 Task: Buy 3 Corers & Pitters from Fruit & Vegetable Tools section under best seller category for shipping address: Jorge Perez, 2760 Fieldcrest Road, New York, New York 10005, Cell Number 6318992398. Pay from credit card ending with 9757, CVV 798
Action: Mouse moved to (22, 108)
Screenshot: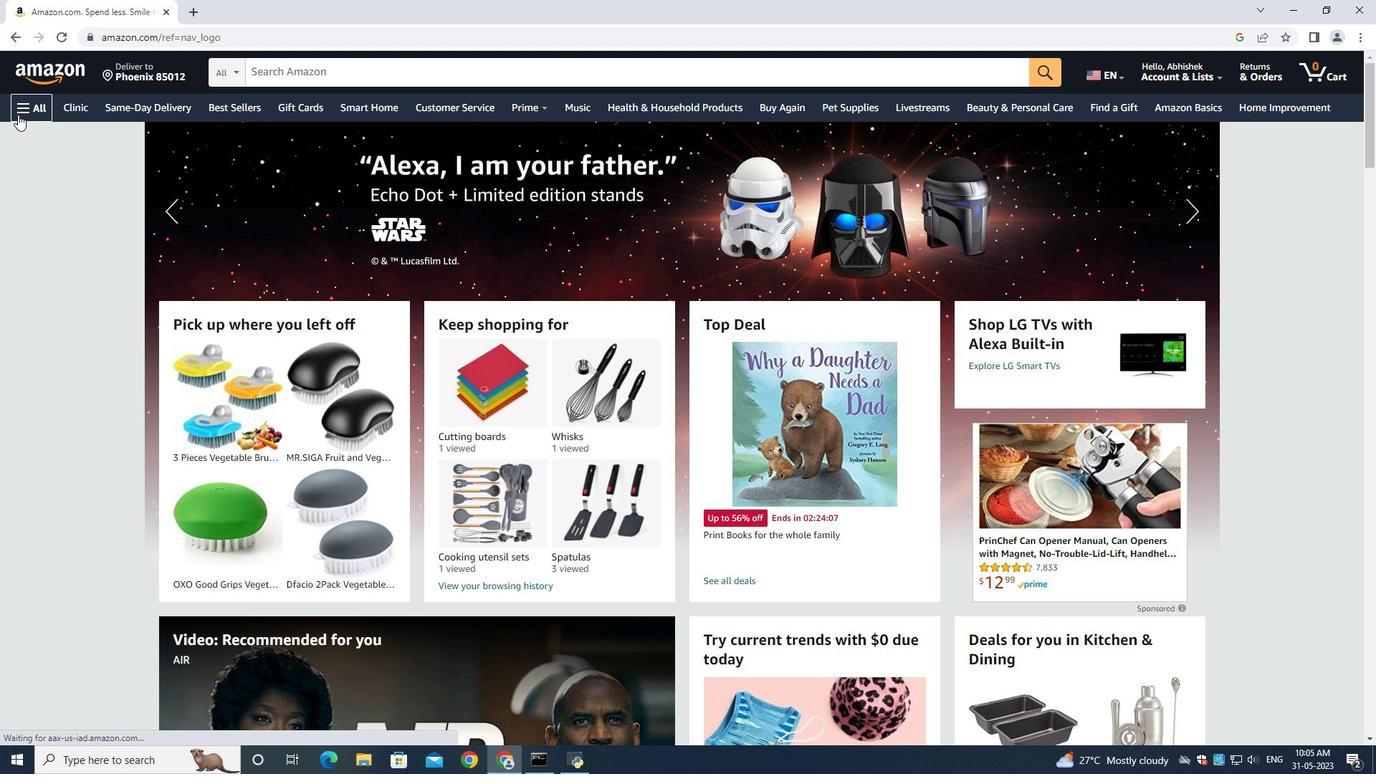 
Action: Mouse pressed left at (22, 108)
Screenshot: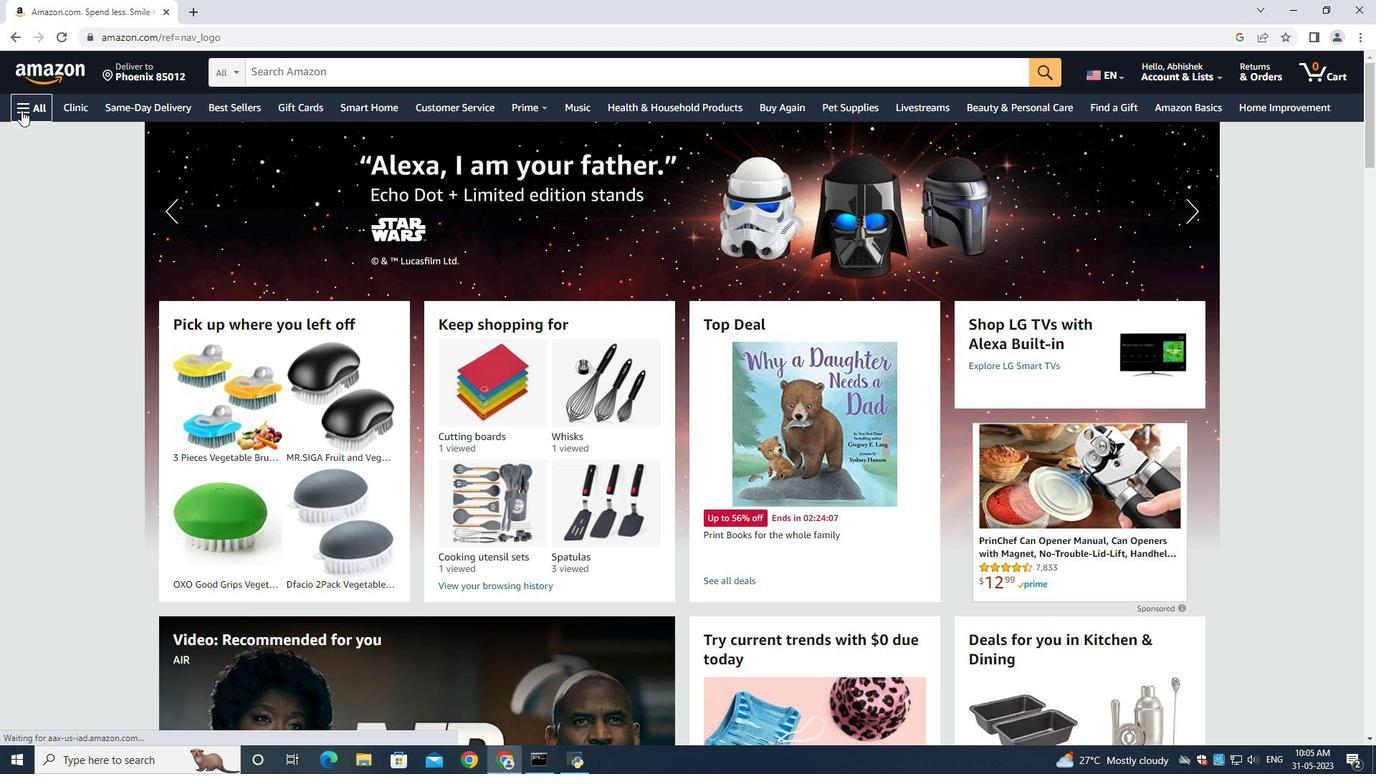 
Action: Mouse moved to (53, 139)
Screenshot: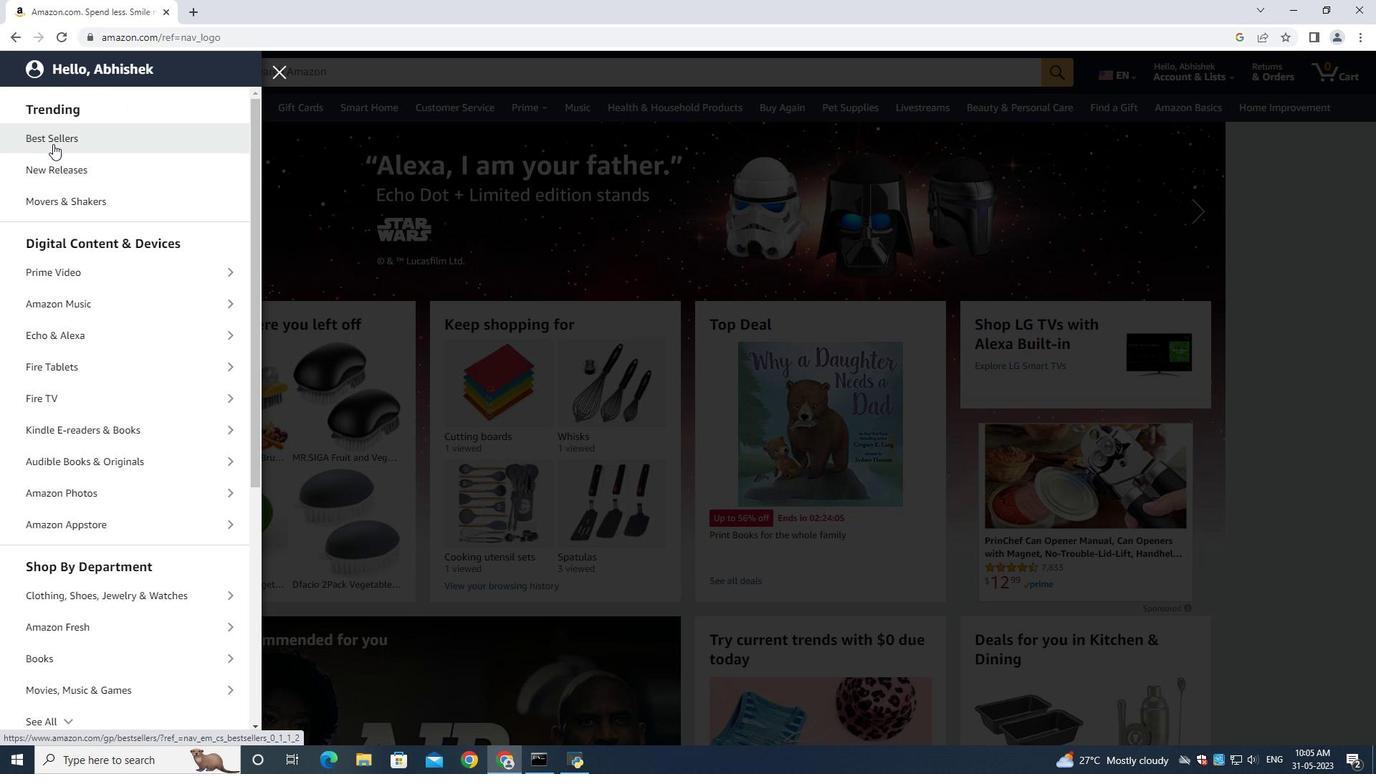 
Action: Mouse pressed left at (53, 139)
Screenshot: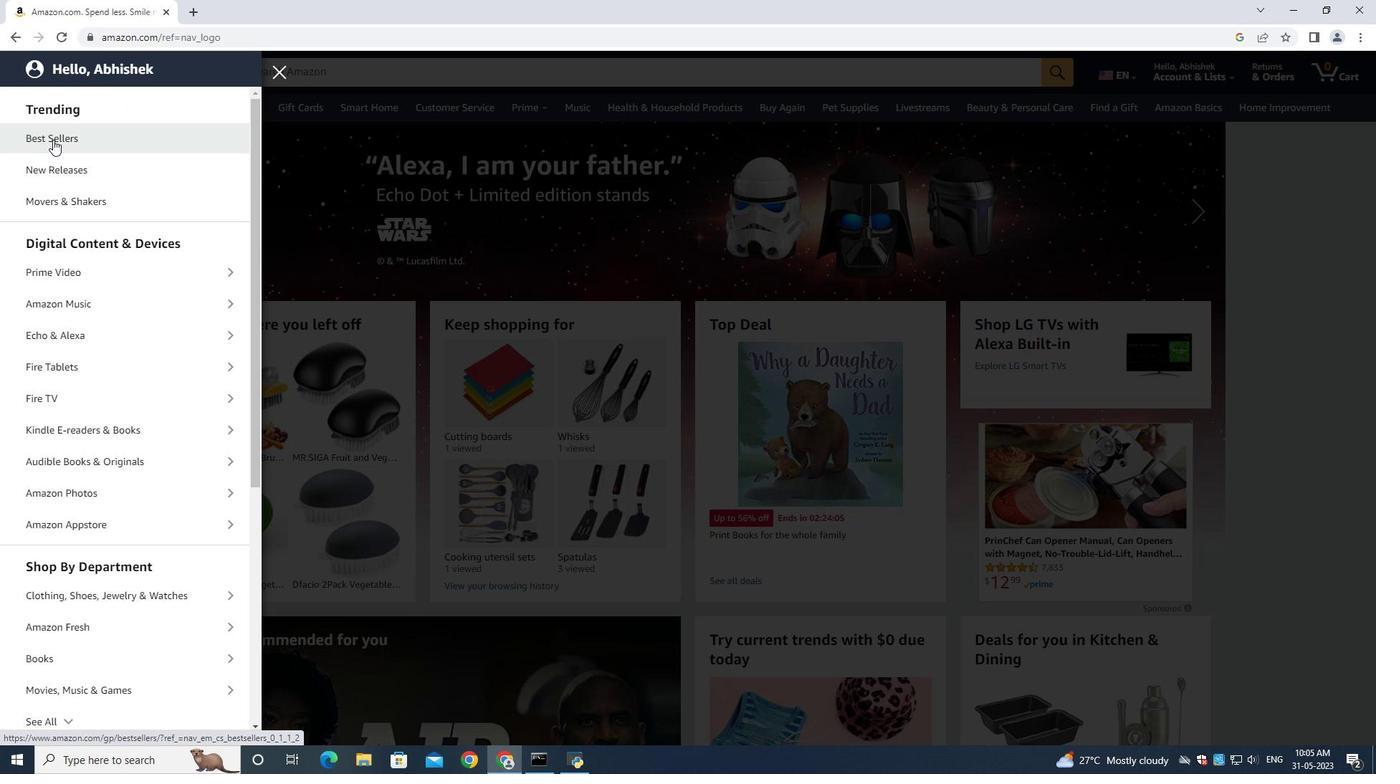
Action: Mouse moved to (311, 68)
Screenshot: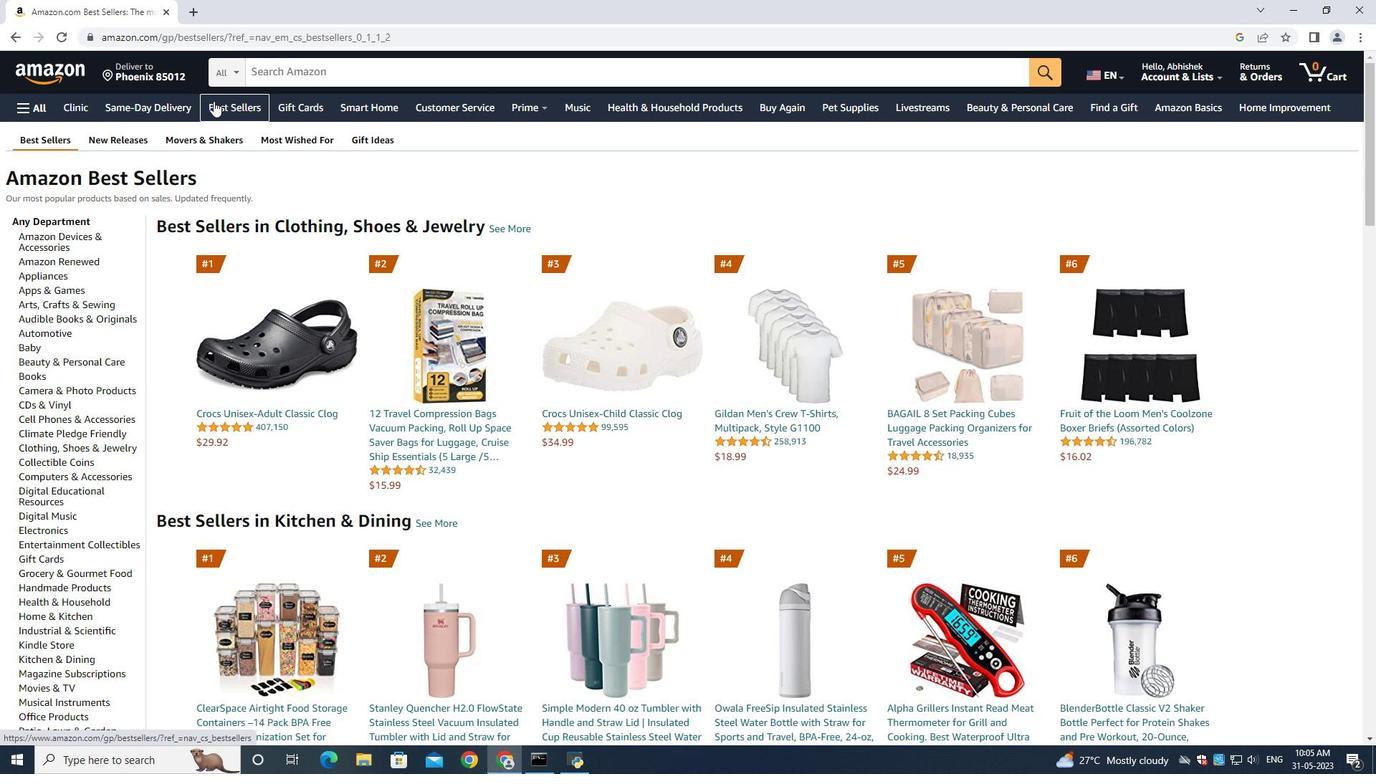 
Action: Mouse pressed left at (311, 68)
Screenshot: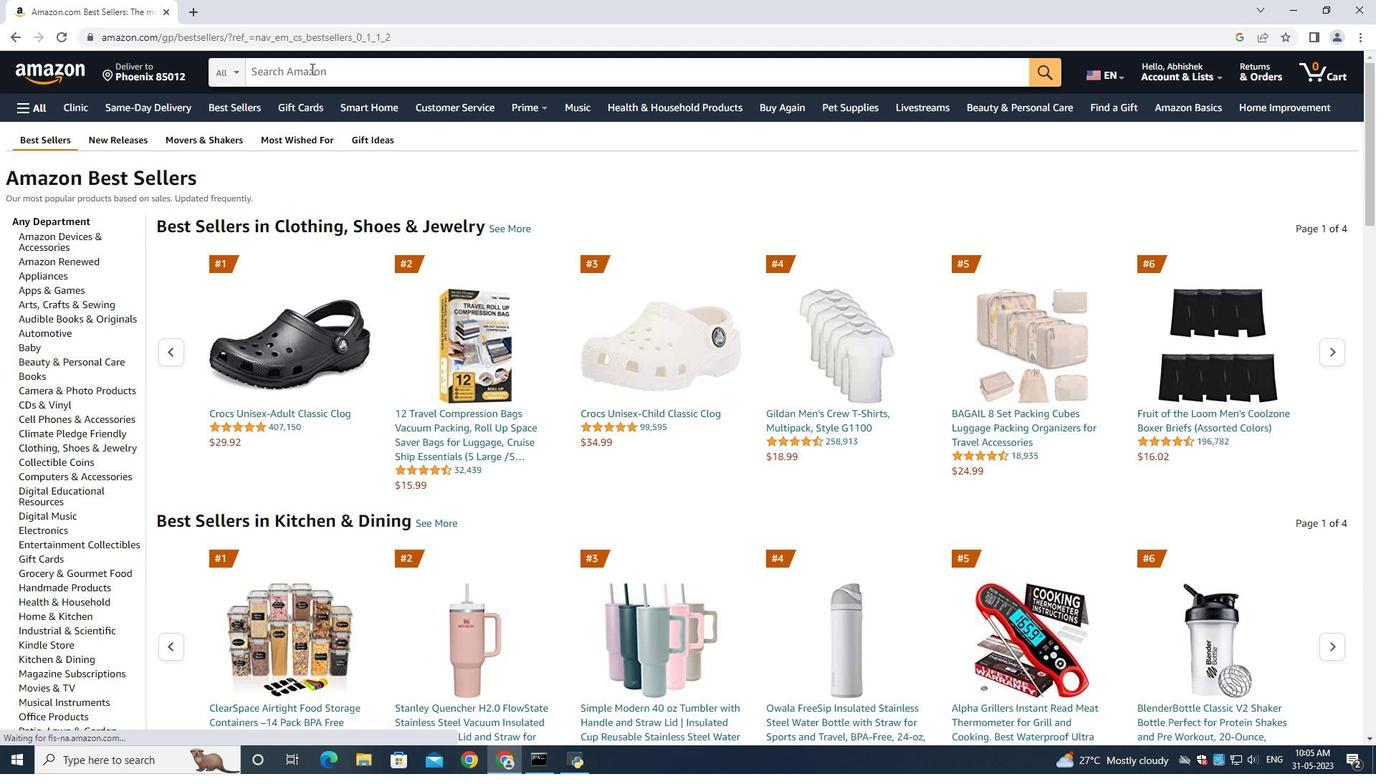 
Action: Key pressed 3<Key.space><Key.shift>Corers<Key.space><Key.shift><Key.shift><Key.shift><Key.shift><Key.shift><Key.shift><Key.shift><Key.shift><Key.shift><Key.shift><Key.shift><Key.shift><Key.shift><Key.shift><Key.shift><Key.shift><Key.shift>&<Key.space><Key.shift>Pitters<Key.enter>
Screenshot: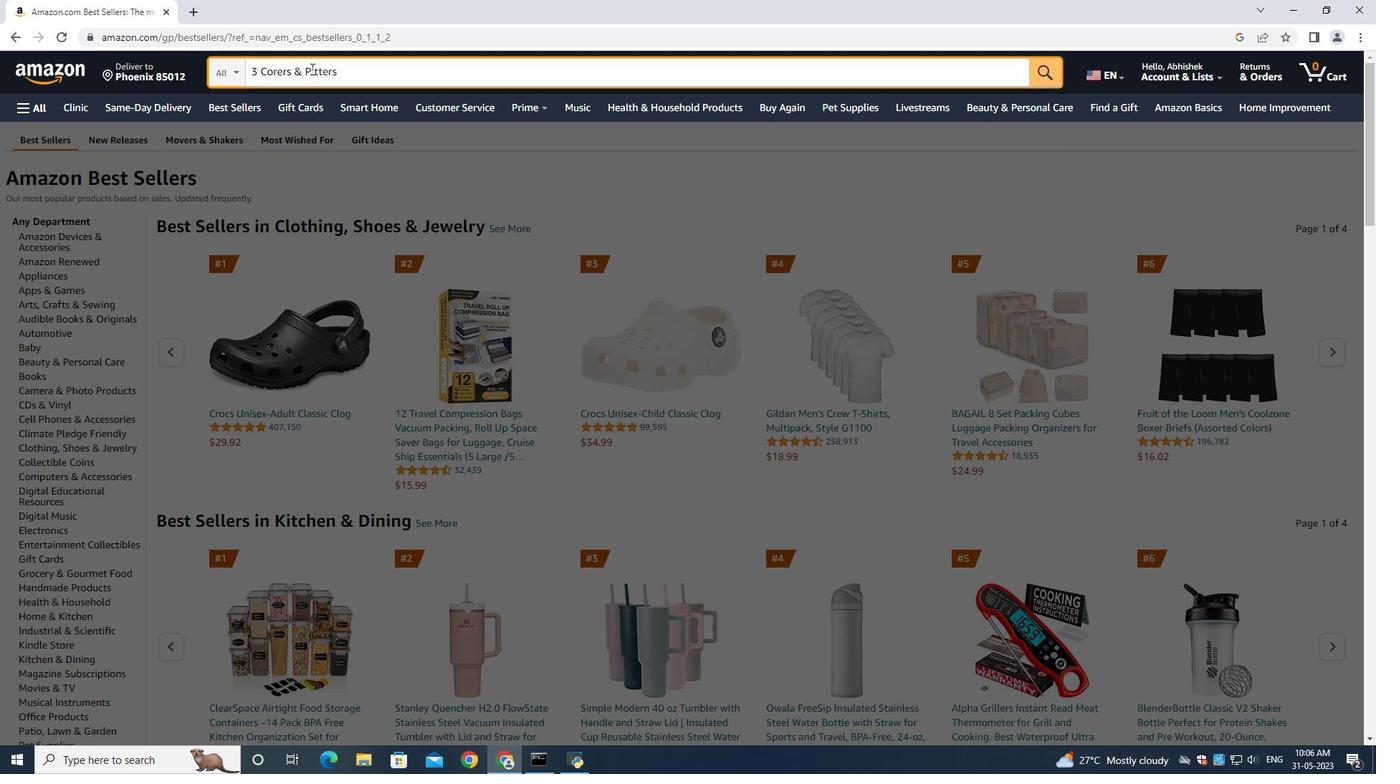 
Action: Mouse moved to (88, 231)
Screenshot: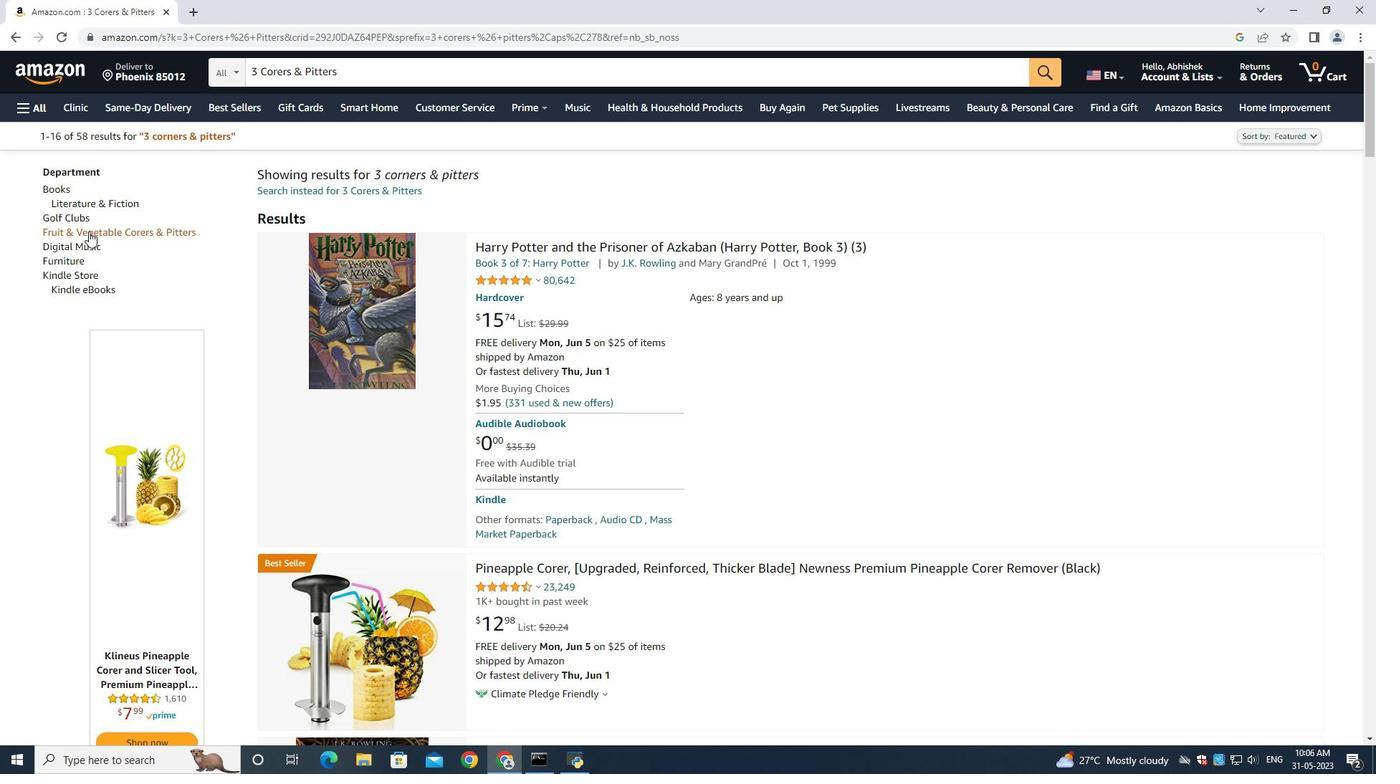 
Action: Mouse pressed left at (88, 231)
Screenshot: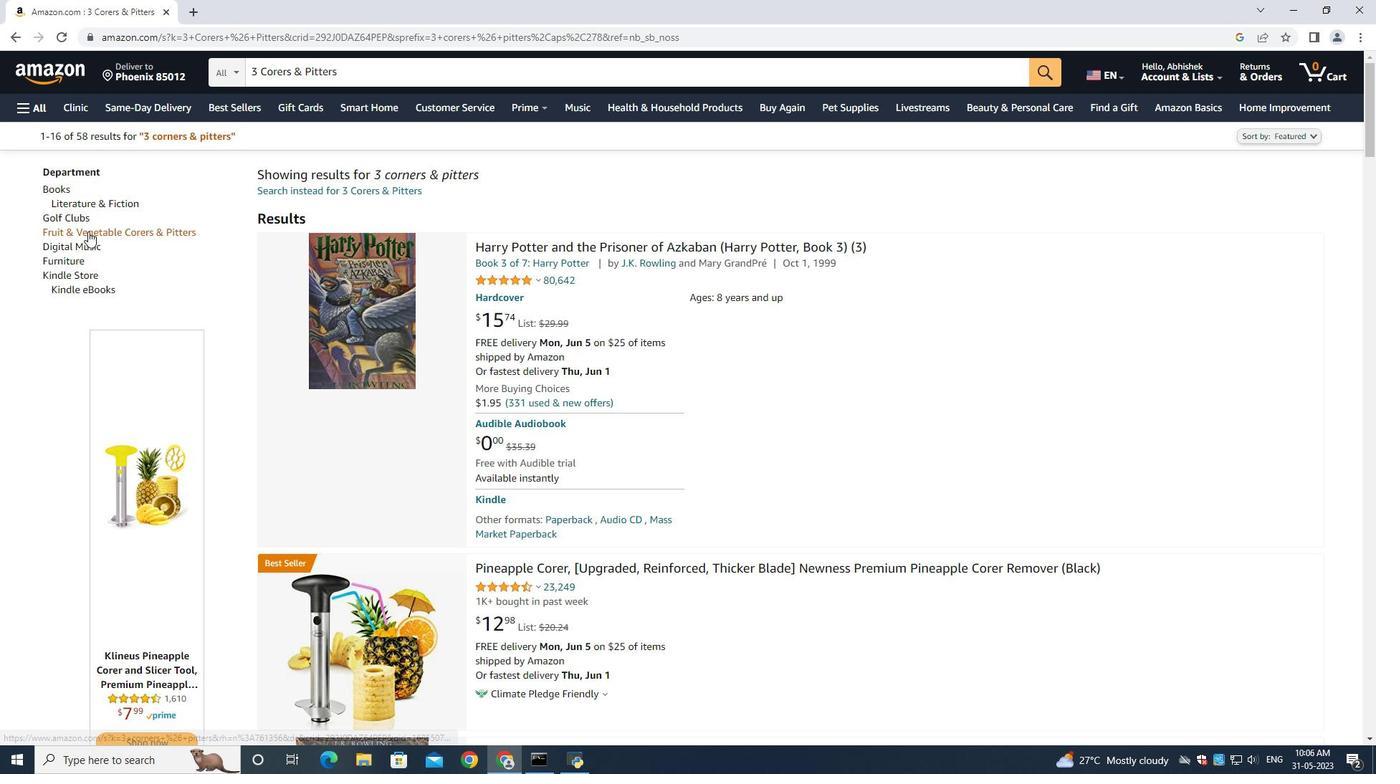 
Action: Mouse moved to (1230, 486)
Screenshot: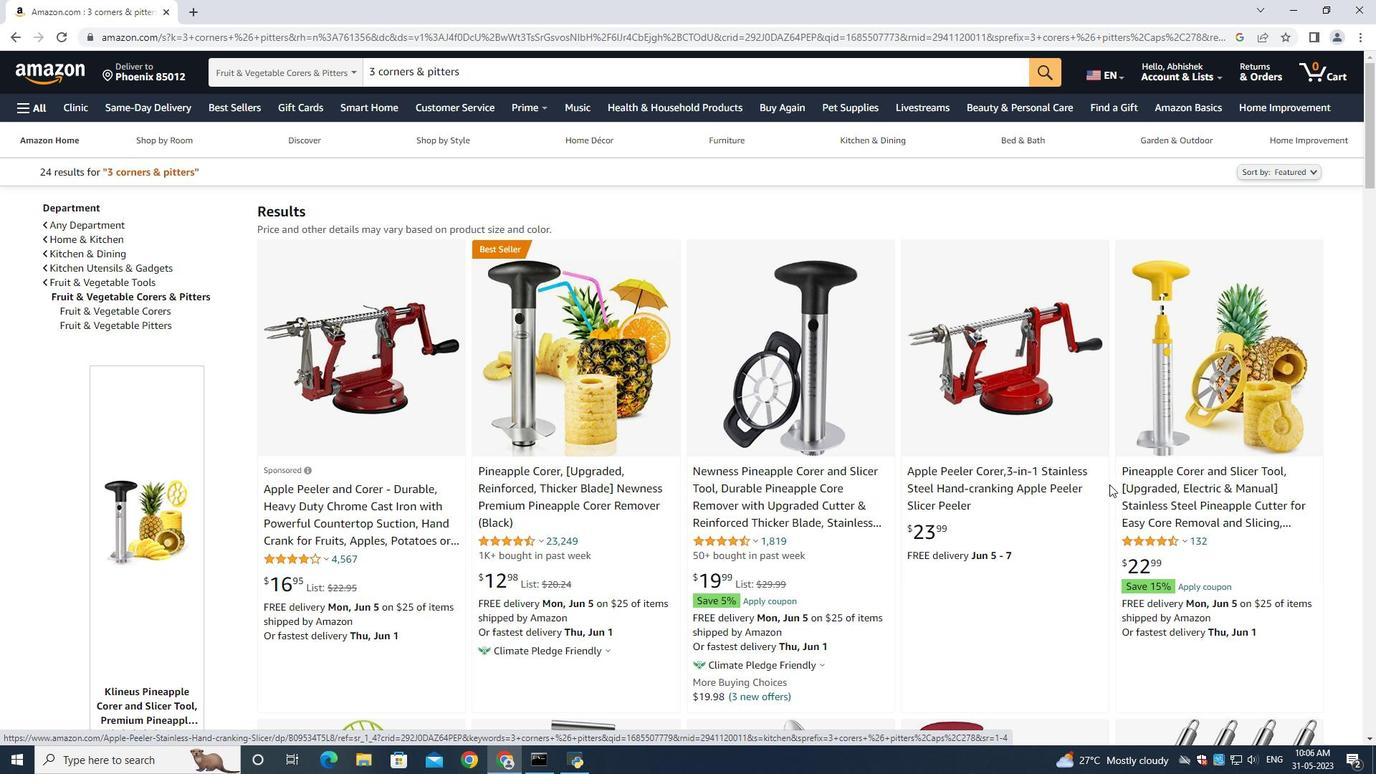 
Action: Mouse scrolled (1230, 485) with delta (0, 0)
Screenshot: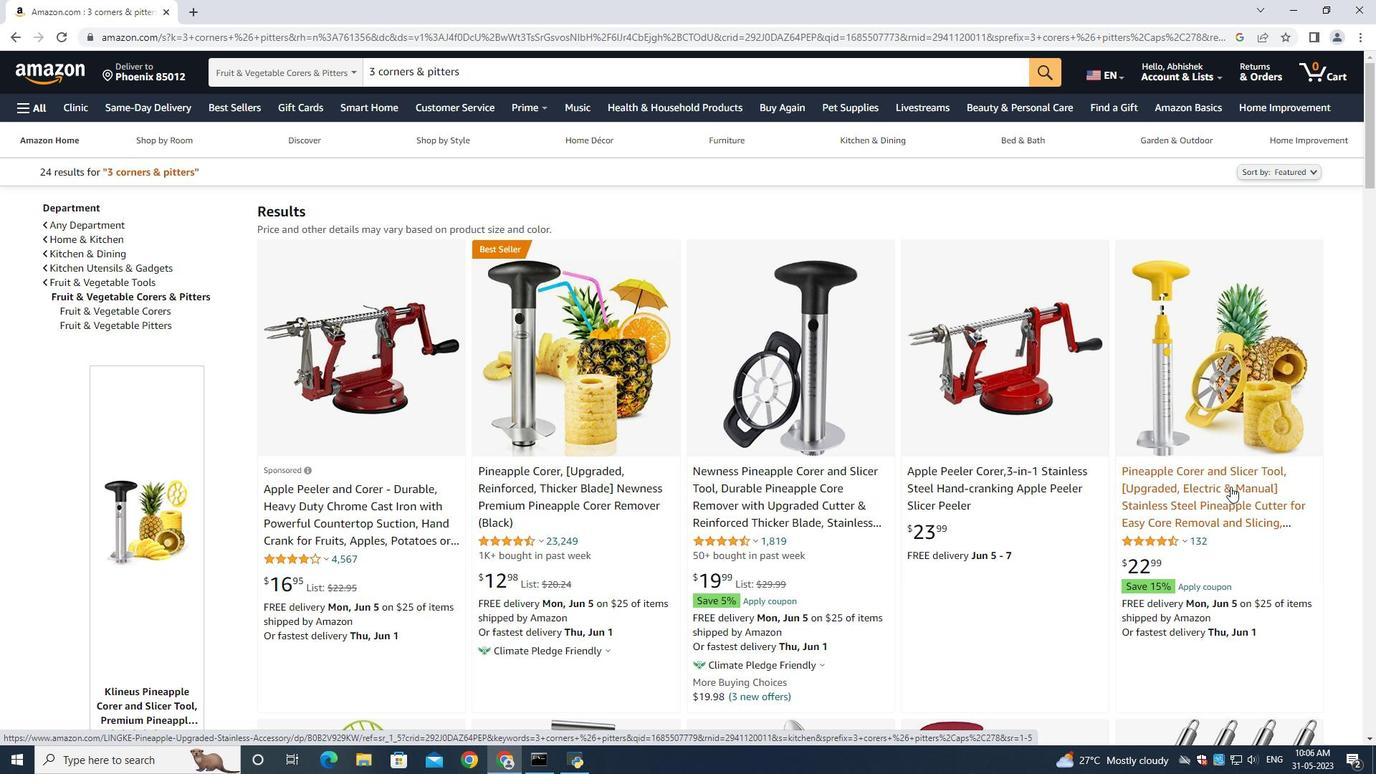 
Action: Mouse scrolled (1230, 485) with delta (0, 0)
Screenshot: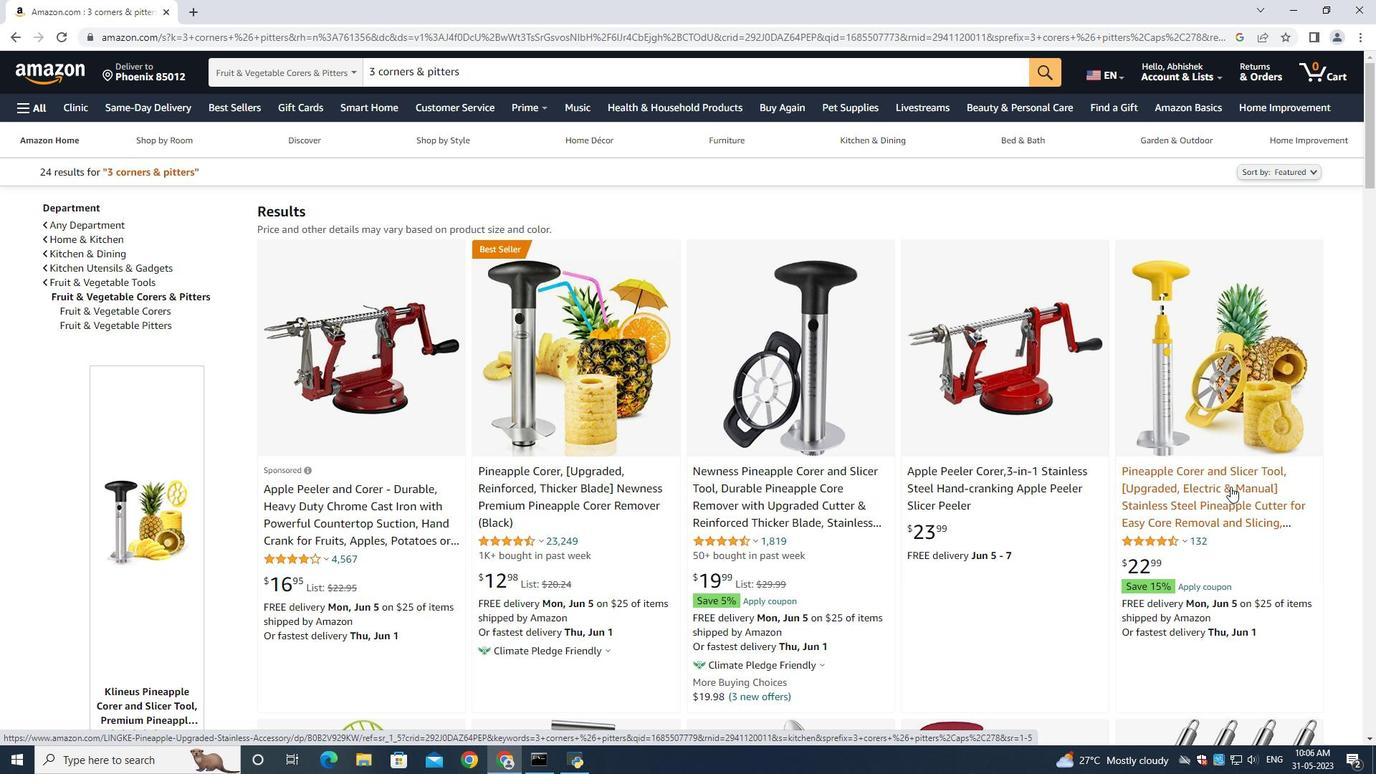 
Action: Mouse scrolled (1230, 485) with delta (0, 0)
Screenshot: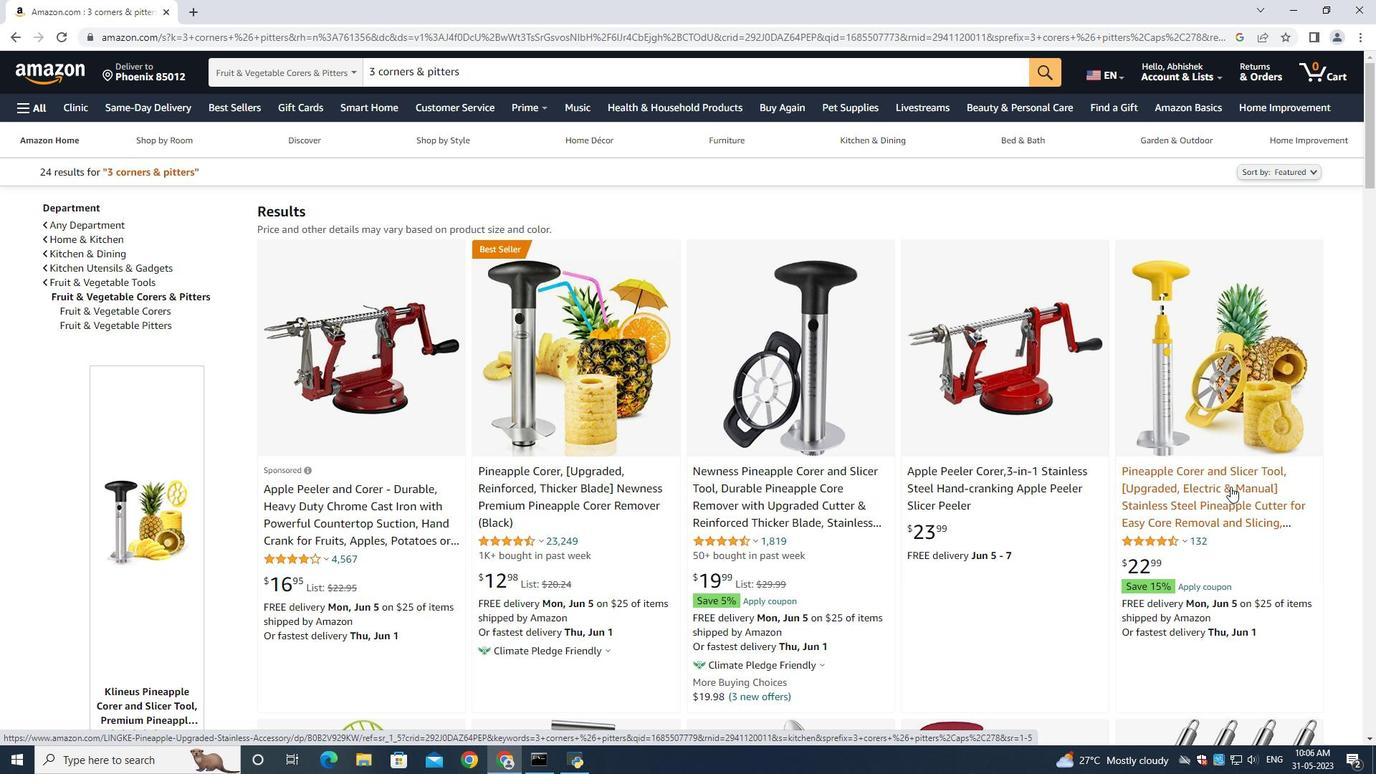 
Action: Mouse moved to (1027, 450)
Screenshot: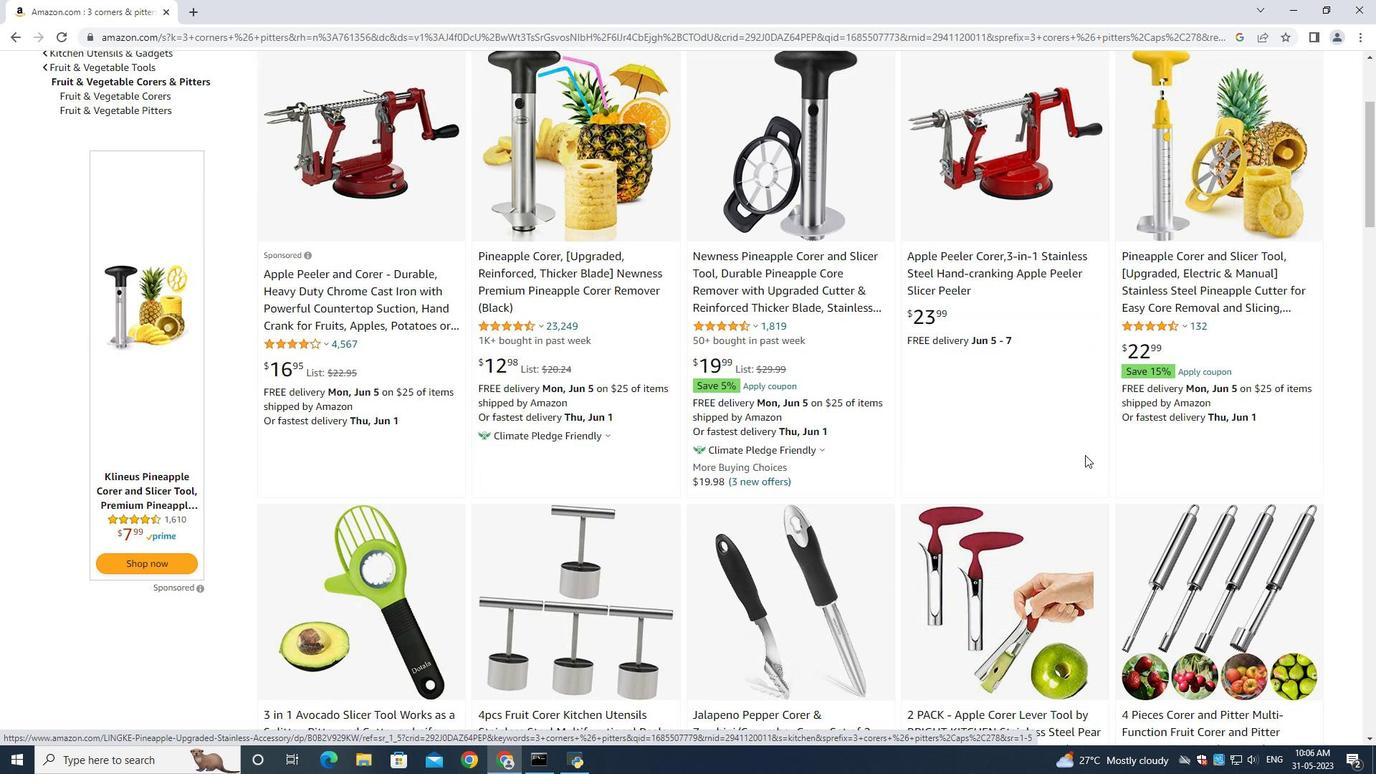 
Action: Mouse scrolled (1027, 449) with delta (0, 0)
Screenshot: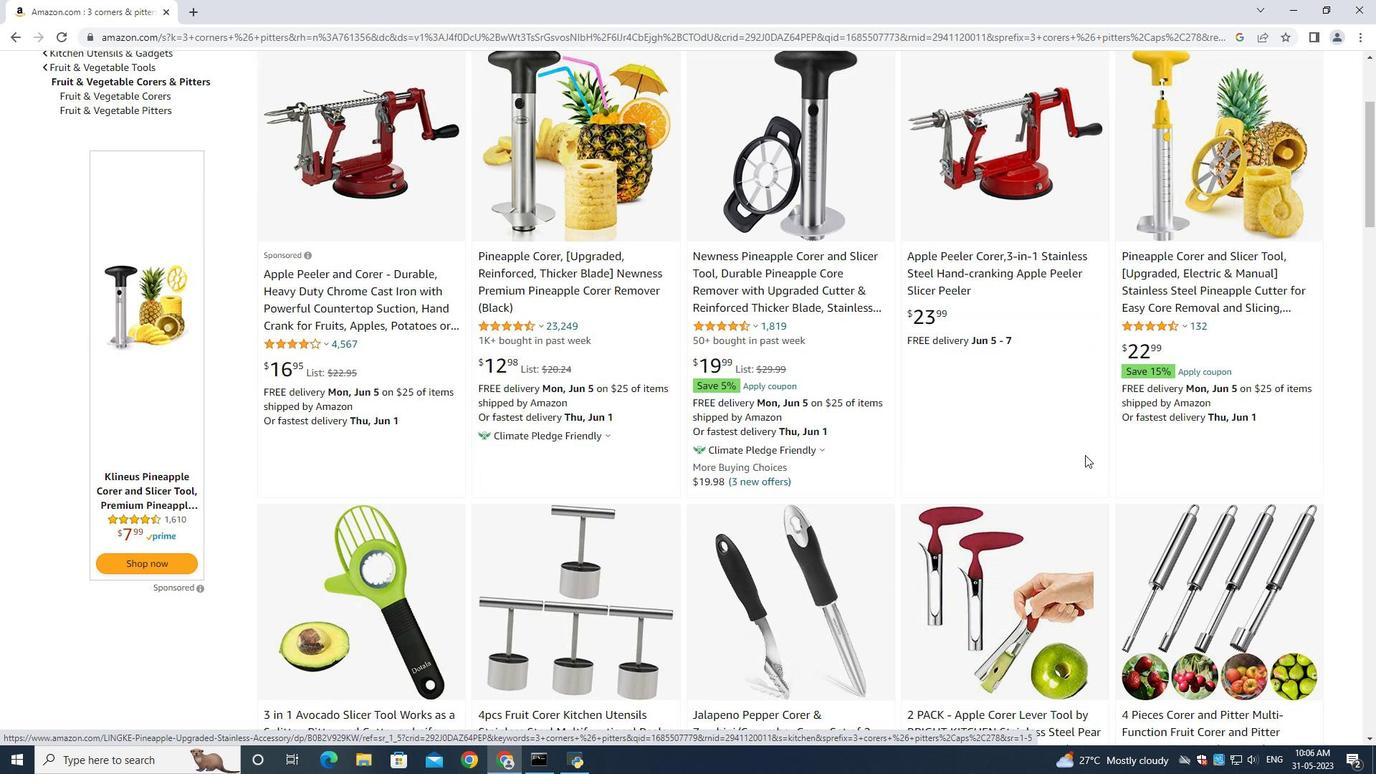 
Action: Mouse moved to (1024, 452)
Screenshot: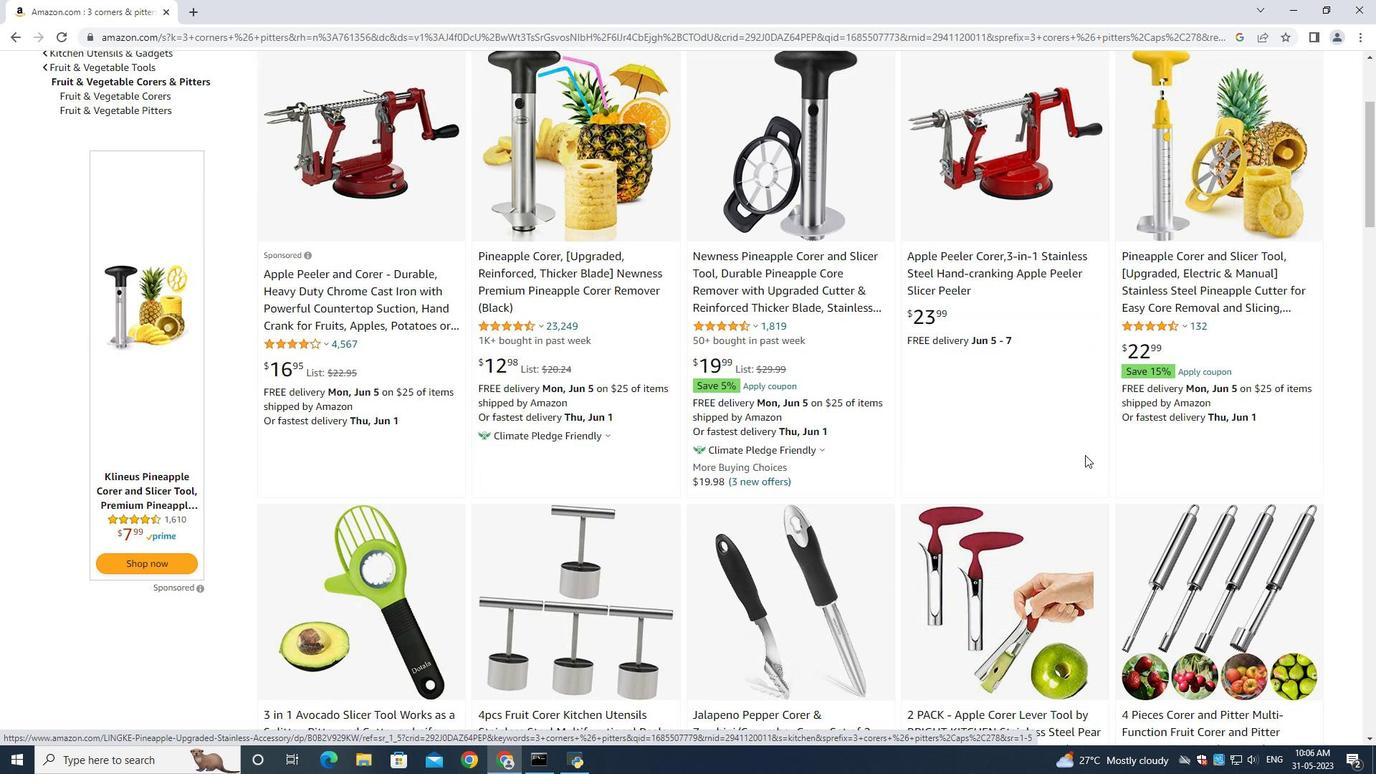 
Action: Mouse scrolled (1024, 451) with delta (0, 0)
Screenshot: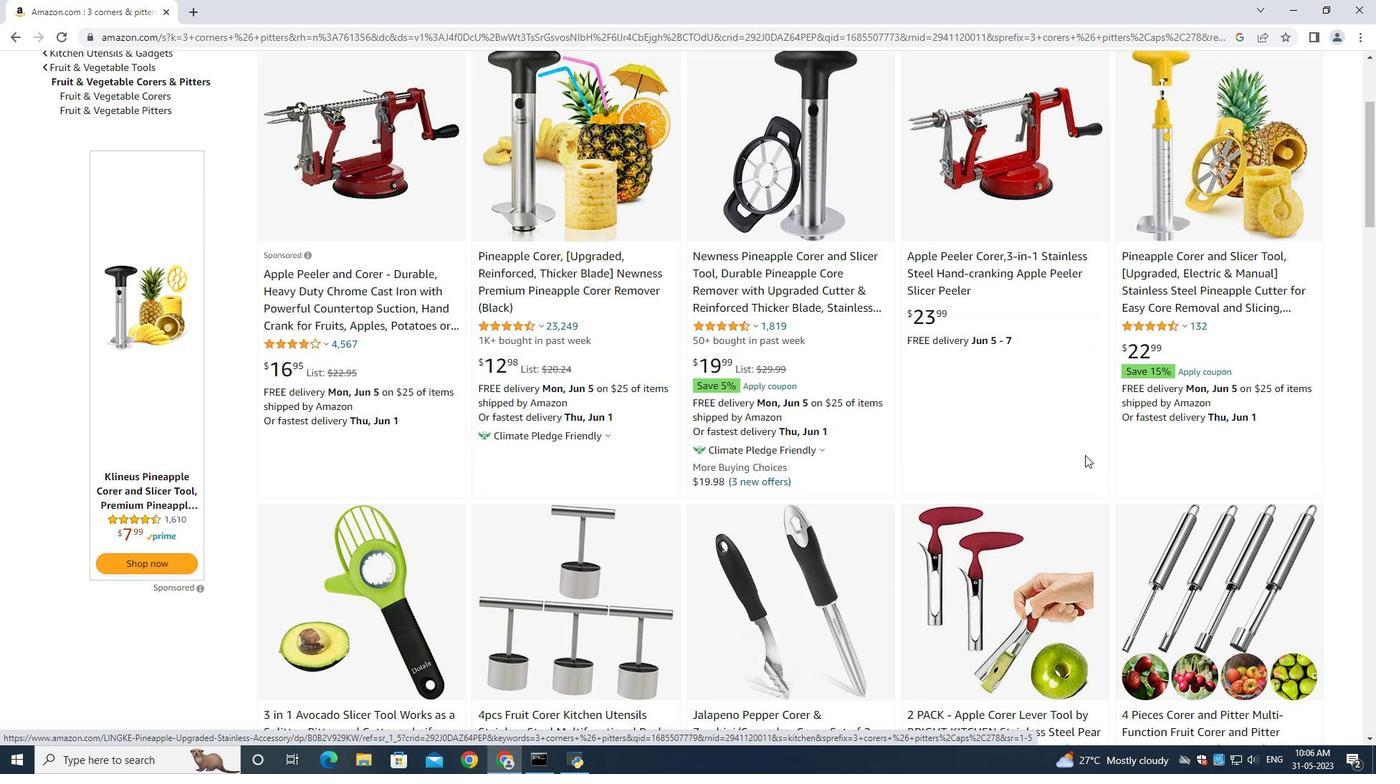 
Action: Mouse moved to (1019, 454)
Screenshot: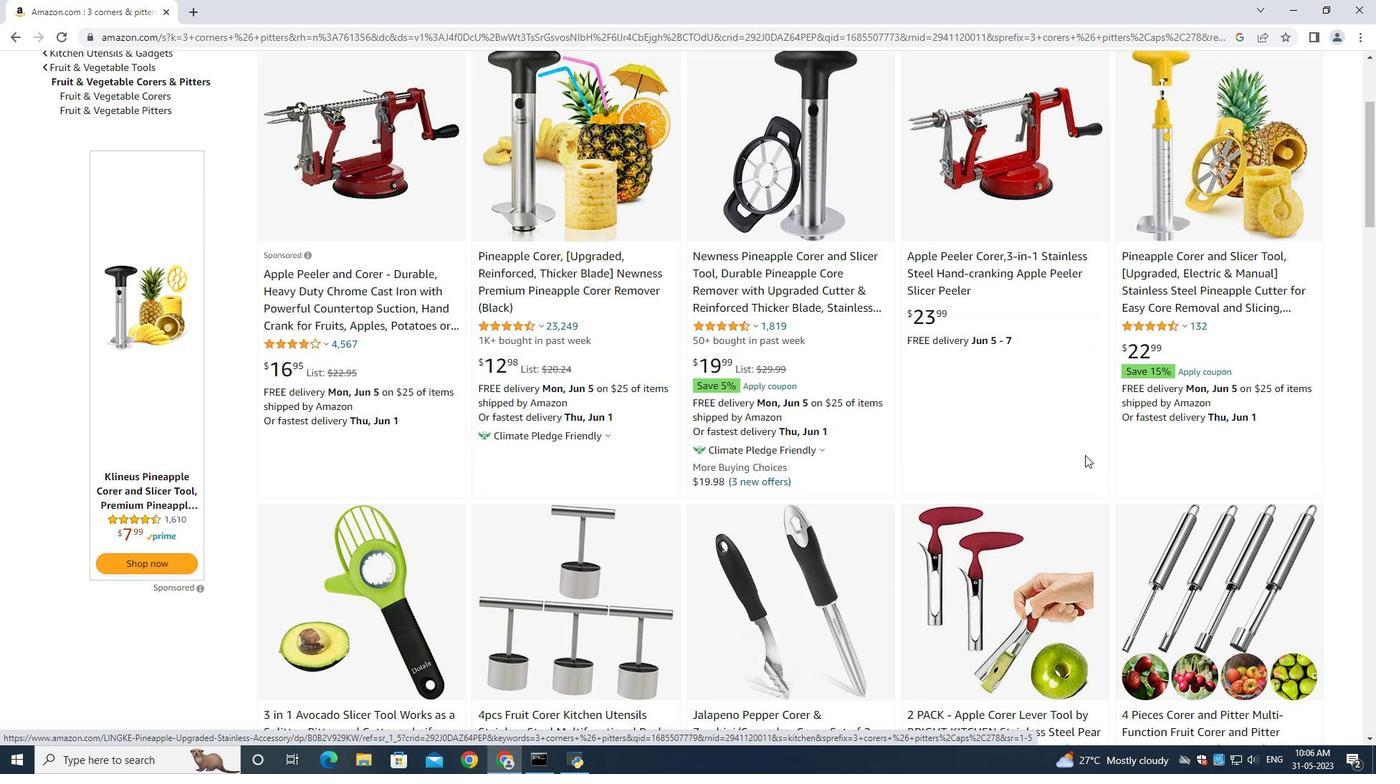 
Action: Mouse scrolled (1019, 453) with delta (0, 0)
Screenshot: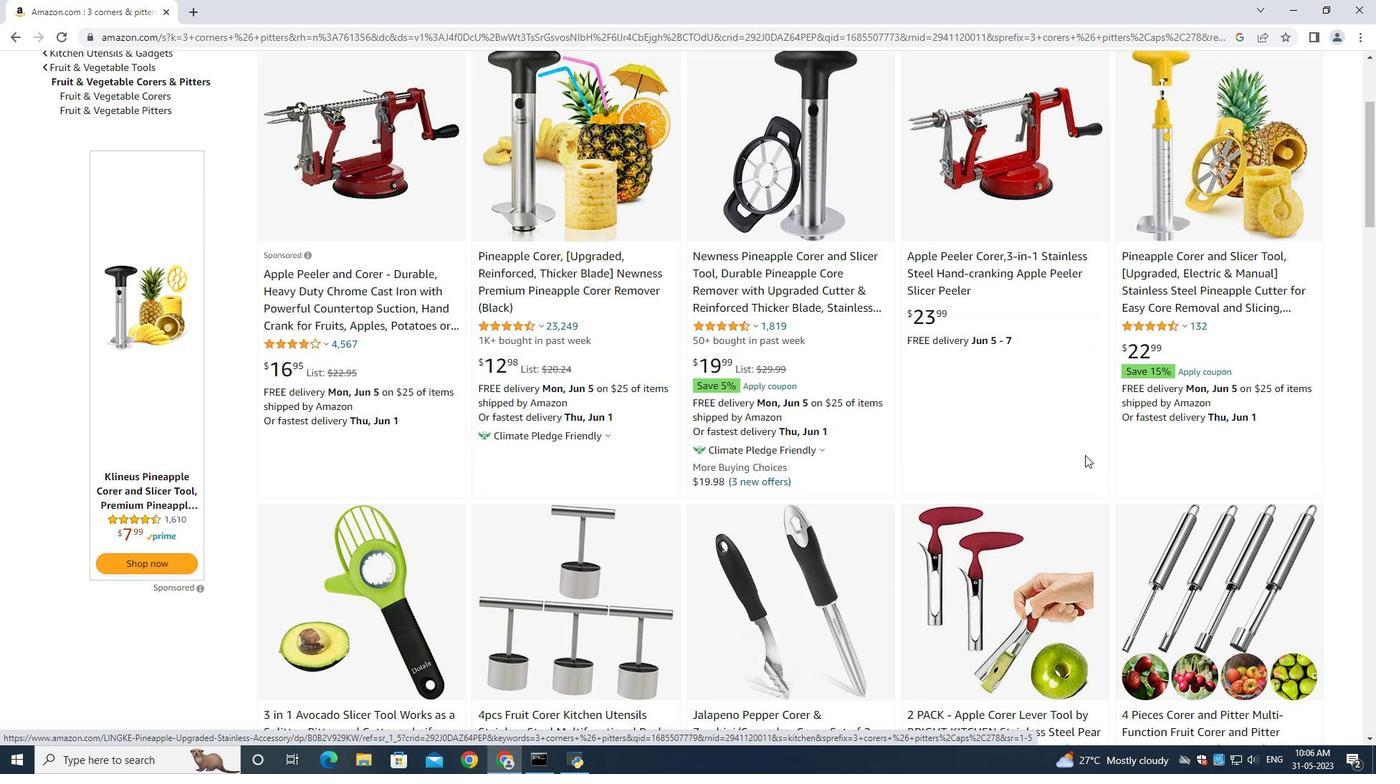 
Action: Mouse moved to (1032, 500)
Screenshot: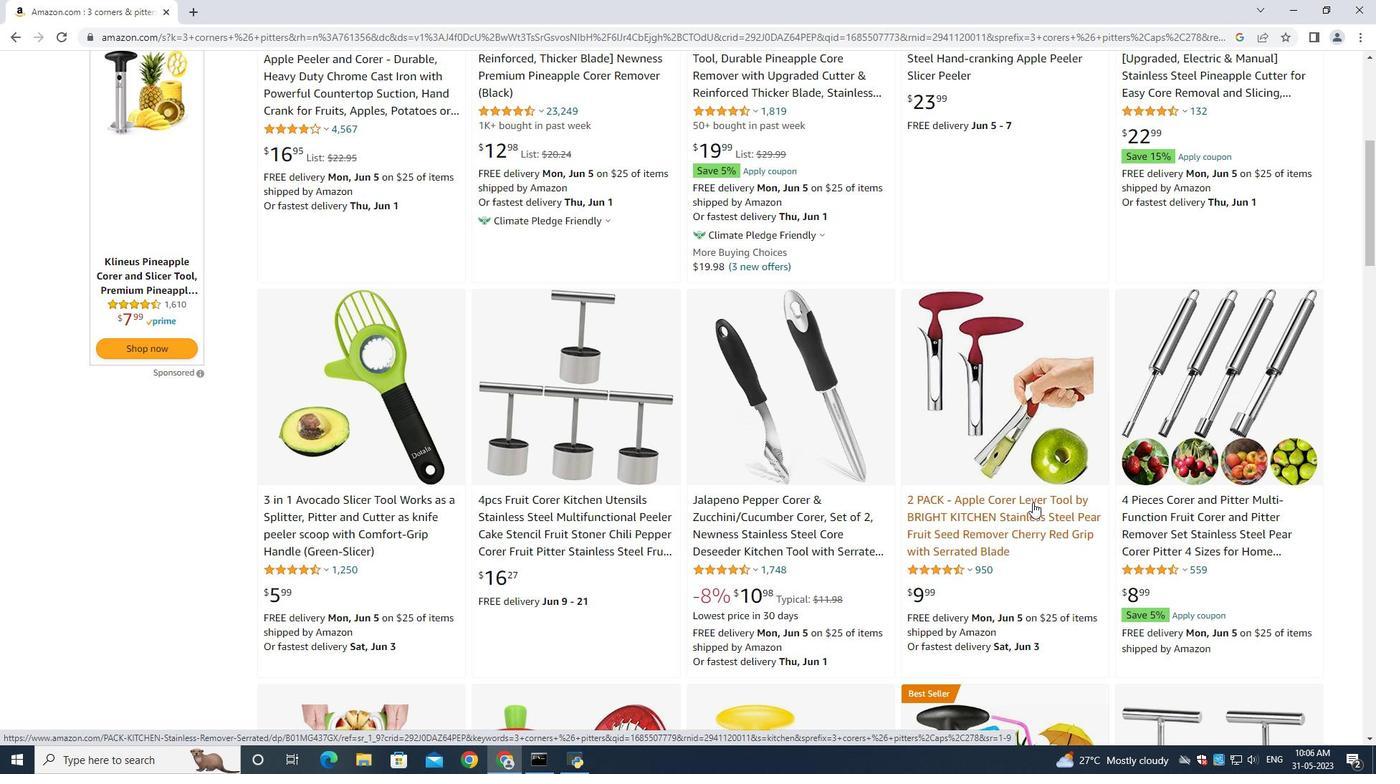 
Action: Mouse scrolled (1032, 500) with delta (0, 0)
Screenshot: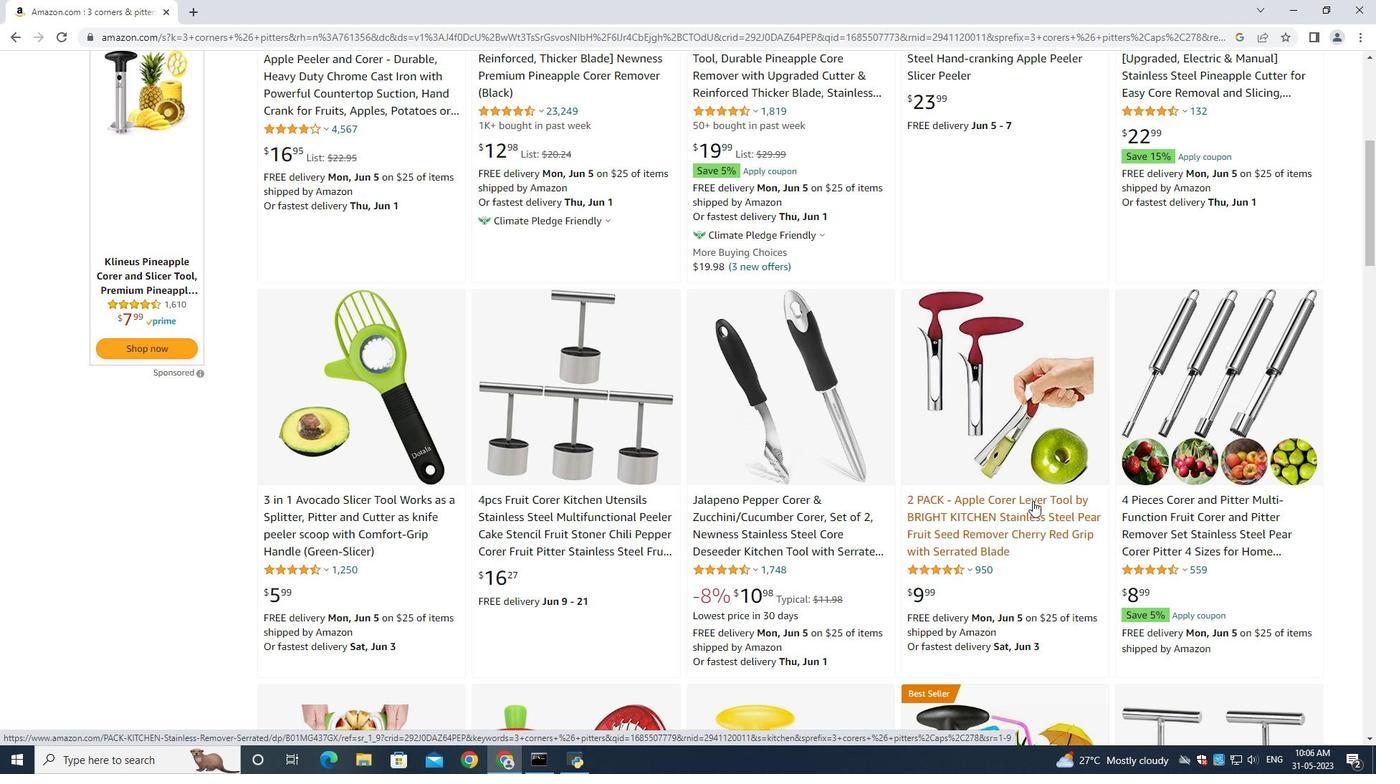 
Action: Mouse scrolled (1032, 500) with delta (0, 0)
Screenshot: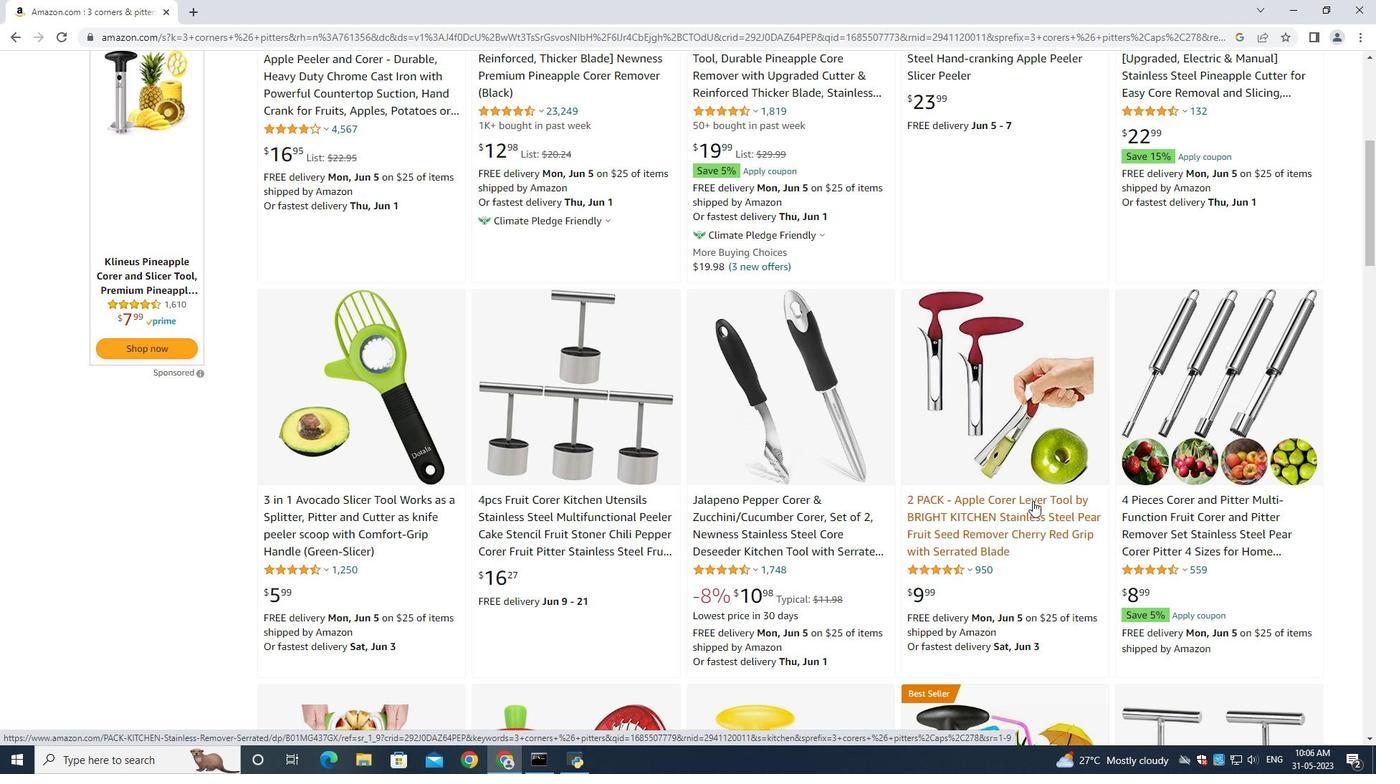 
Action: Mouse scrolled (1032, 500) with delta (0, 0)
Screenshot: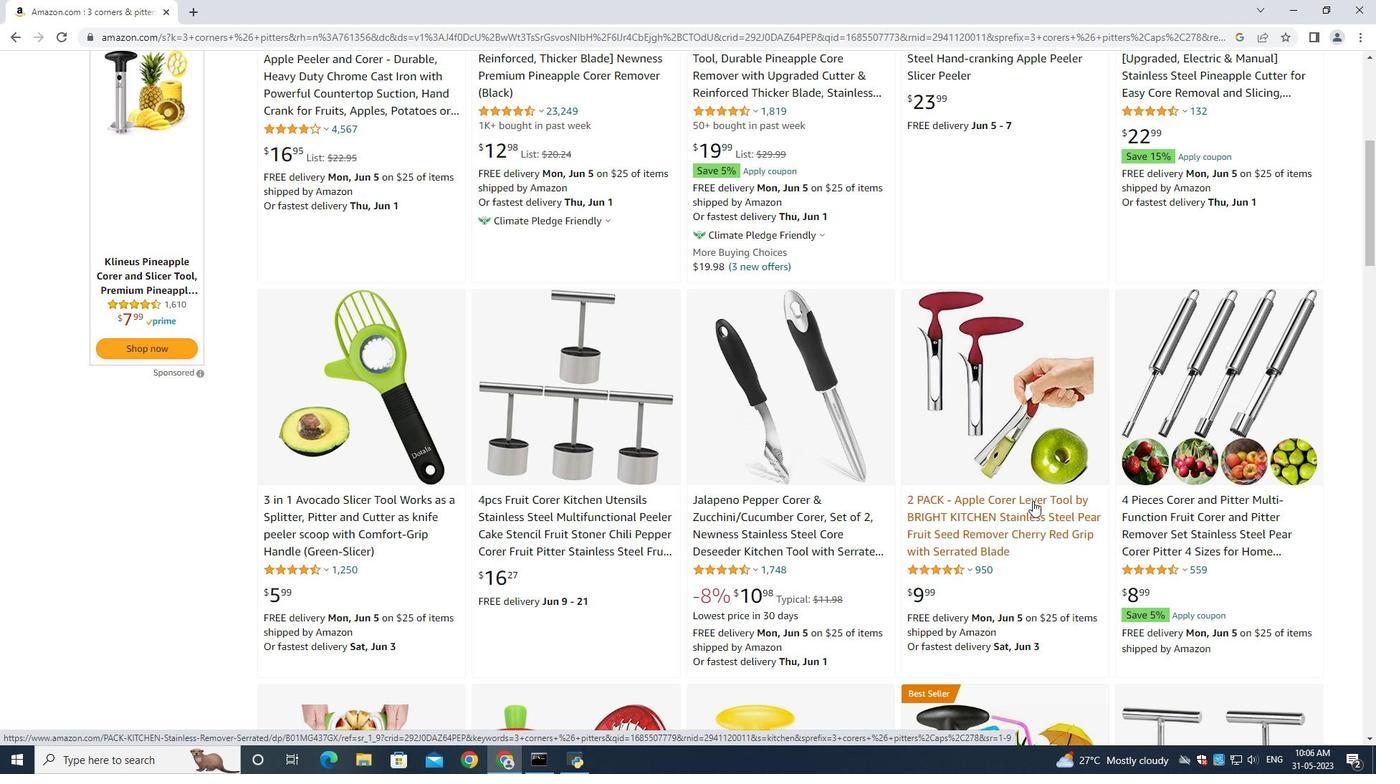 
Action: Mouse scrolled (1032, 500) with delta (0, 0)
Screenshot: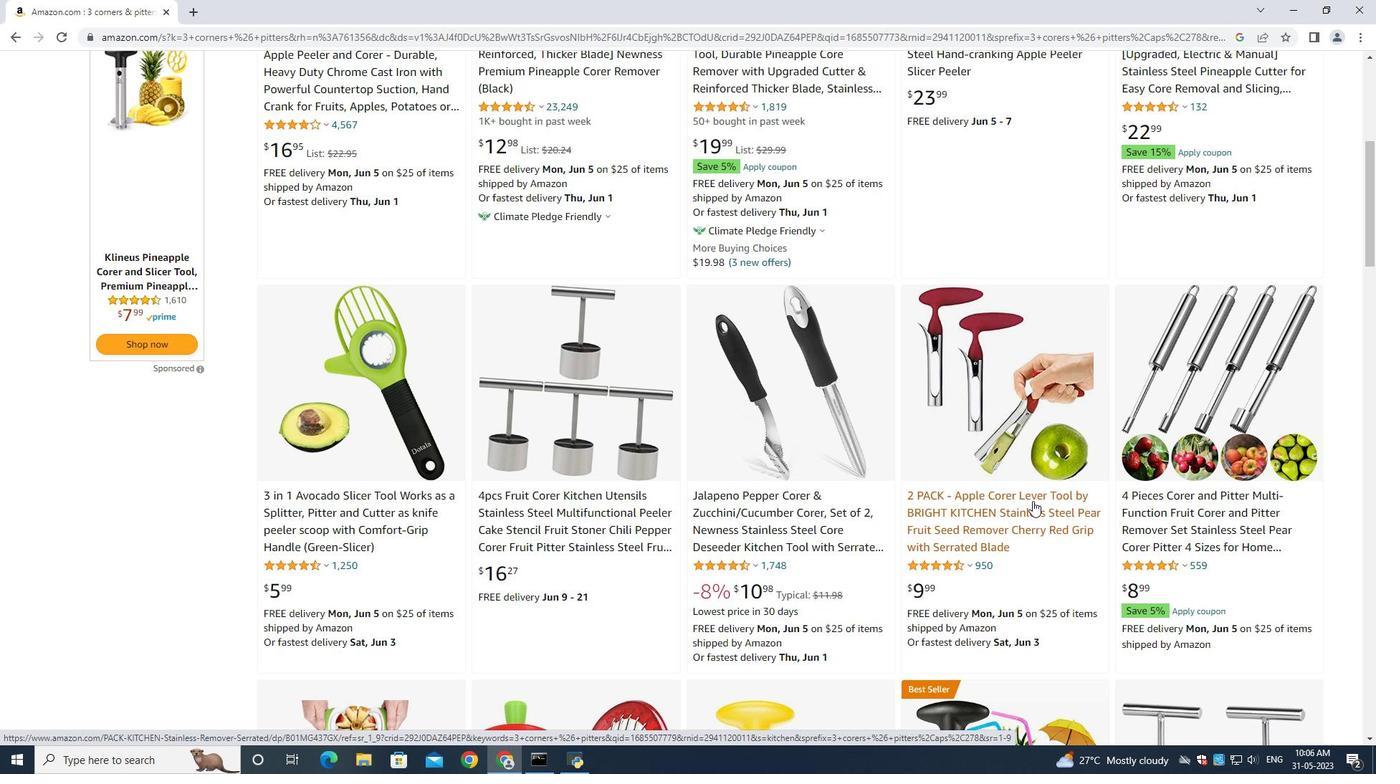 
Action: Mouse scrolled (1032, 501) with delta (0, 0)
Screenshot: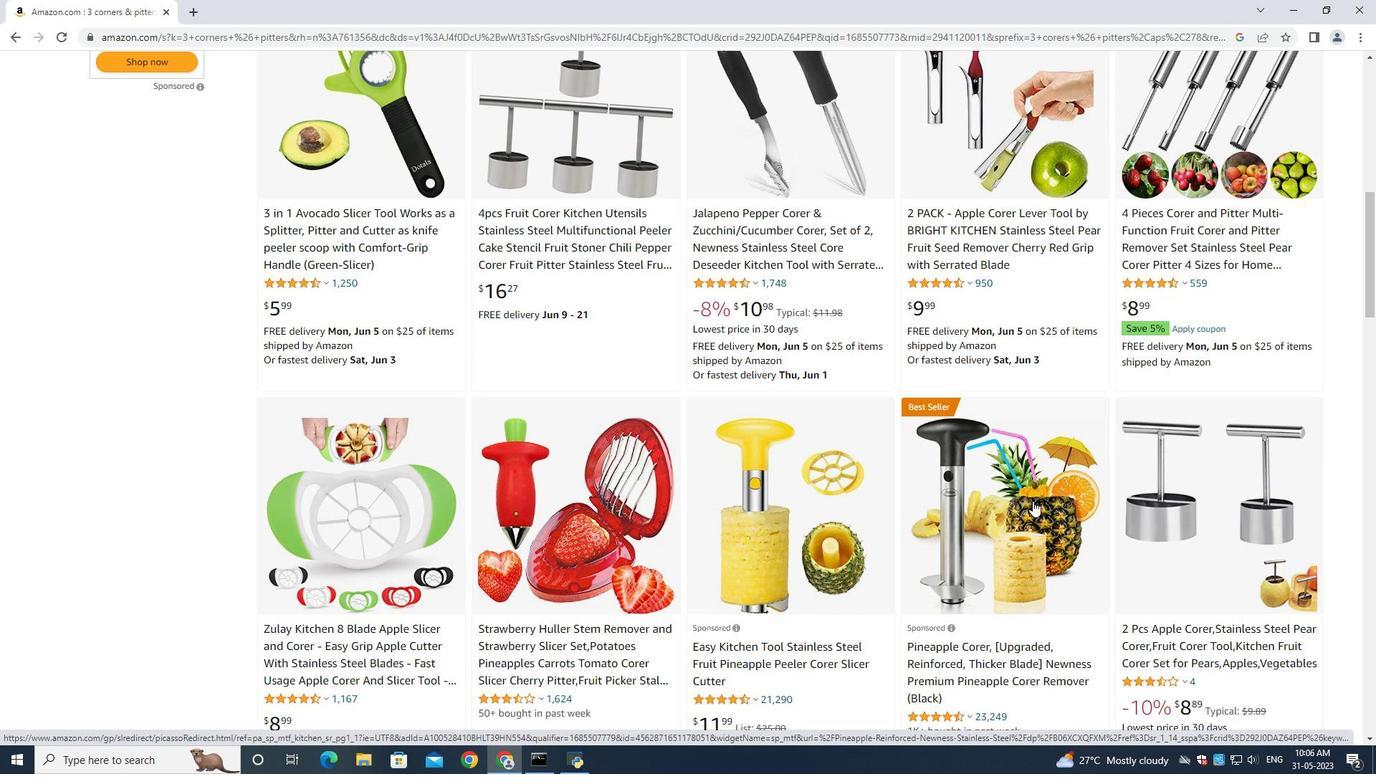 
Action: Mouse scrolled (1032, 501) with delta (0, 0)
Screenshot: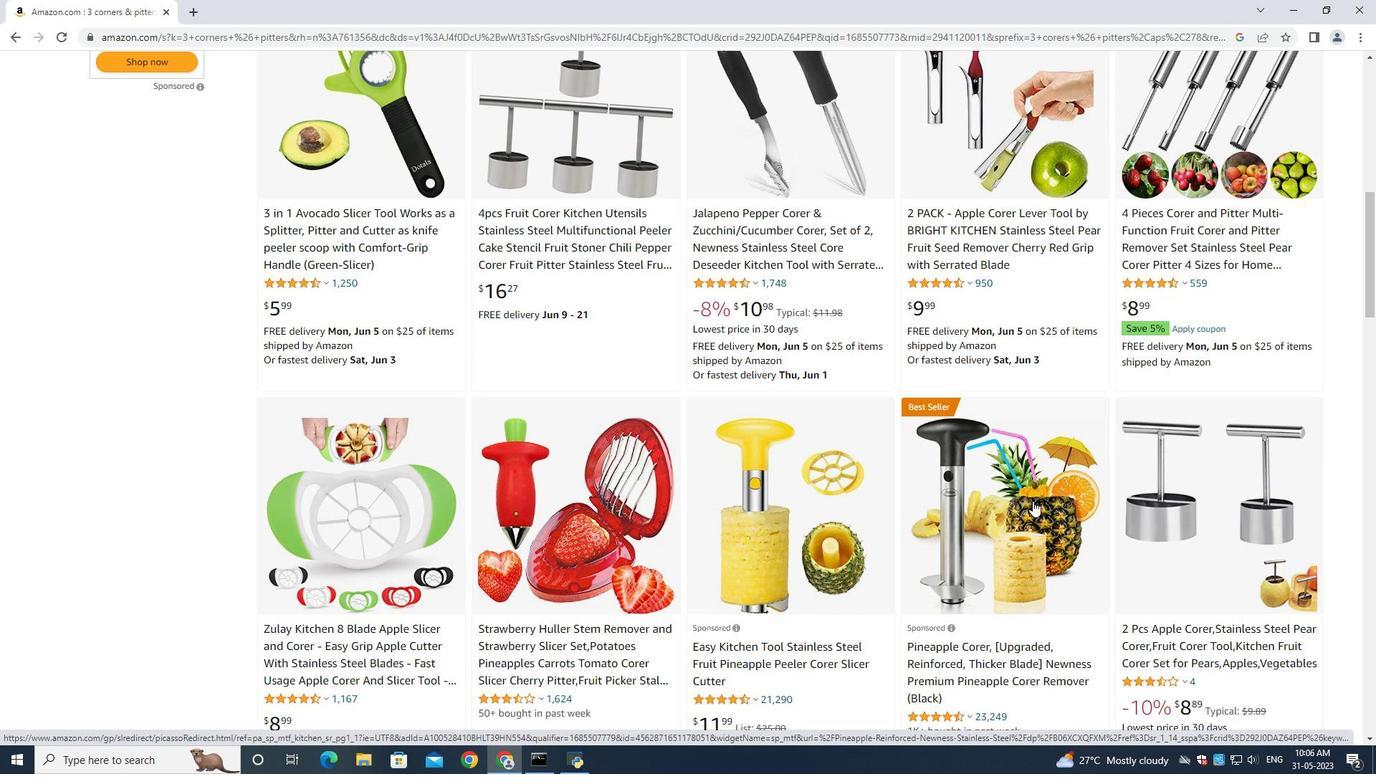
Action: Mouse scrolled (1032, 501) with delta (0, 0)
Screenshot: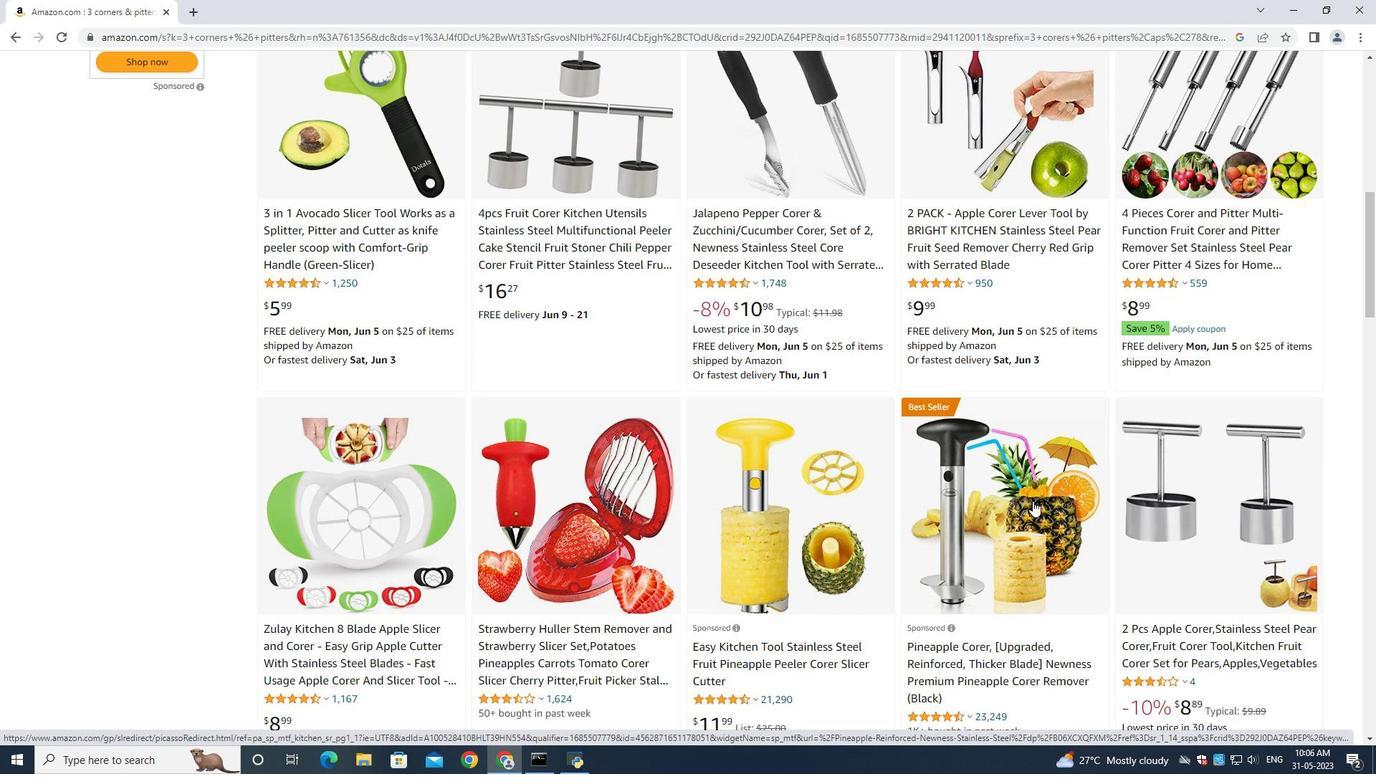 
Action: Mouse scrolled (1032, 501) with delta (0, 0)
Screenshot: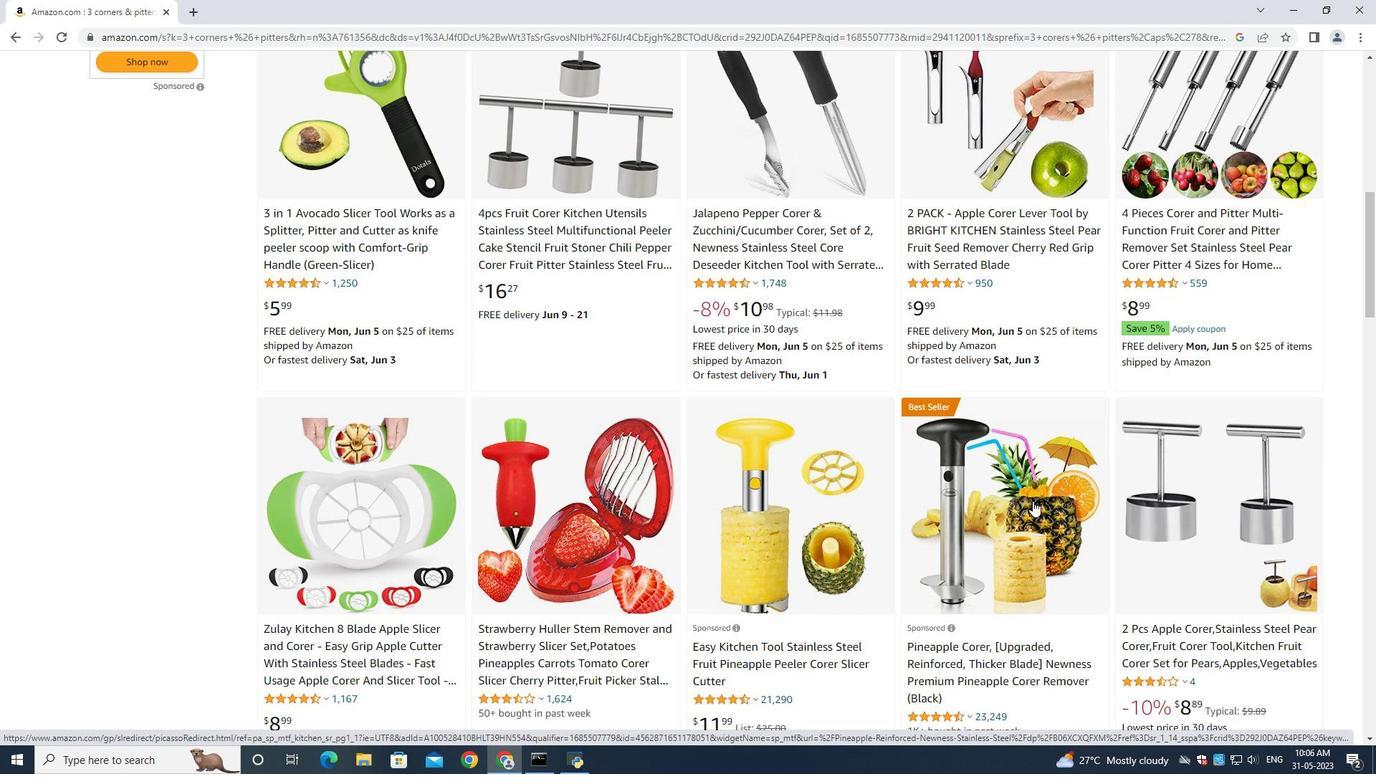 
Action: Mouse scrolled (1032, 501) with delta (0, 0)
Screenshot: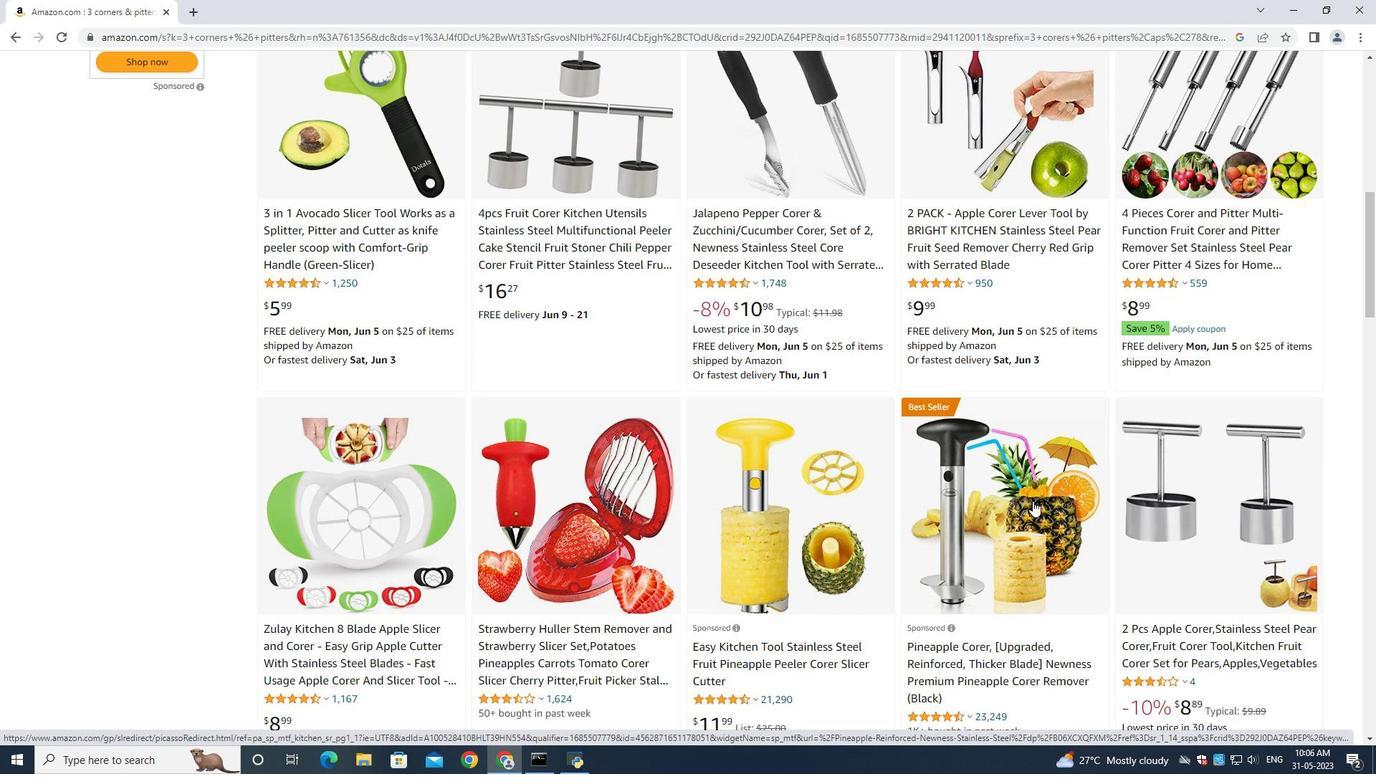 
Action: Mouse scrolled (1032, 501) with delta (0, 0)
Screenshot: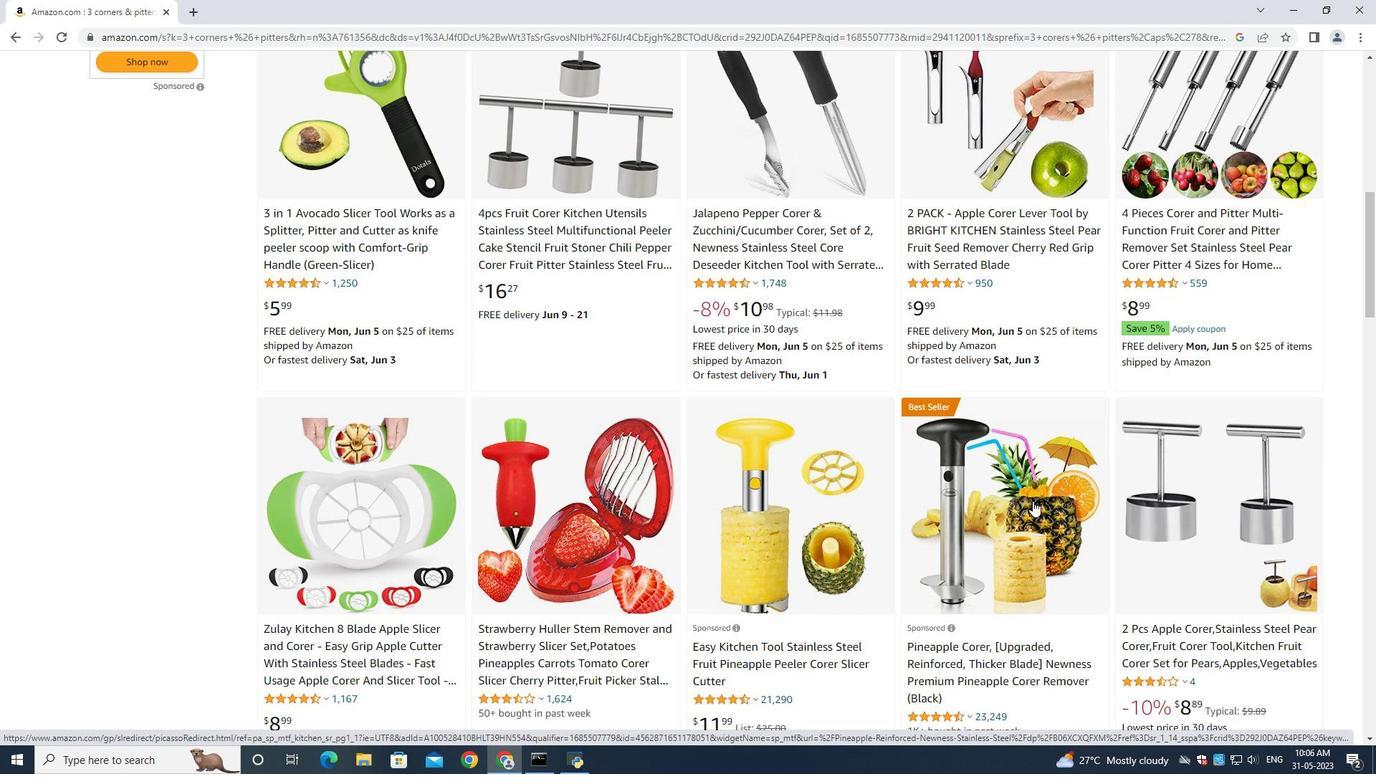 
Action: Mouse scrolled (1032, 501) with delta (0, 0)
Screenshot: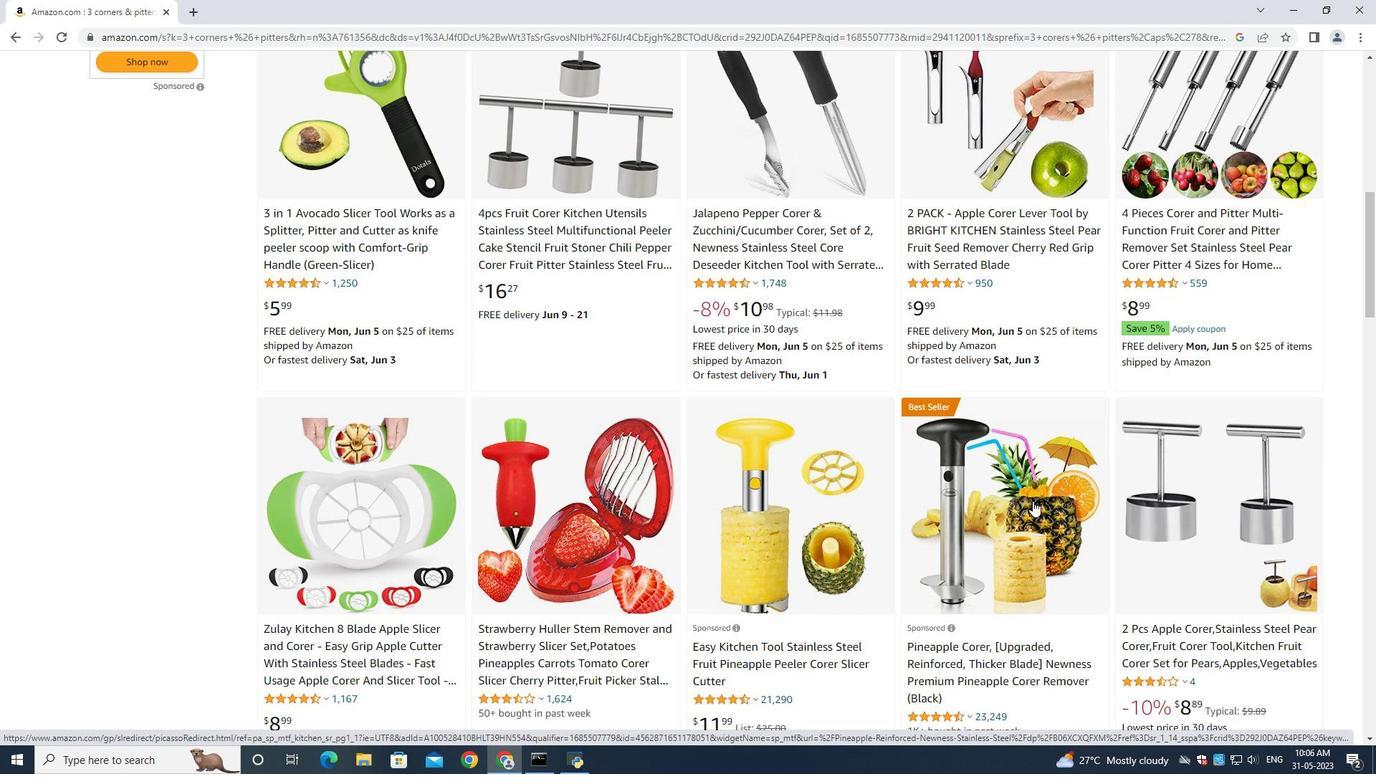 
Action: Mouse scrolled (1032, 501) with delta (0, 0)
Screenshot: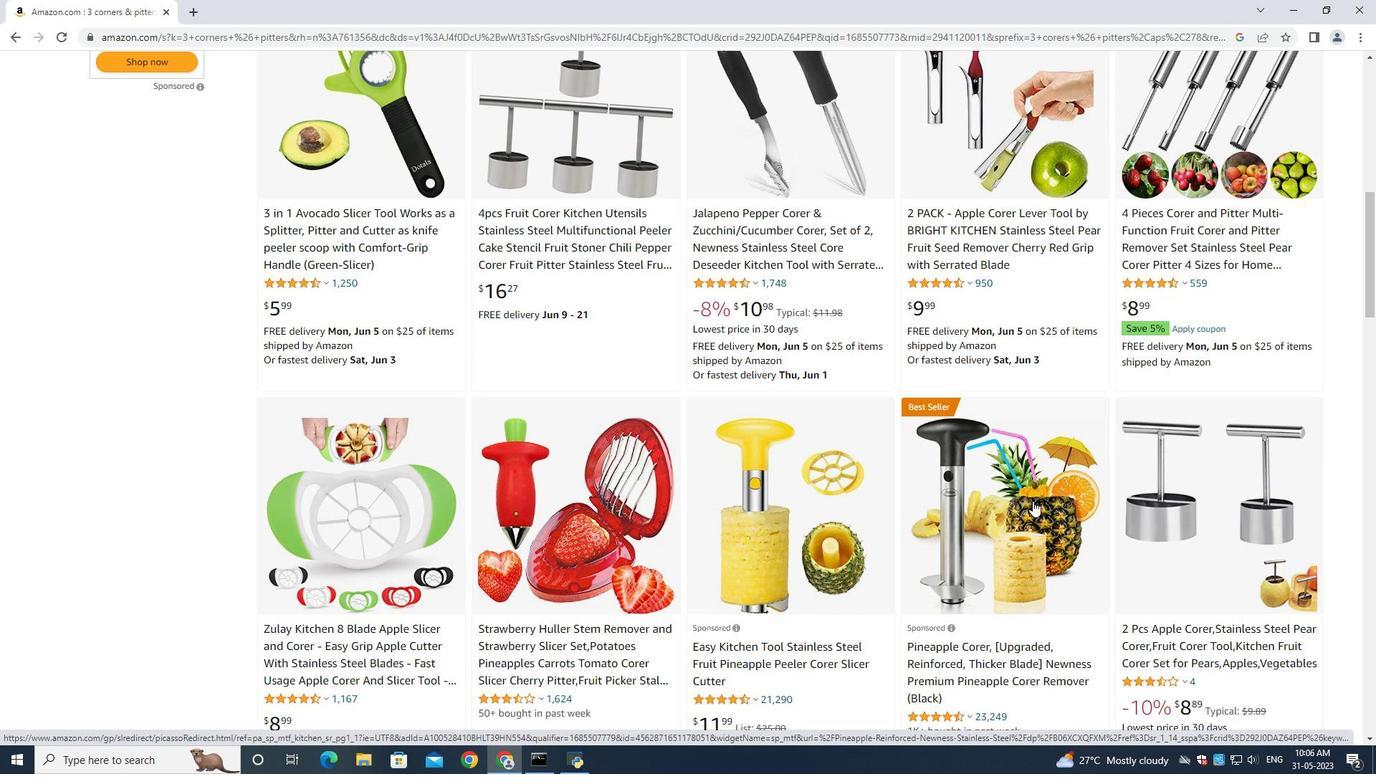 
Action: Mouse moved to (740, 349)
Screenshot: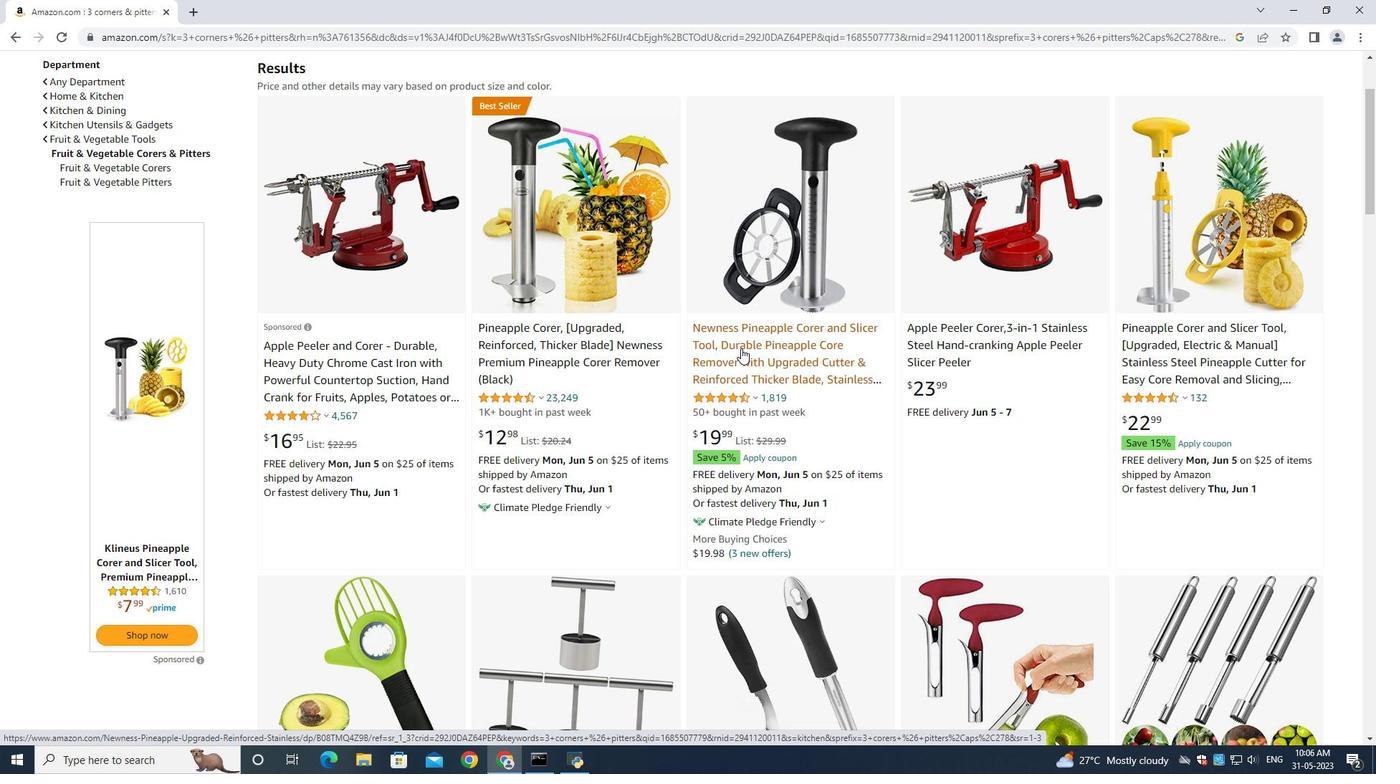 
Action: Mouse scrolled (740, 348) with delta (0, 0)
Screenshot: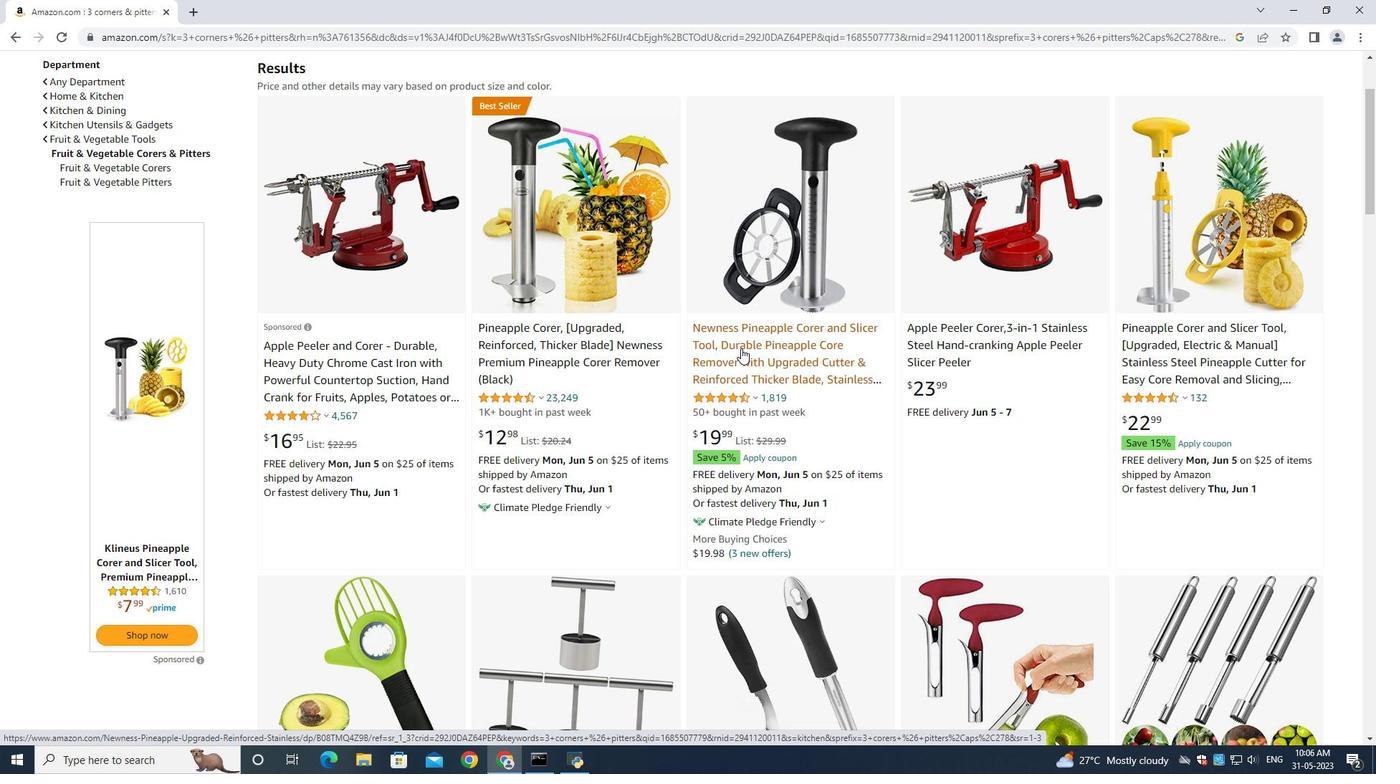 
Action: Mouse moved to (740, 350)
Screenshot: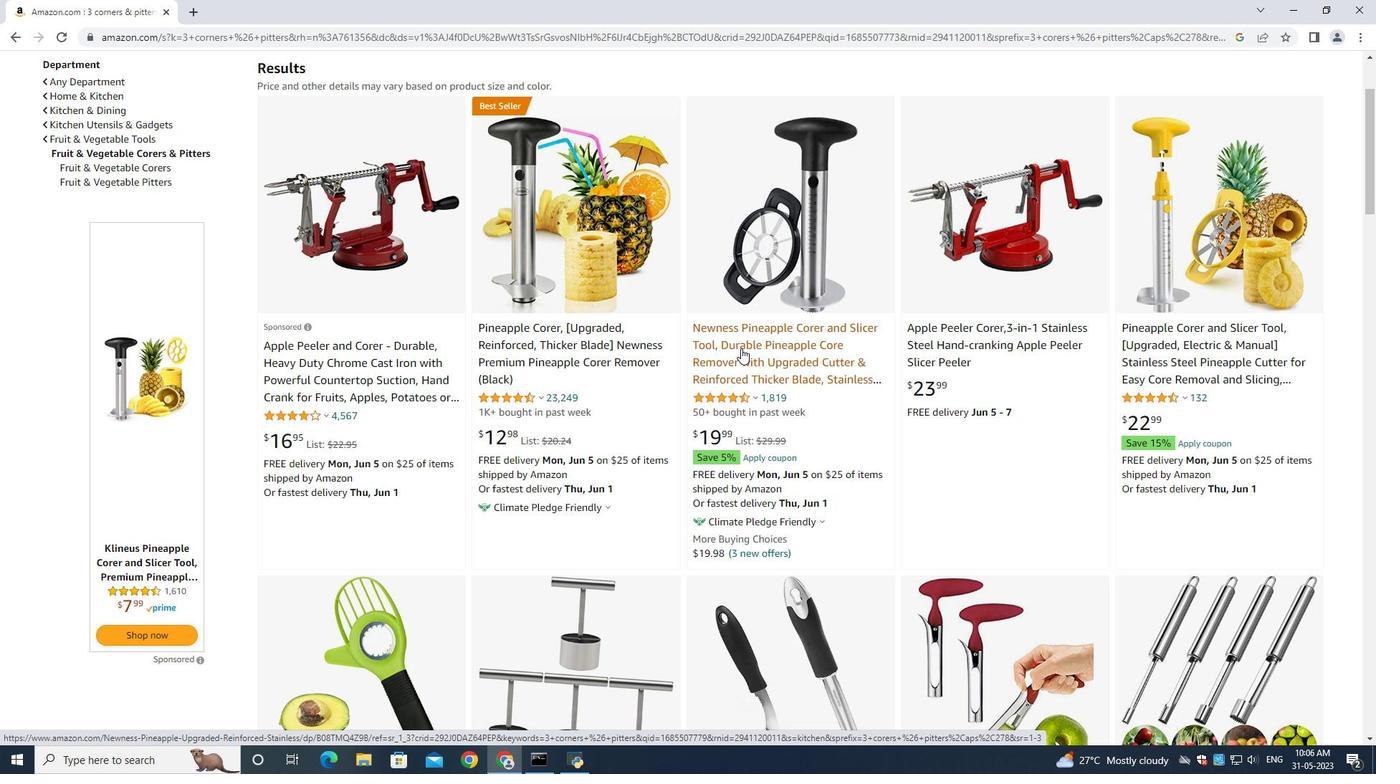 
Action: Mouse scrolled (740, 349) with delta (0, 0)
Screenshot: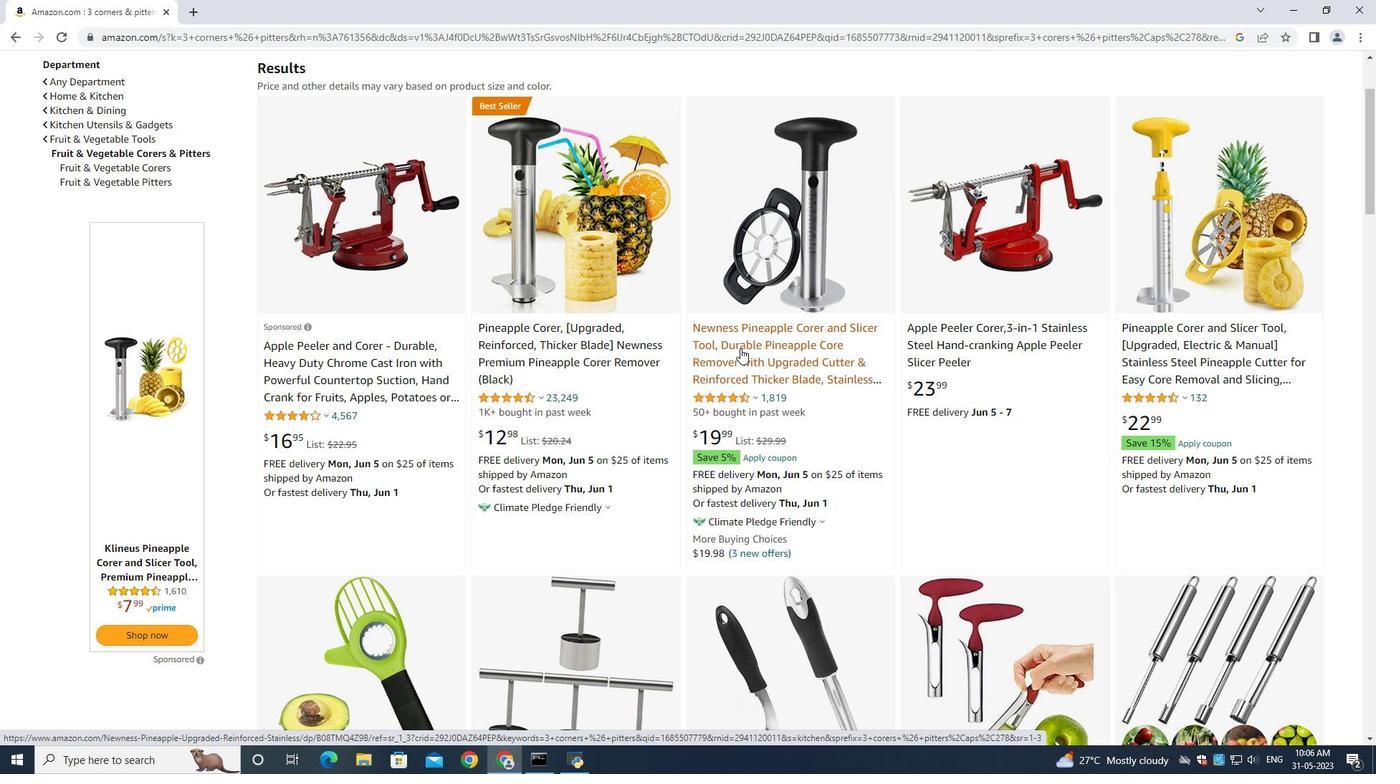 
Action: Mouse moved to (740, 351)
Screenshot: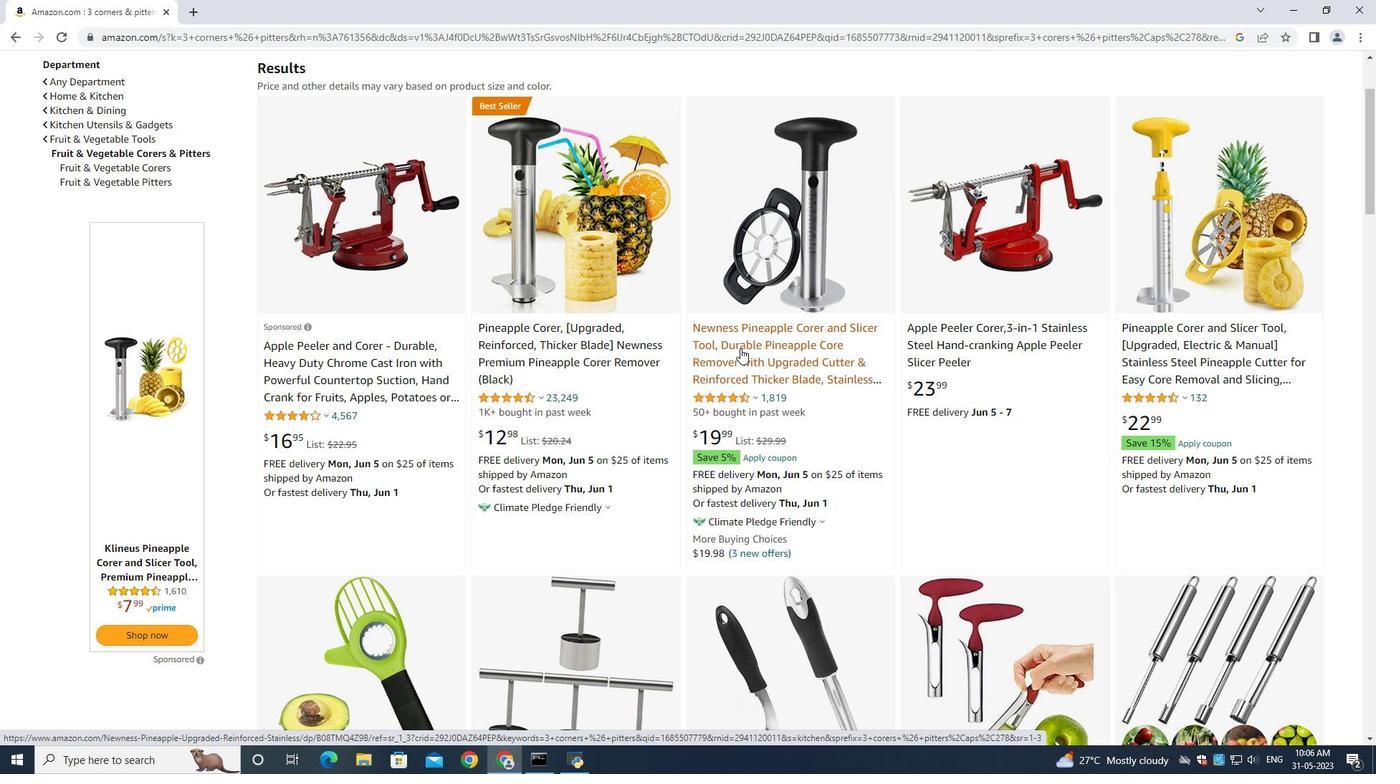 
Action: Mouse scrolled (740, 351) with delta (0, 0)
Screenshot: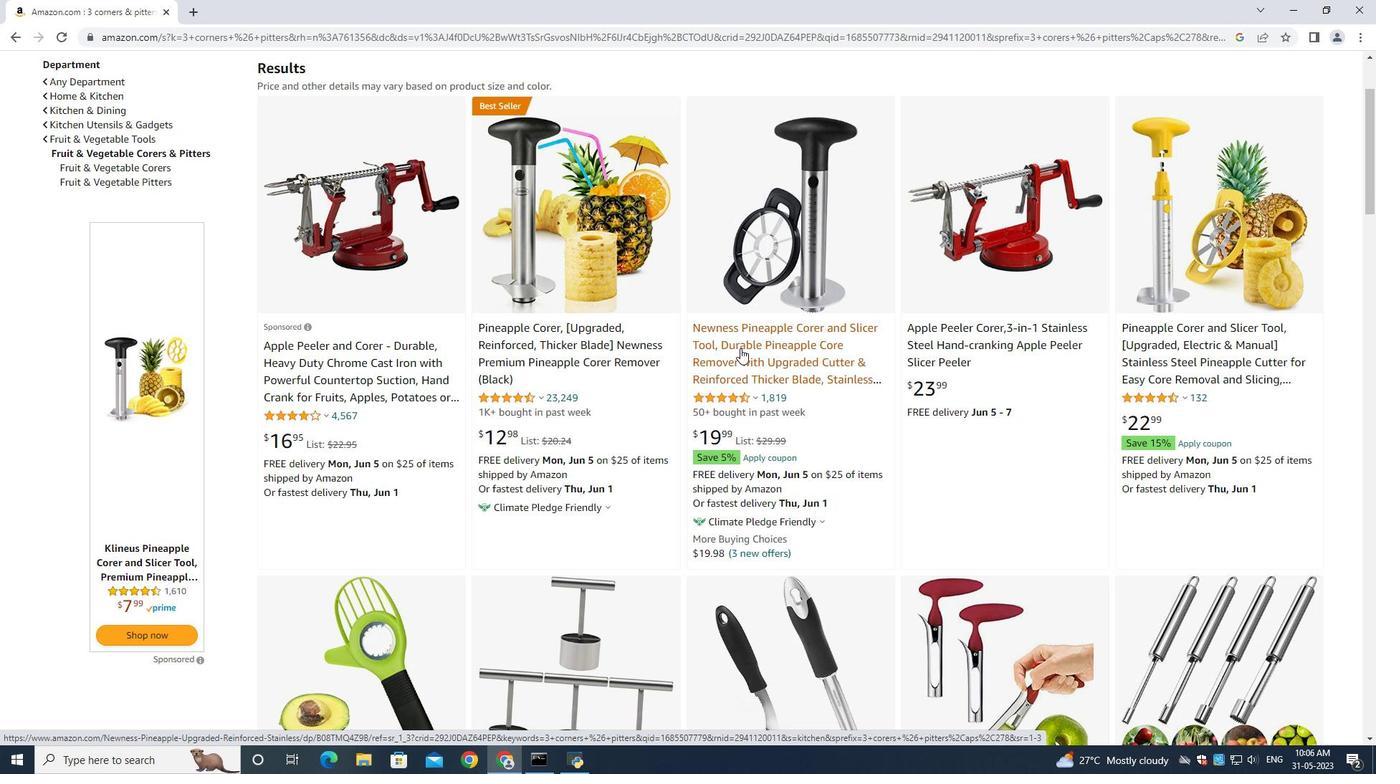 
Action: Mouse moved to (740, 351)
Screenshot: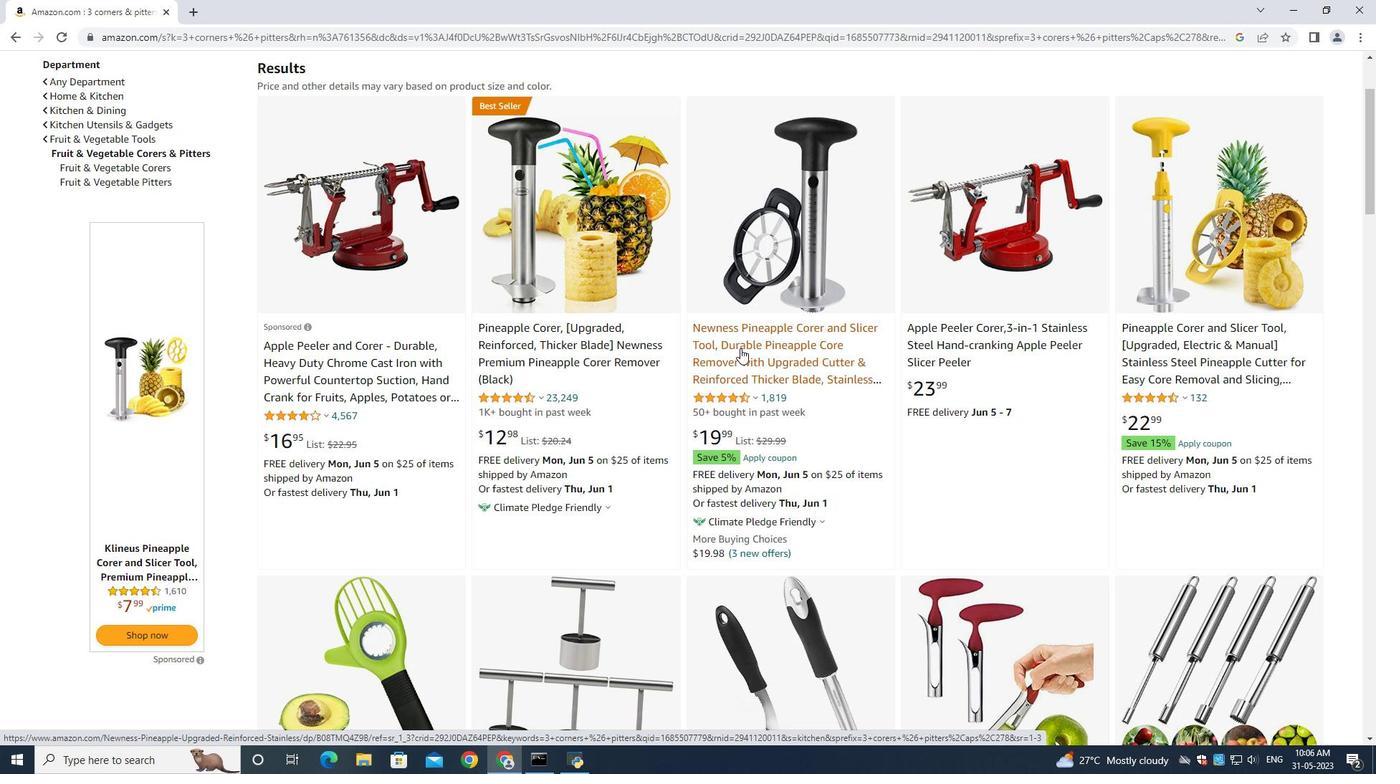 
Action: Mouse scrolled (740, 352) with delta (0, 0)
Screenshot: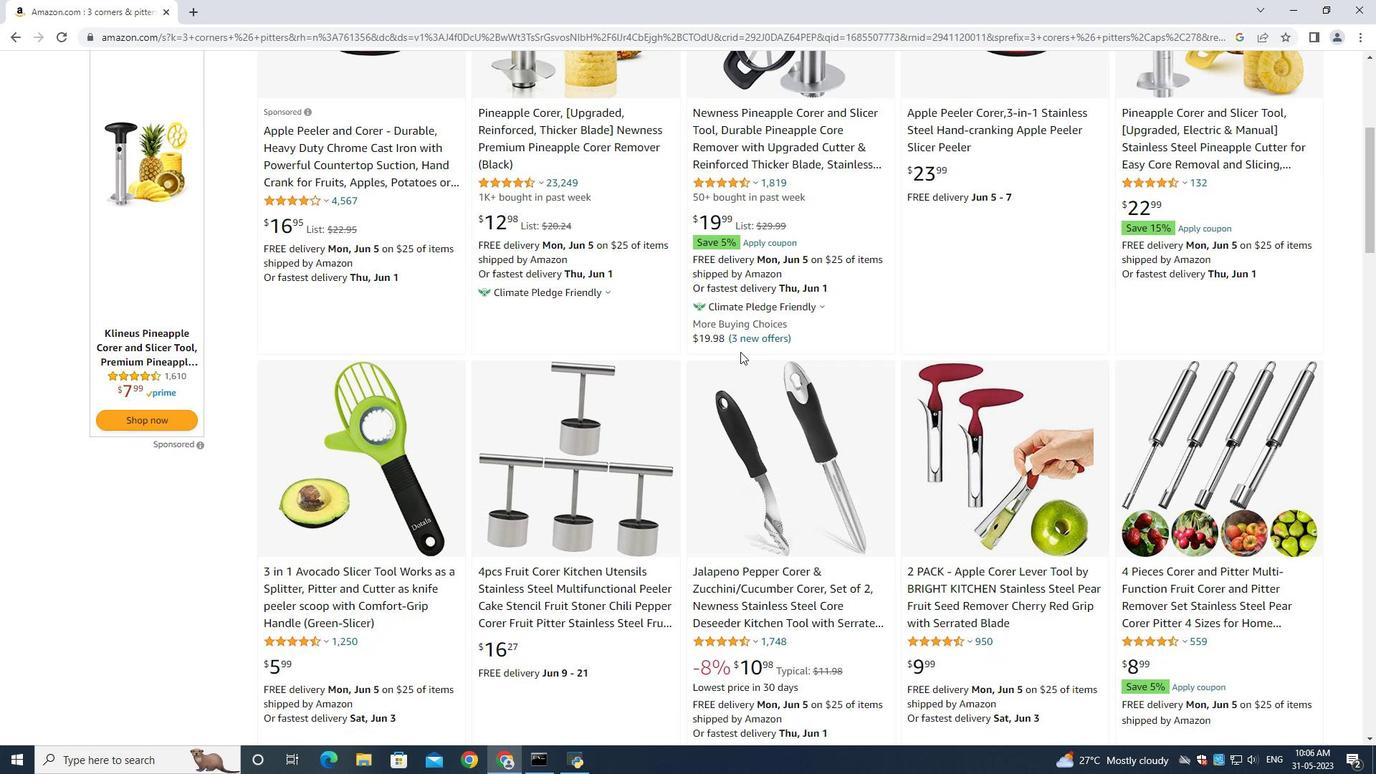 
Action: Mouse scrolled (740, 352) with delta (0, 0)
Screenshot: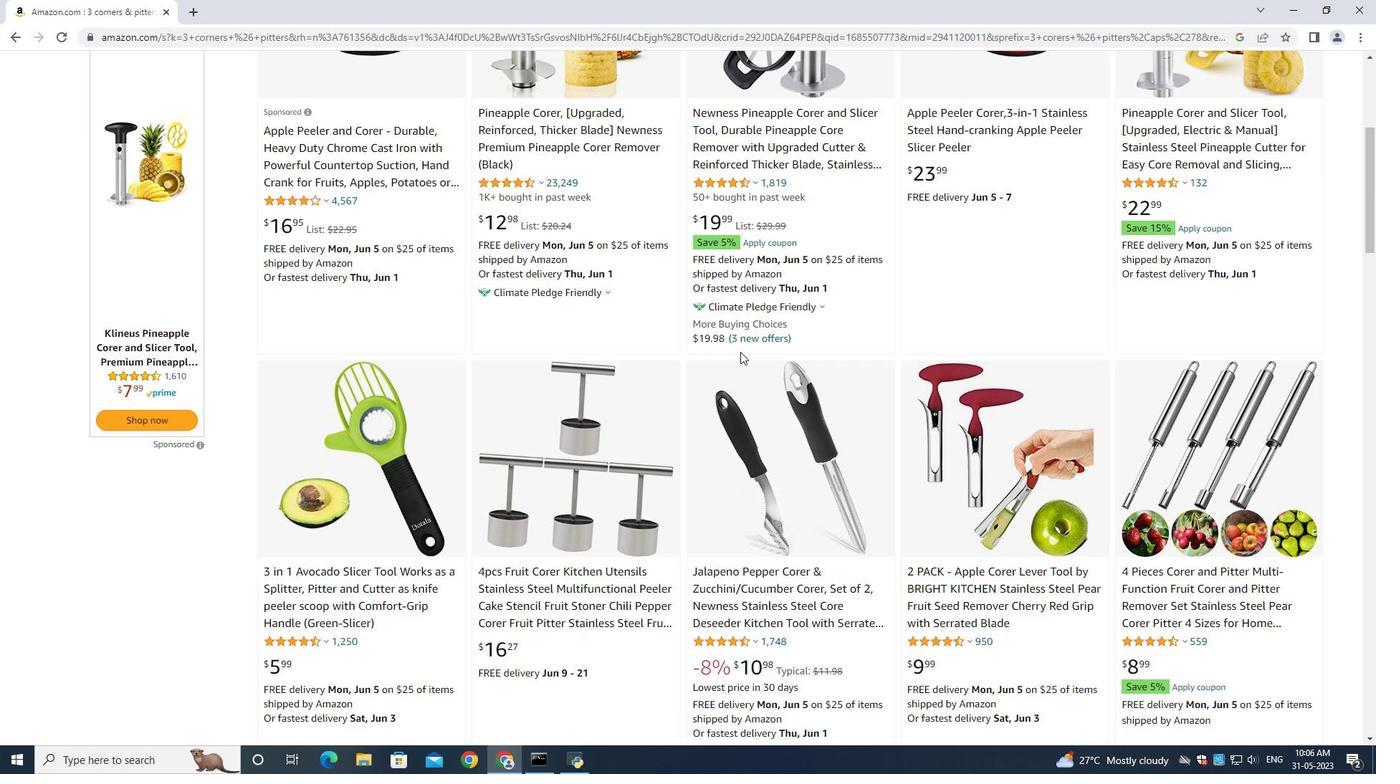 
Action: Mouse scrolled (740, 351) with delta (0, 0)
Screenshot: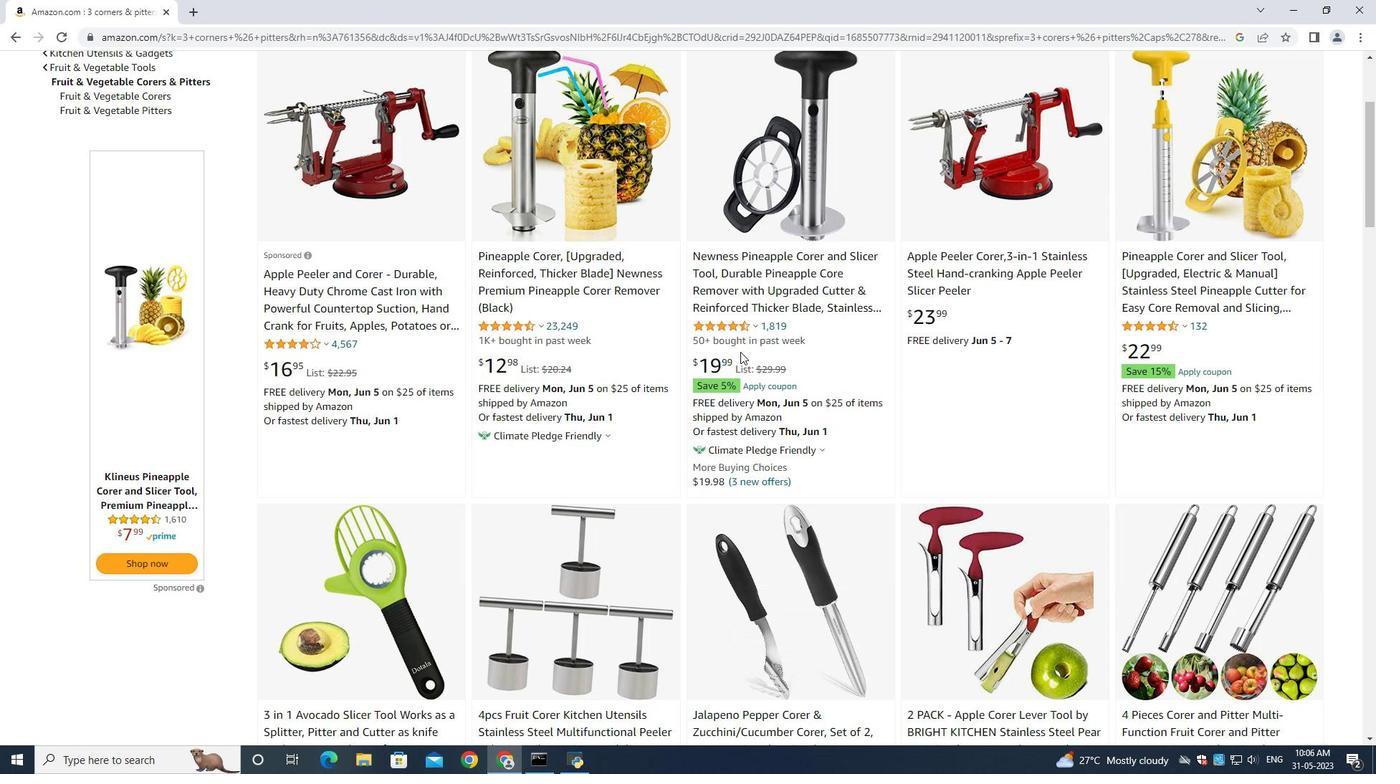 
Action: Mouse scrolled (740, 351) with delta (0, 0)
Screenshot: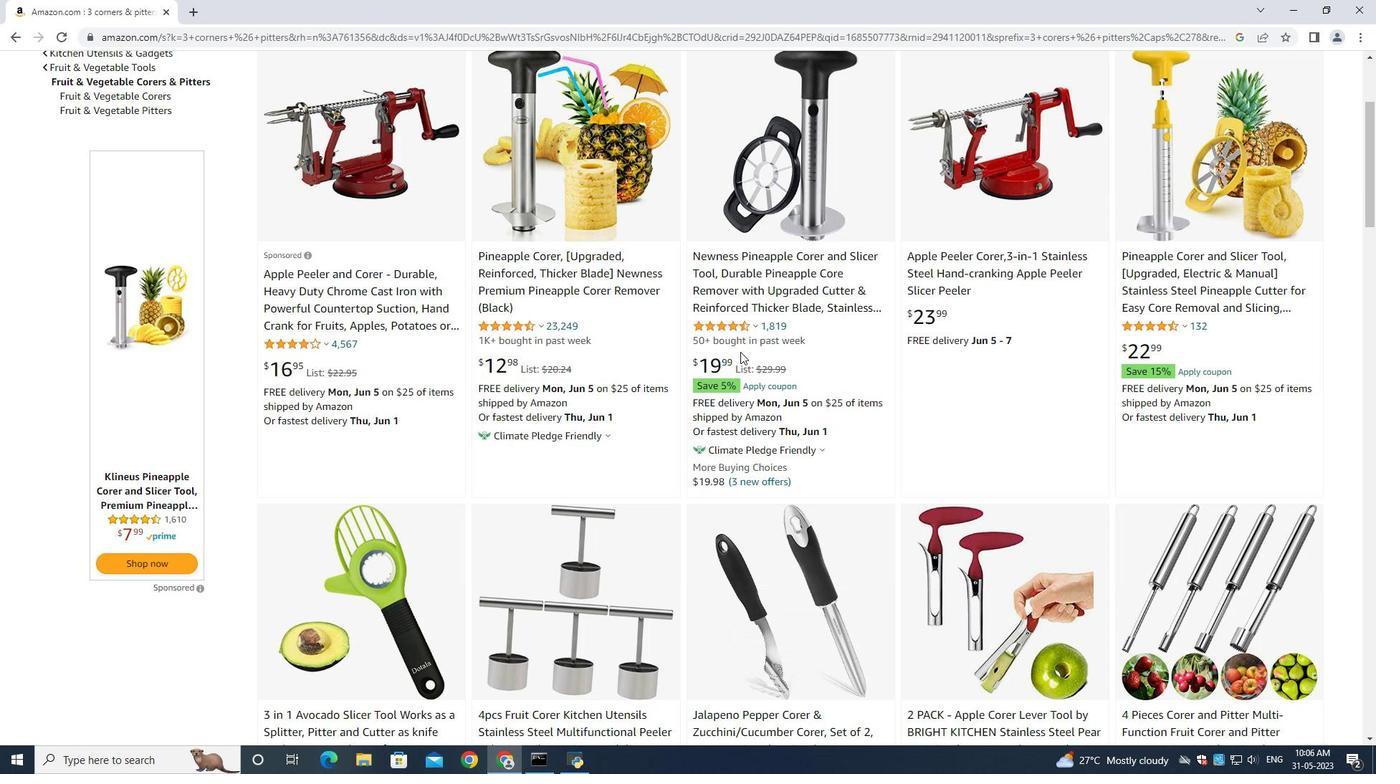 
Action: Mouse scrolled (740, 351) with delta (0, 0)
Screenshot: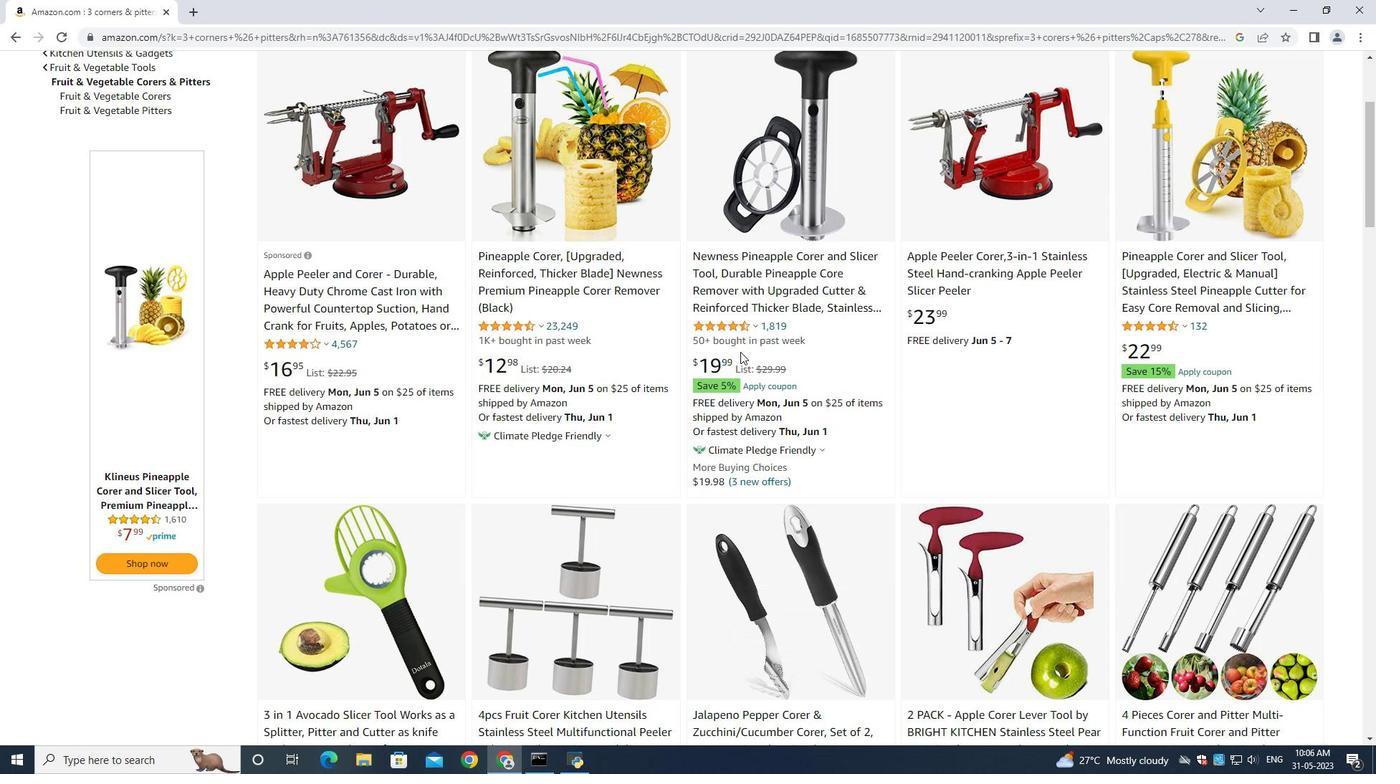 
Action: Mouse scrolled (740, 351) with delta (0, 0)
Screenshot: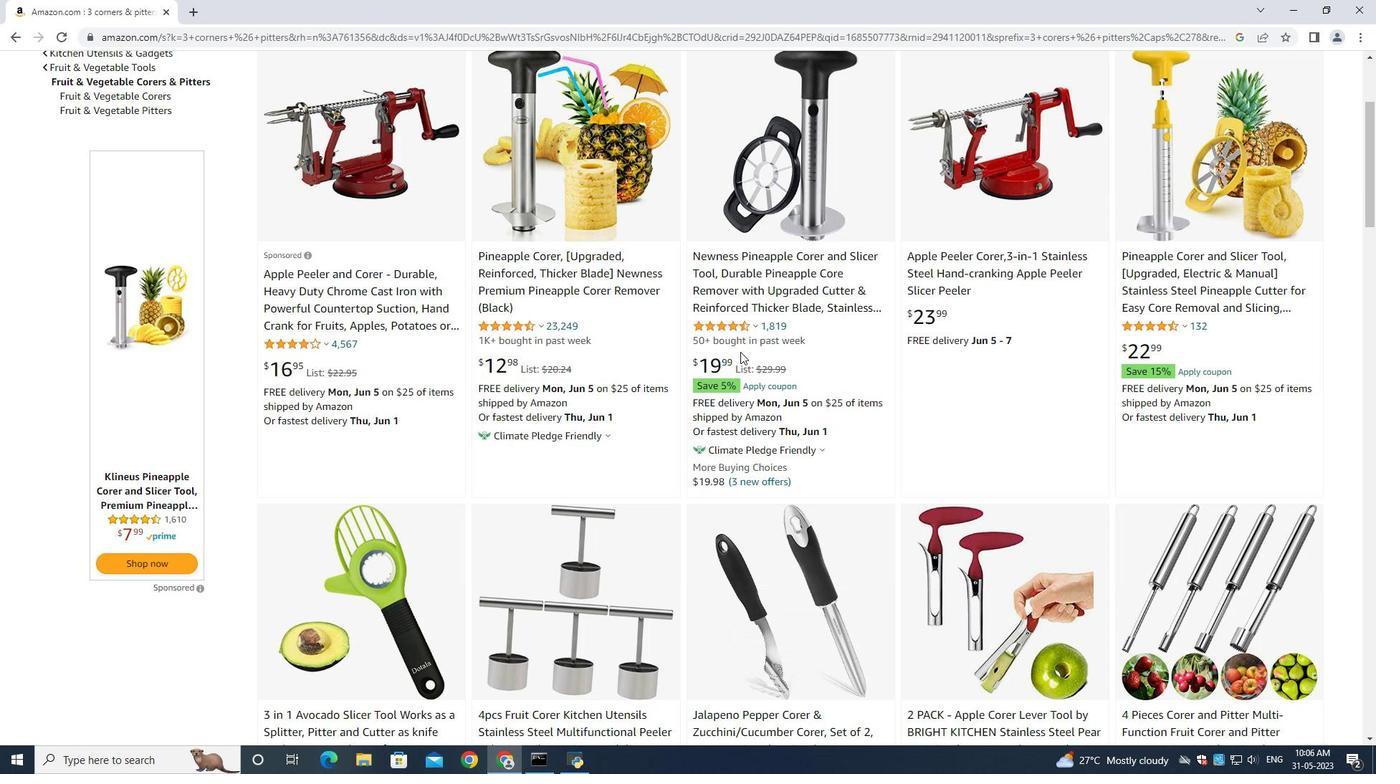 
Action: Mouse scrolled (740, 351) with delta (0, 0)
Screenshot: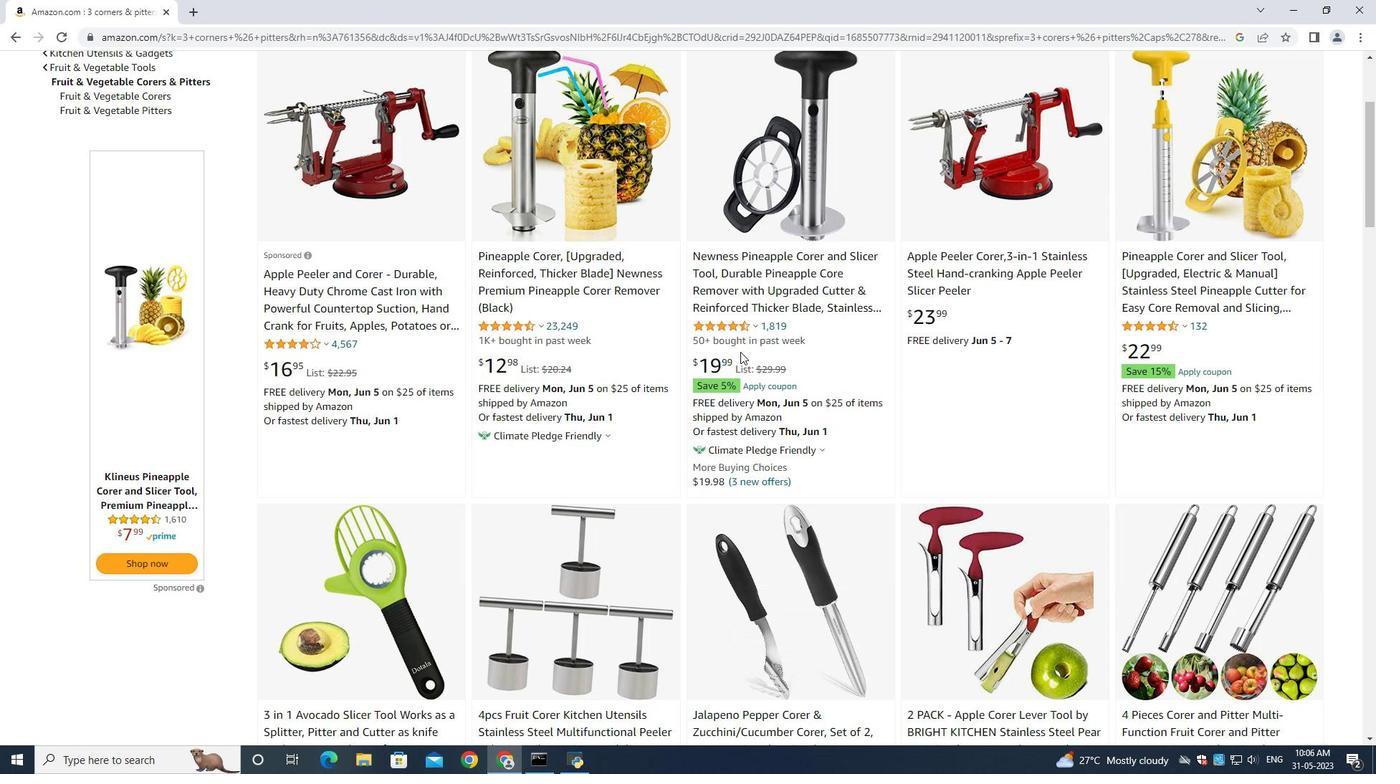 
Action: Mouse moved to (743, 356)
Screenshot: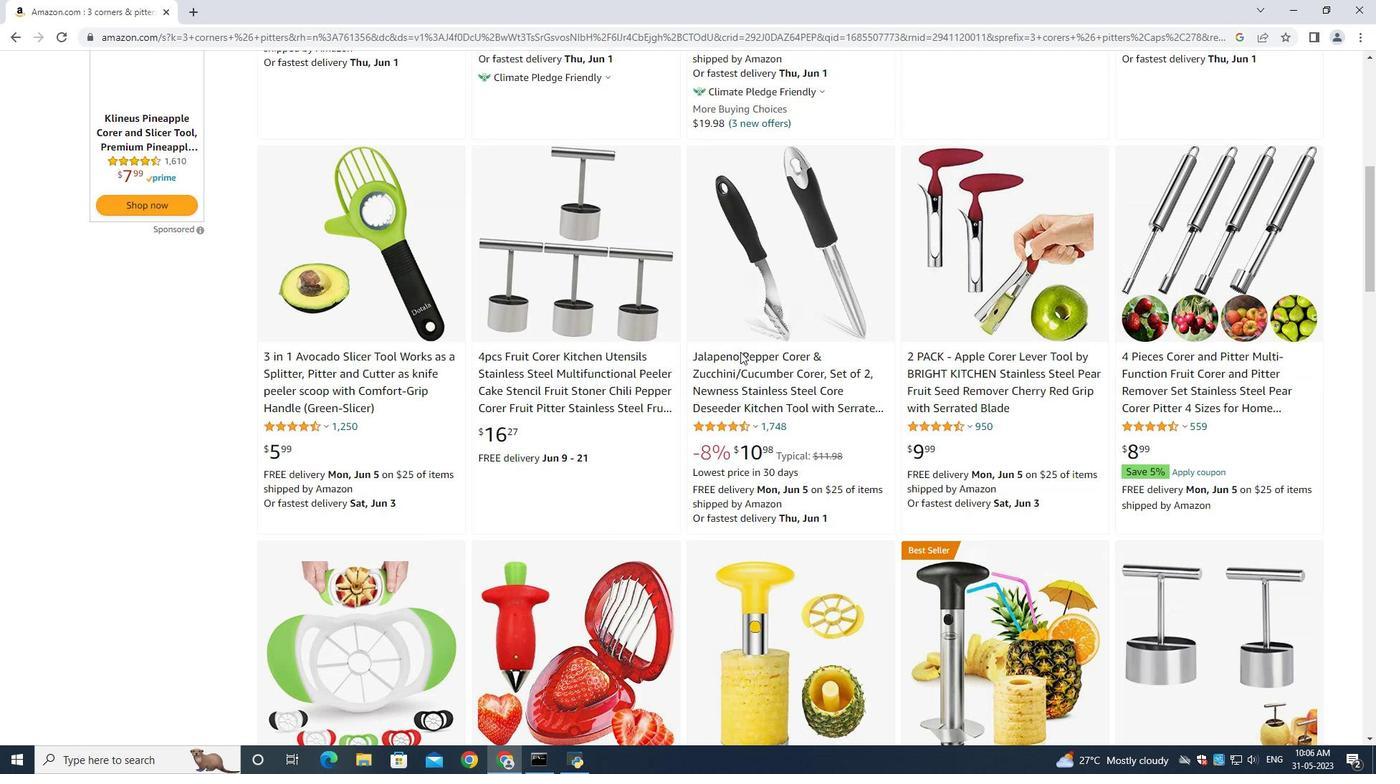
Action: Mouse scrolled (743, 355) with delta (0, 0)
Screenshot: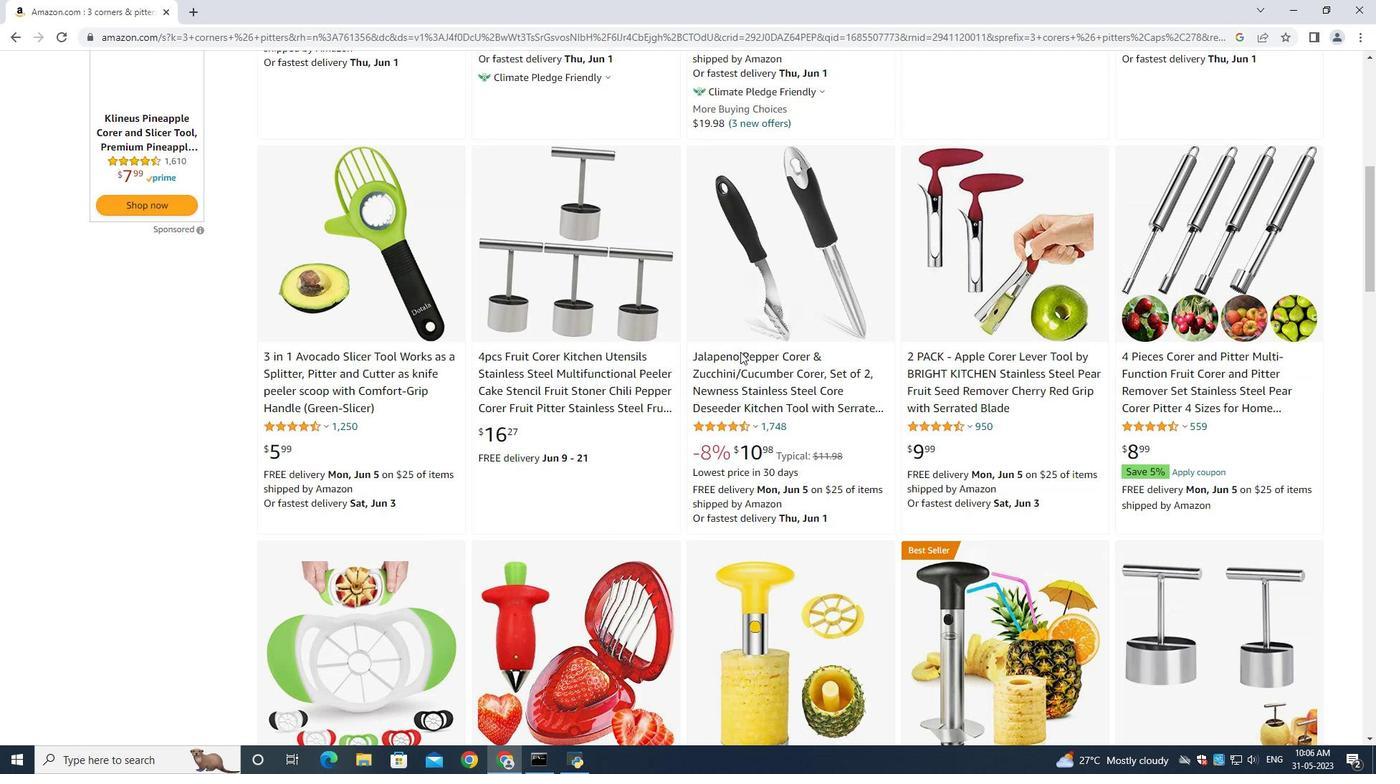 
Action: Mouse moved to (748, 361)
Screenshot: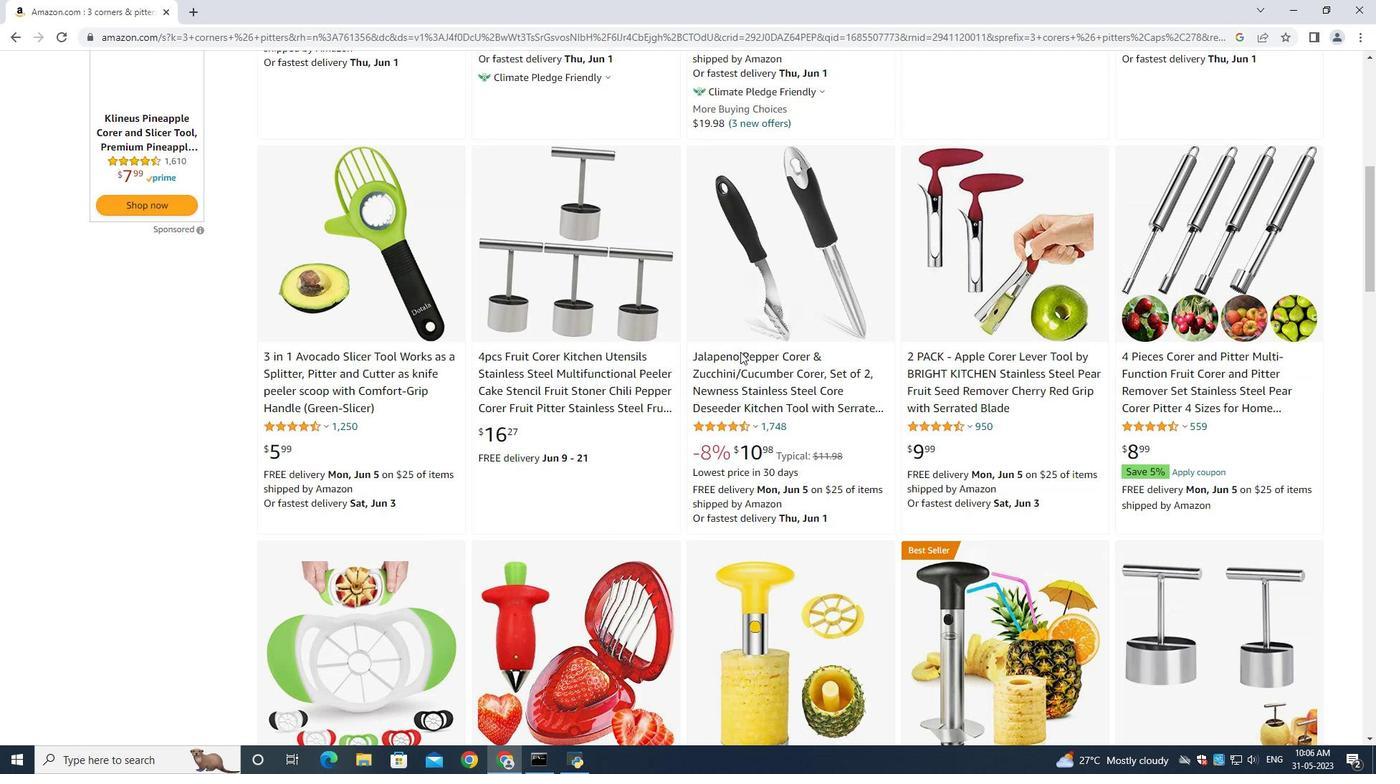 
Action: Mouse scrolled (748, 360) with delta (0, 0)
Screenshot: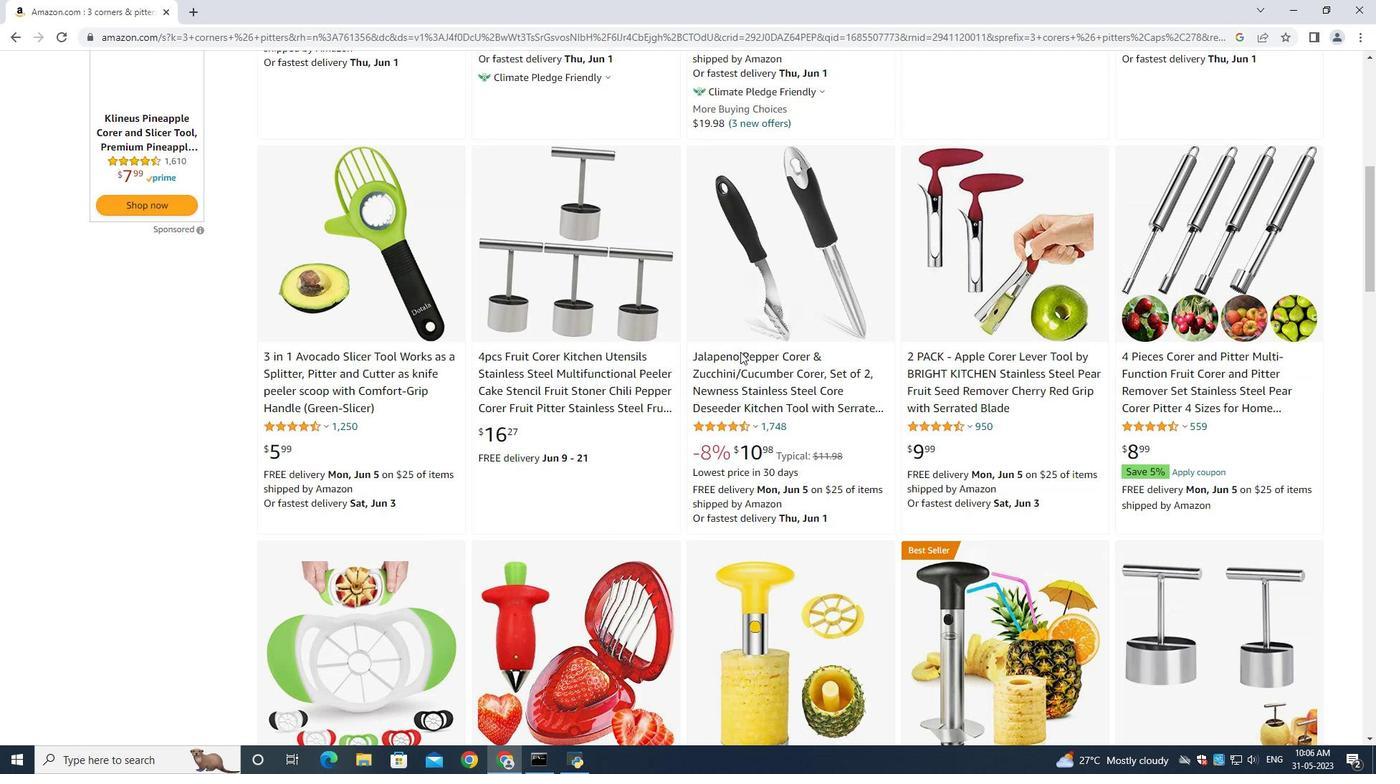 
Action: Mouse moved to (750, 363)
Screenshot: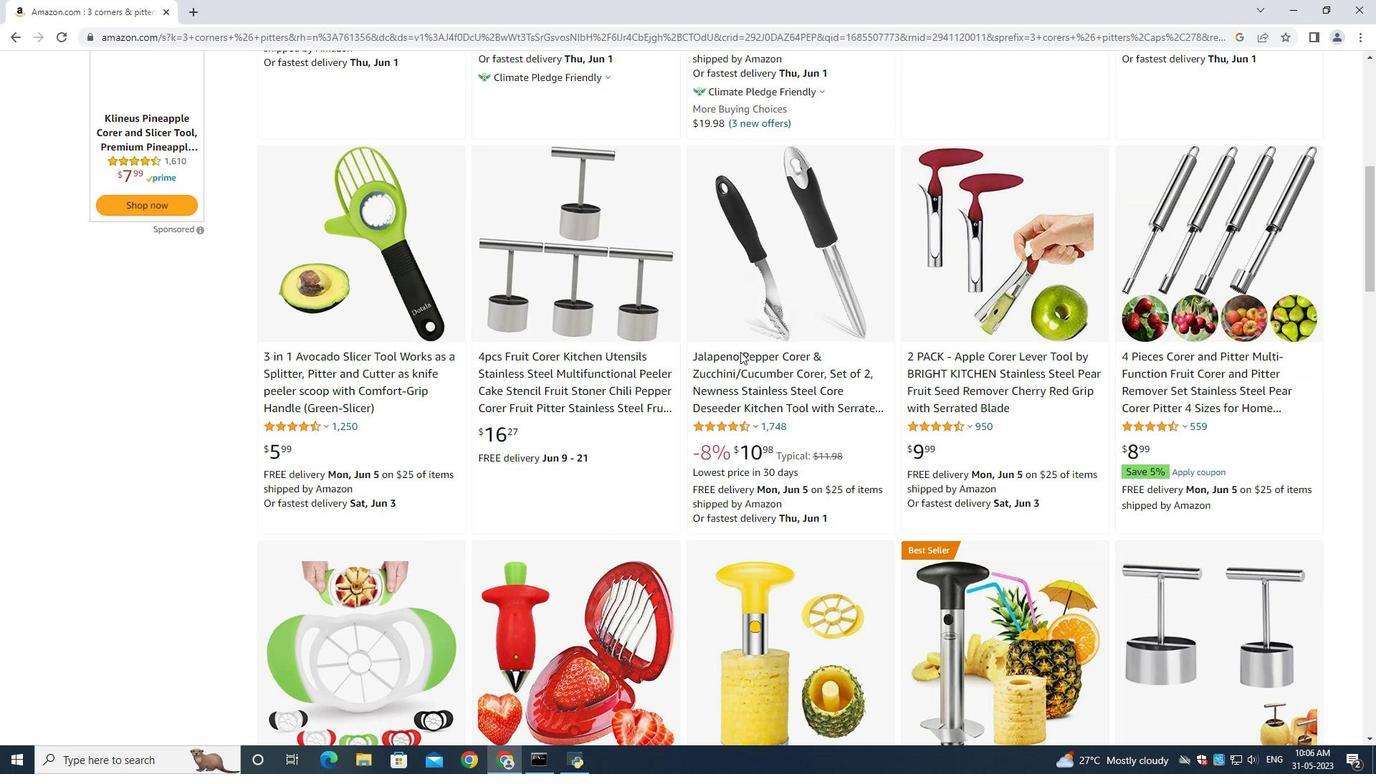 
Action: Mouse scrolled (749, 361) with delta (0, 0)
Screenshot: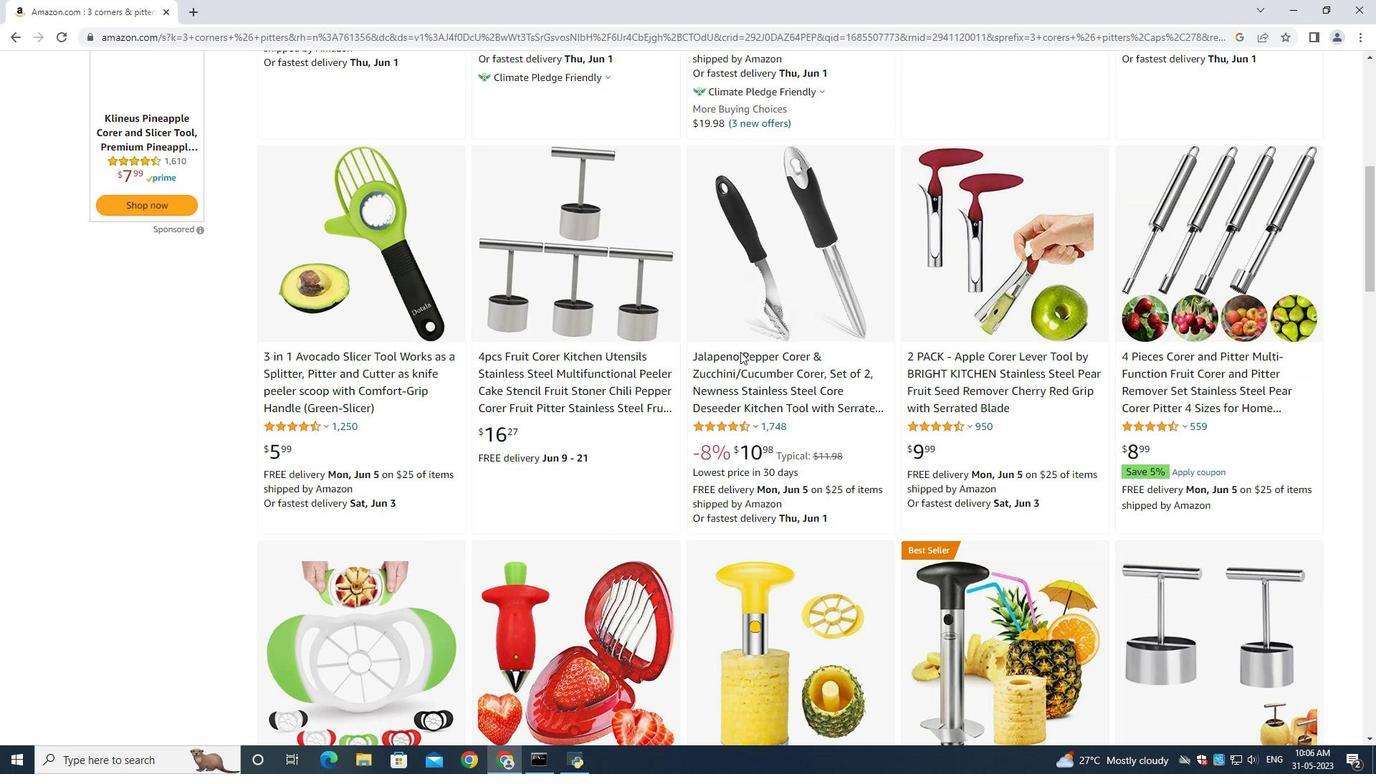 
Action: Mouse scrolled (750, 362) with delta (0, 0)
Screenshot: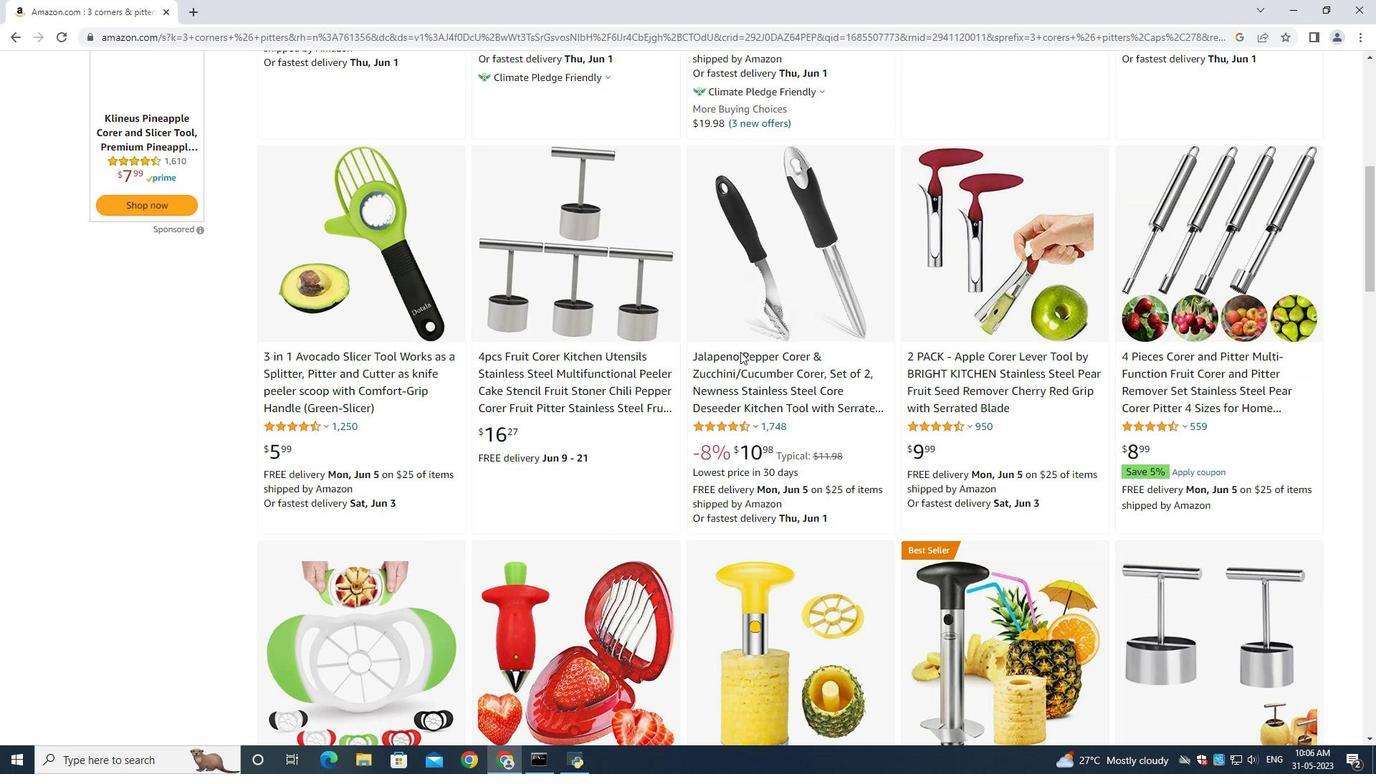 
Action: Mouse scrolled (750, 362) with delta (0, 0)
Screenshot: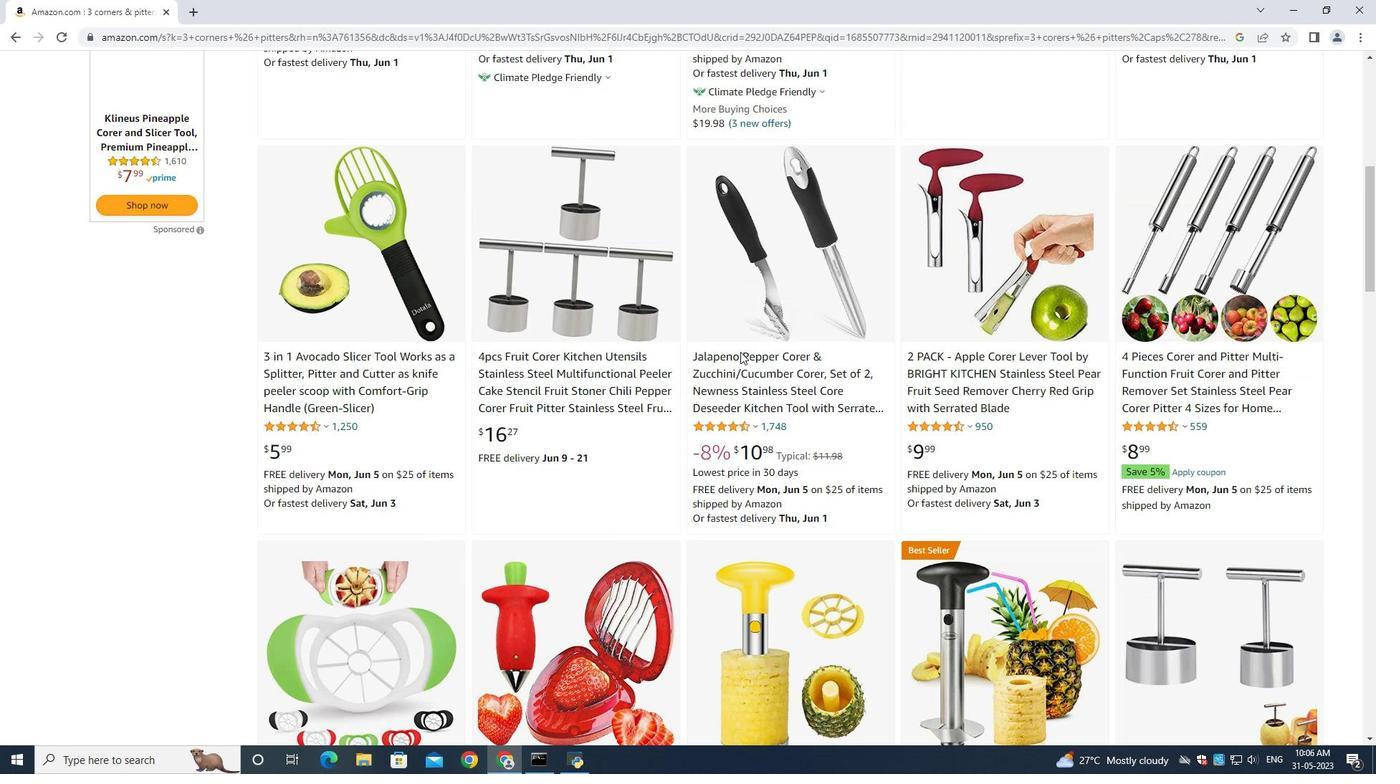 
Action: Mouse scrolled (750, 362) with delta (0, 0)
Screenshot: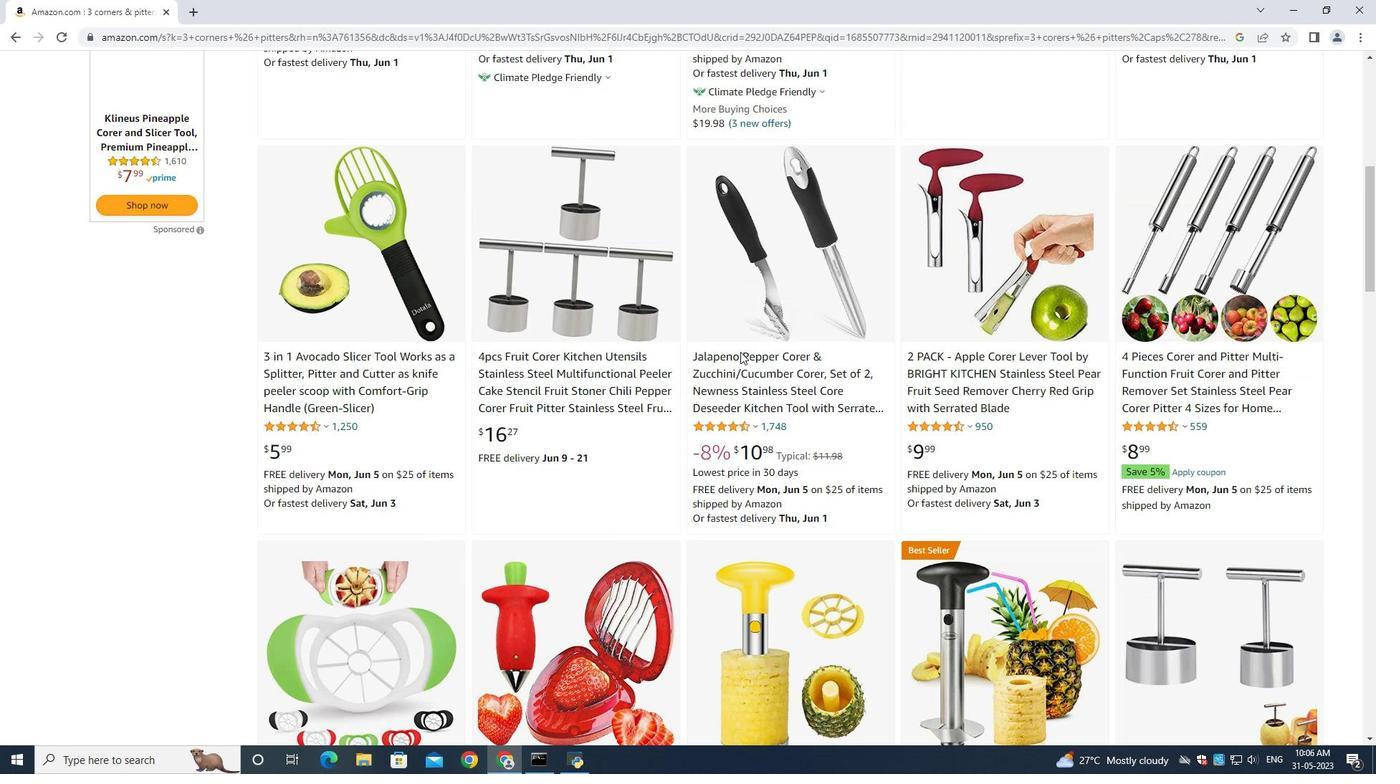 
Action: Mouse scrolled (750, 362) with delta (0, 0)
Screenshot: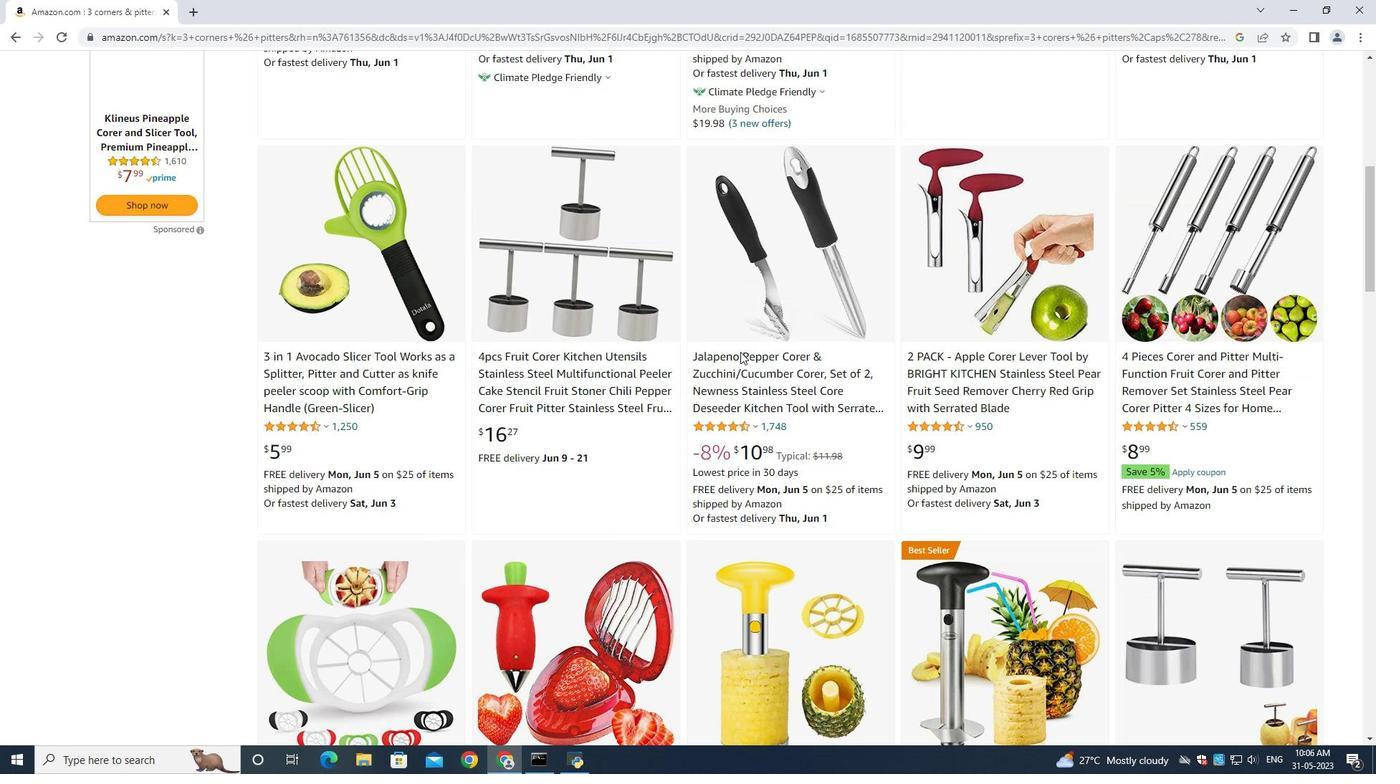 
Action: Mouse scrolled (750, 362) with delta (0, 0)
Screenshot: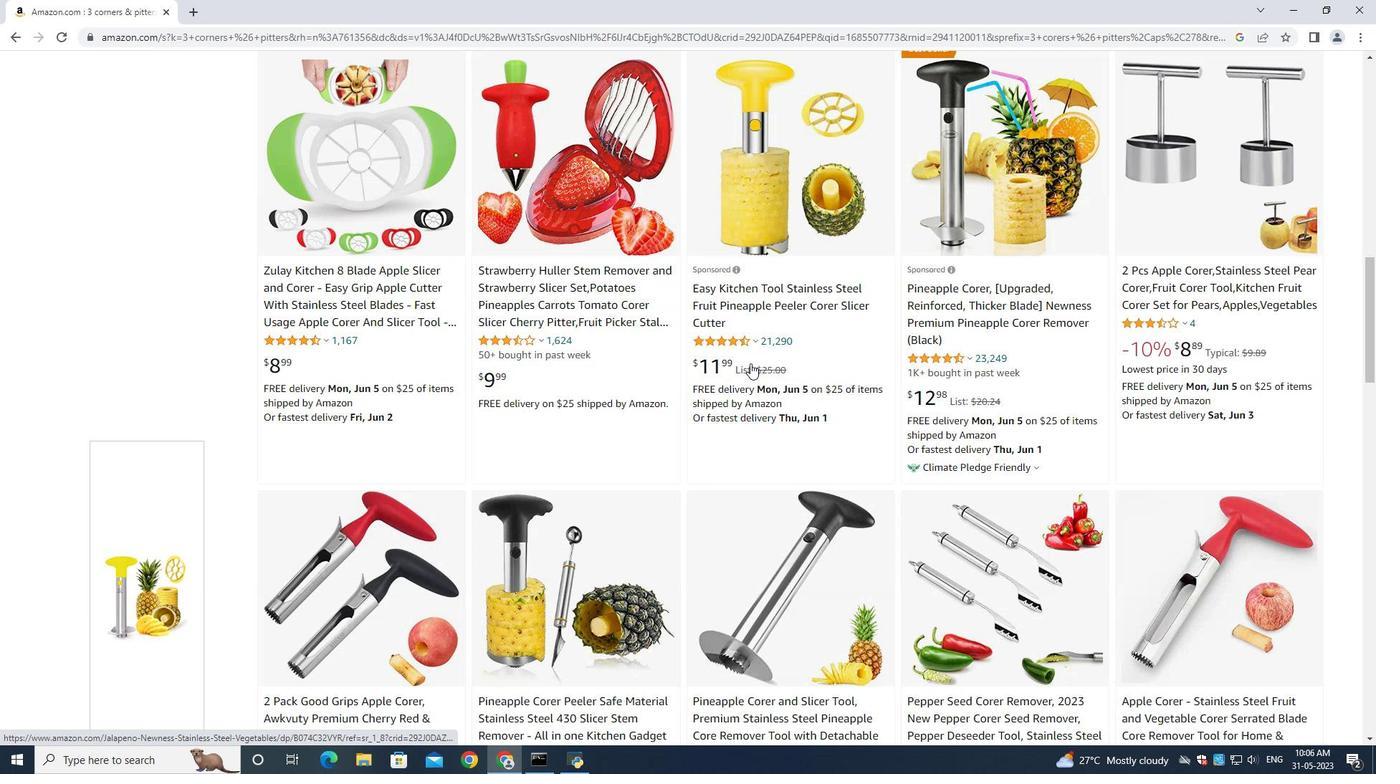 
Action: Mouse scrolled (750, 362) with delta (0, 0)
Screenshot: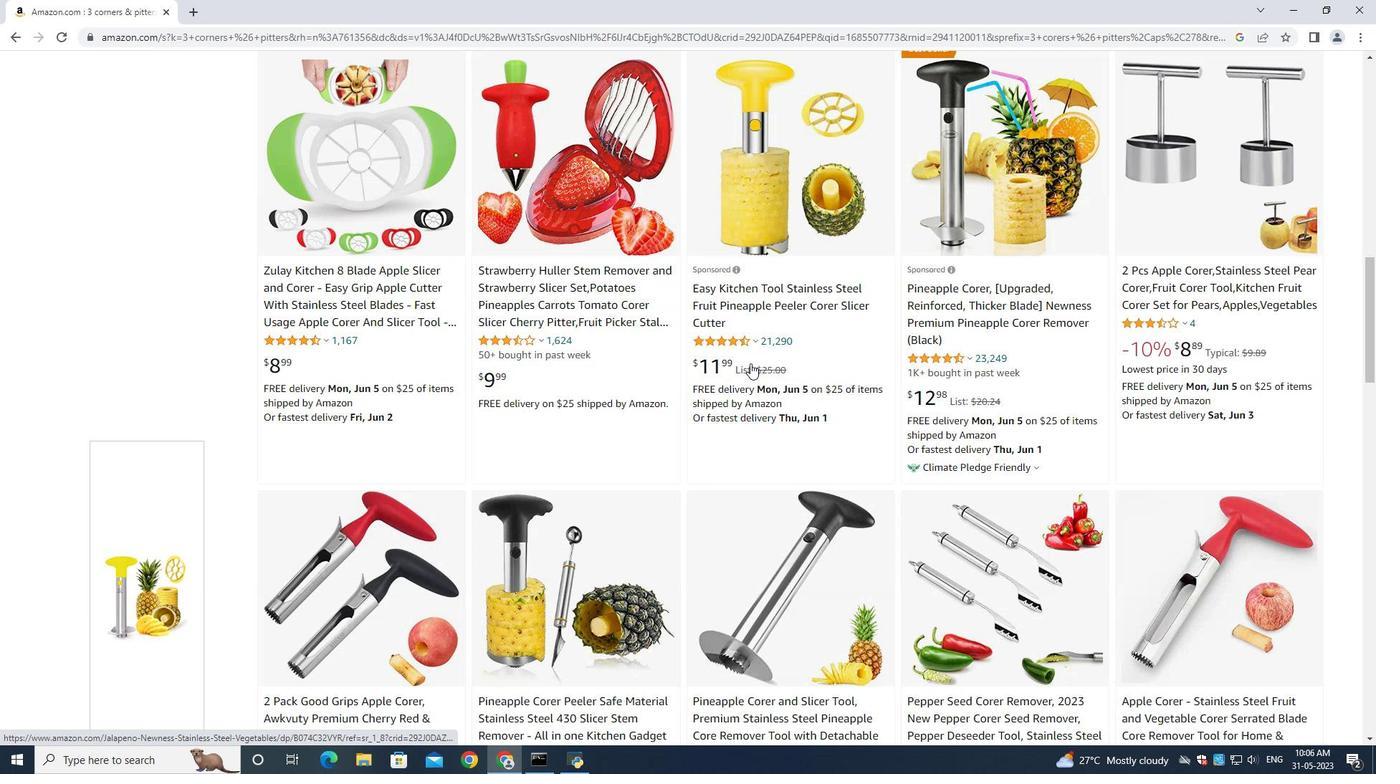 
Action: Mouse scrolled (750, 362) with delta (0, 0)
Screenshot: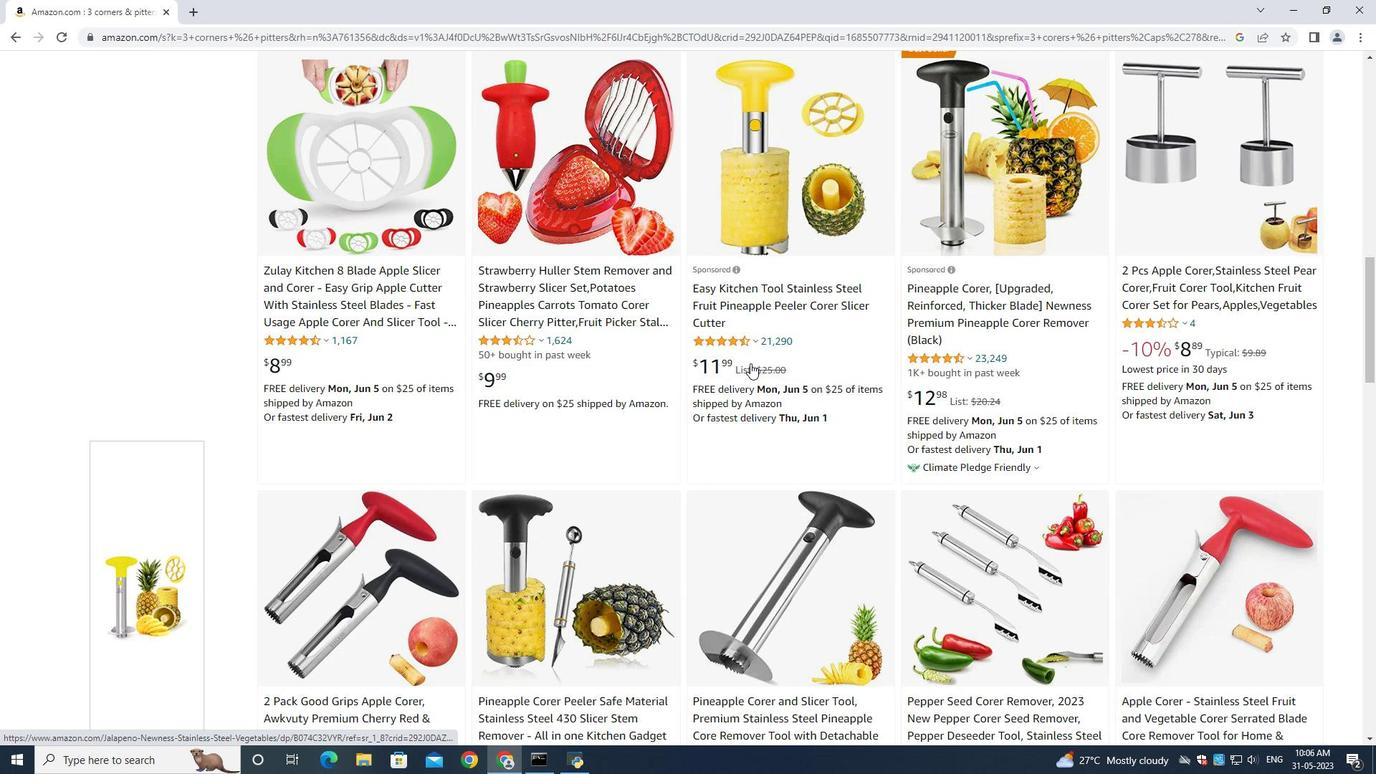 
Action: Mouse scrolled (750, 362) with delta (0, 0)
Screenshot: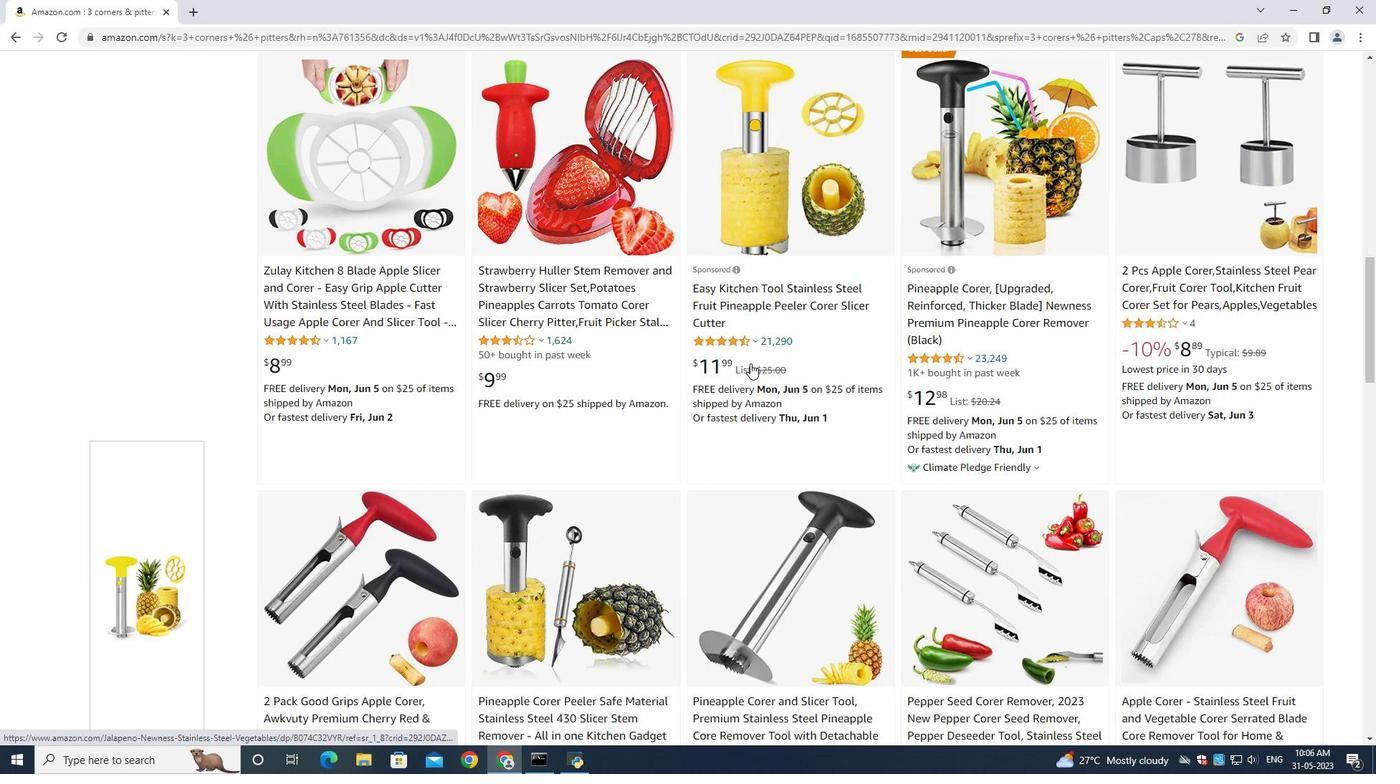 
Action: Mouse scrolled (750, 362) with delta (0, 0)
Screenshot: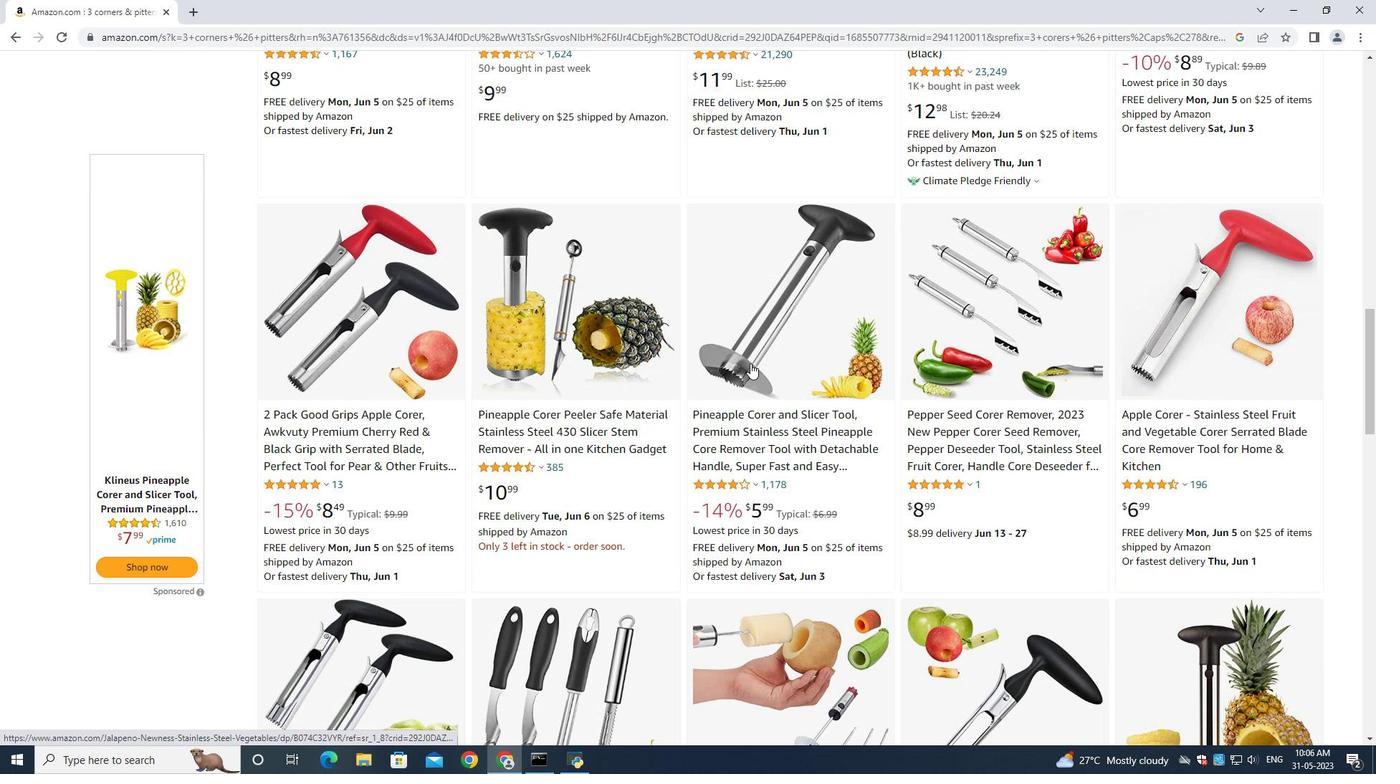 
Action: Mouse scrolled (750, 362) with delta (0, 0)
Screenshot: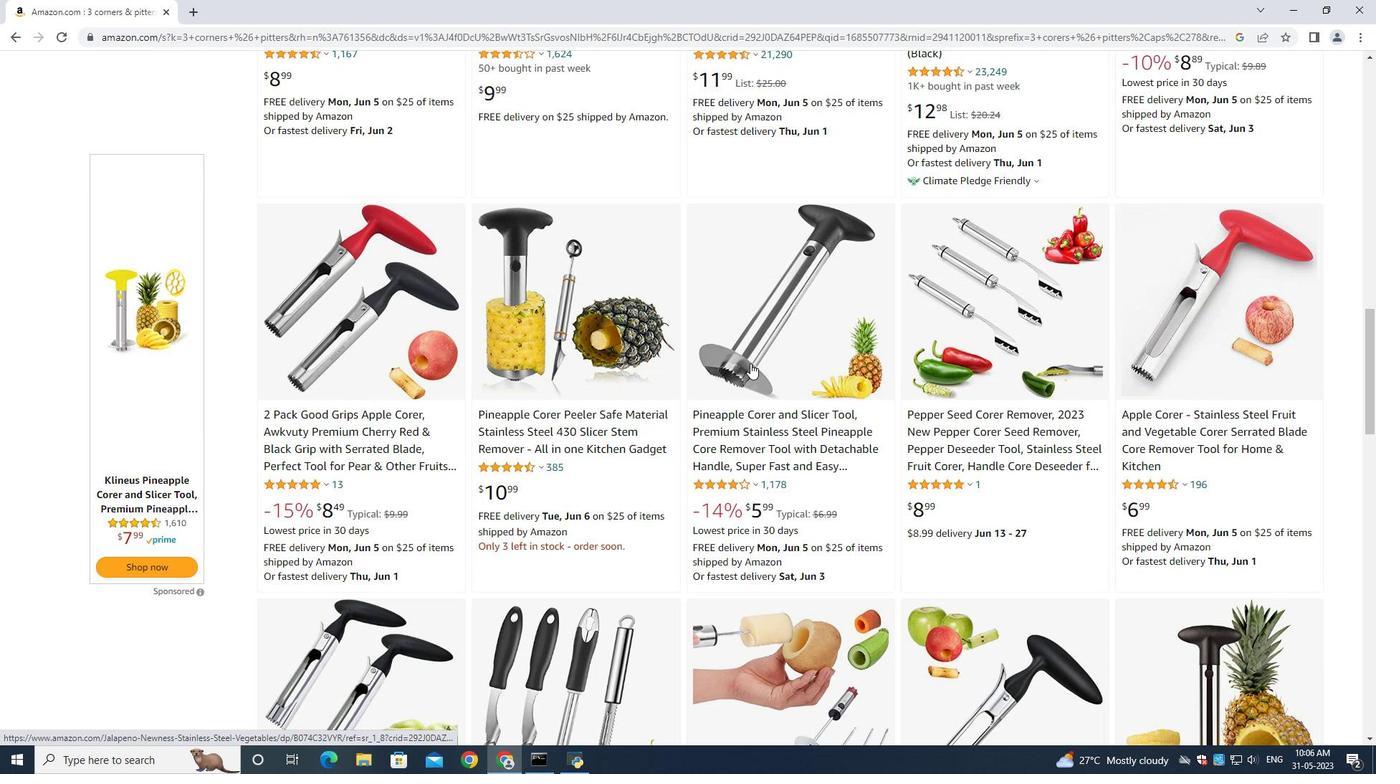 
Action: Mouse scrolled (750, 362) with delta (0, 0)
Screenshot: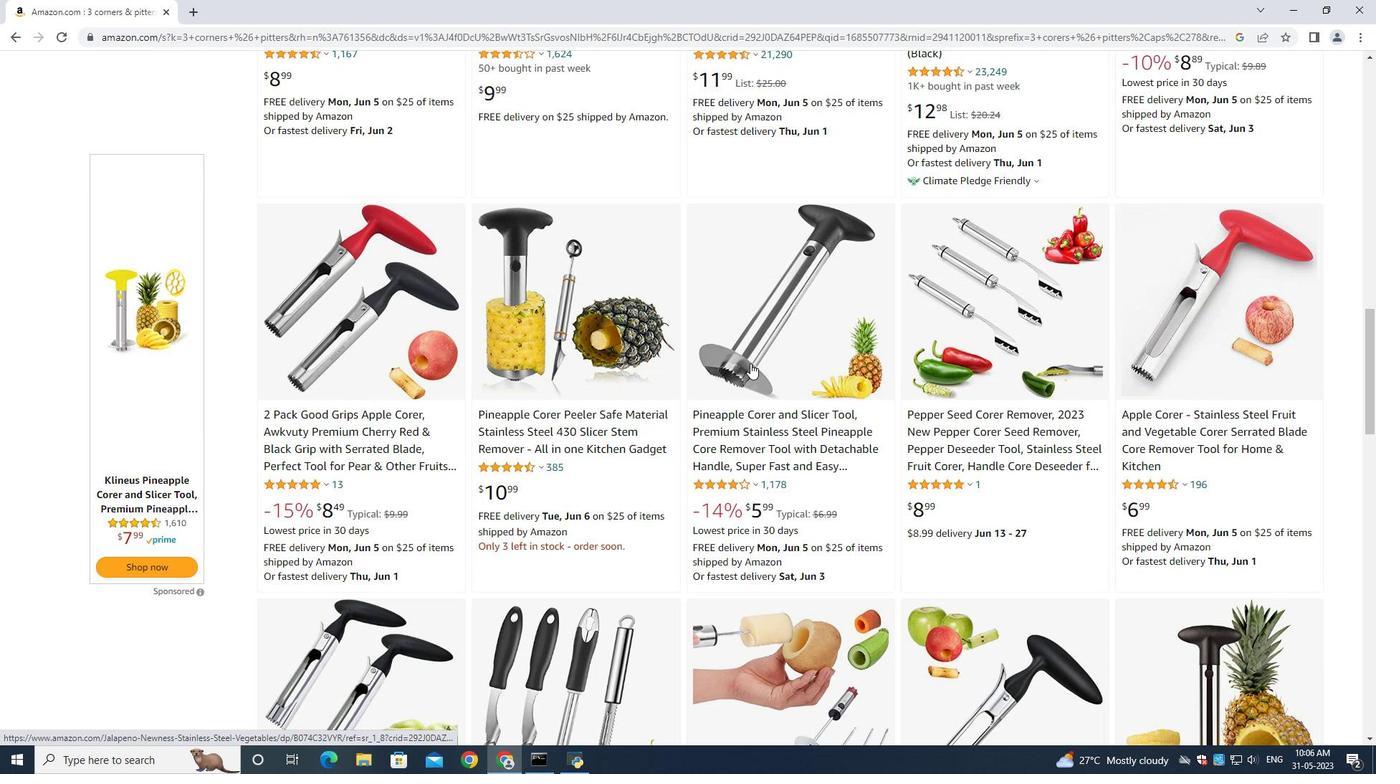 
Action: Mouse scrolled (750, 362) with delta (0, 0)
Screenshot: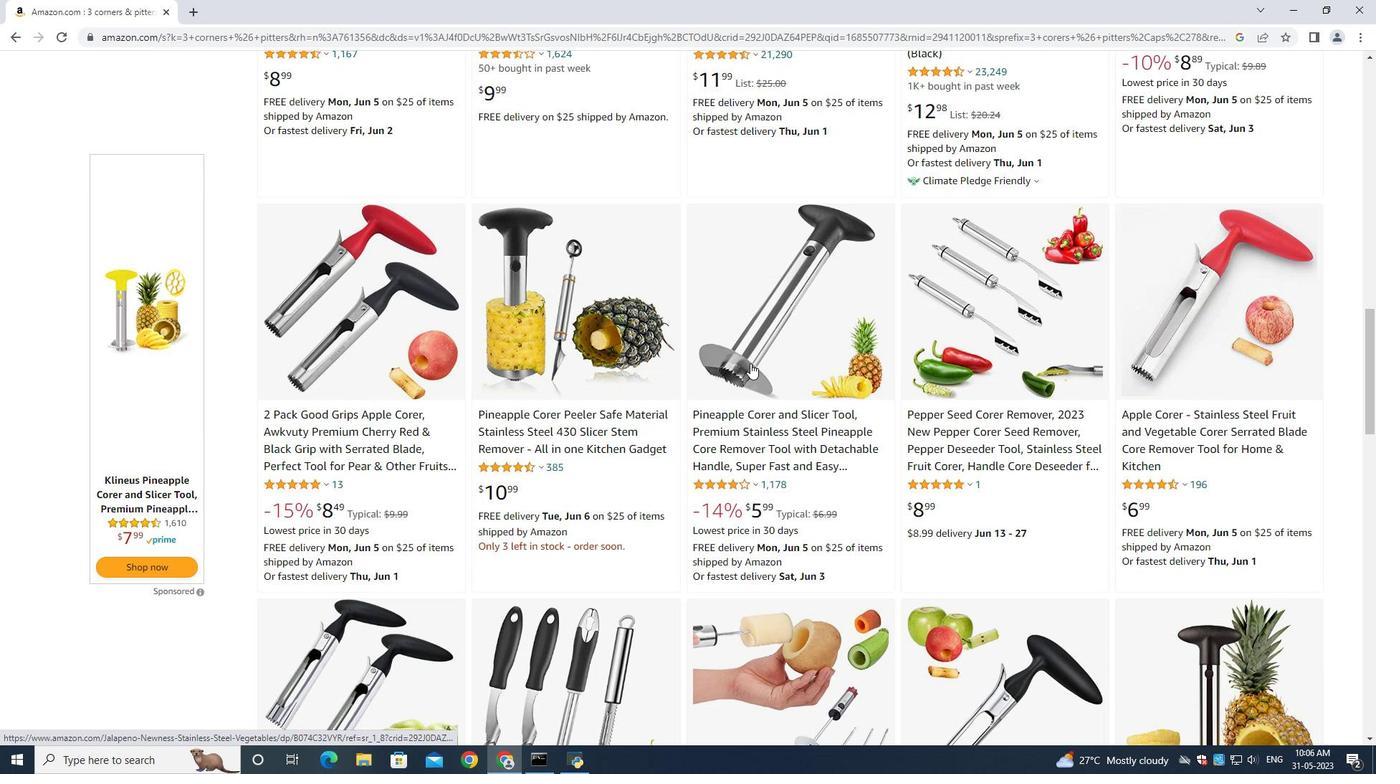 
Action: Mouse scrolled (750, 362) with delta (0, 0)
Screenshot: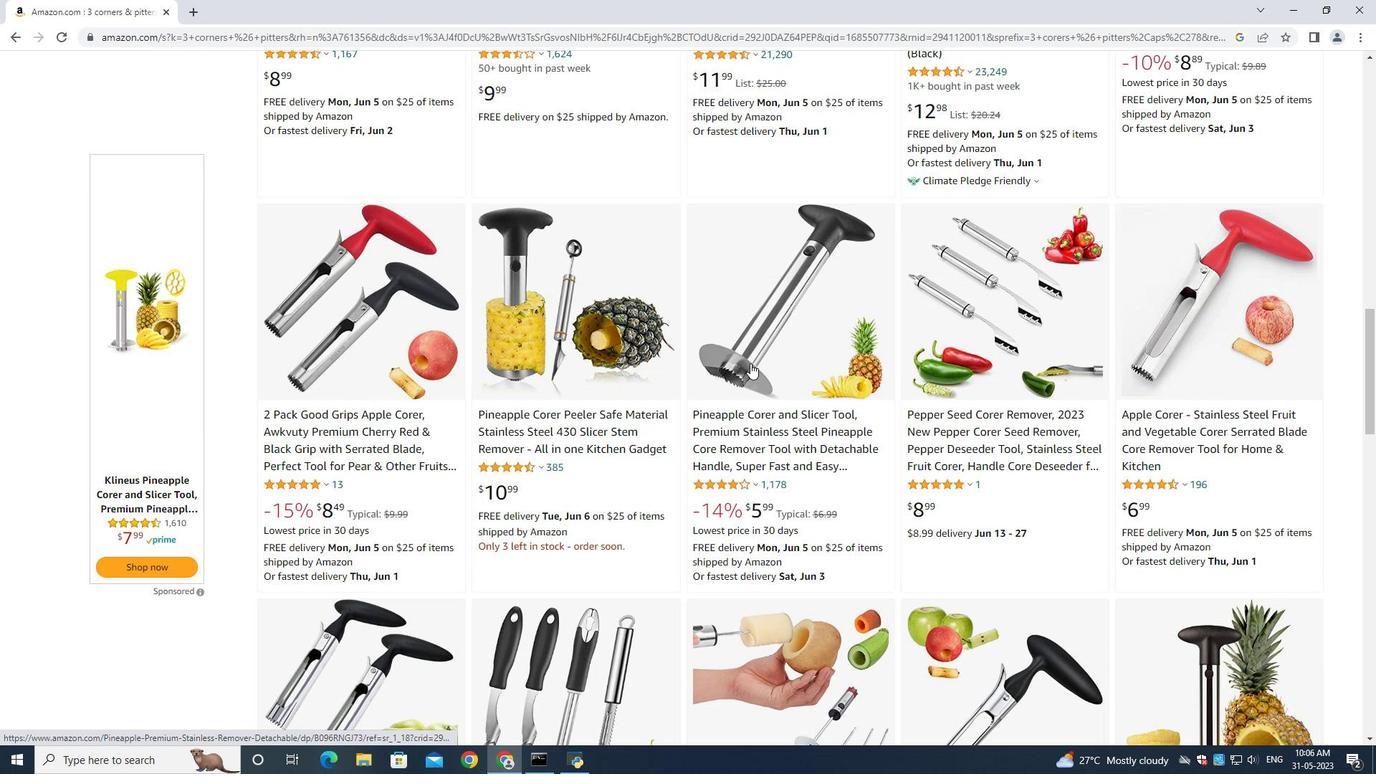
Action: Mouse moved to (564, 455)
Screenshot: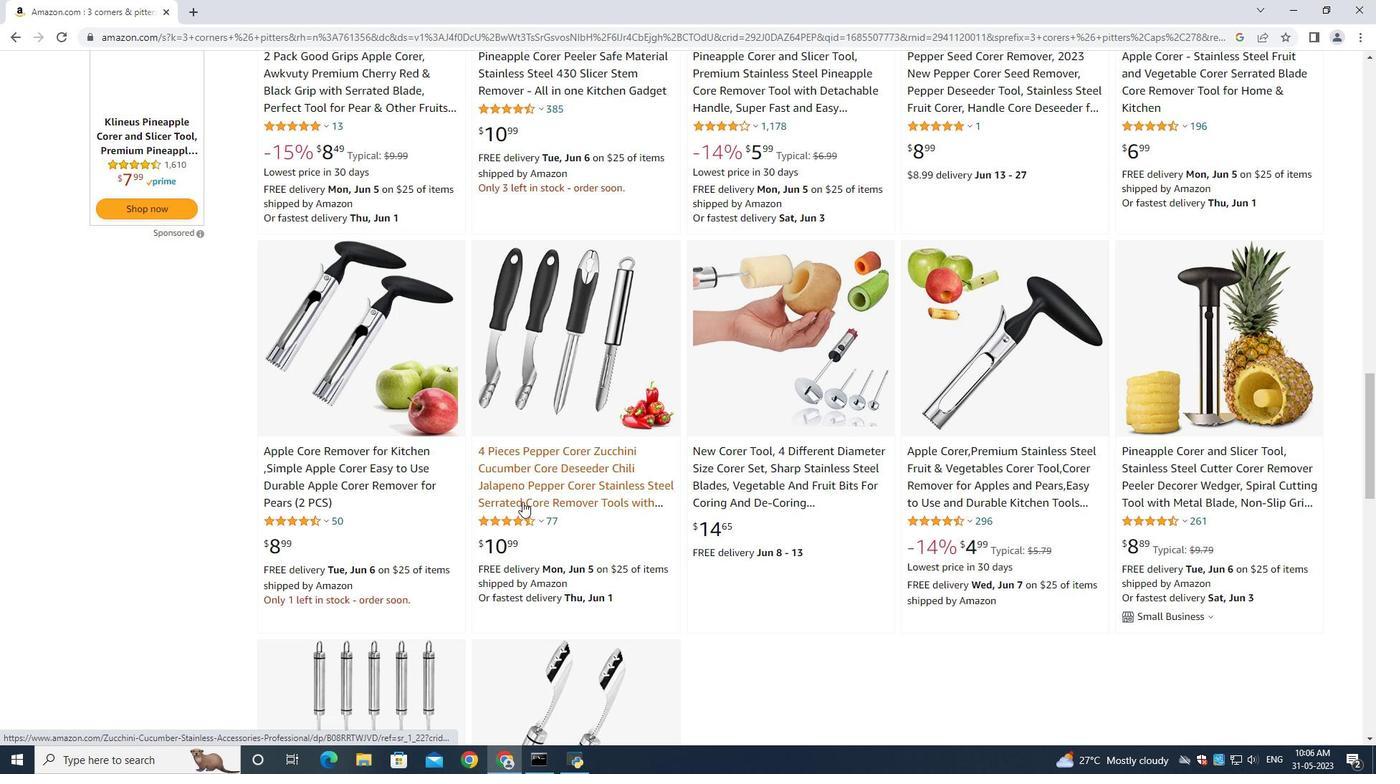 
Action: Mouse pressed left at (564, 455)
Screenshot: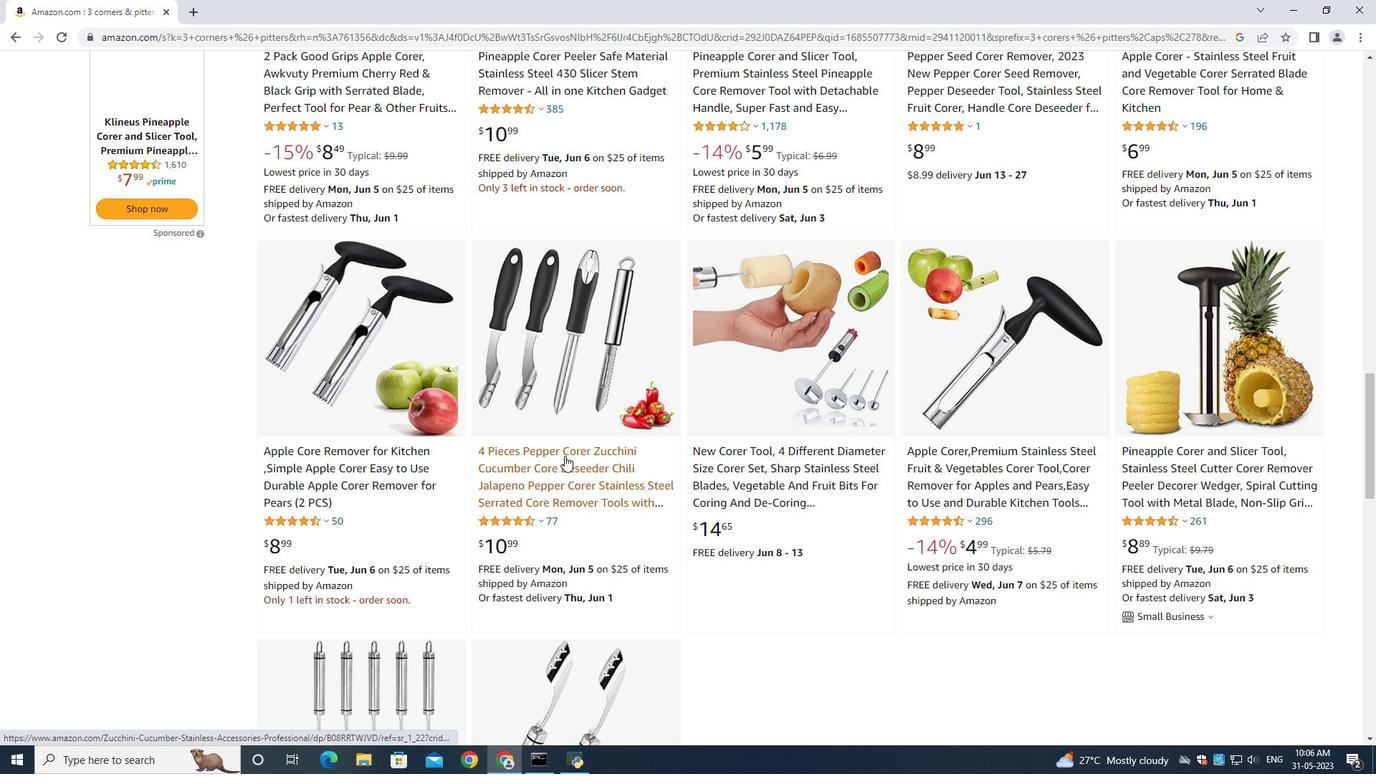 
Action: Mouse moved to (16, 37)
Screenshot: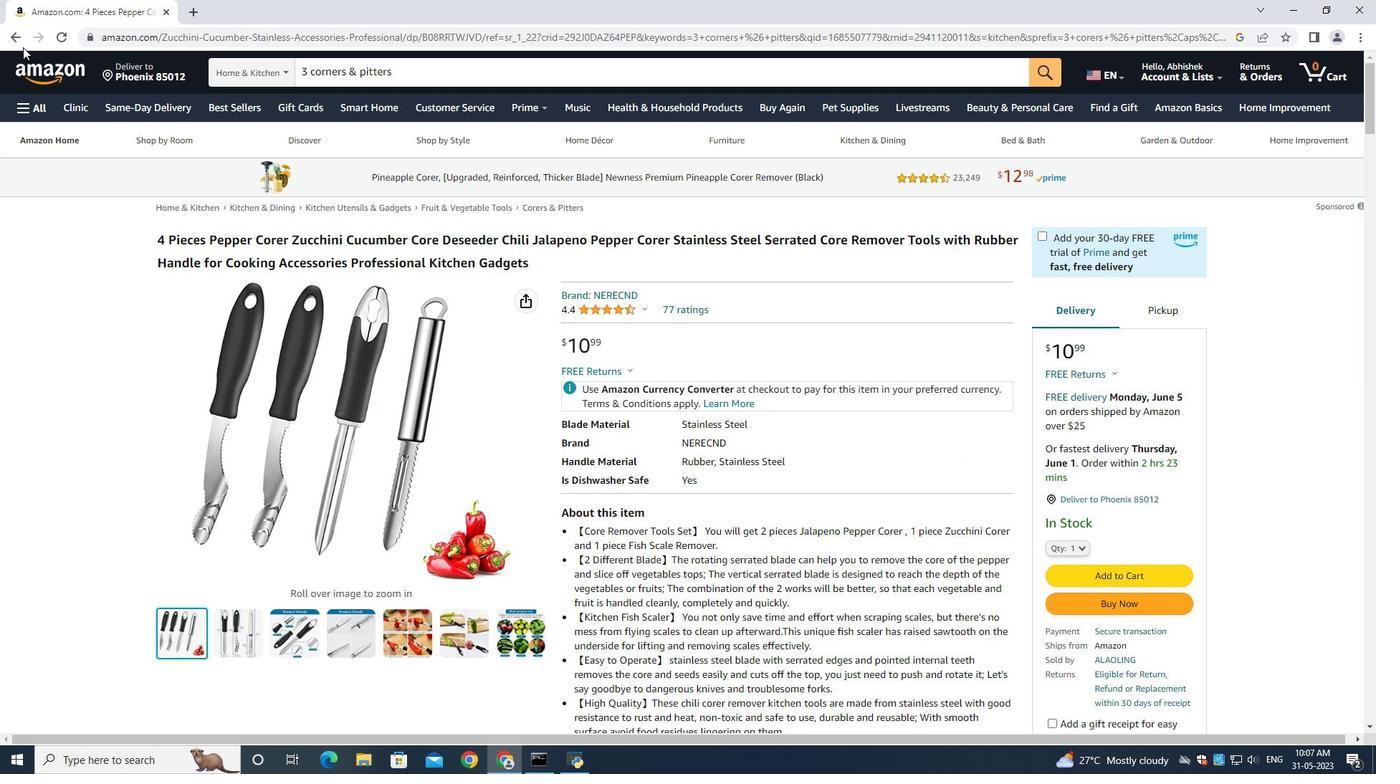 
Action: Mouse pressed left at (16, 37)
Screenshot: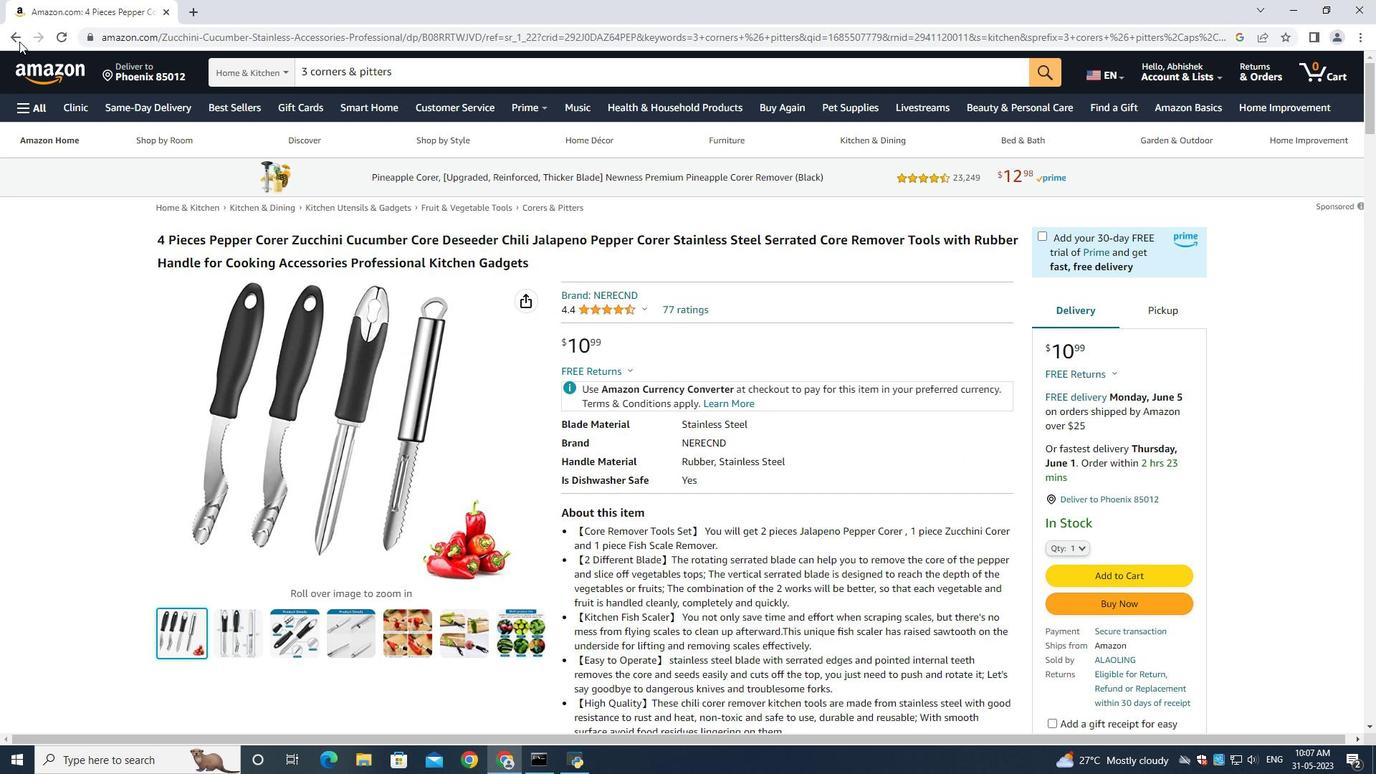 
Action: Mouse moved to (680, 426)
Screenshot: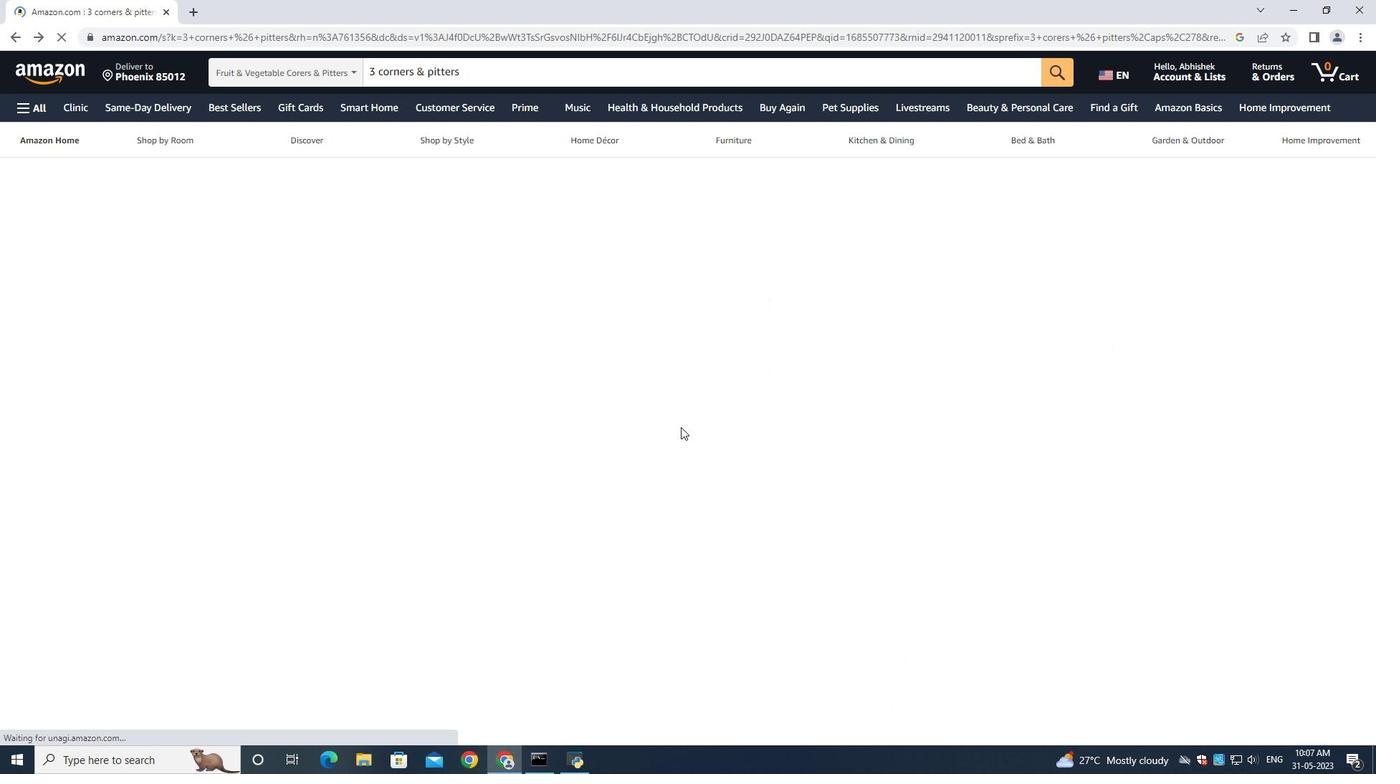 
Action: Mouse scrolled (680, 425) with delta (0, 0)
Screenshot: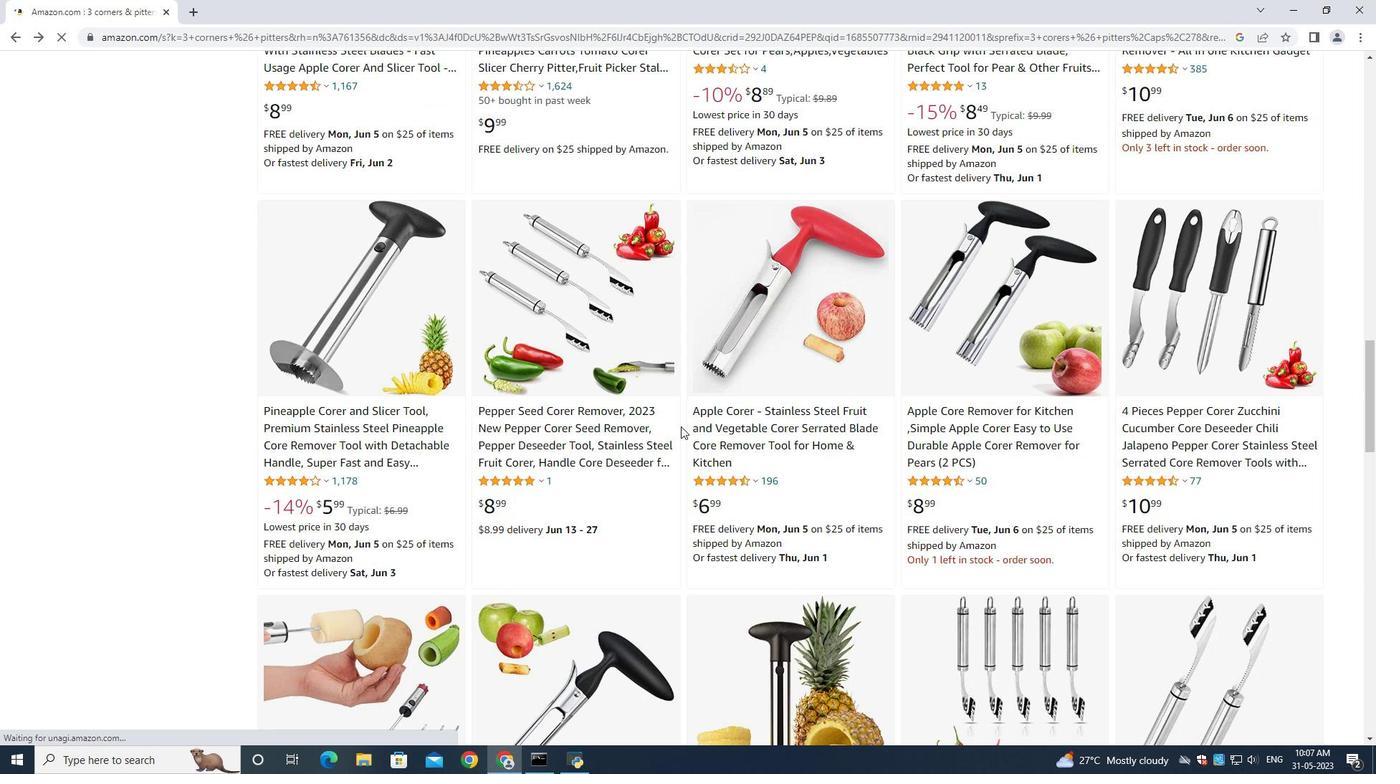 
Action: Mouse scrolled (680, 425) with delta (0, 0)
Screenshot: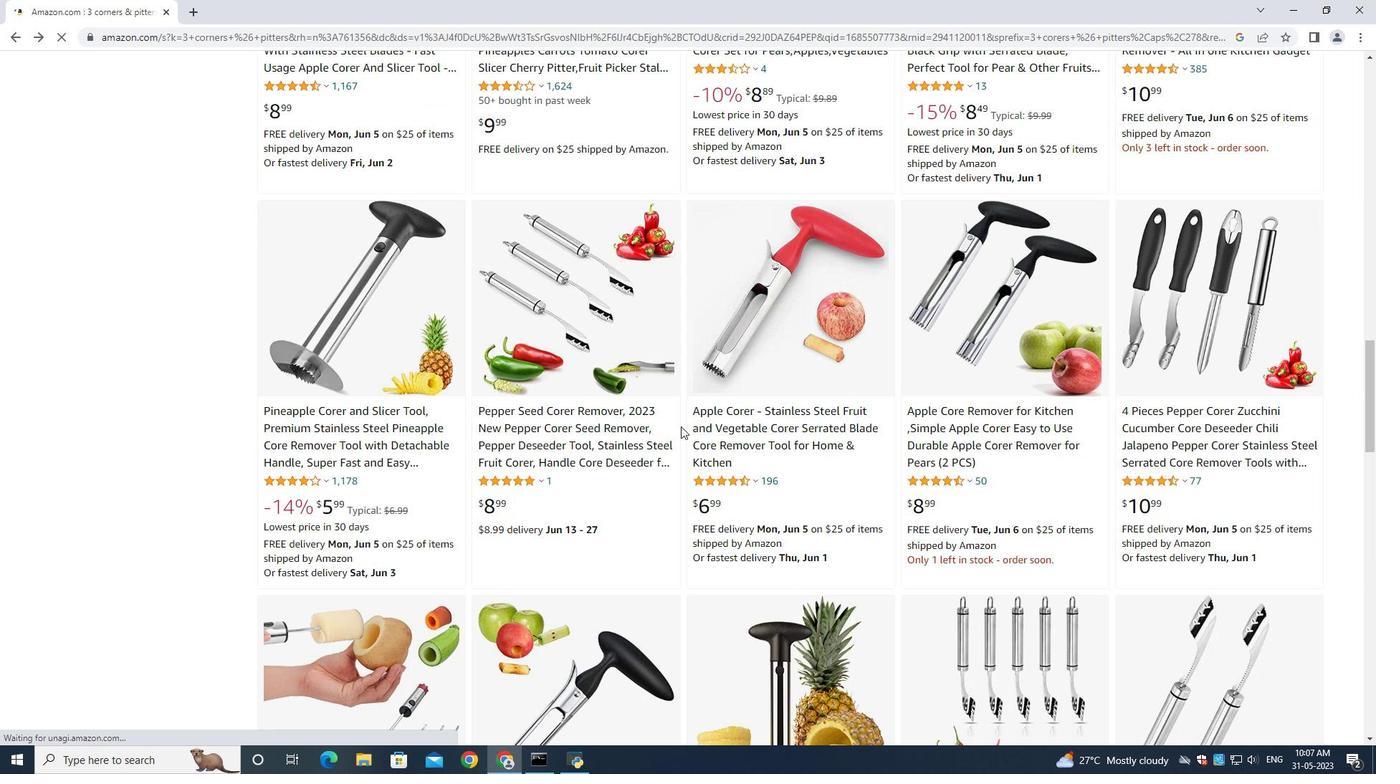 
Action: Mouse scrolled (680, 425) with delta (0, 0)
Screenshot: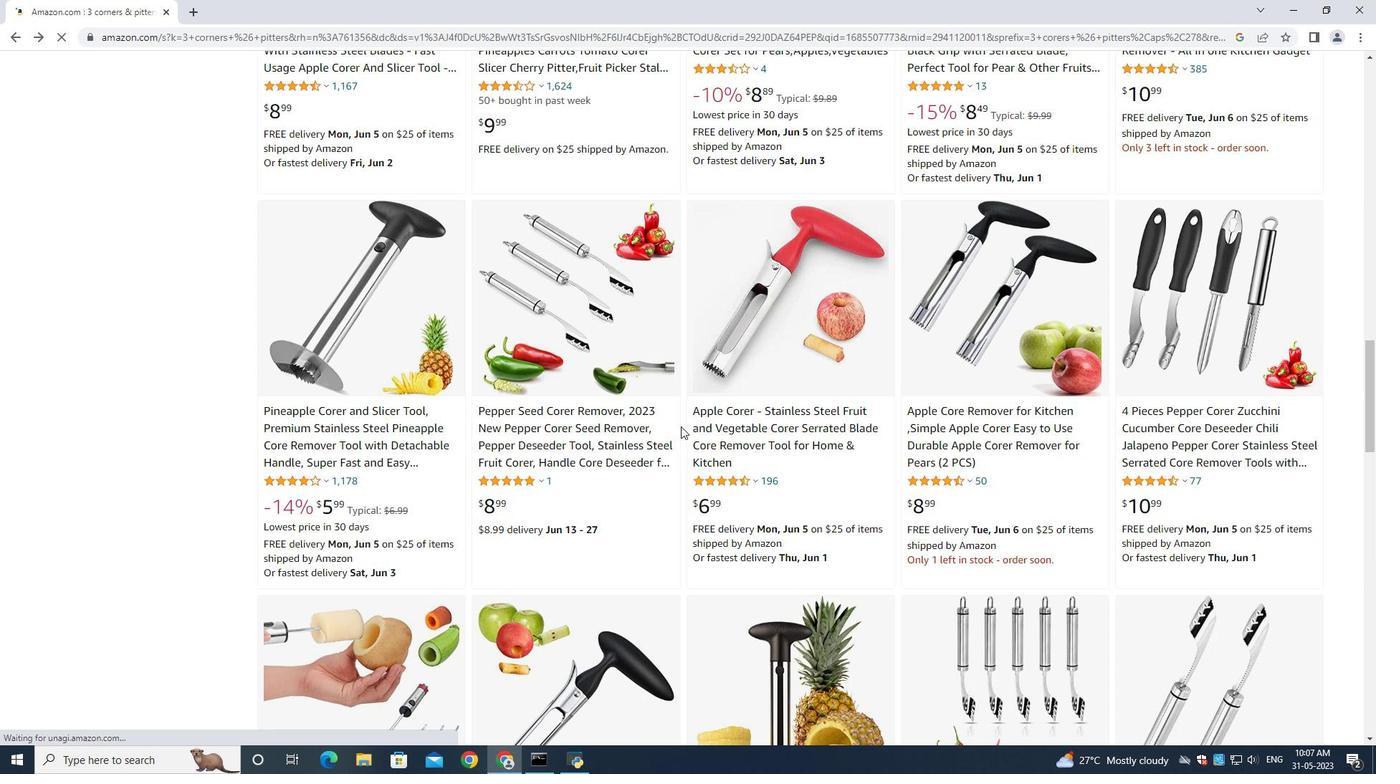 
Action: Mouse scrolled (680, 425) with delta (0, 0)
Screenshot: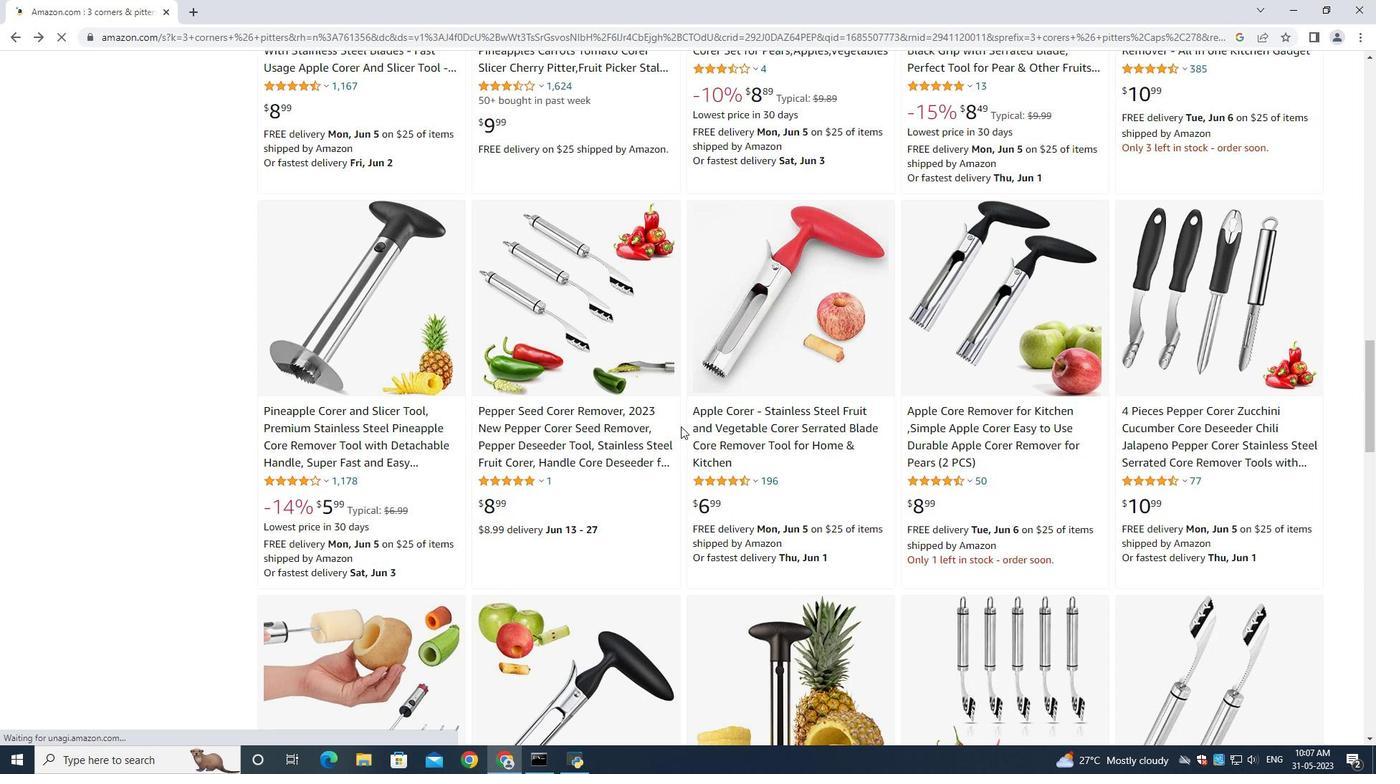
Action: Mouse moved to (1004, 525)
Screenshot: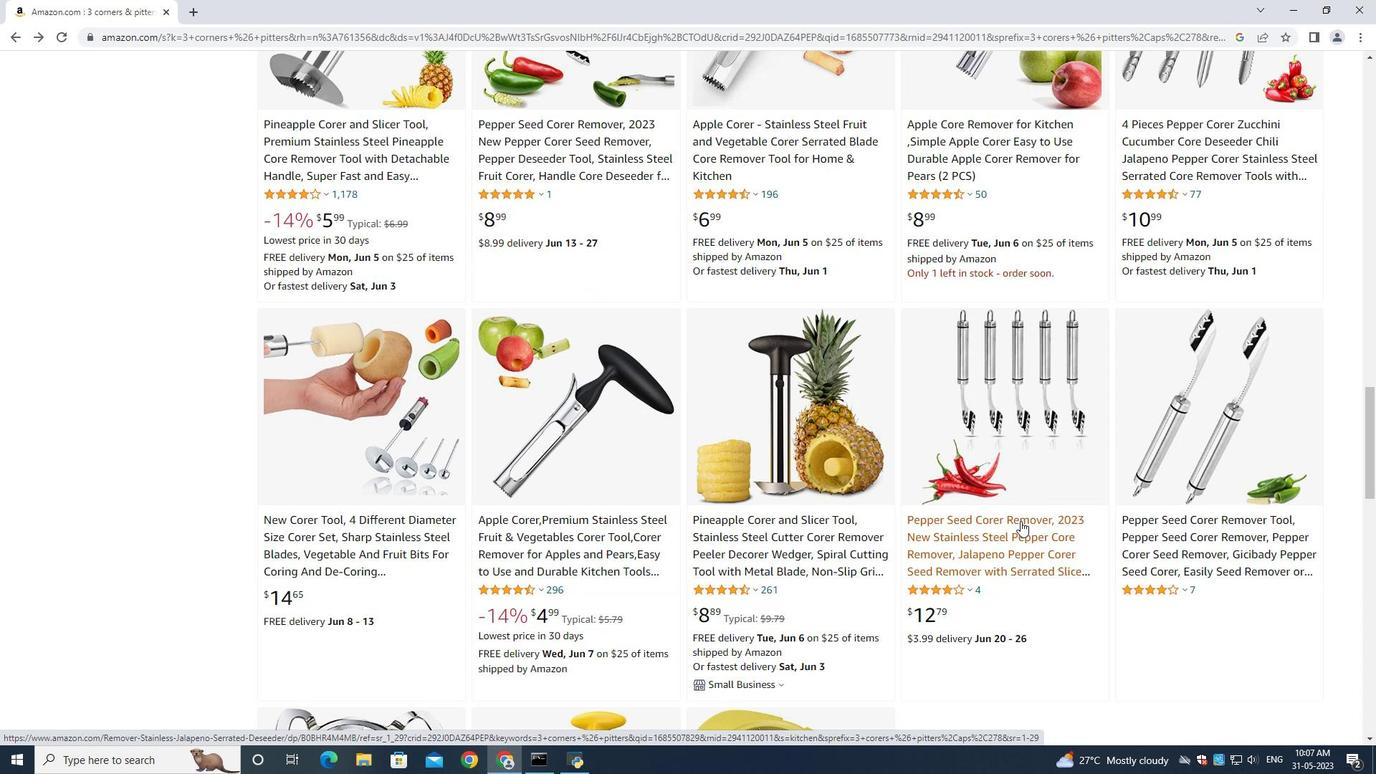 
Action: Mouse pressed left at (1004, 525)
Screenshot: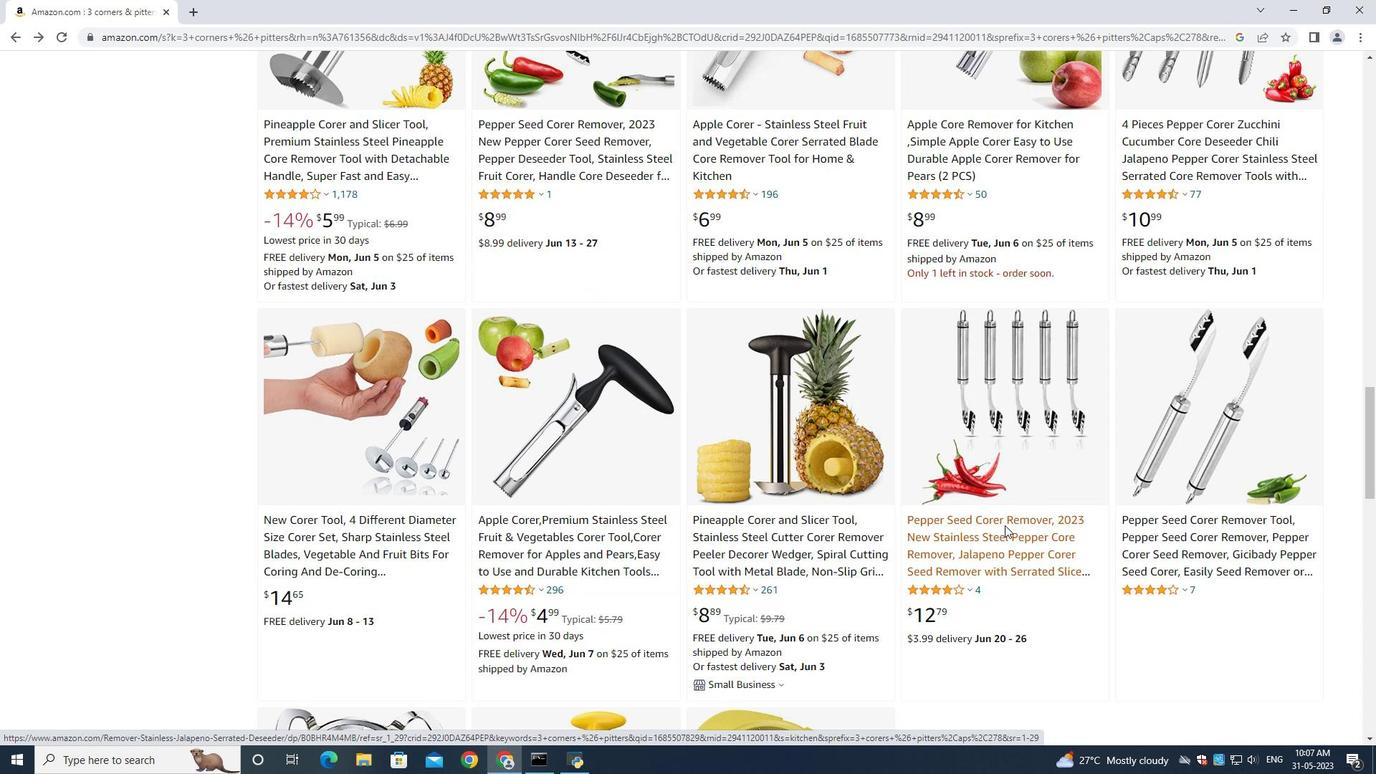 
Action: Mouse moved to (523, 637)
Screenshot: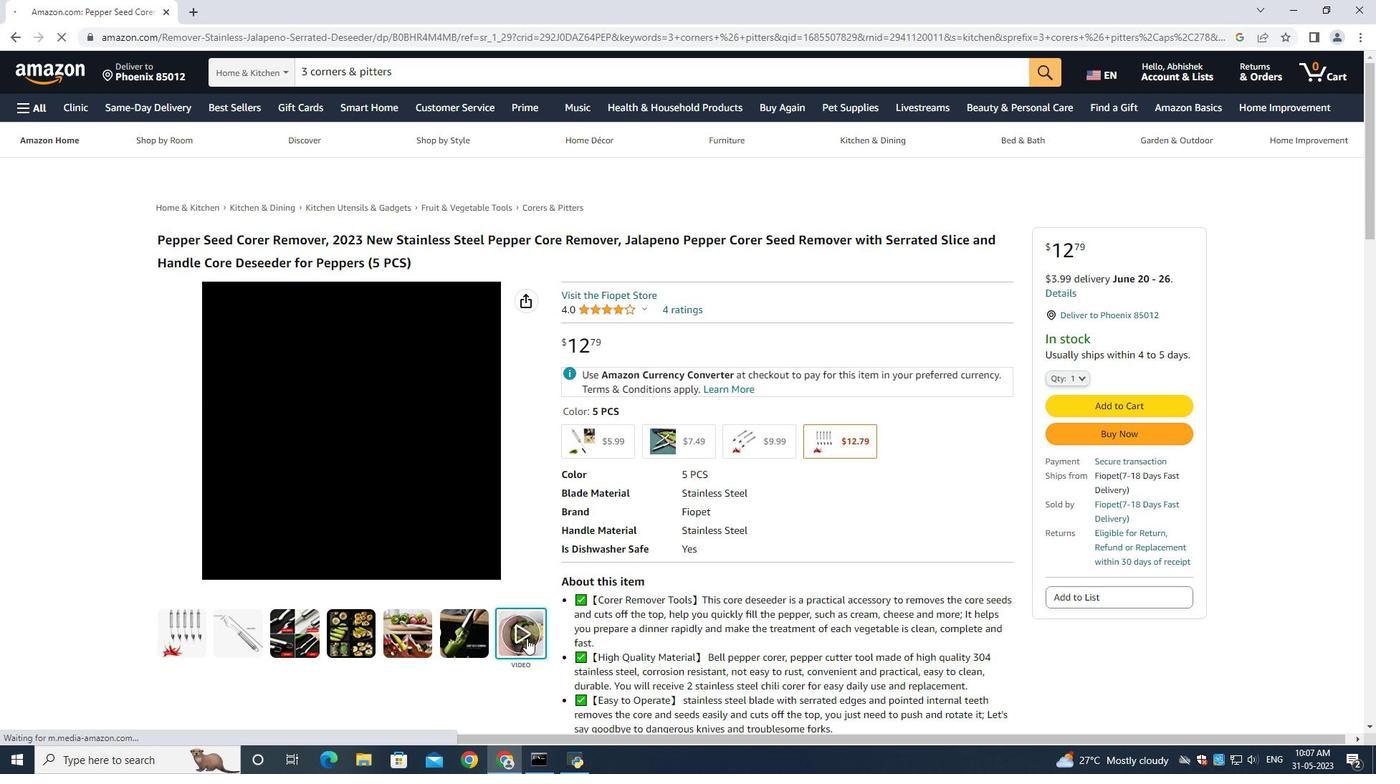 
Action: Mouse pressed left at (523, 637)
Screenshot: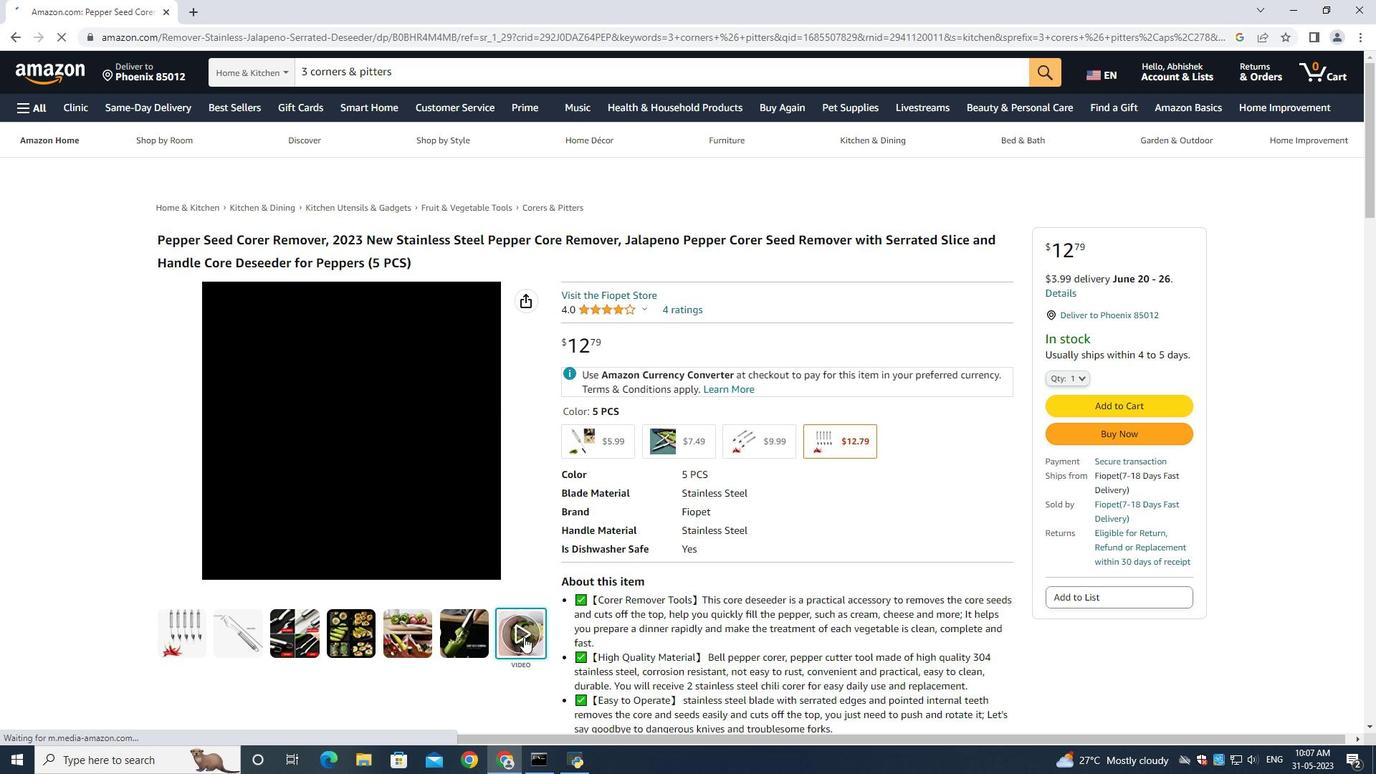 
Action: Mouse moved to (1330, 133)
Screenshot: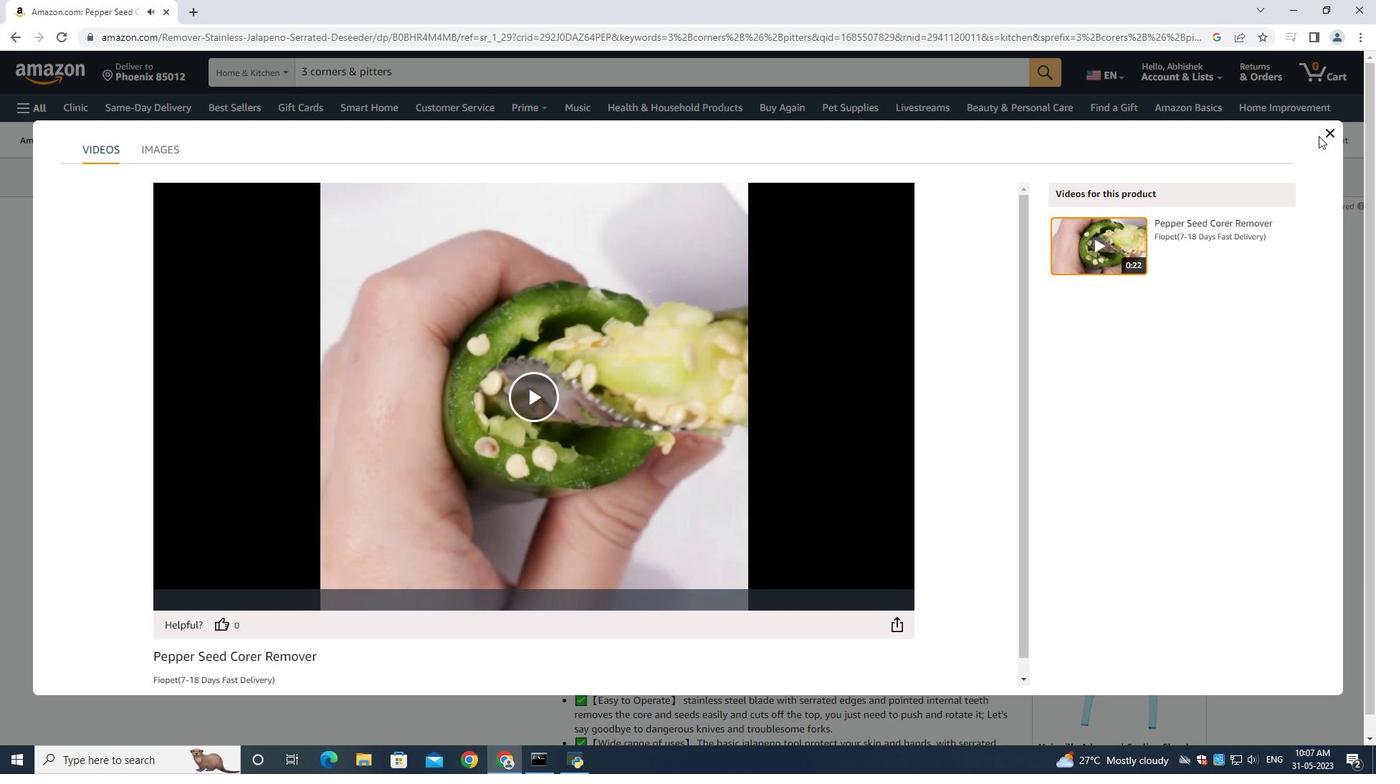 
Action: Mouse pressed left at (1330, 133)
Screenshot: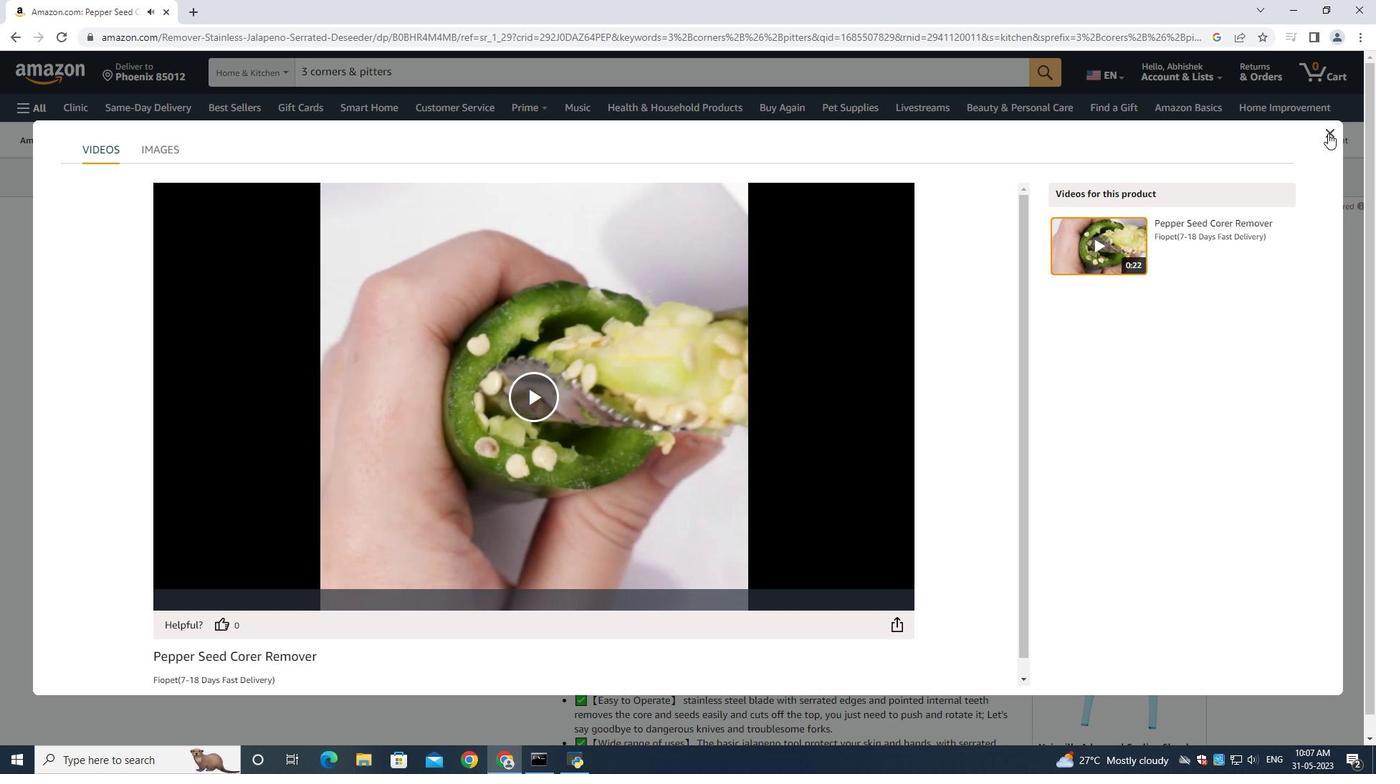 
Action: Mouse moved to (1085, 379)
Screenshot: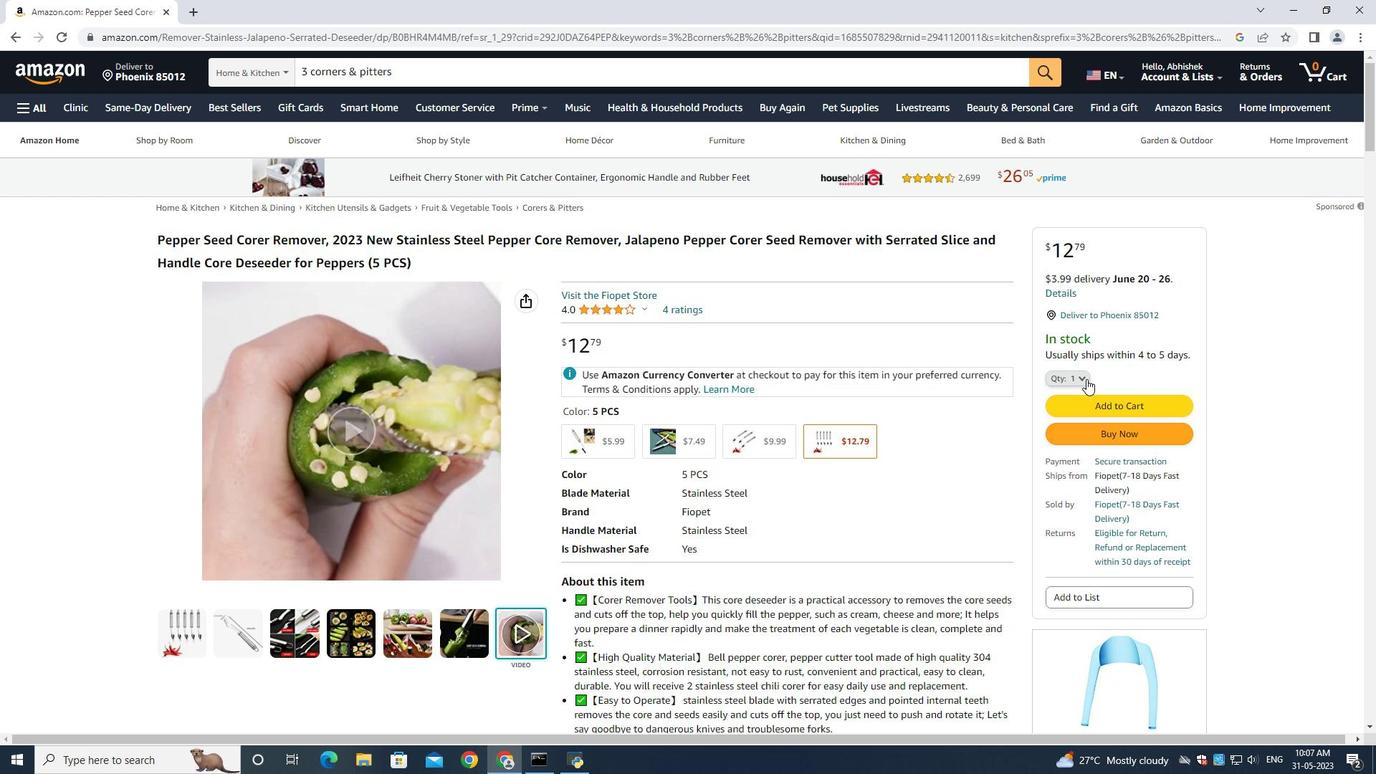 
Action: Mouse pressed left at (1085, 379)
Screenshot: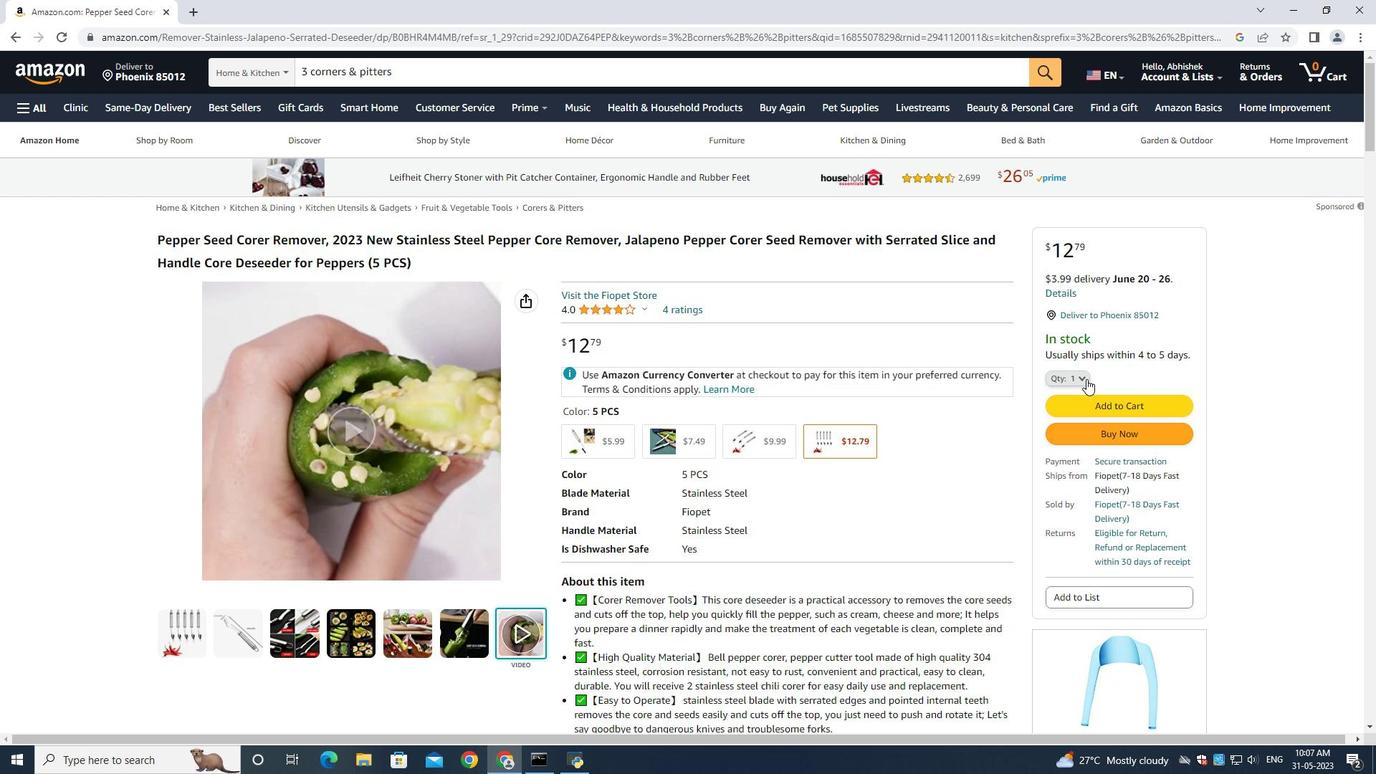 
Action: Mouse moved to (1064, 425)
Screenshot: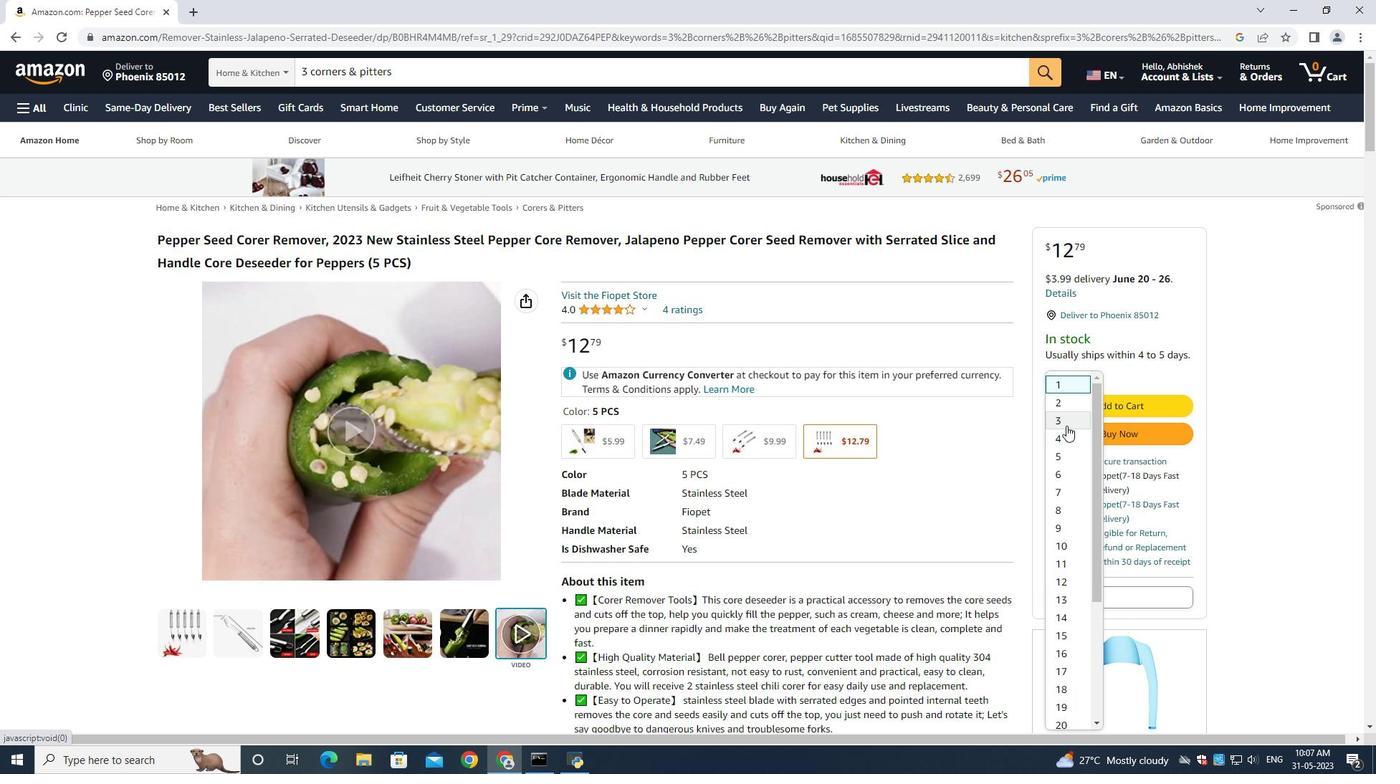 
Action: Mouse pressed left at (1064, 425)
Screenshot: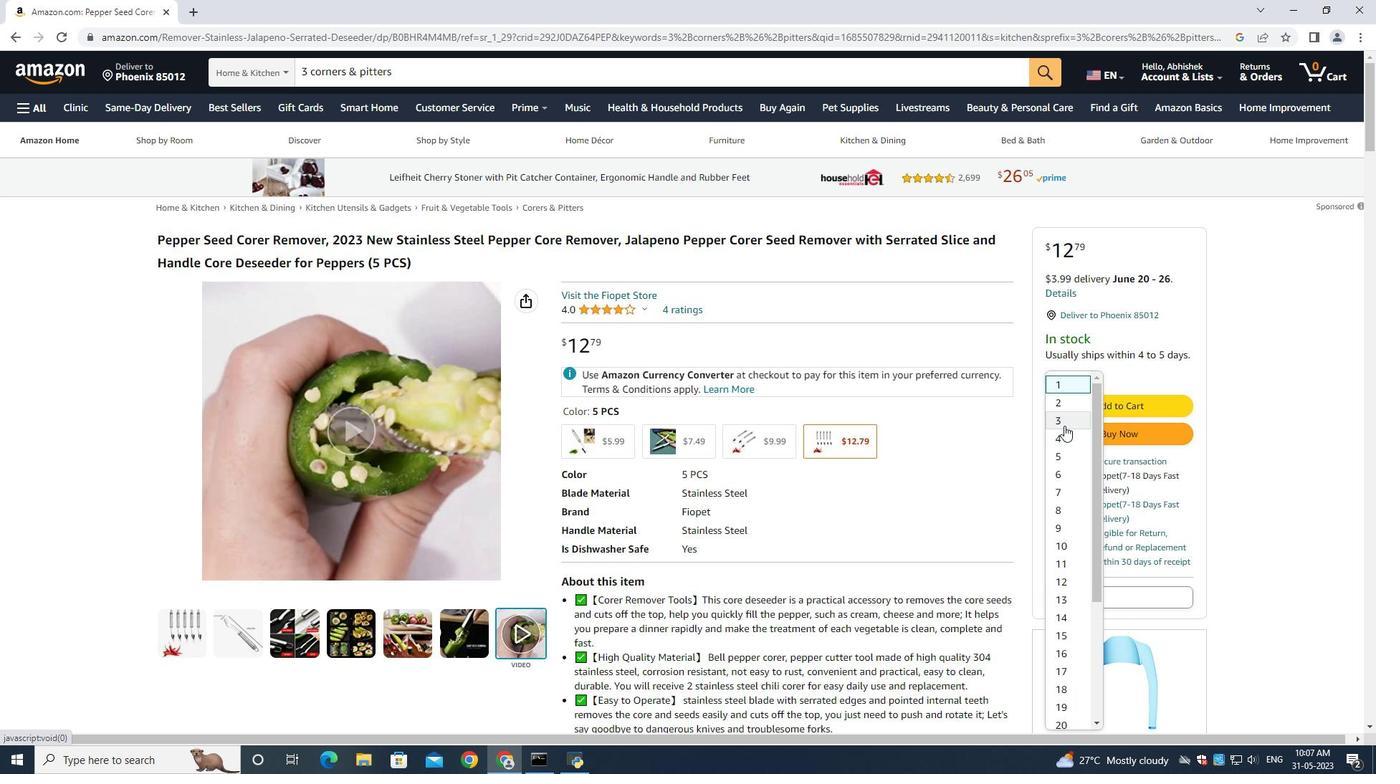 
Action: Mouse moved to (1118, 430)
Screenshot: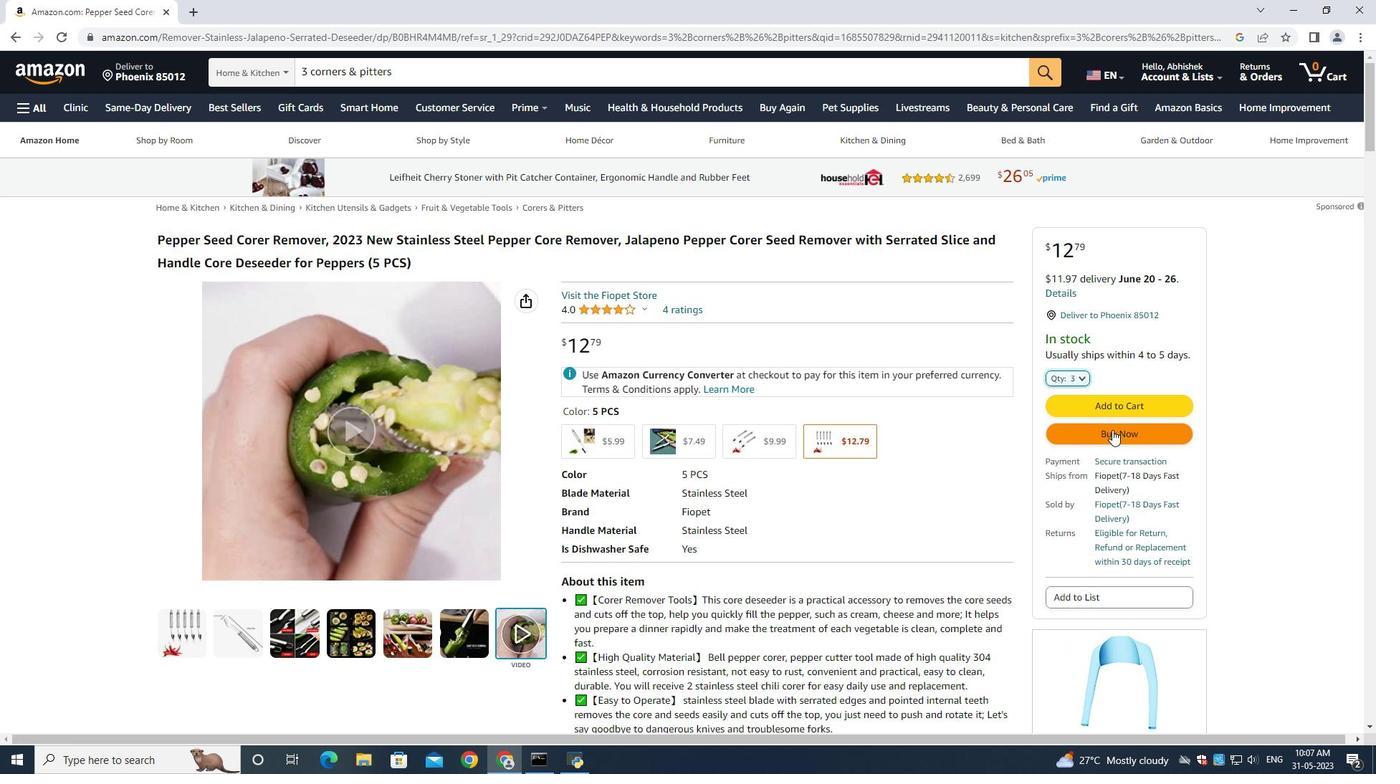 
Action: Mouse pressed left at (1118, 430)
Screenshot: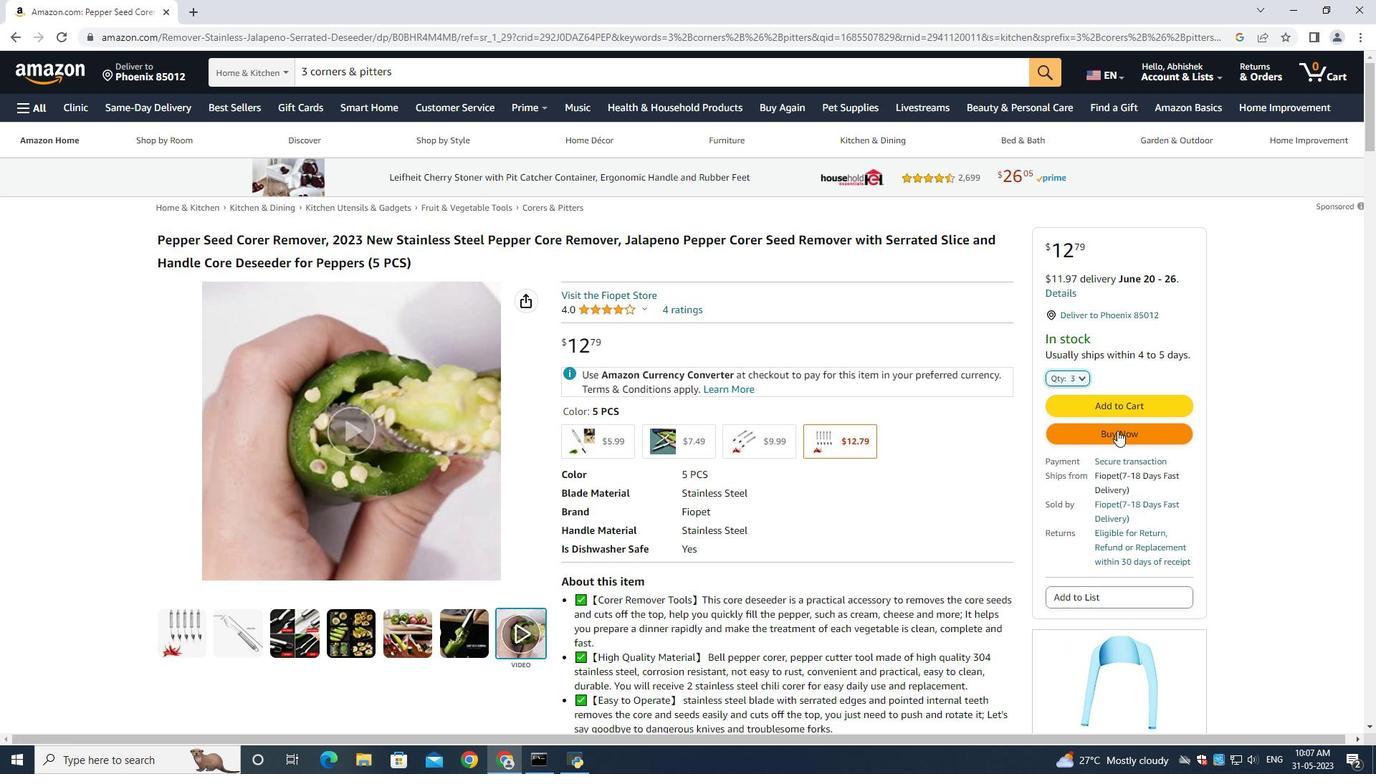 
Action: Mouse moved to (681, 379)
Screenshot: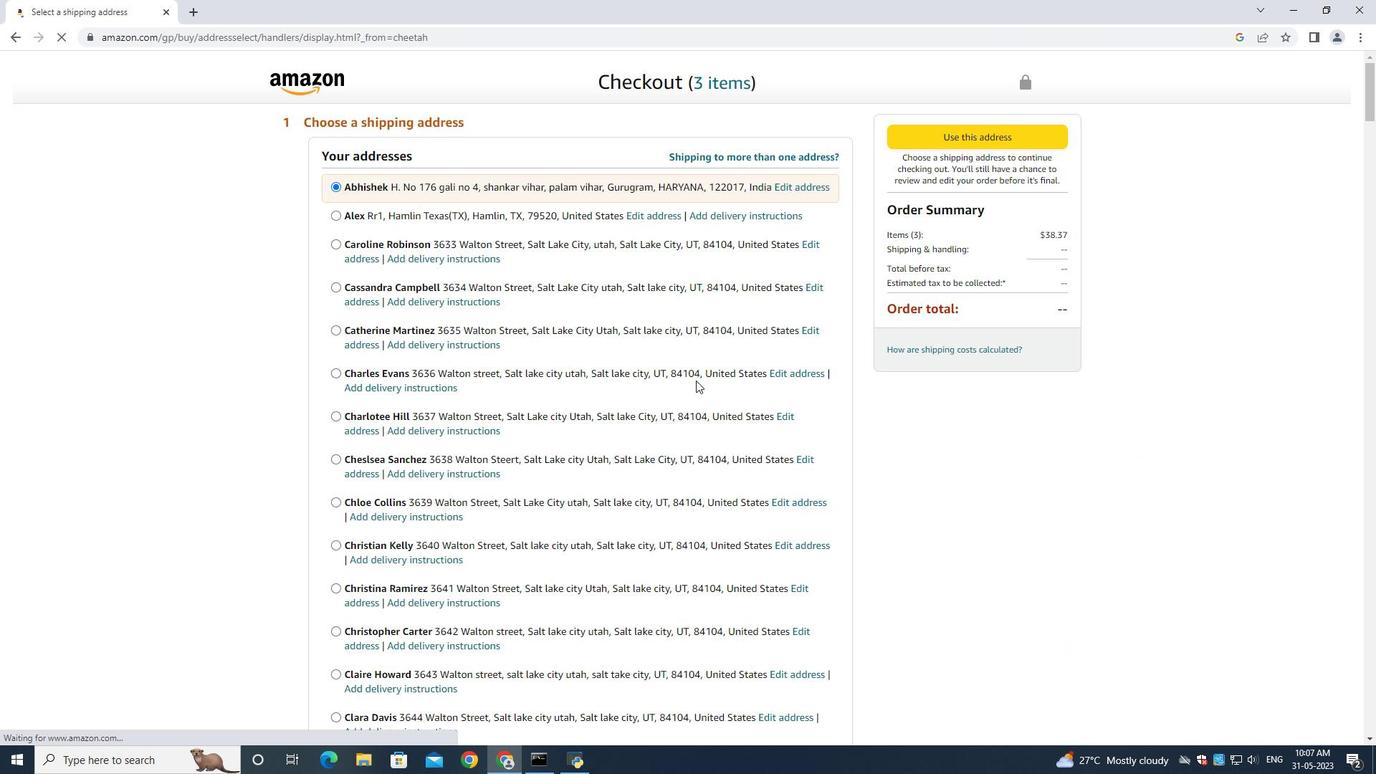 
Action: Mouse scrolled (681, 377) with delta (0, 0)
Screenshot: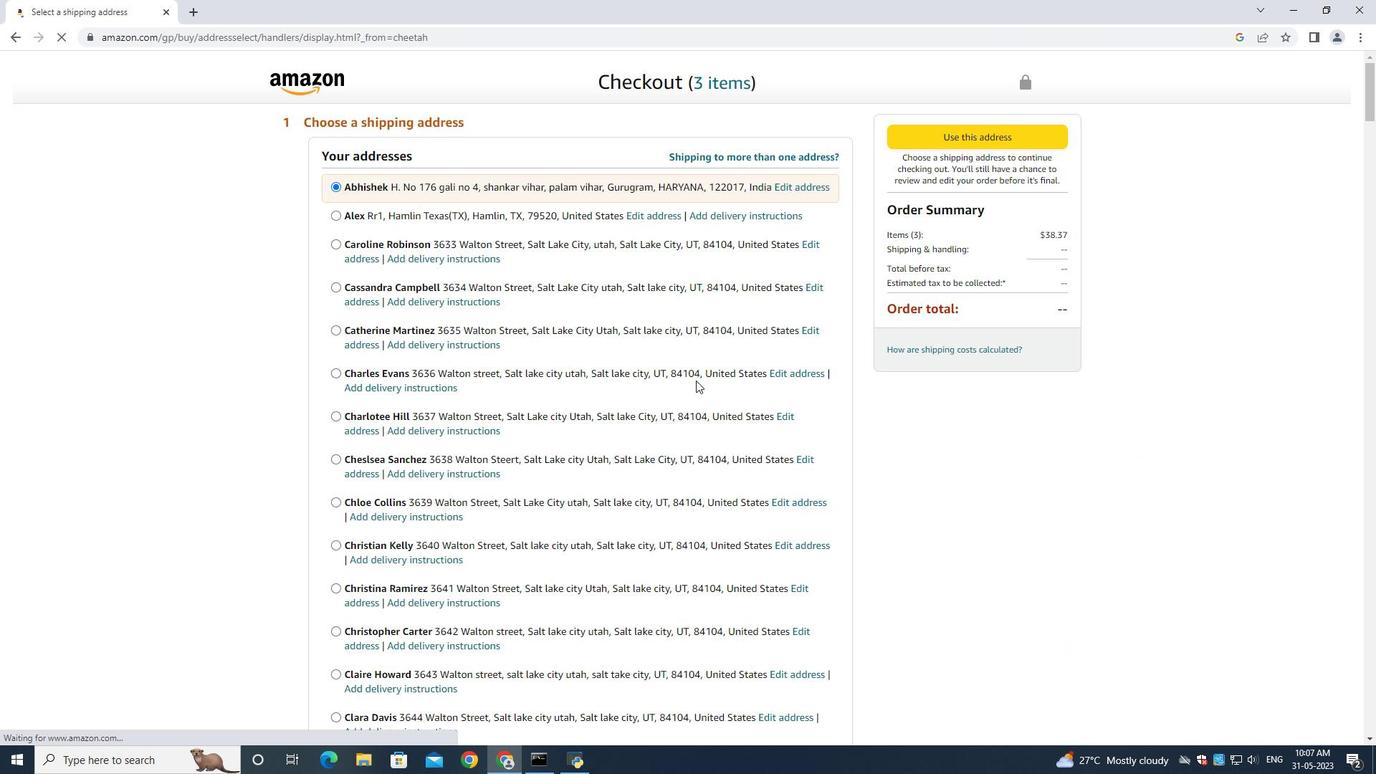 
Action: Mouse moved to (680, 380)
Screenshot: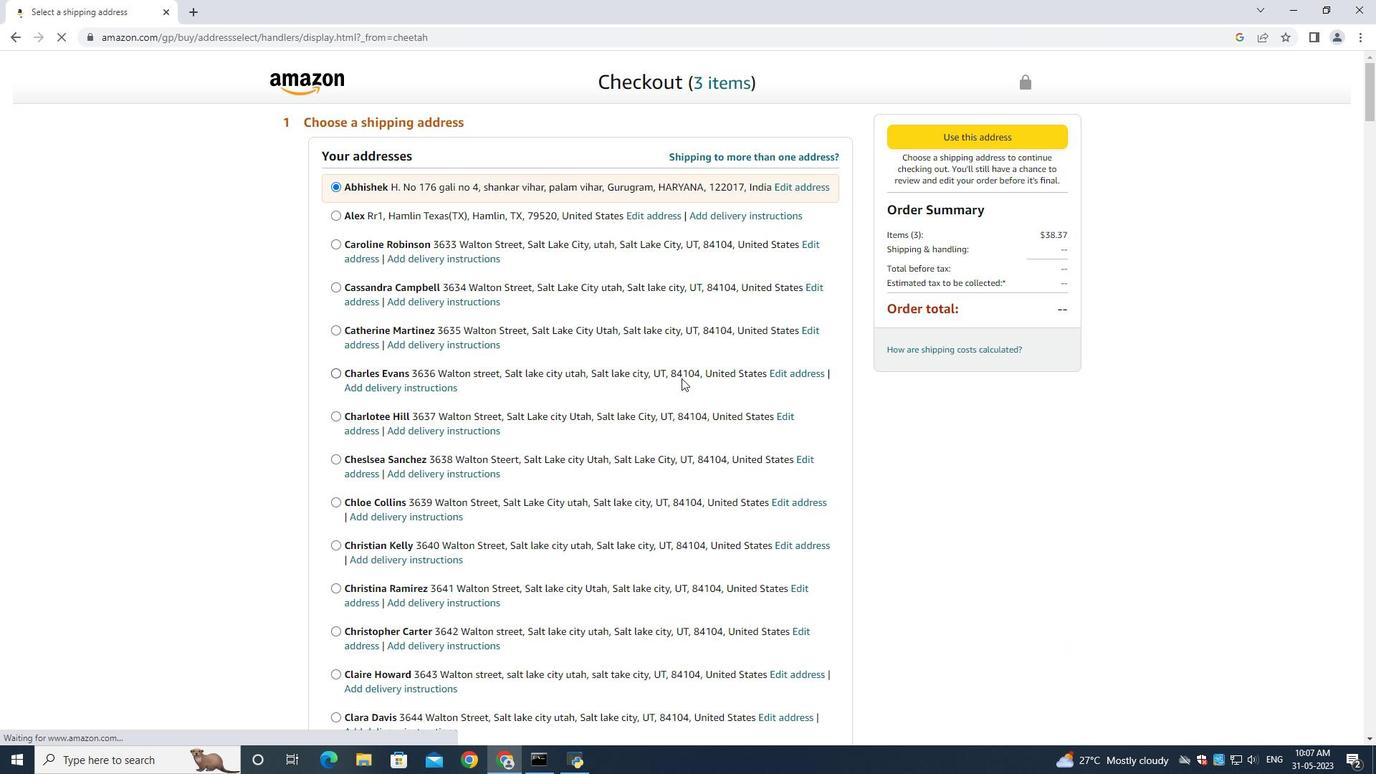 
Action: Mouse scrolled (680, 379) with delta (0, 0)
Screenshot: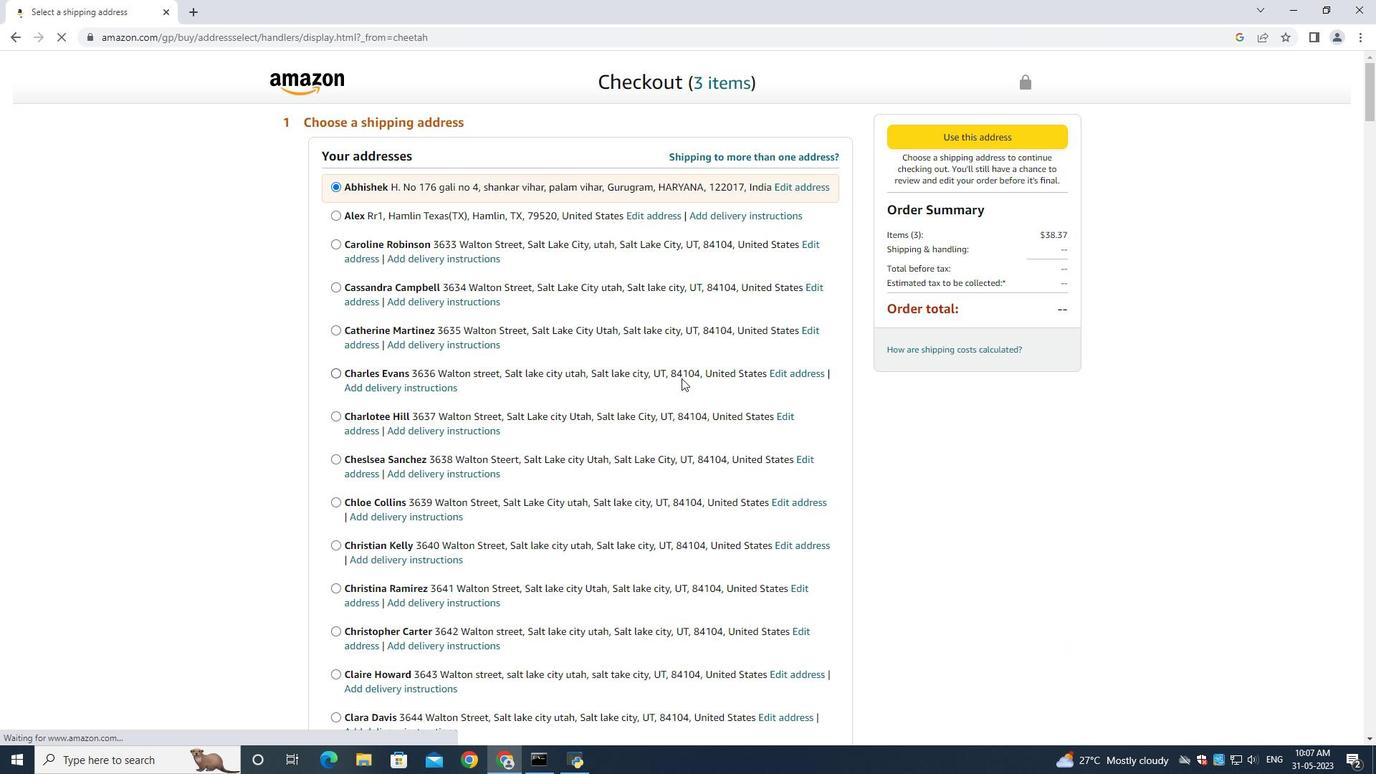 
Action: Mouse moved to (680, 380)
Screenshot: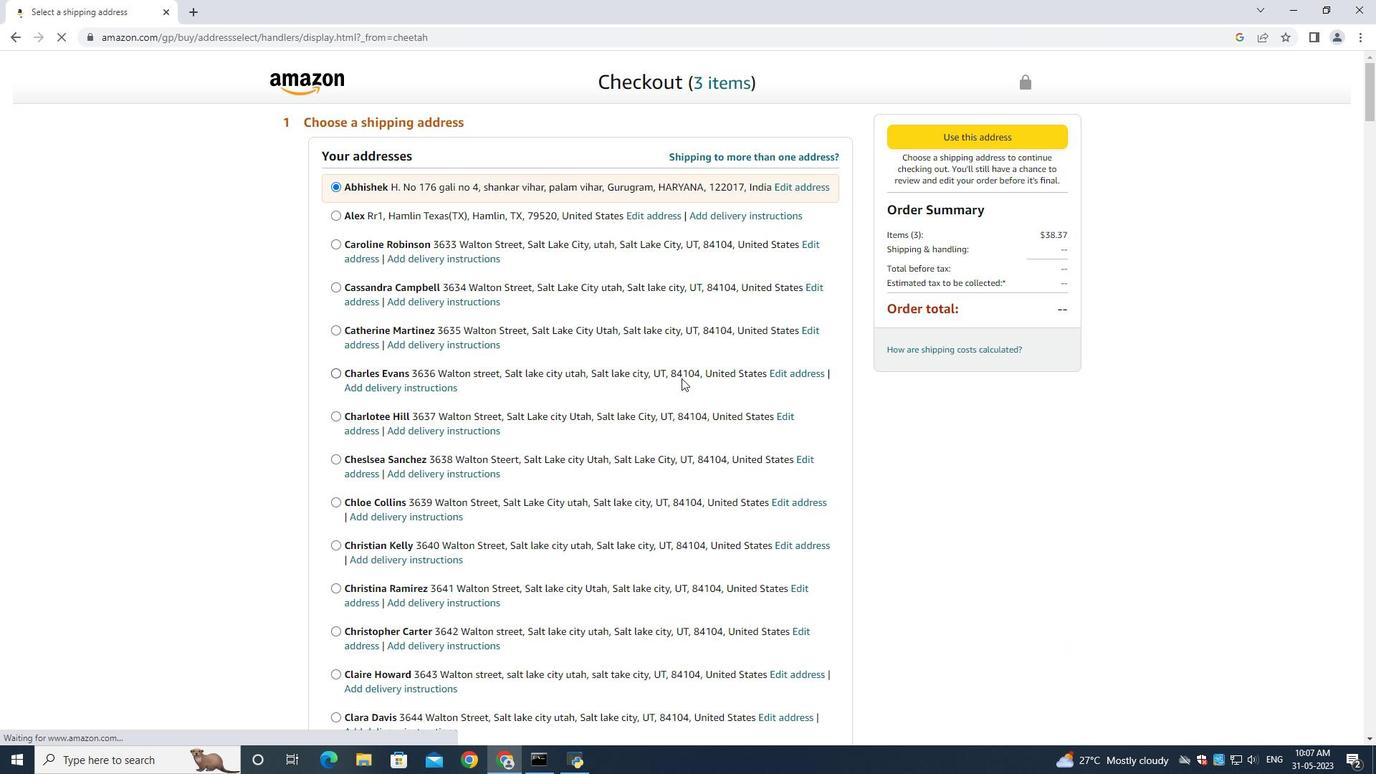 
Action: Mouse scrolled (680, 379) with delta (0, 0)
Screenshot: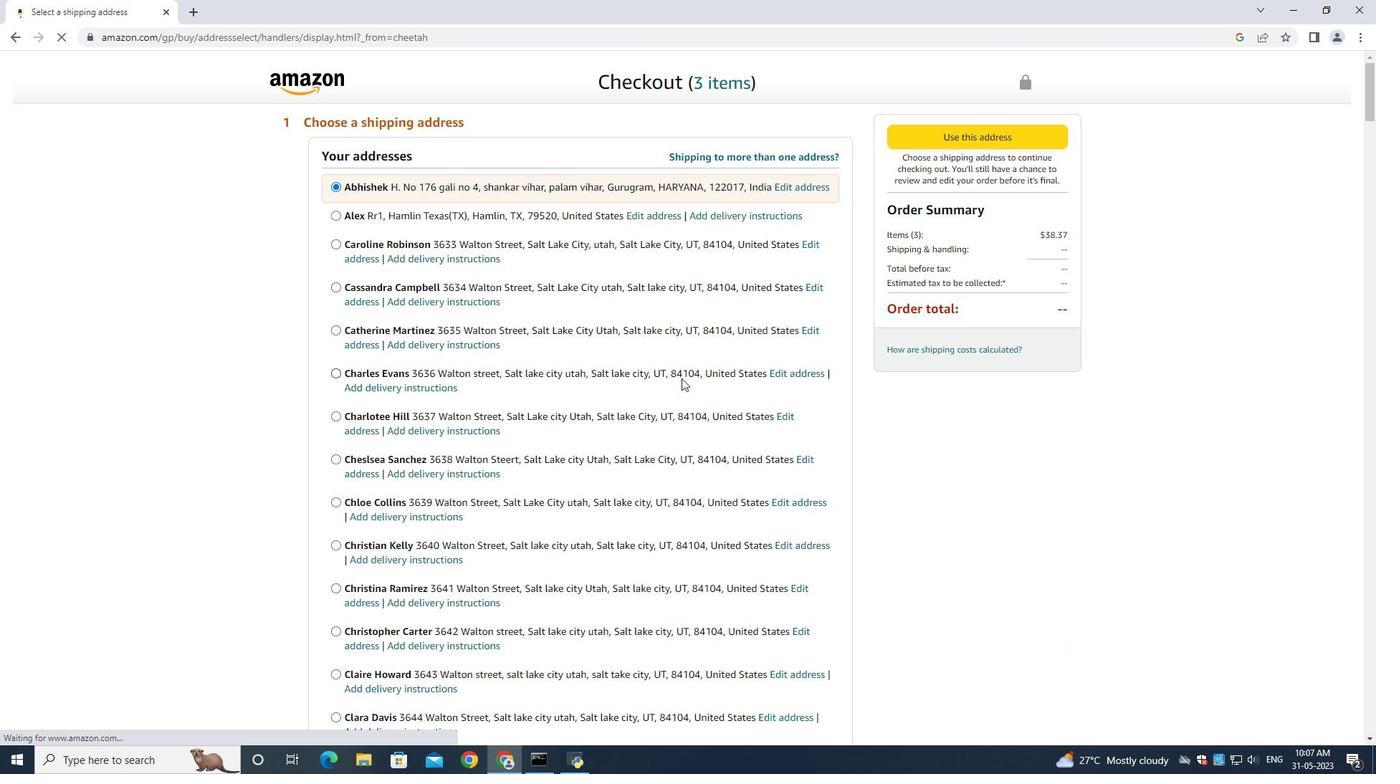 
Action: Mouse moved to (680, 380)
Screenshot: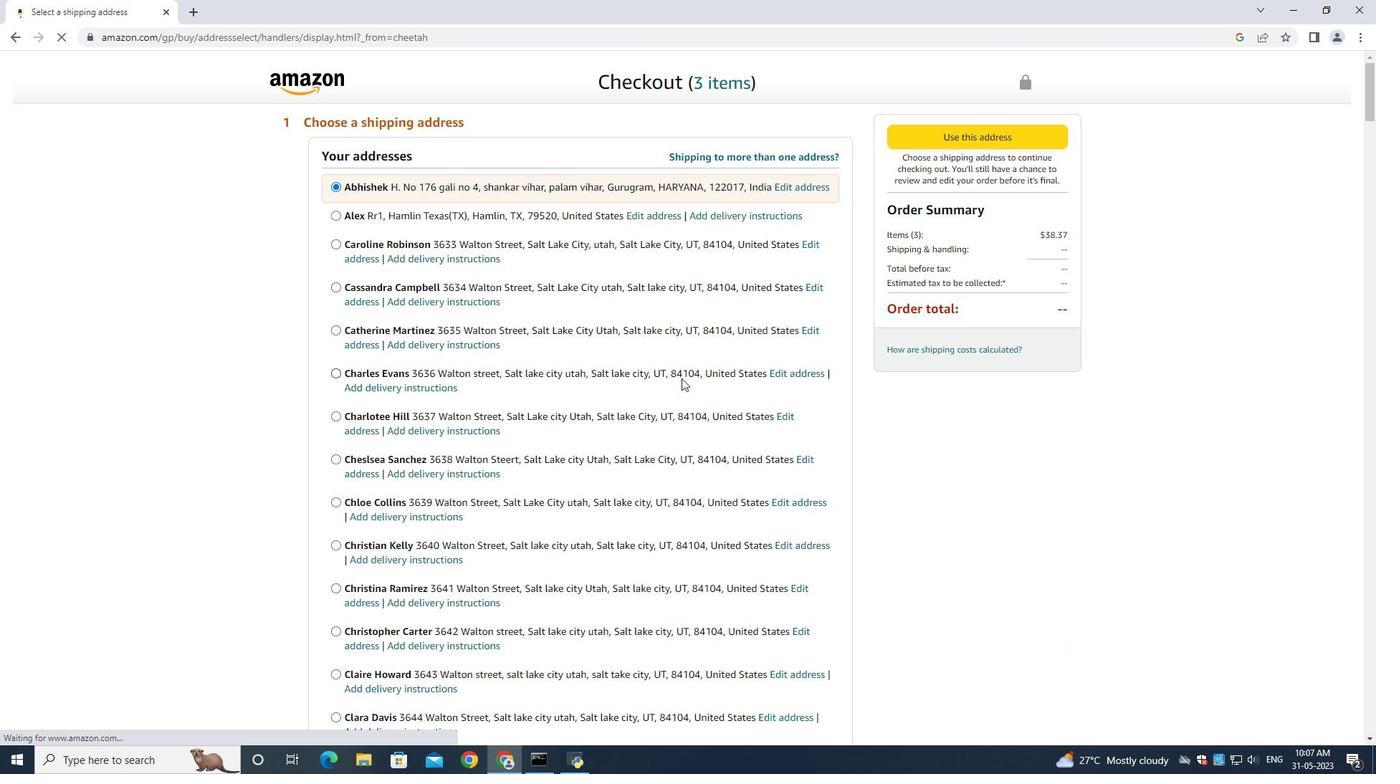 
Action: Mouse scrolled (680, 379) with delta (0, -1)
Screenshot: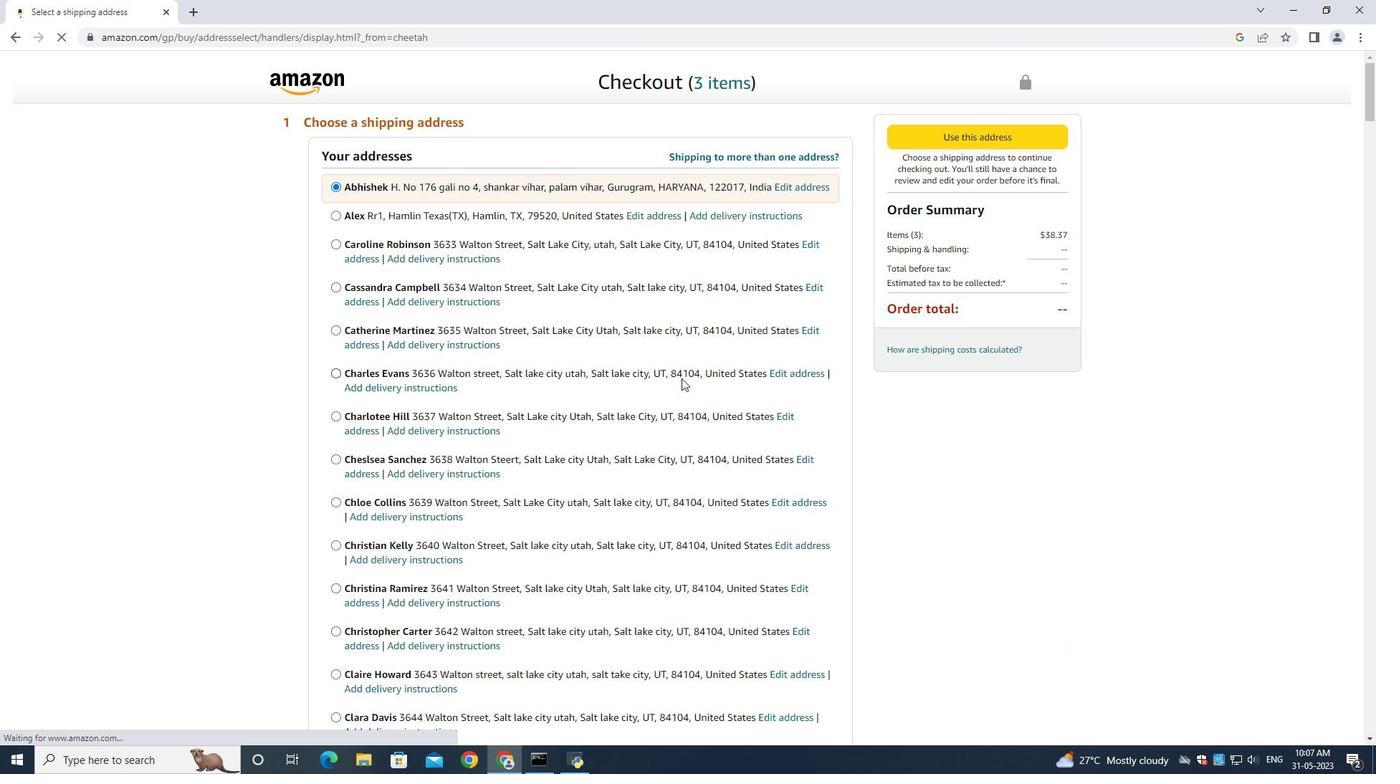 
Action: Mouse moved to (675, 377)
Screenshot: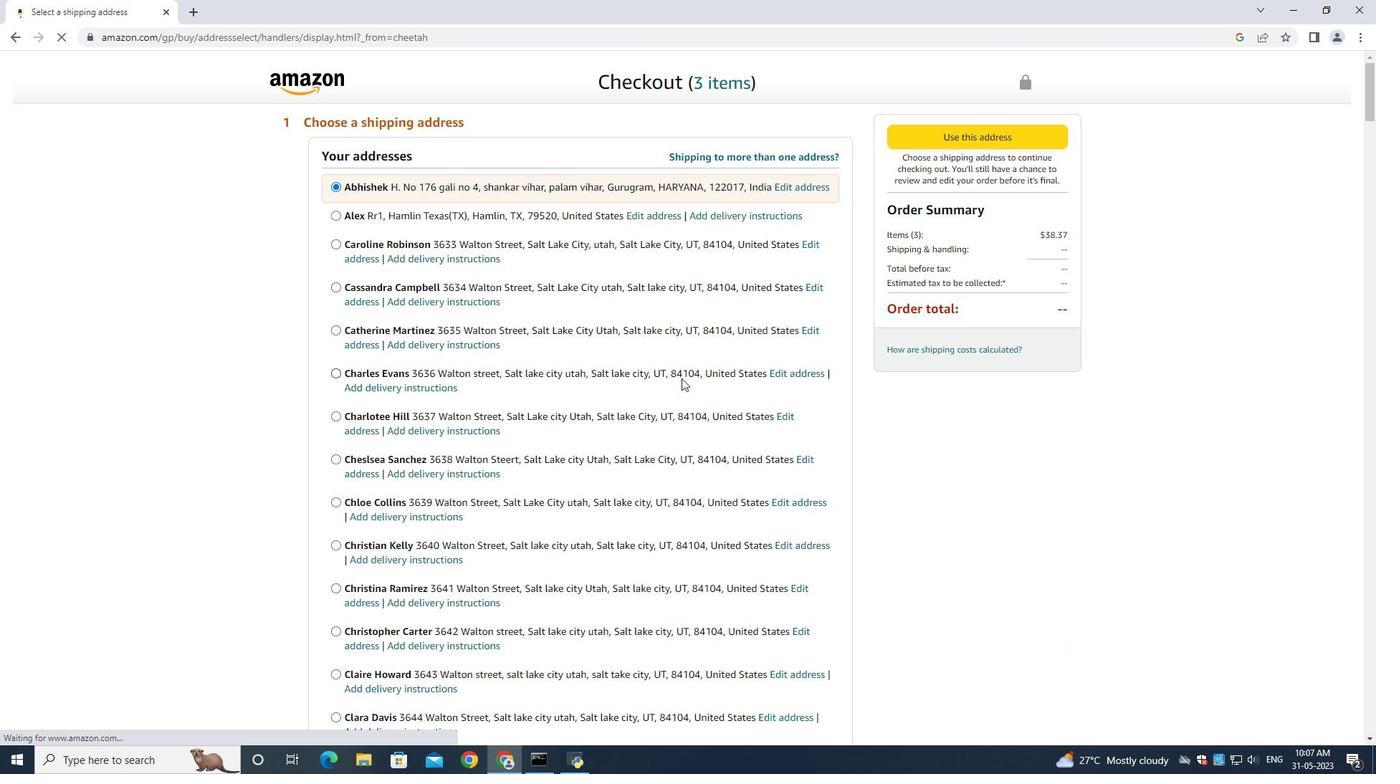 
Action: Mouse scrolled (680, 379) with delta (0, 0)
Screenshot: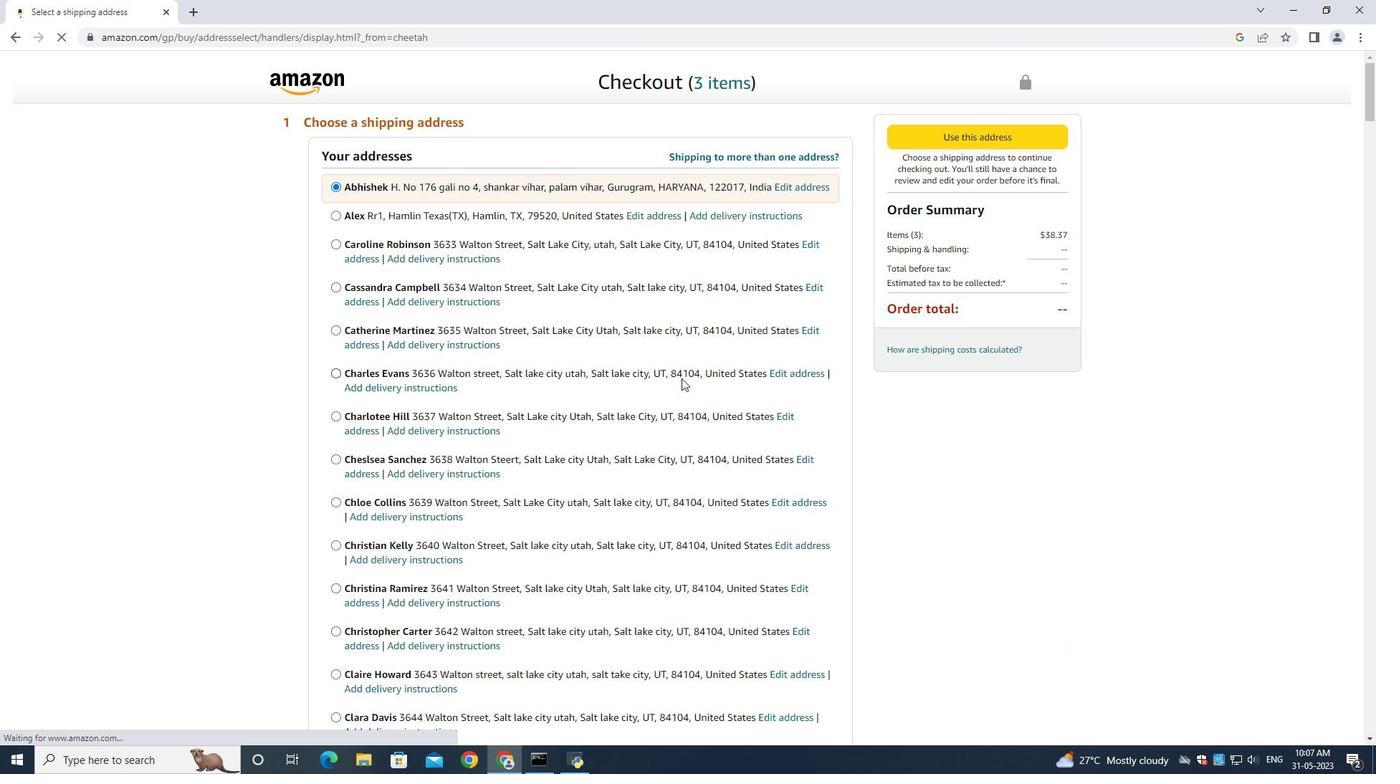 
Action: Mouse moved to (649, 371)
Screenshot: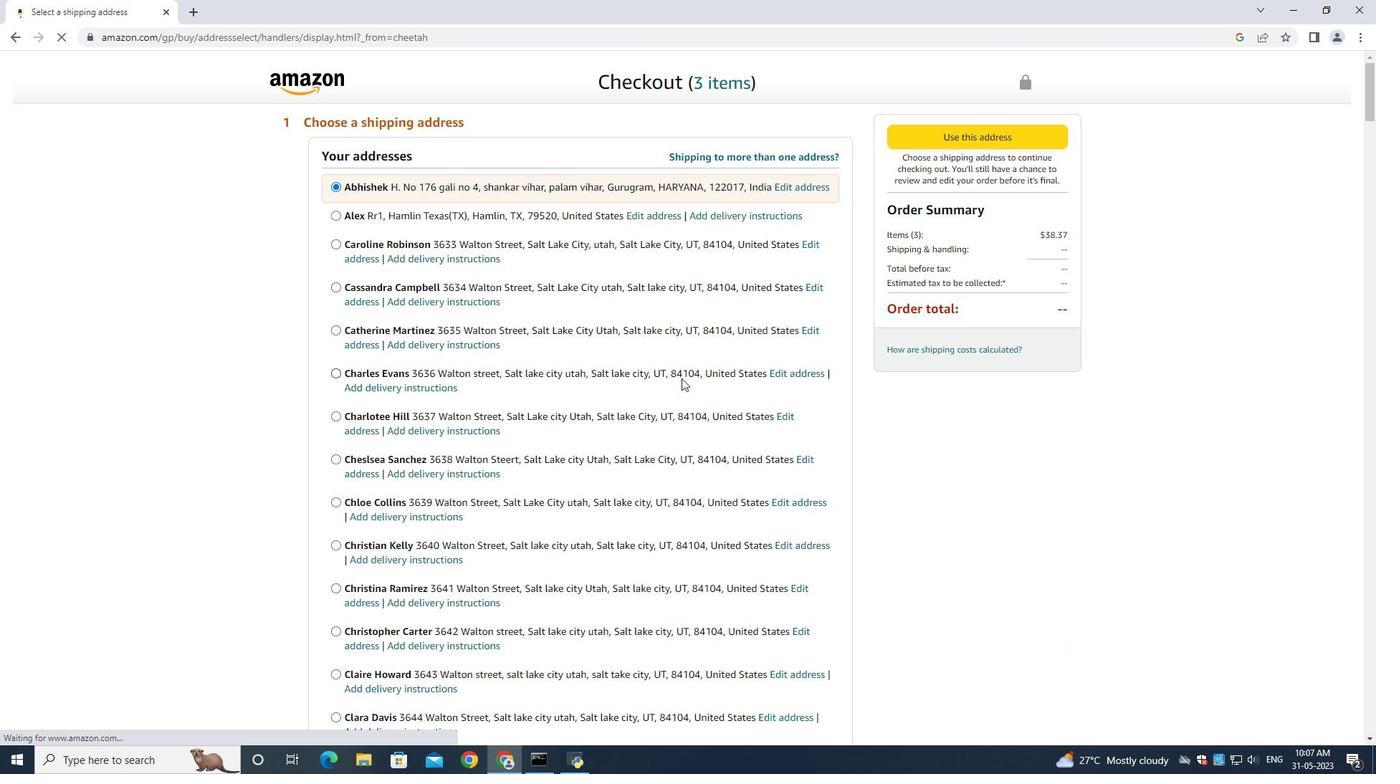 
Action: Mouse scrolled (675, 376) with delta (0, 0)
Screenshot: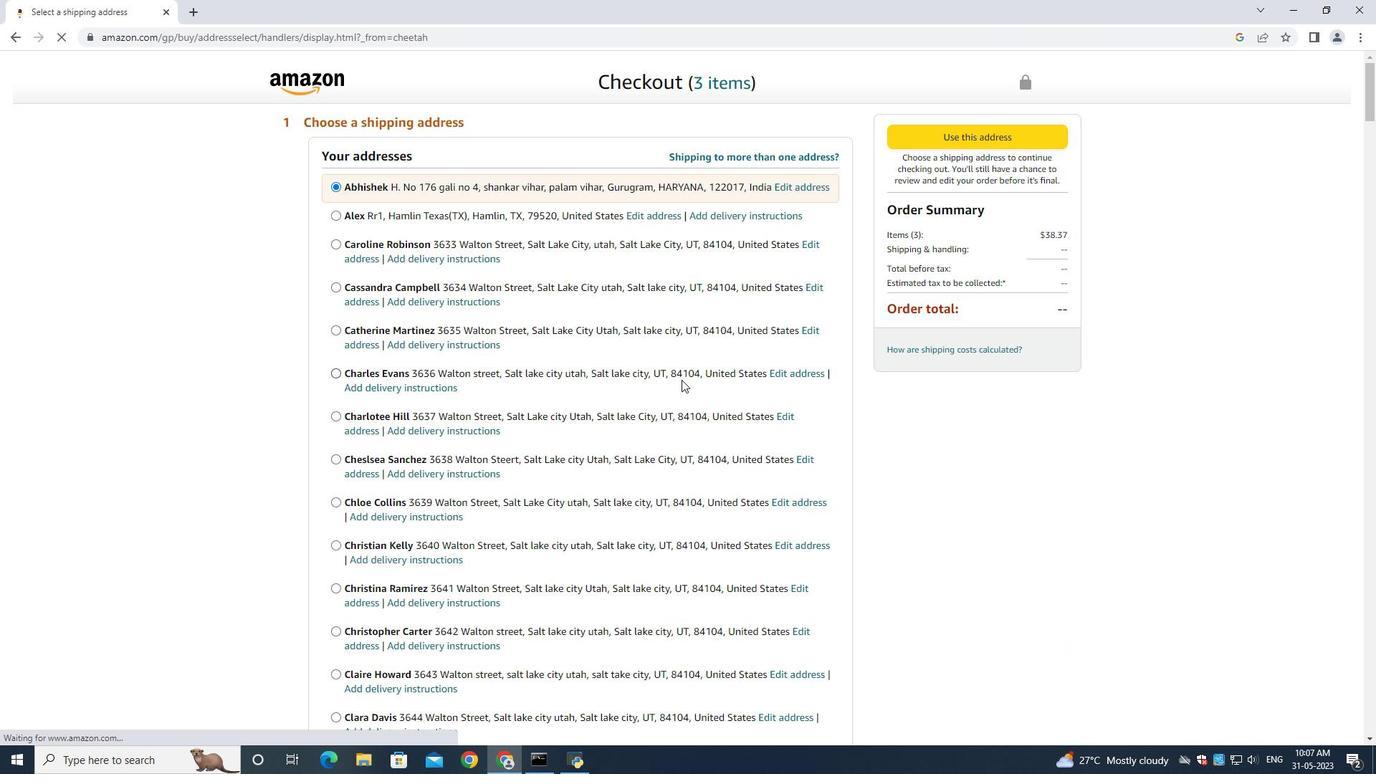 
Action: Mouse moved to (645, 370)
Screenshot: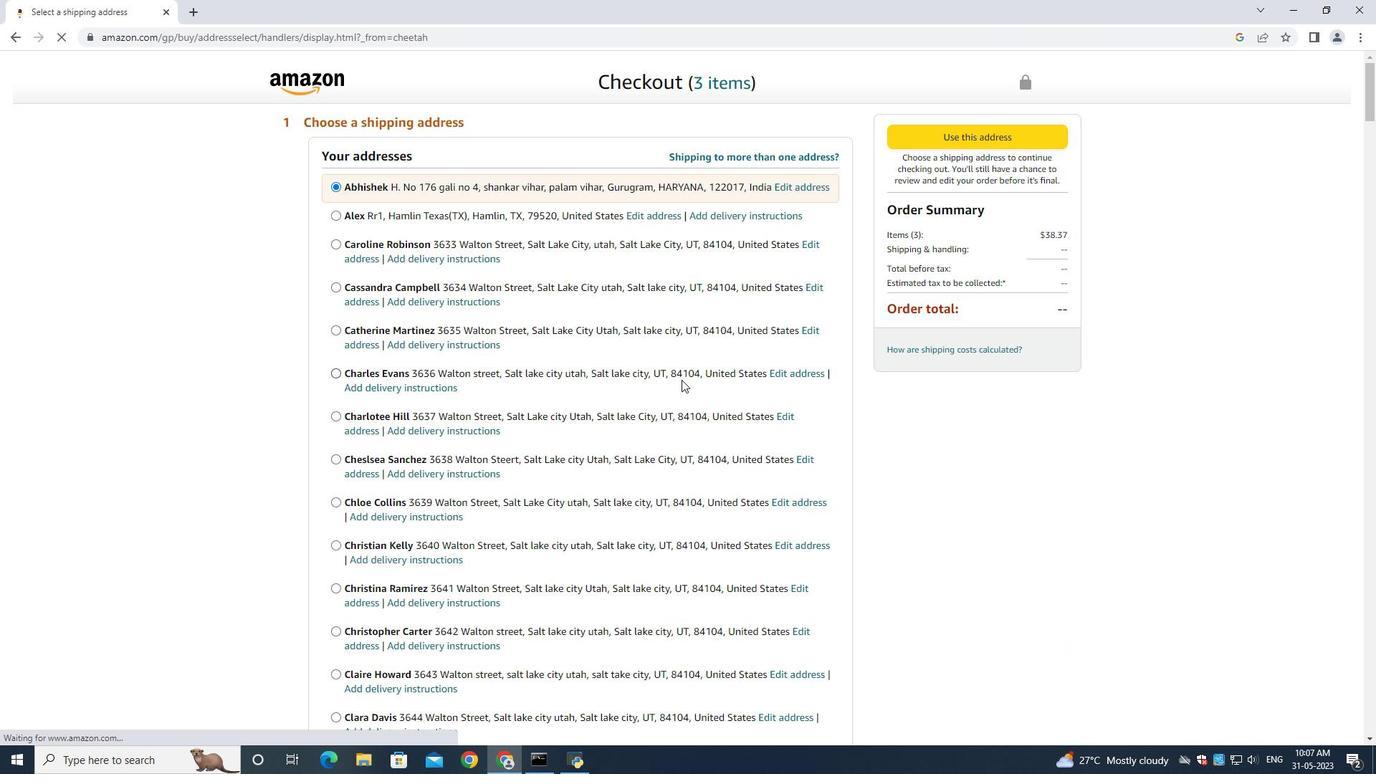 
Action: Mouse scrolled (645, 369) with delta (0, 0)
Screenshot: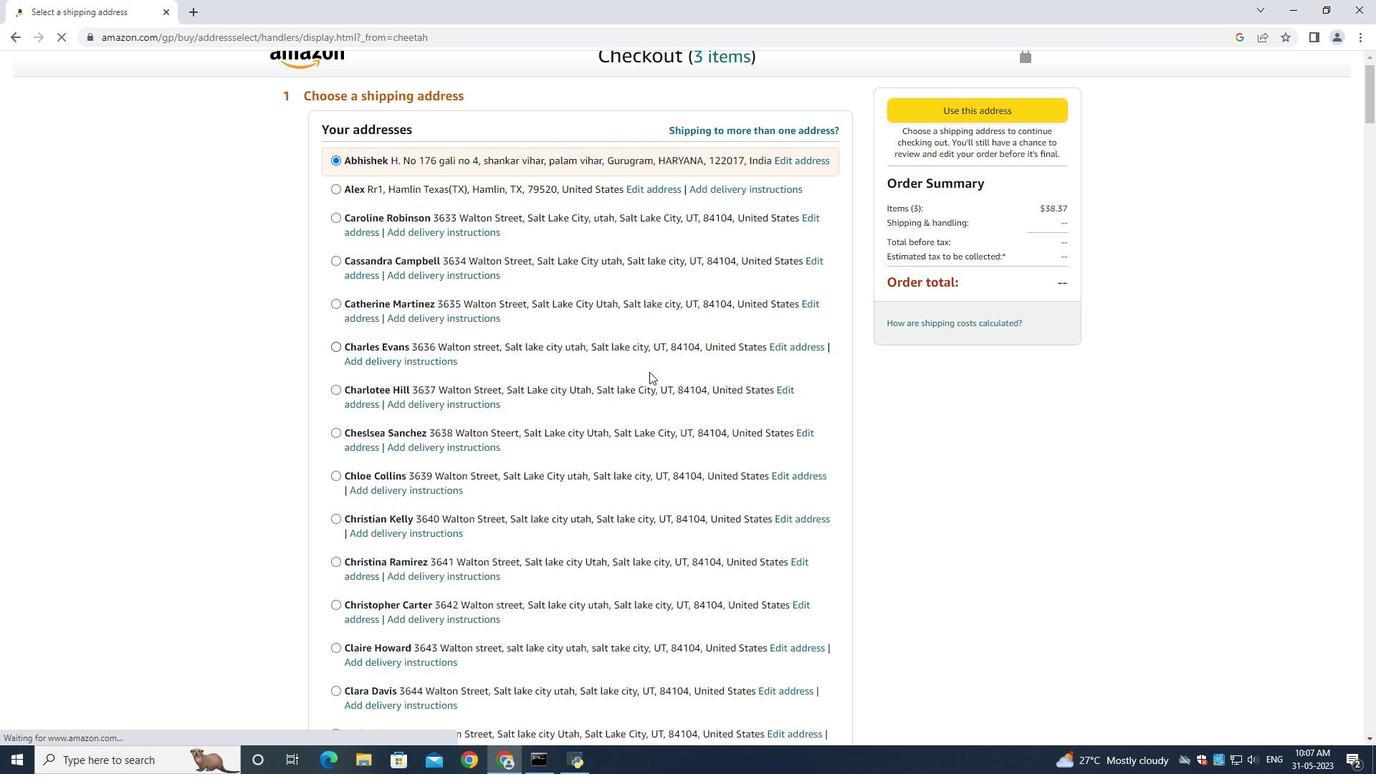 
Action: Mouse scrolled (645, 369) with delta (0, 0)
Screenshot: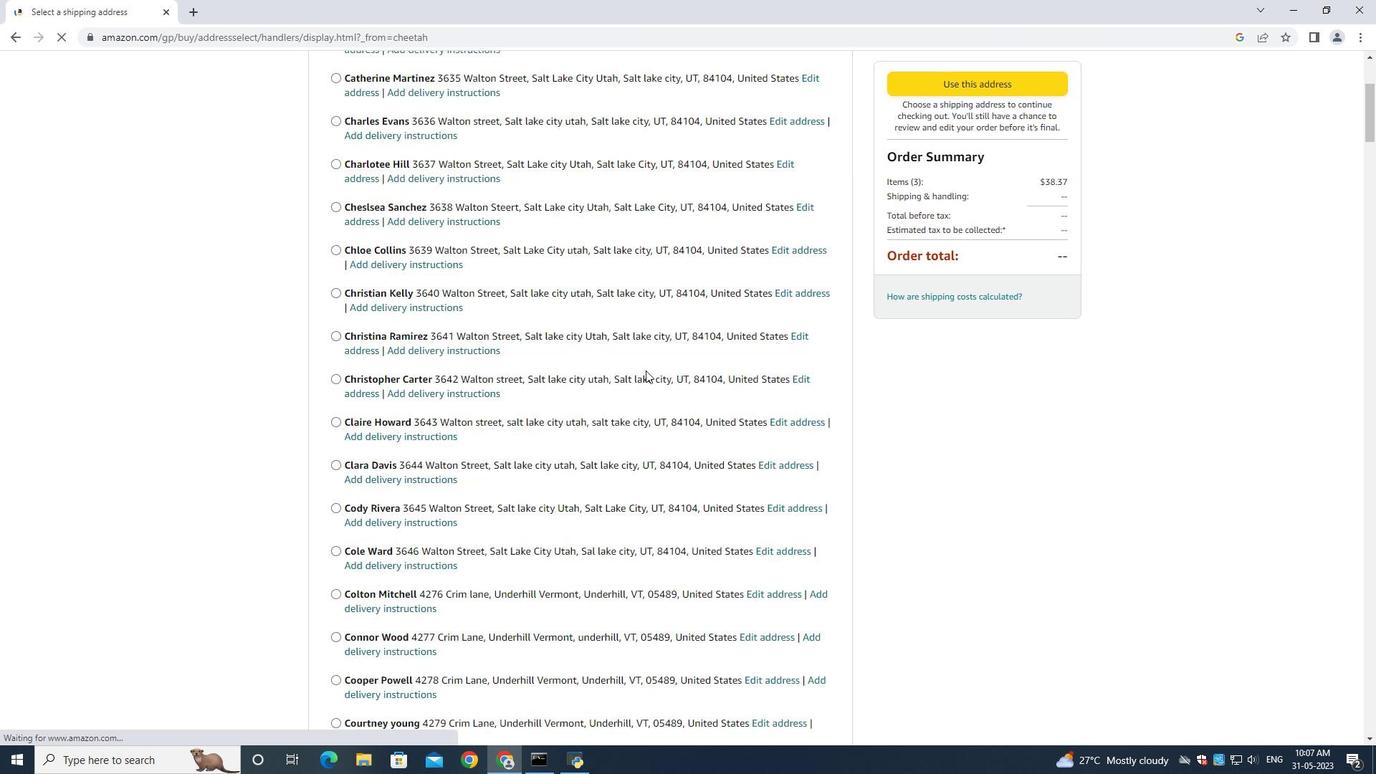 
Action: Mouse scrolled (645, 369) with delta (0, 0)
Screenshot: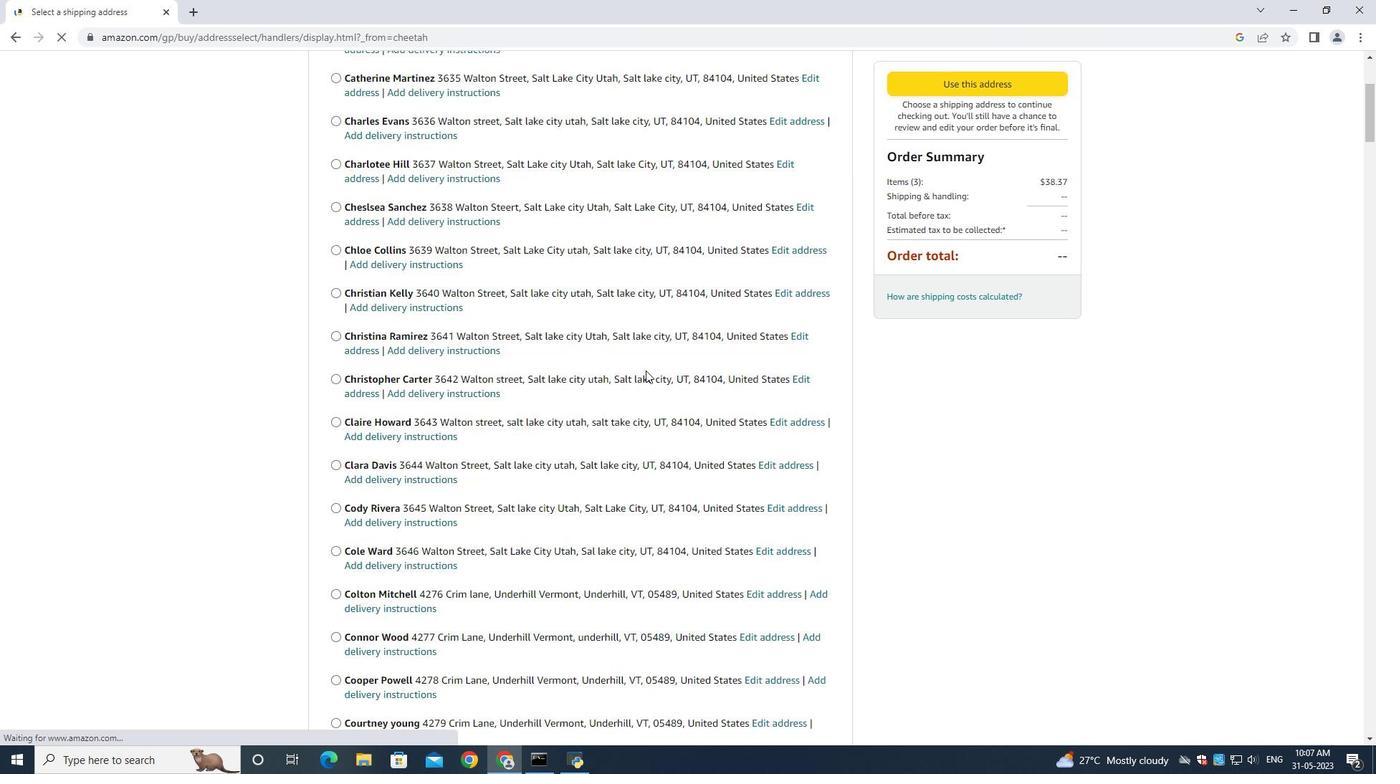 
Action: Mouse moved to (645, 370)
Screenshot: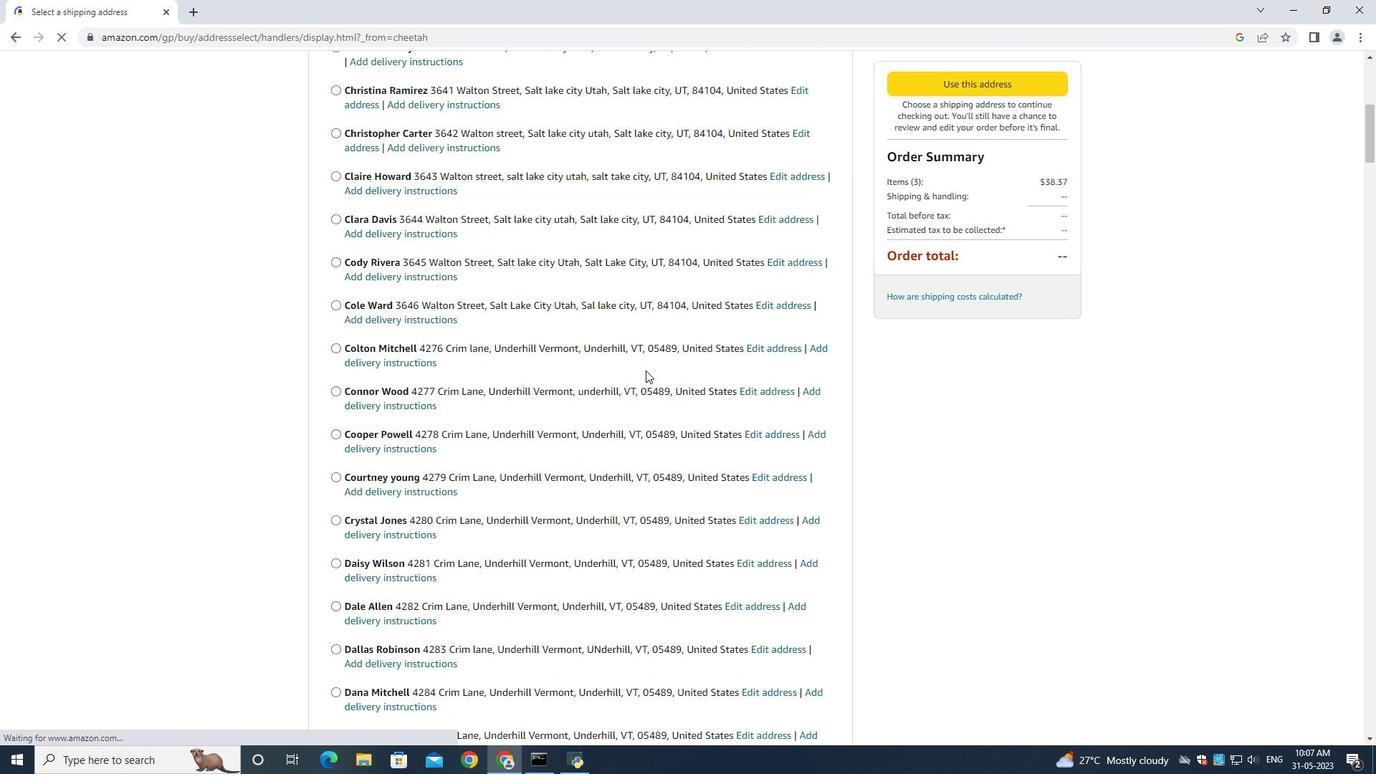 
Action: Mouse scrolled (645, 369) with delta (0, 0)
Screenshot: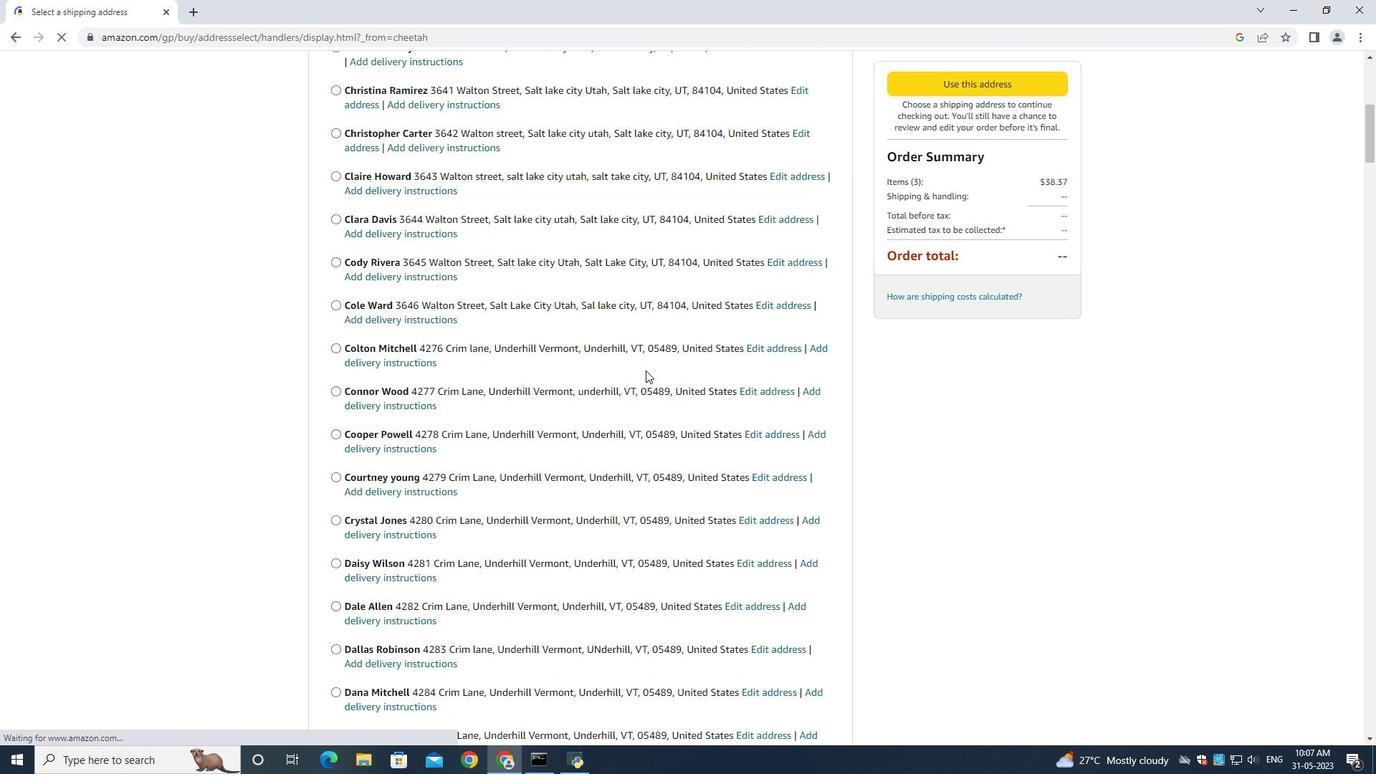 
Action: Mouse moved to (645, 369)
Screenshot: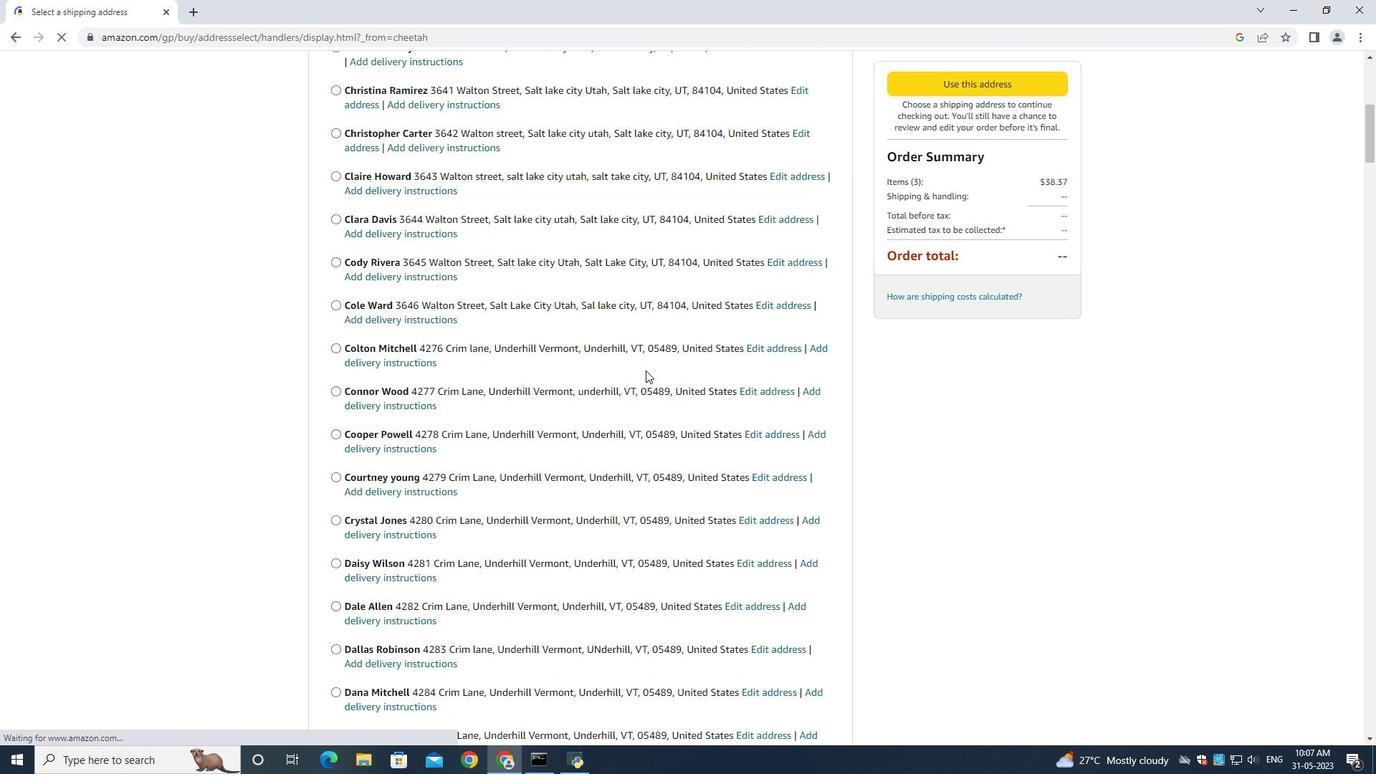 
Action: Mouse scrolled (645, 369) with delta (0, 0)
Screenshot: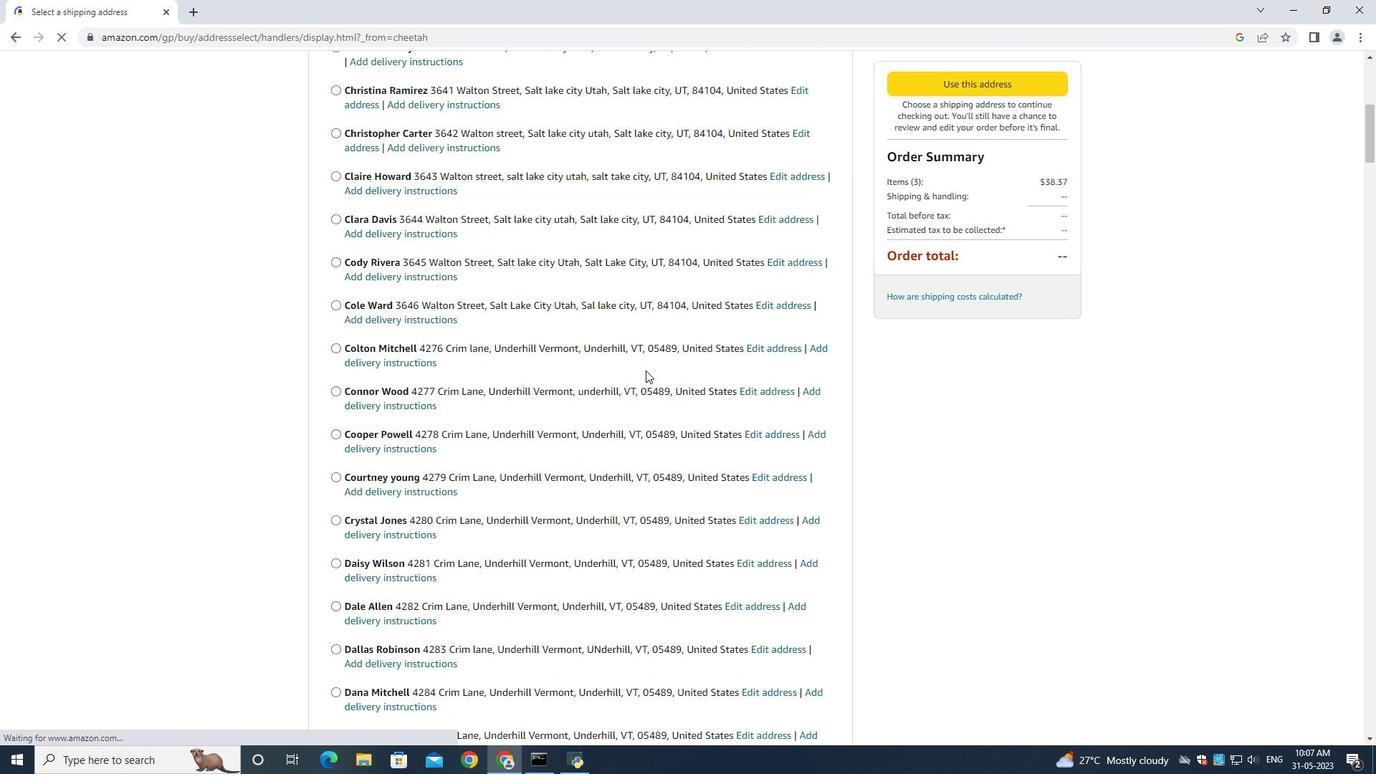 
Action: Mouse scrolled (645, 369) with delta (0, 0)
Screenshot: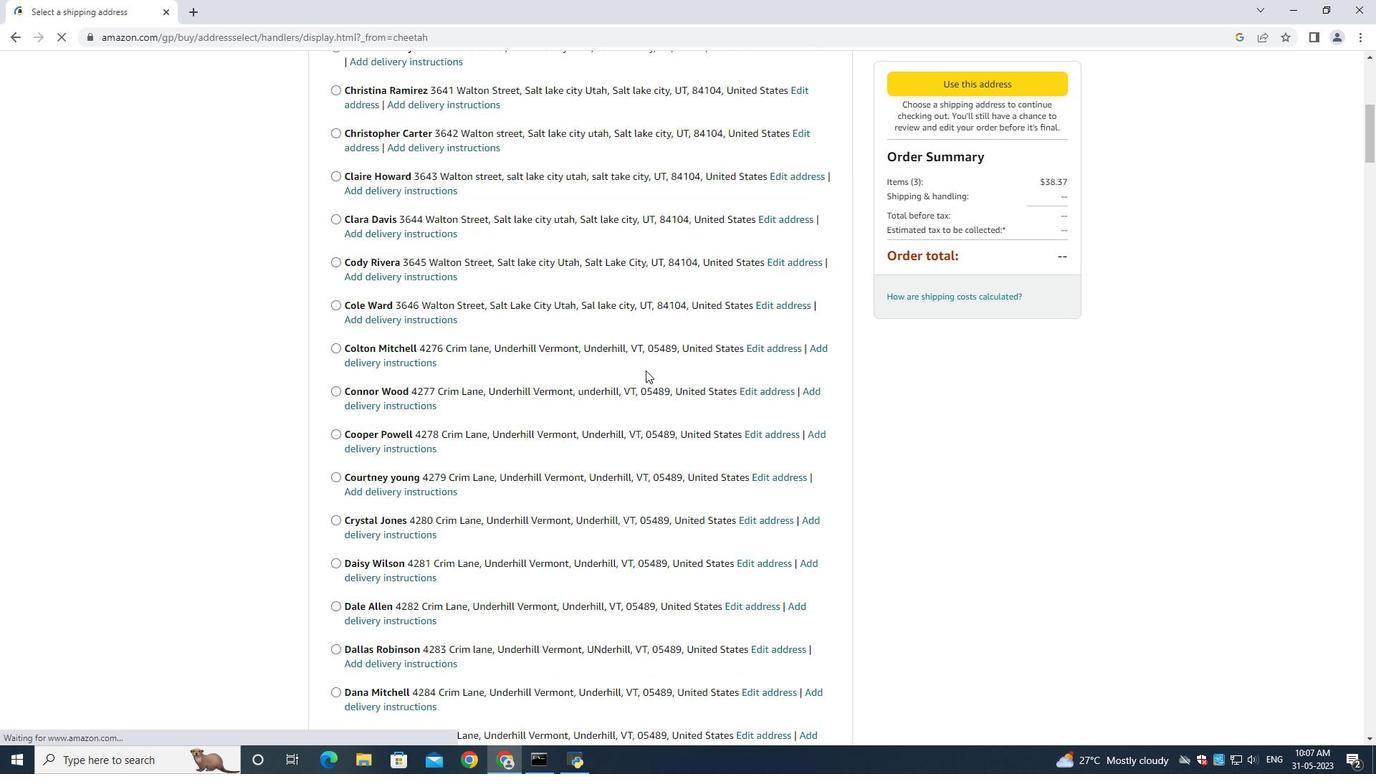 
Action: Mouse scrolled (645, 369) with delta (0, 0)
Screenshot: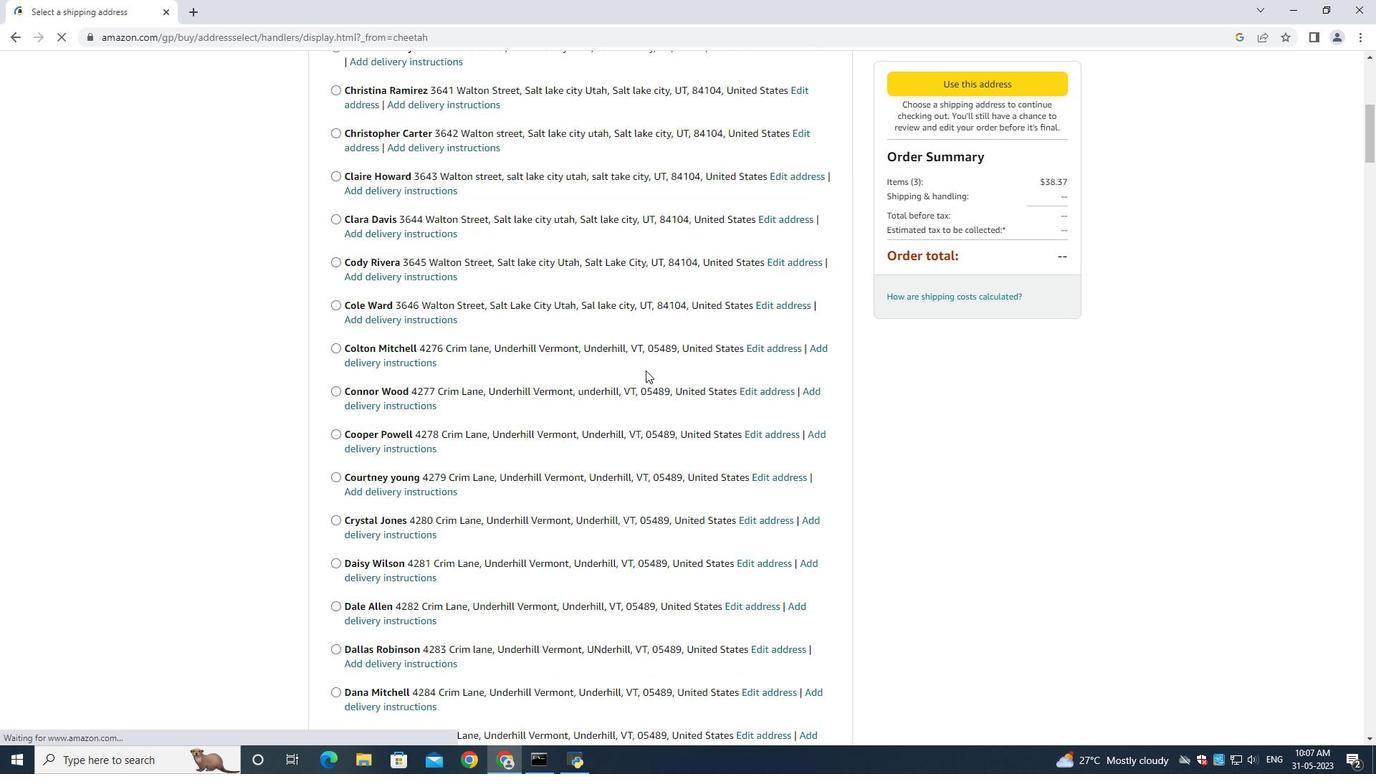 
Action: Mouse scrolled (645, 369) with delta (0, 0)
Screenshot: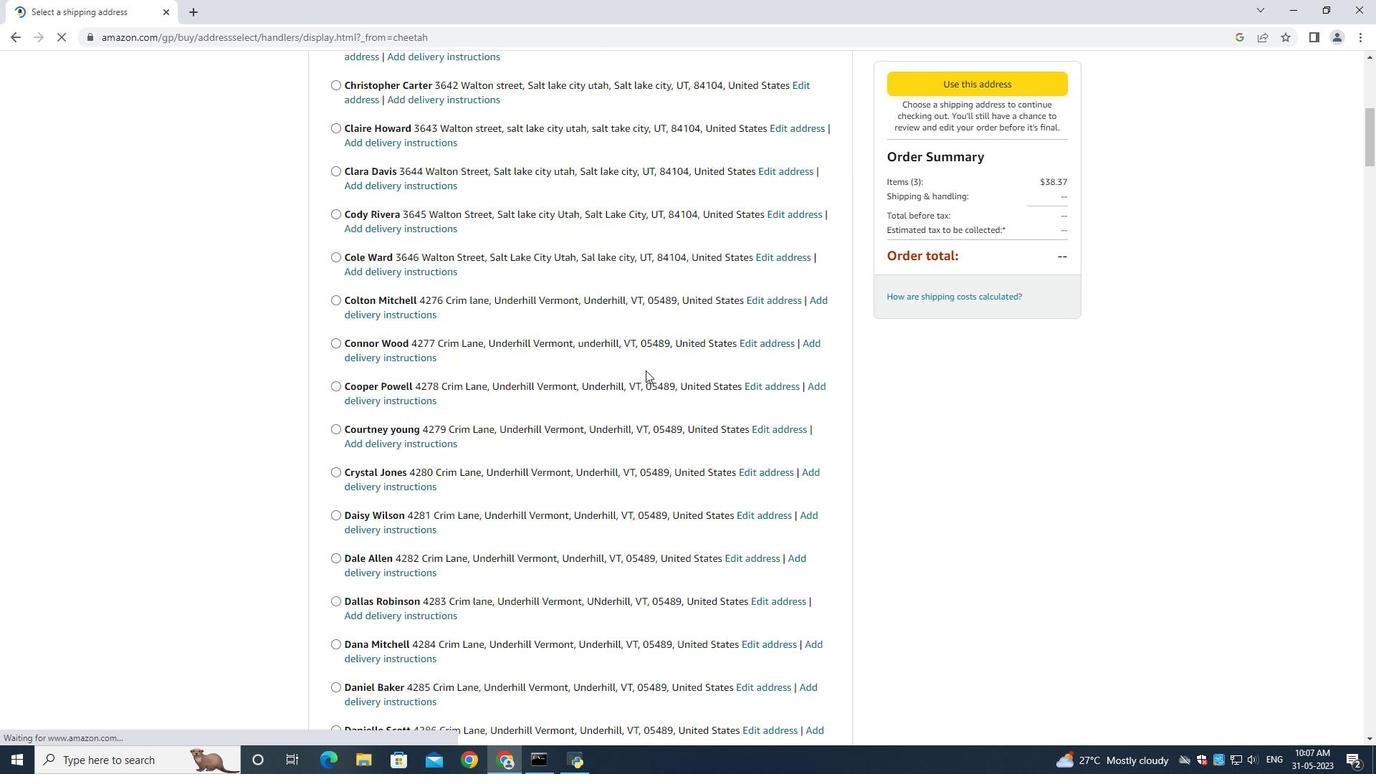 
Action: Mouse scrolled (645, 369) with delta (0, 0)
Screenshot: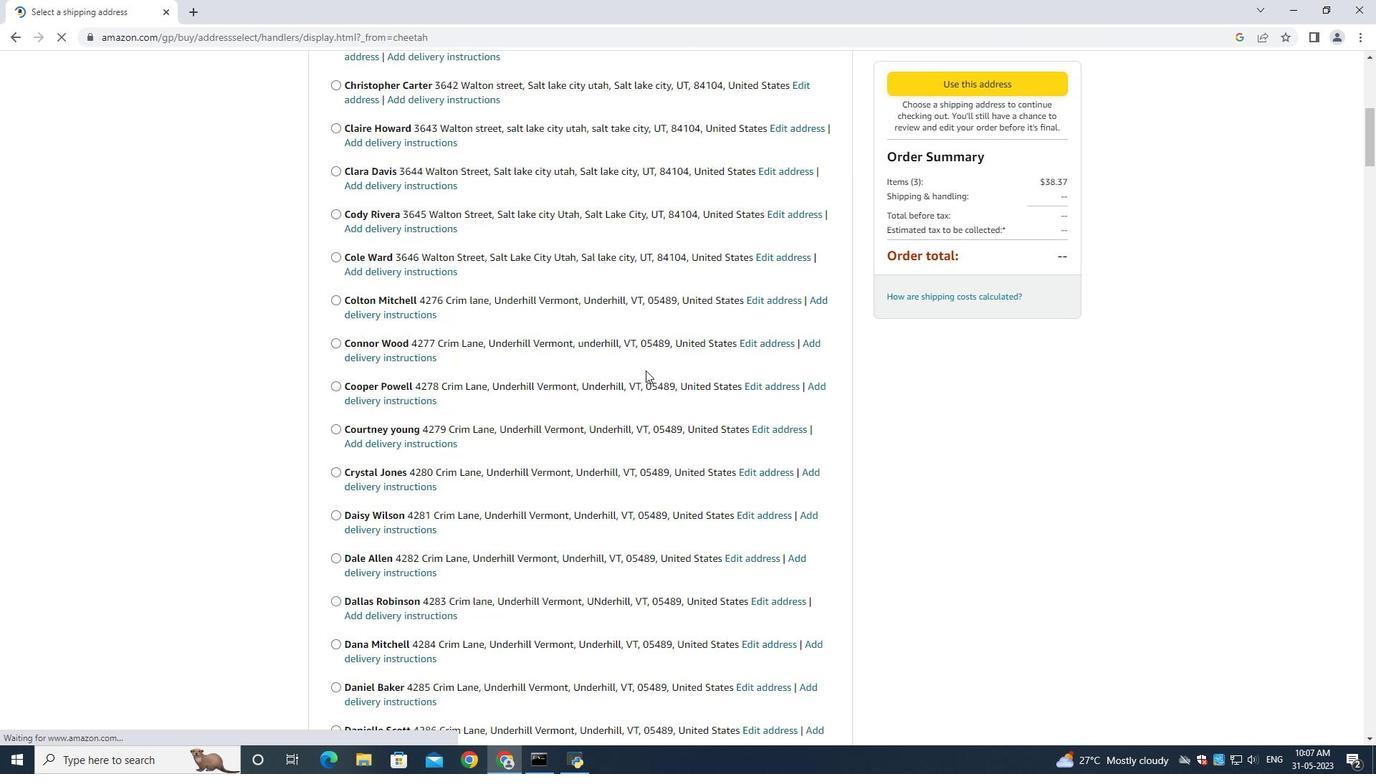 
Action: Mouse scrolled (645, 369) with delta (0, 0)
Screenshot: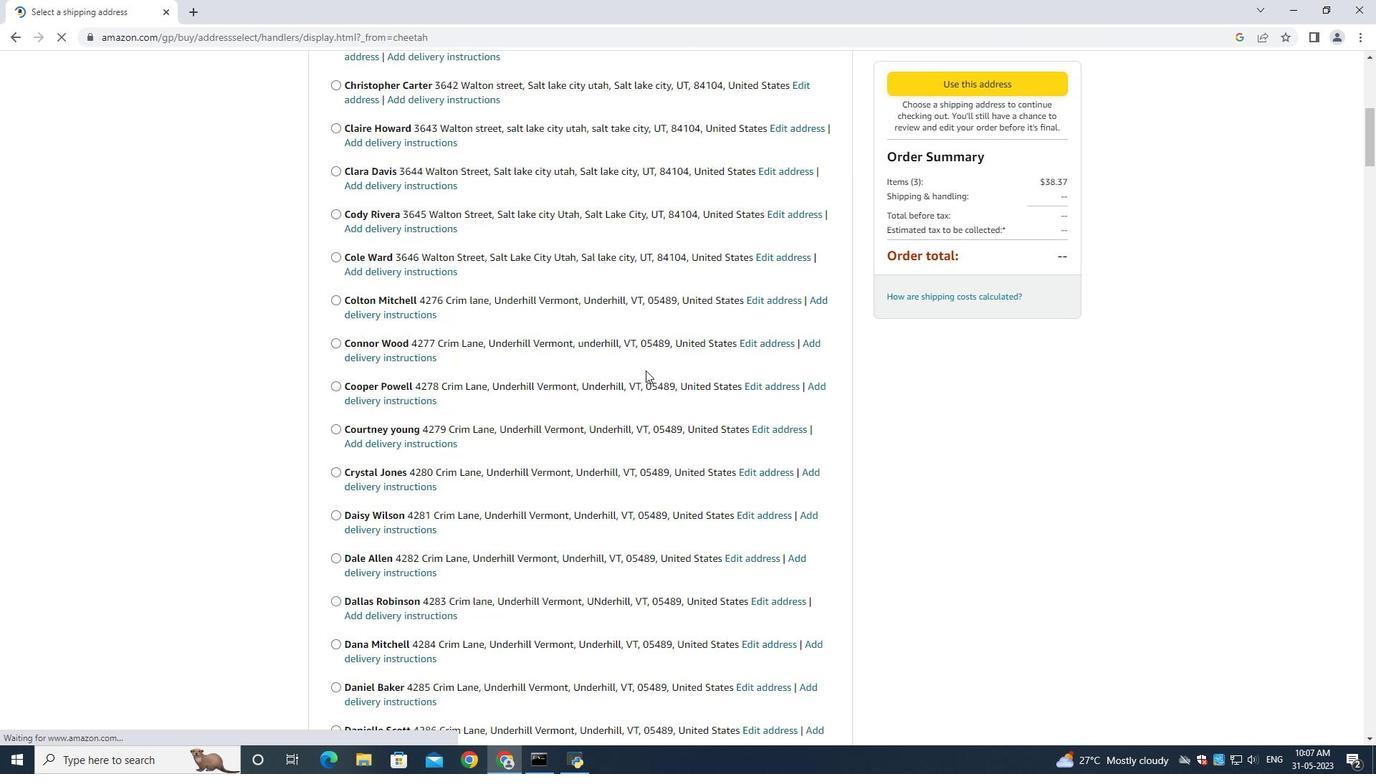 
Action: Mouse scrolled (645, 369) with delta (0, 0)
Screenshot: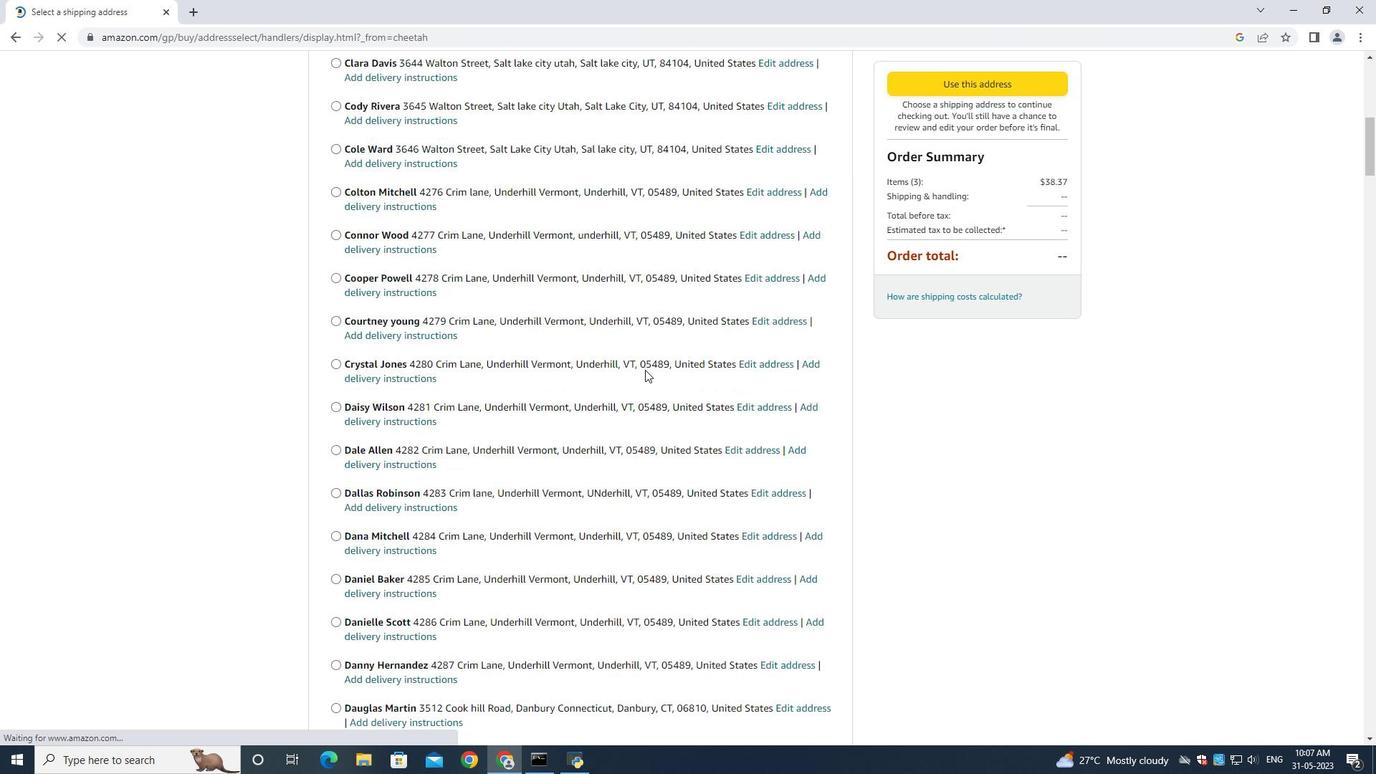 
Action: Mouse scrolled (645, 369) with delta (0, 0)
Screenshot: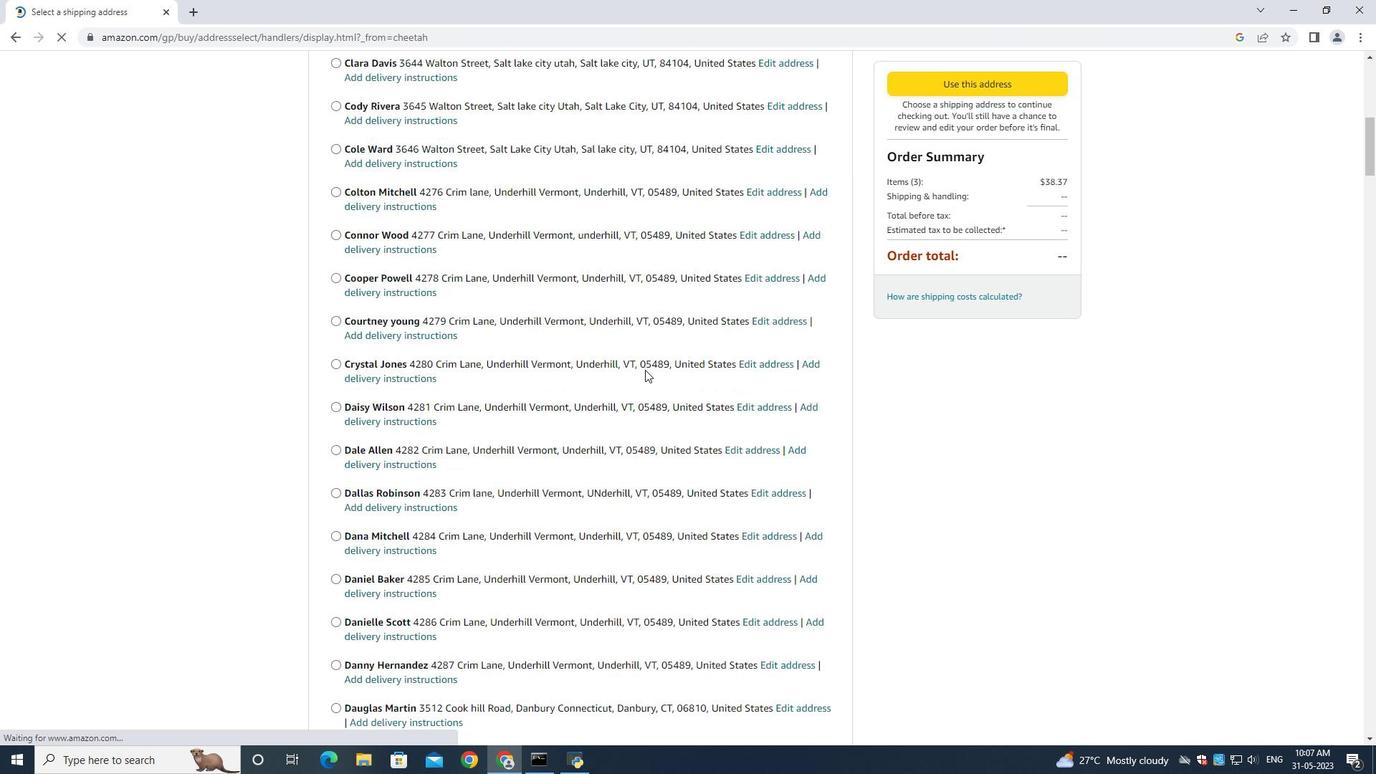 
Action: Mouse scrolled (645, 369) with delta (0, 0)
Screenshot: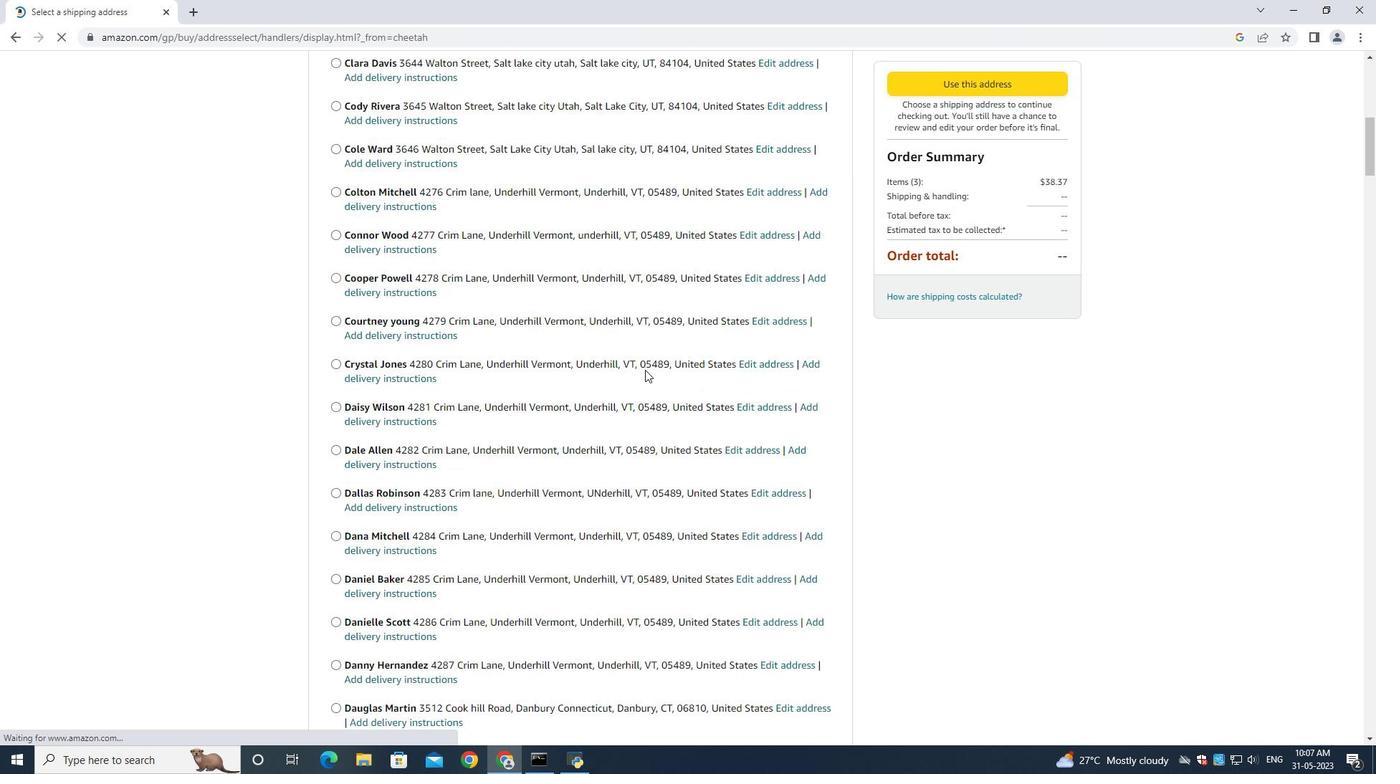 
Action: Mouse scrolled (645, 369) with delta (0, 0)
Screenshot: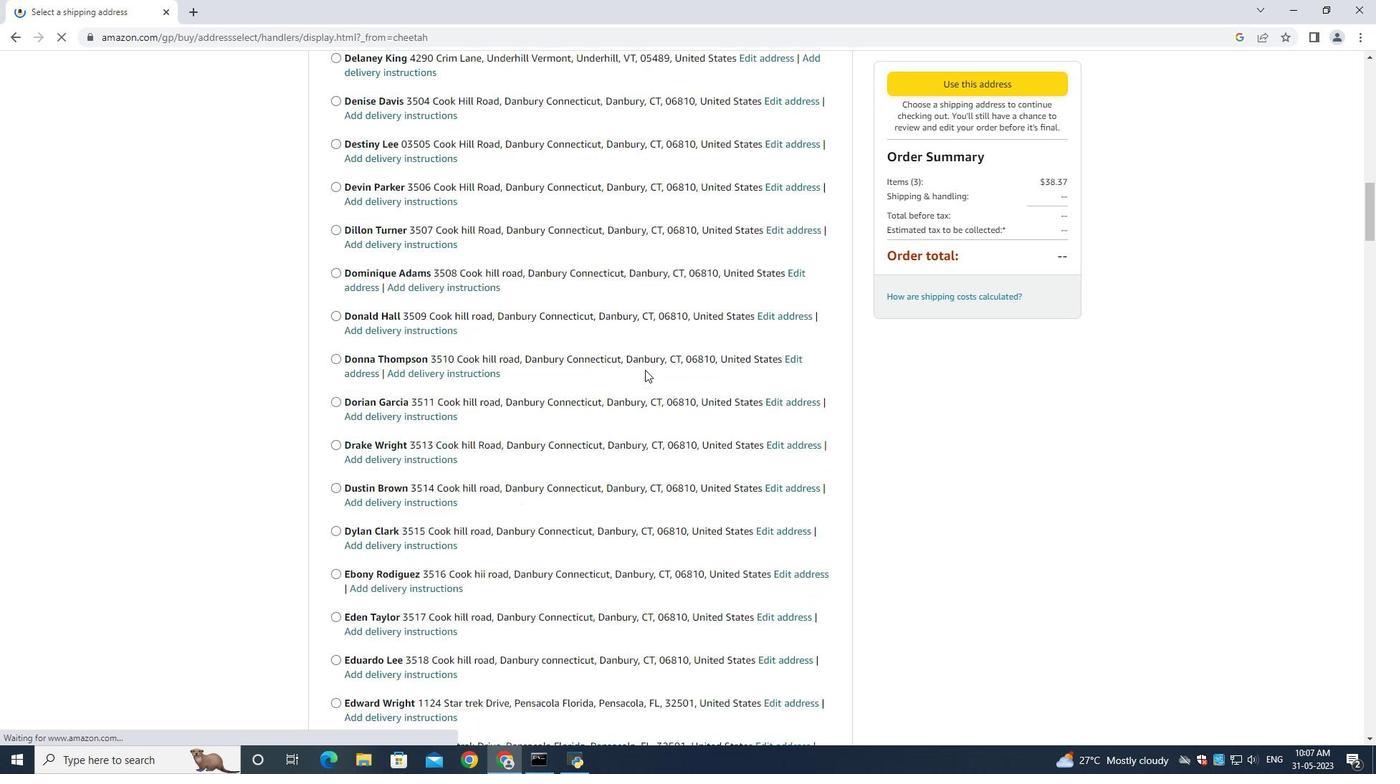 
Action: Mouse scrolled (645, 369) with delta (0, 0)
Screenshot: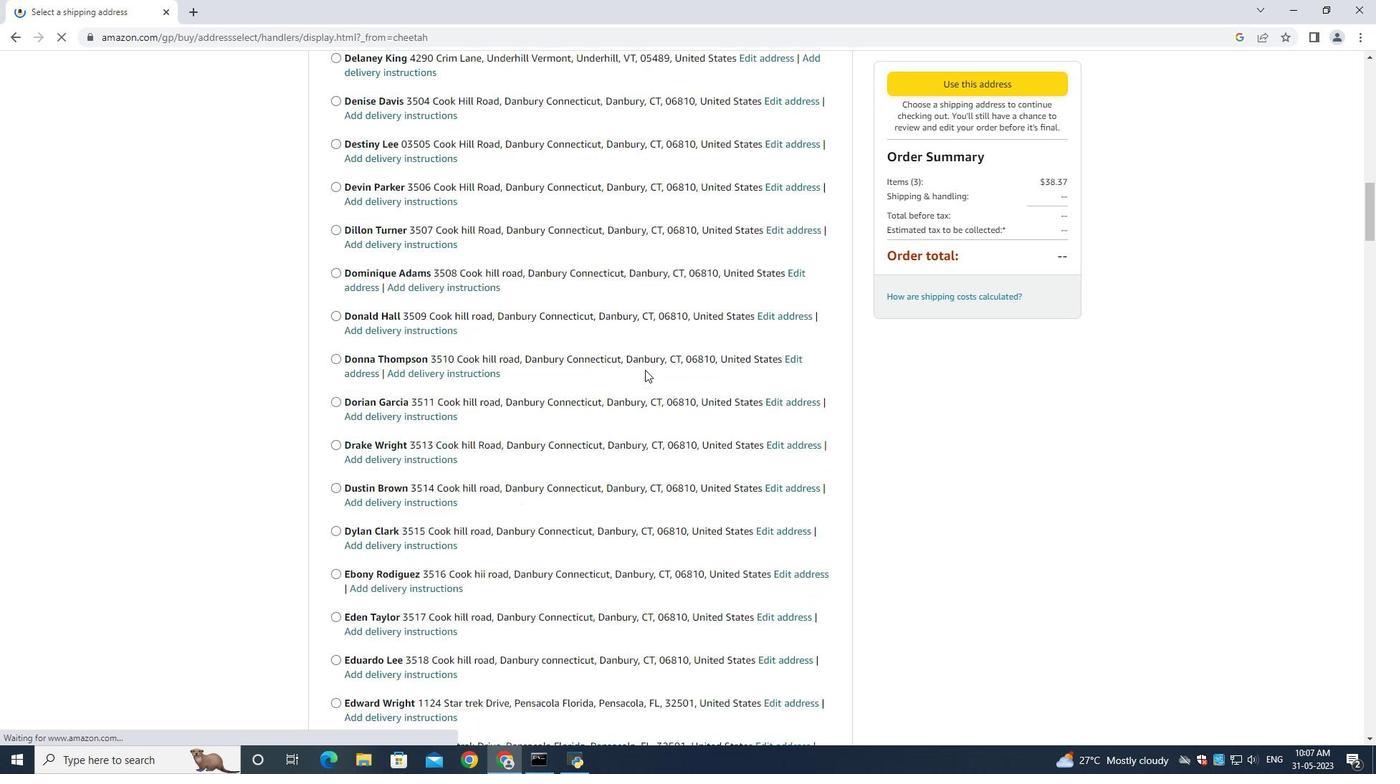 
Action: Mouse scrolled (645, 369) with delta (0, 0)
Screenshot: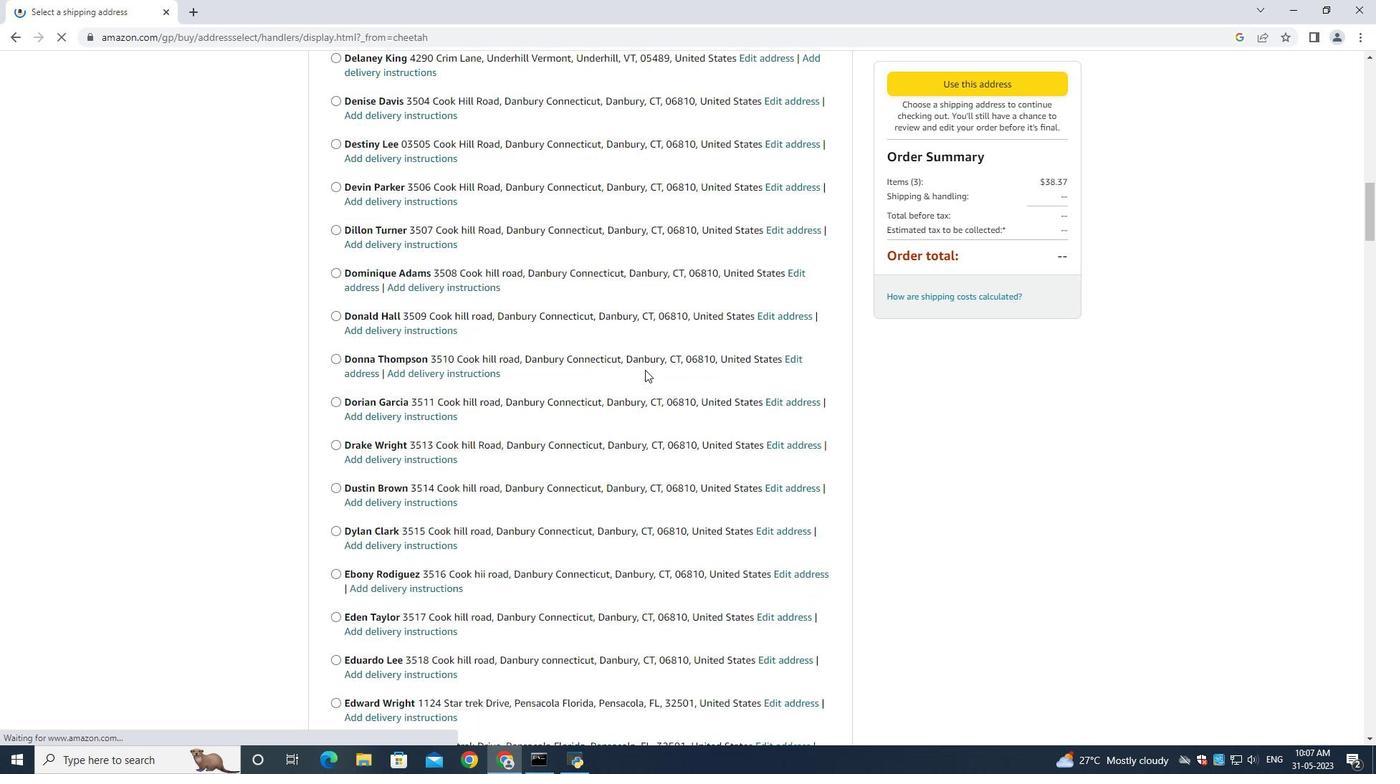 
Action: Mouse scrolled (645, 369) with delta (0, 0)
Screenshot: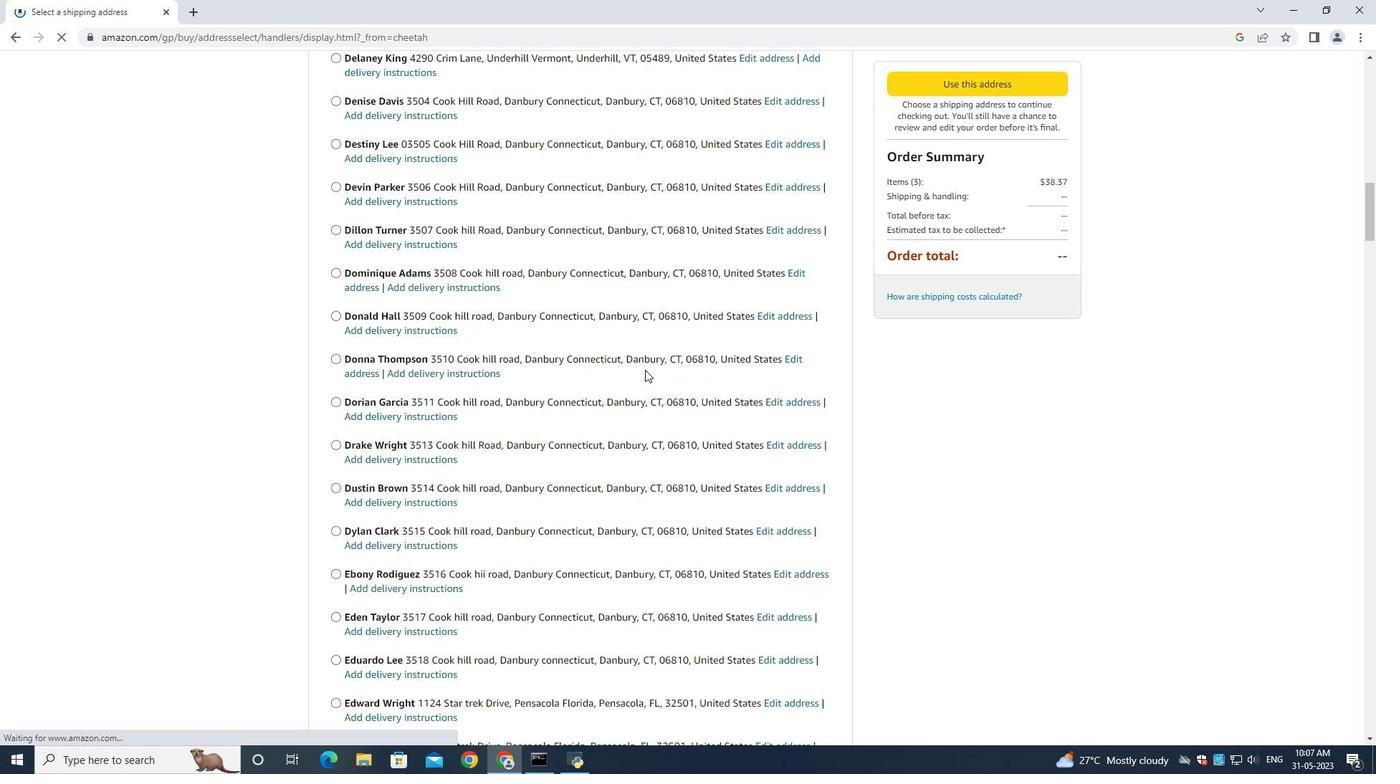 
Action: Mouse scrolled (645, 369) with delta (0, 0)
Screenshot: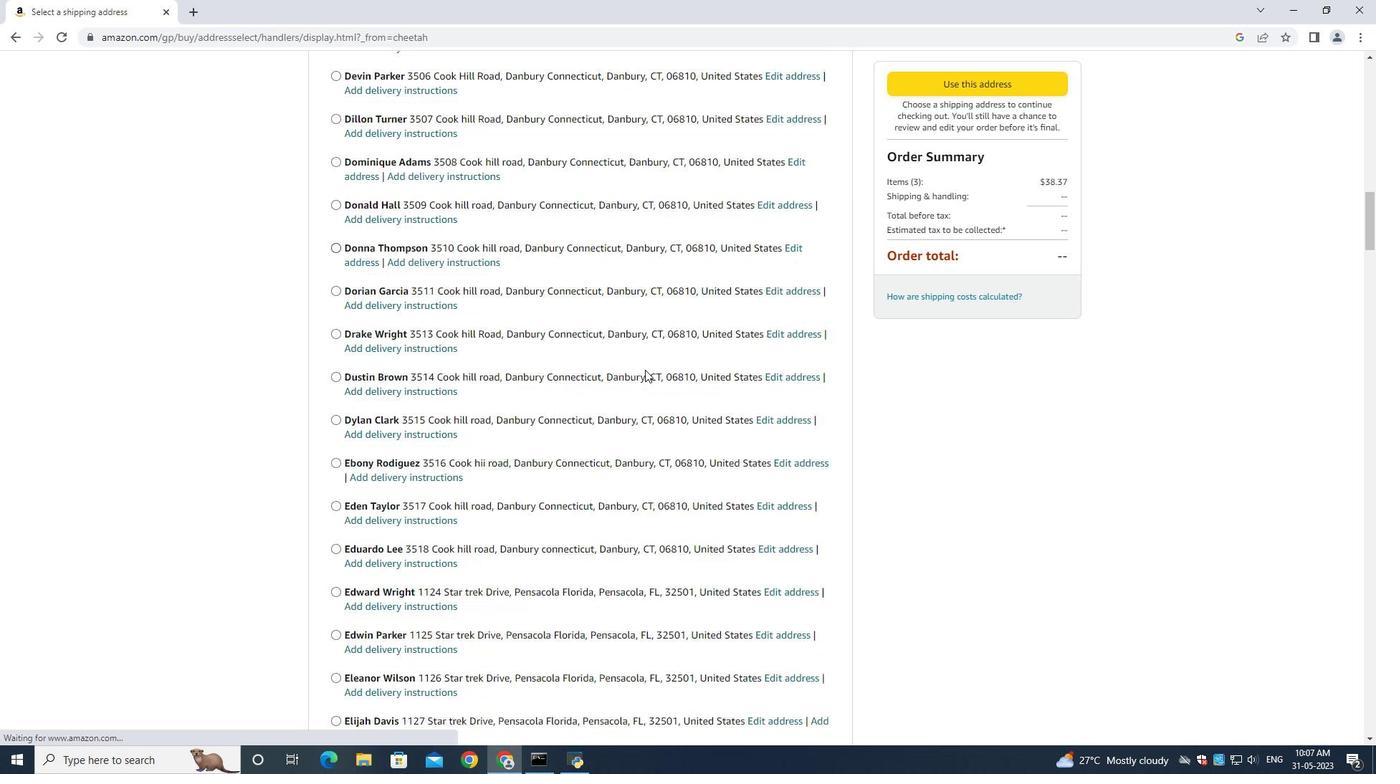 
Action: Mouse scrolled (645, 369) with delta (0, 0)
Screenshot: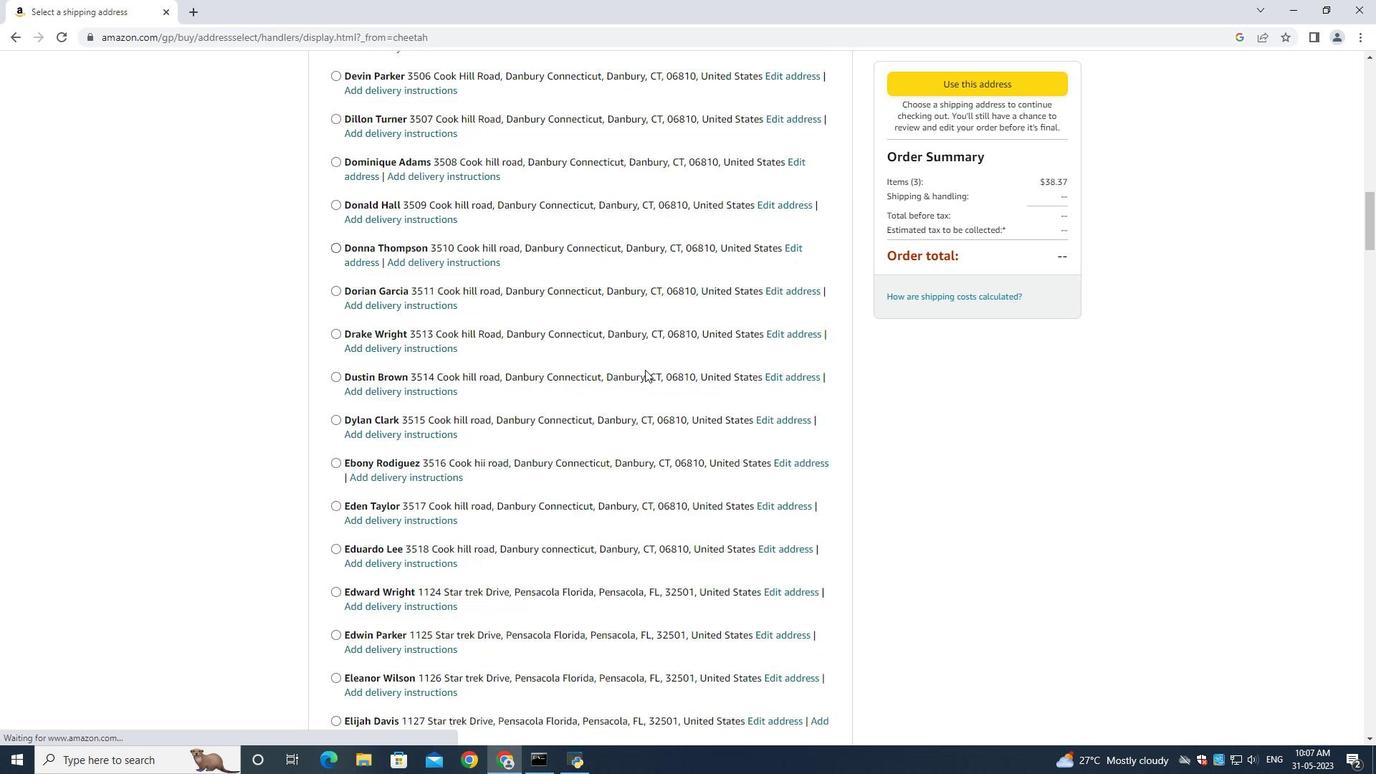 
Action: Mouse scrolled (645, 369) with delta (0, 0)
Screenshot: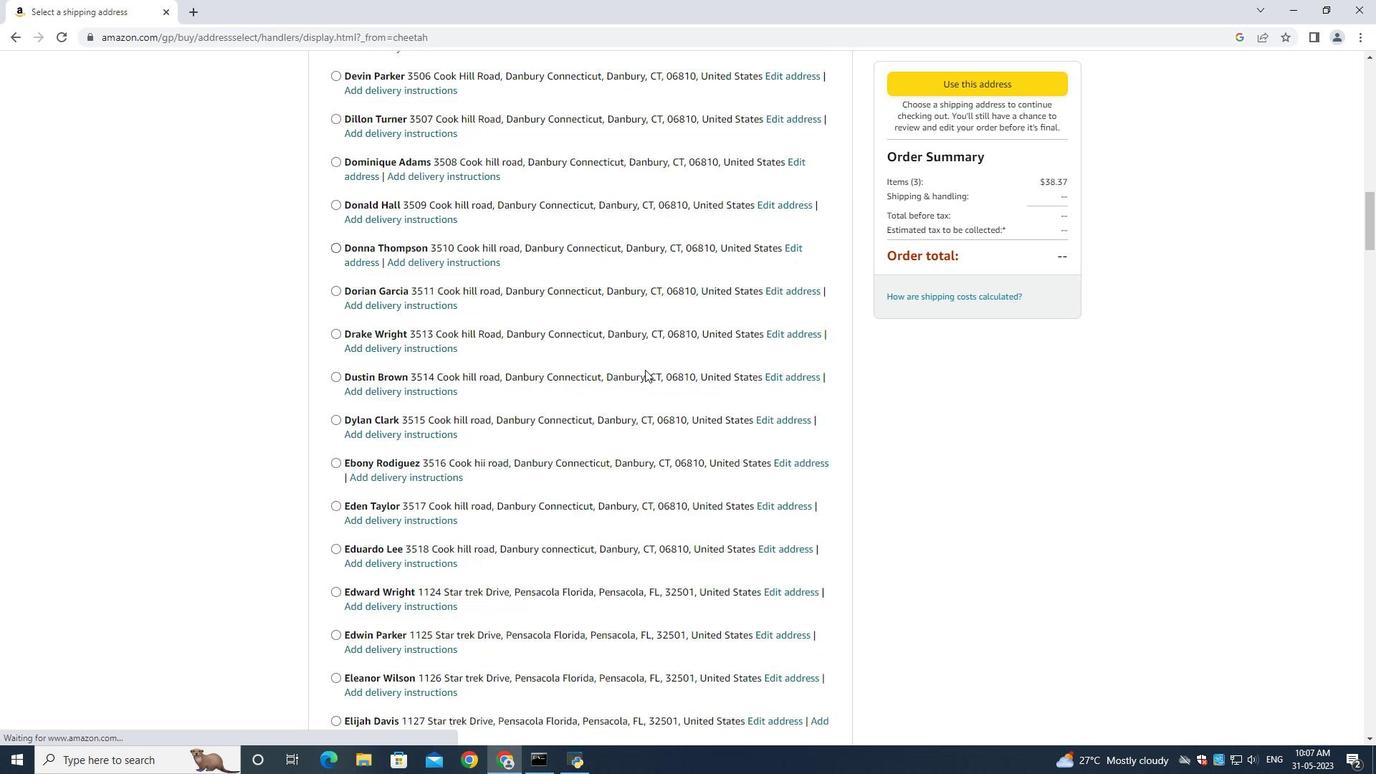 
Action: Mouse scrolled (645, 369) with delta (0, 0)
Screenshot: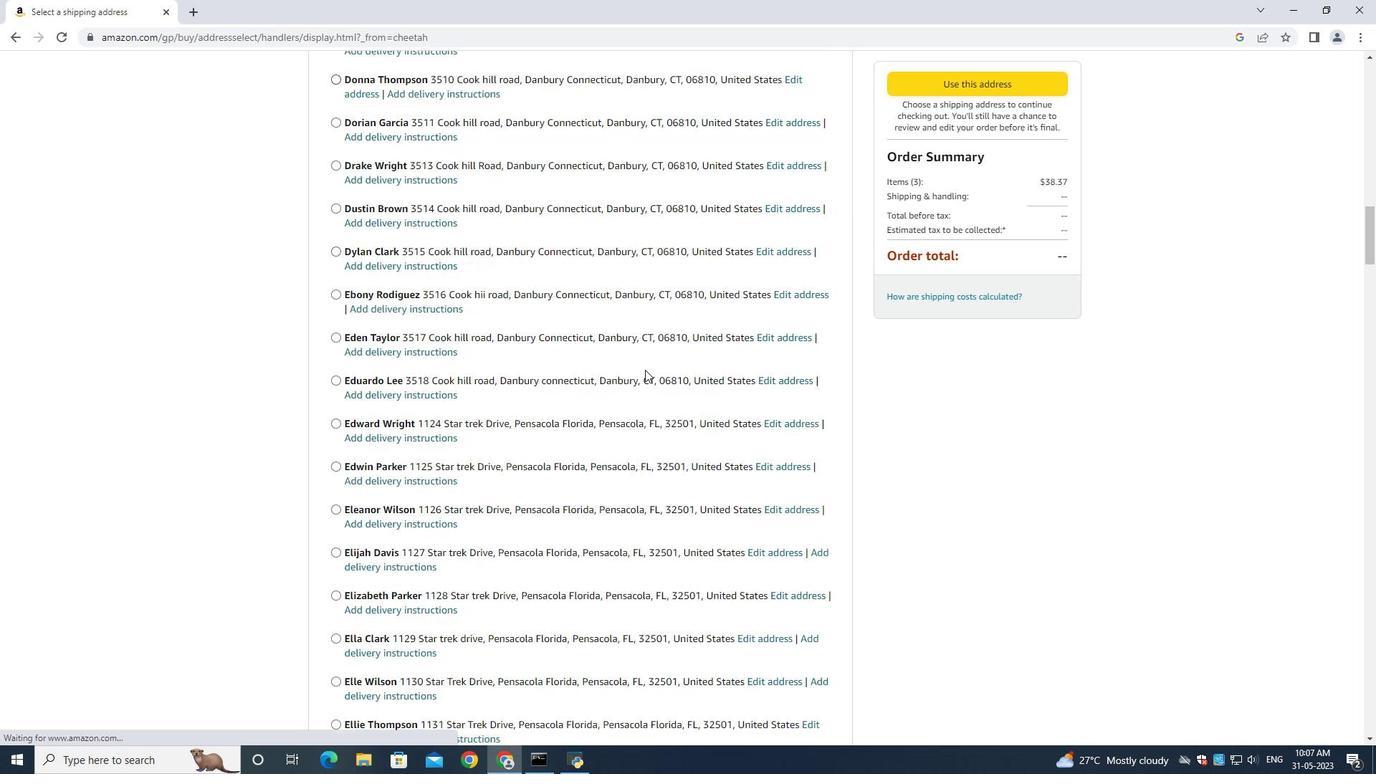 
Action: Mouse scrolled (645, 369) with delta (0, 0)
Screenshot: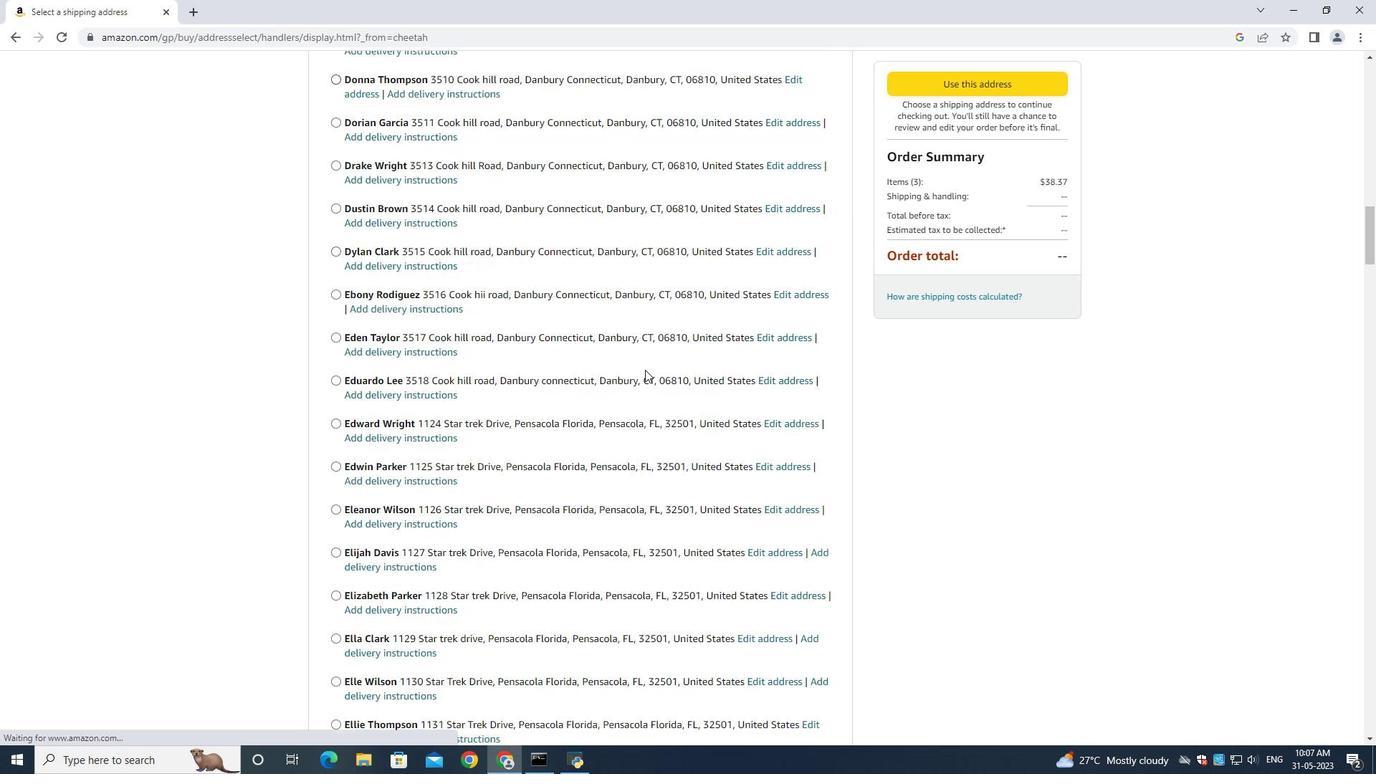 
Action: Mouse scrolled (645, 369) with delta (0, 0)
Screenshot: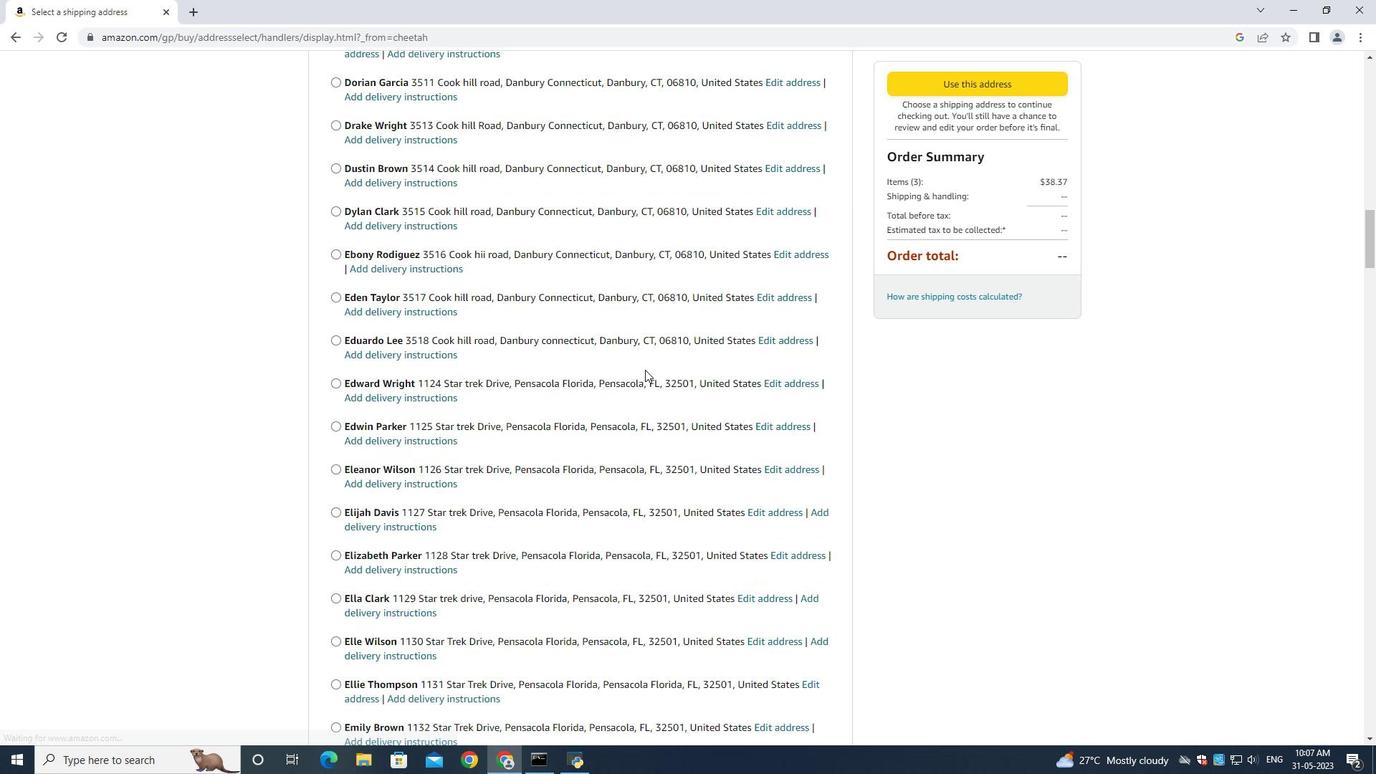 
Action: Mouse scrolled (645, 369) with delta (0, 0)
Screenshot: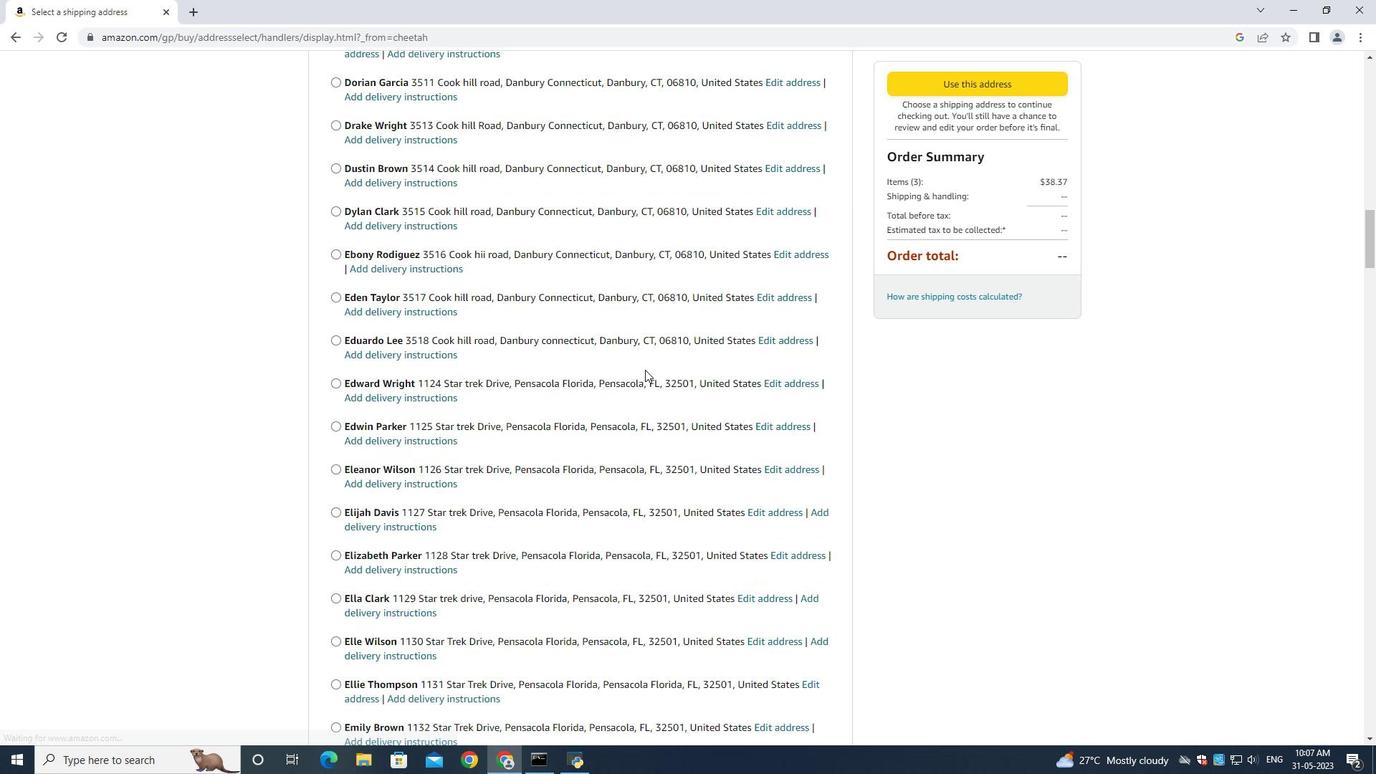 
Action: Mouse moved to (645, 369)
Screenshot: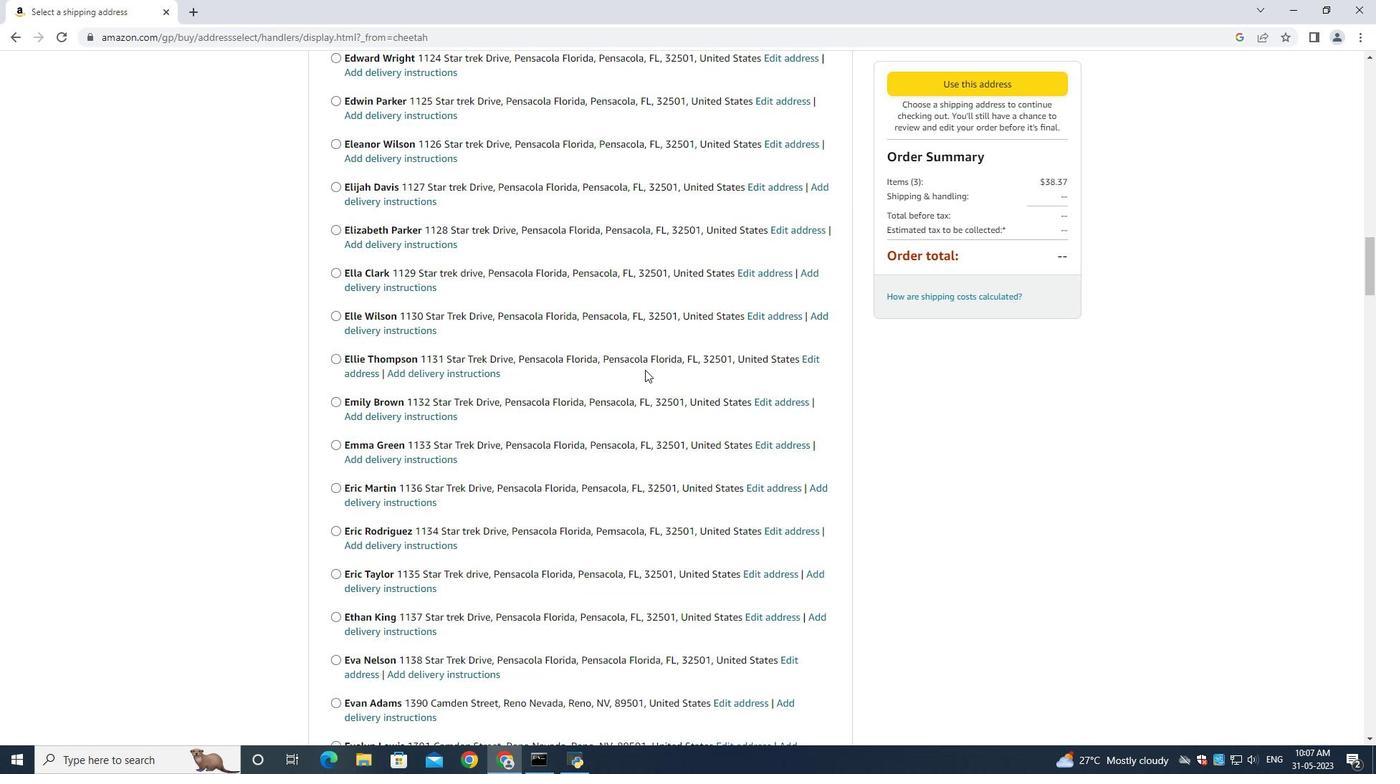 
Action: Mouse scrolled (645, 369) with delta (0, 0)
Screenshot: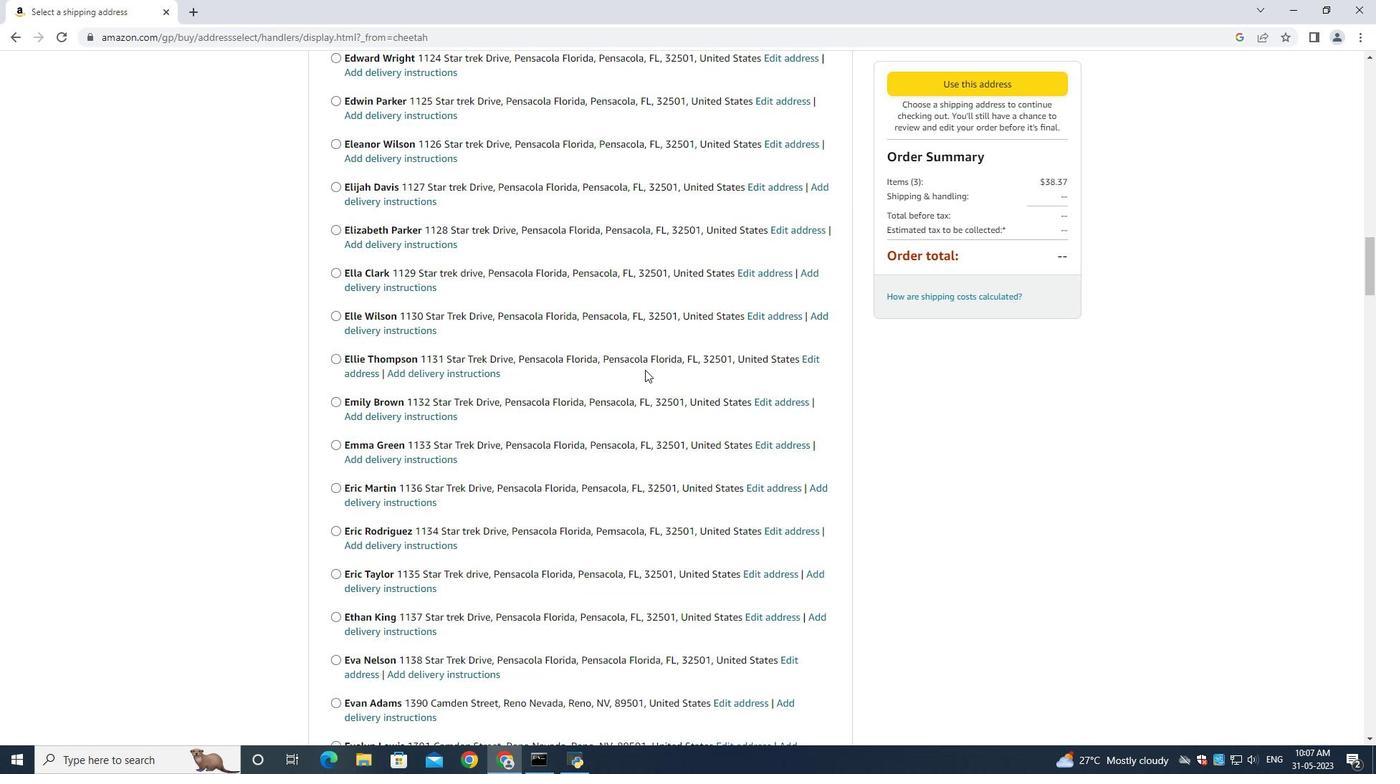 
Action: Mouse scrolled (645, 369) with delta (0, 0)
Screenshot: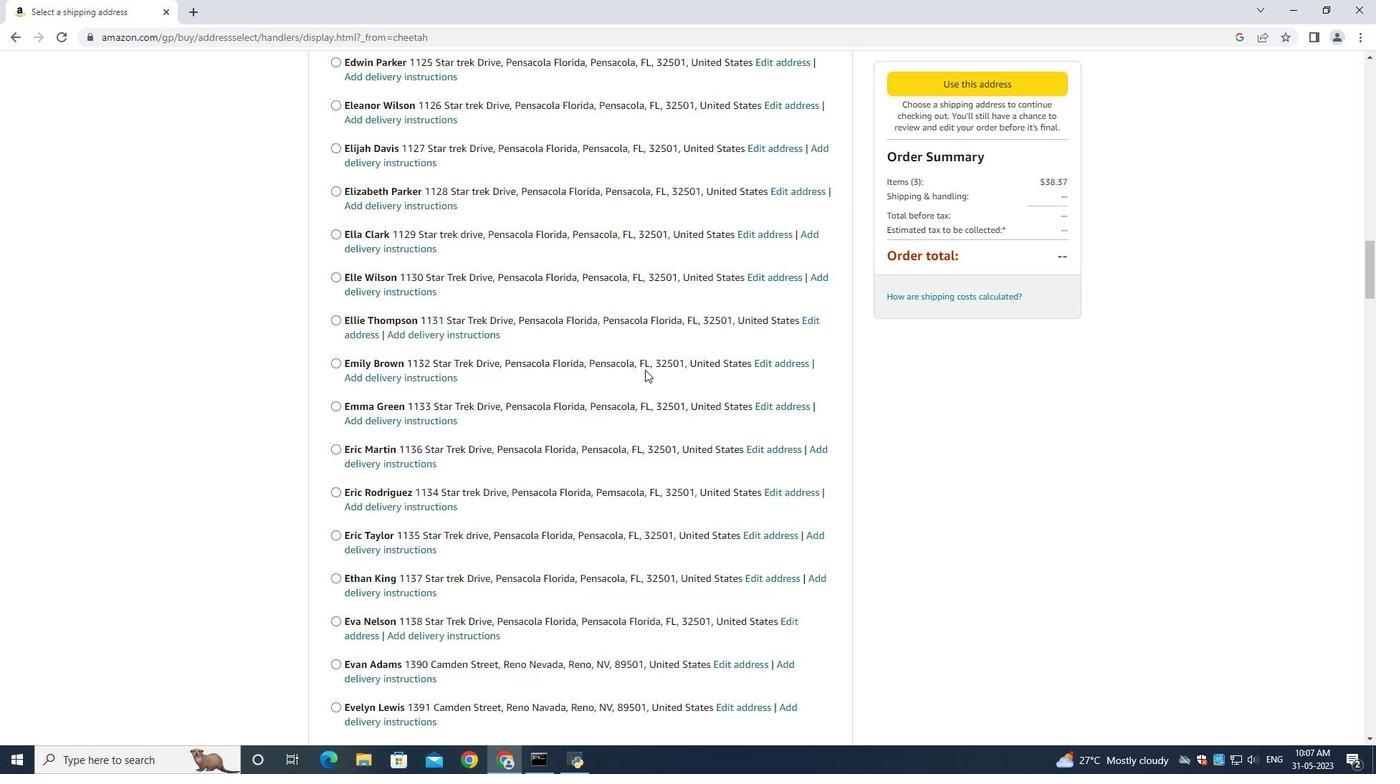 
Action: Mouse scrolled (645, 369) with delta (0, 0)
Screenshot: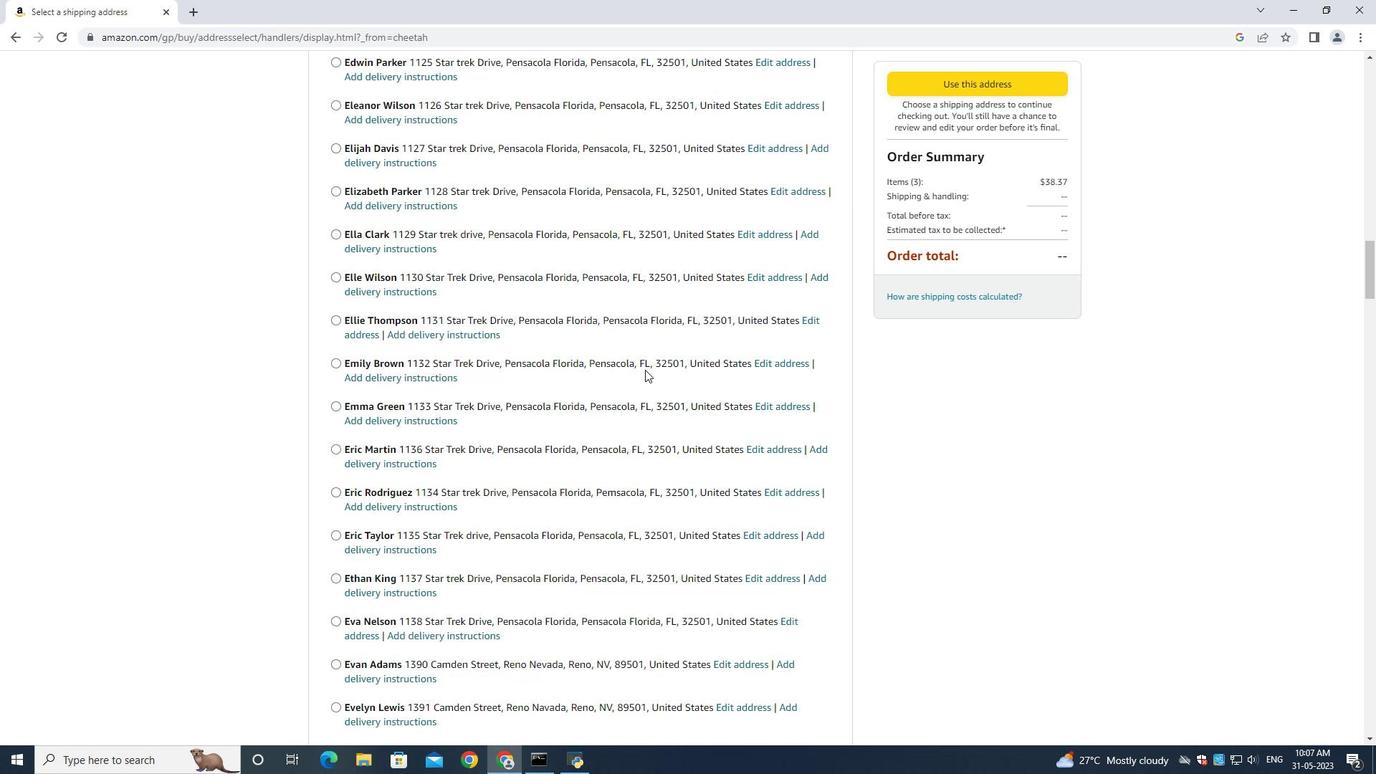
Action: Mouse scrolled (645, 369) with delta (0, 0)
Screenshot: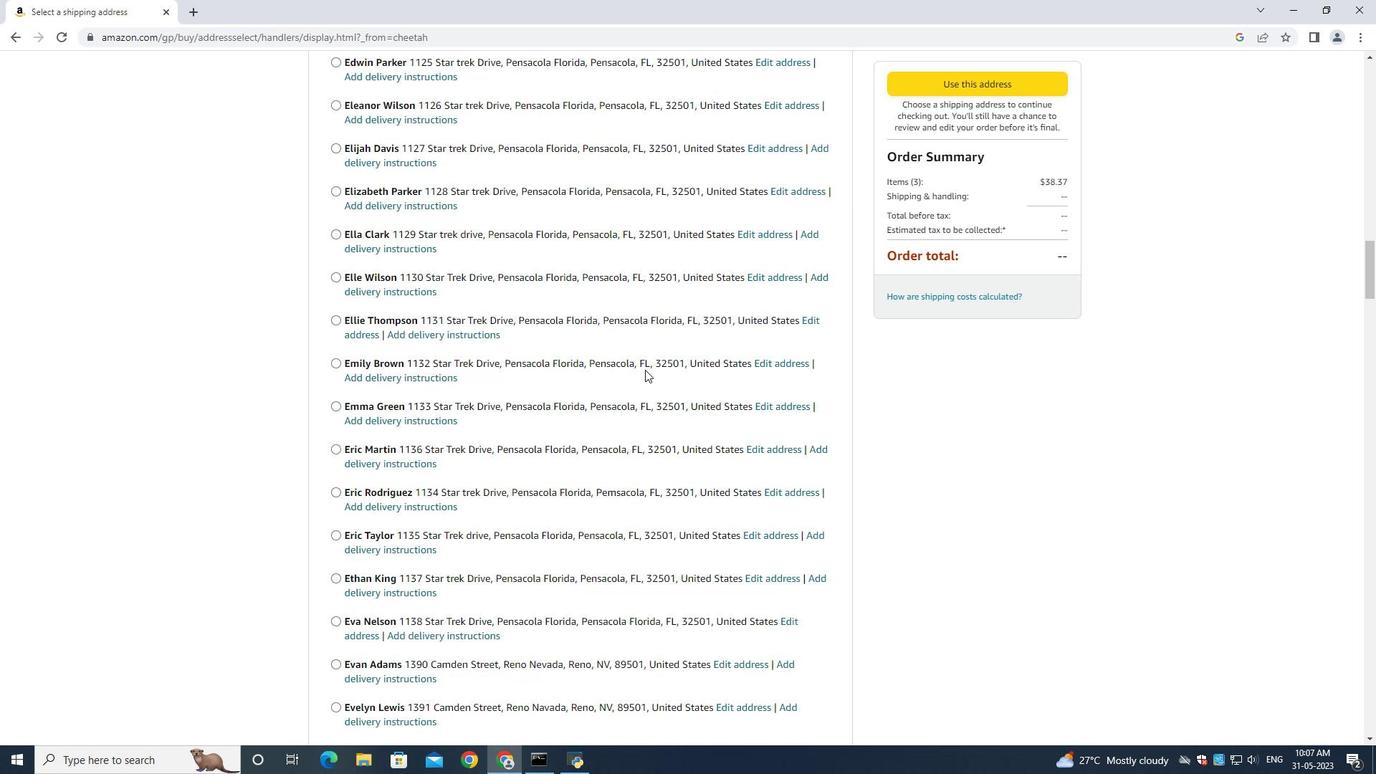 
Action: Mouse scrolled (645, 369) with delta (0, 0)
Screenshot: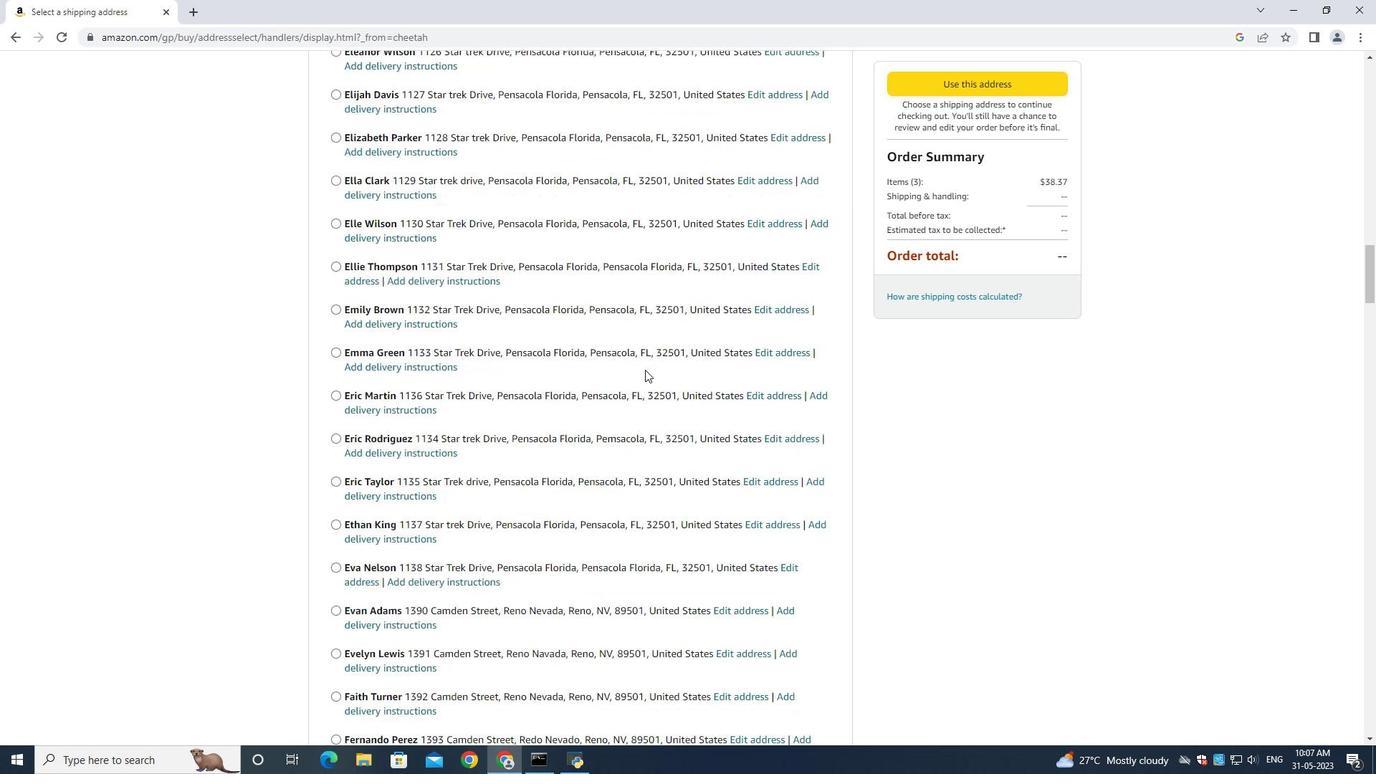 
Action: Mouse scrolled (645, 369) with delta (0, 0)
Screenshot: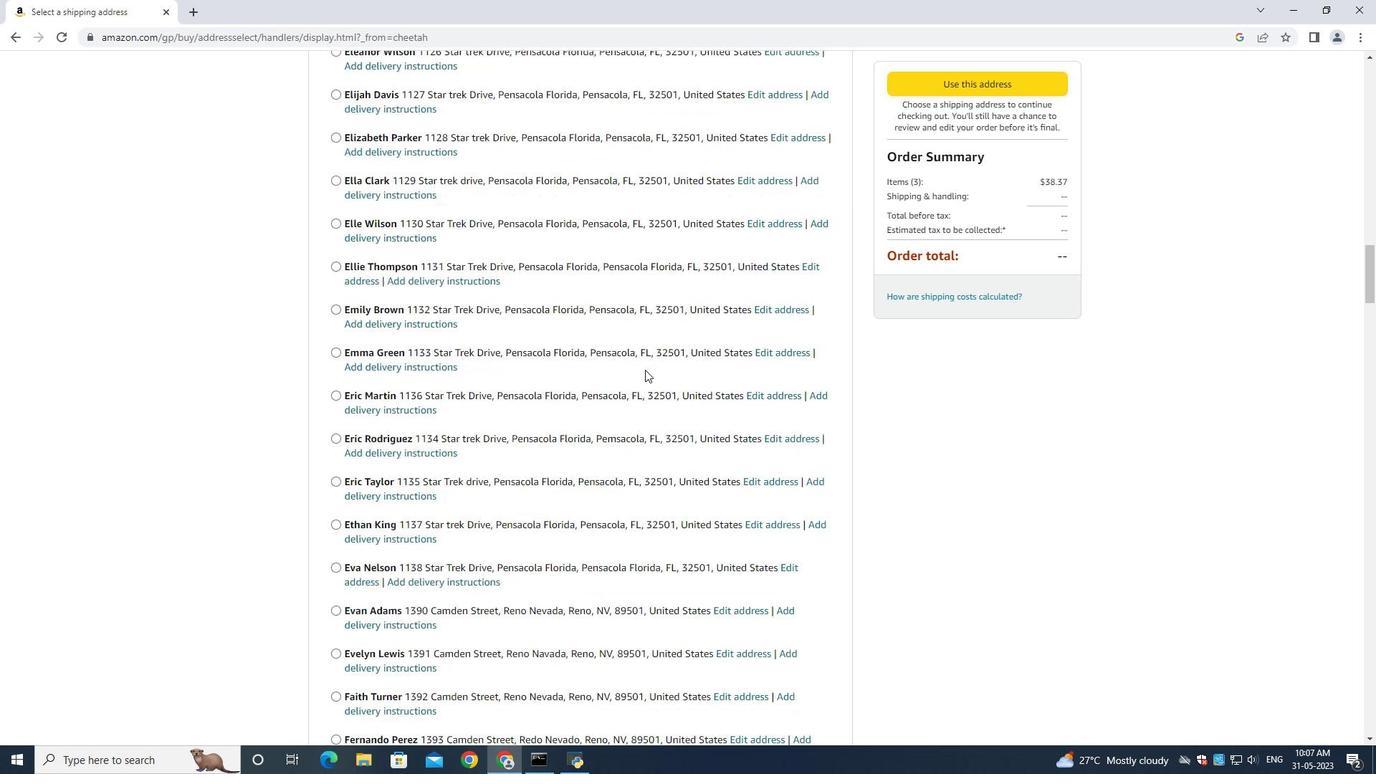 
Action: Mouse scrolled (645, 369) with delta (0, 0)
Screenshot: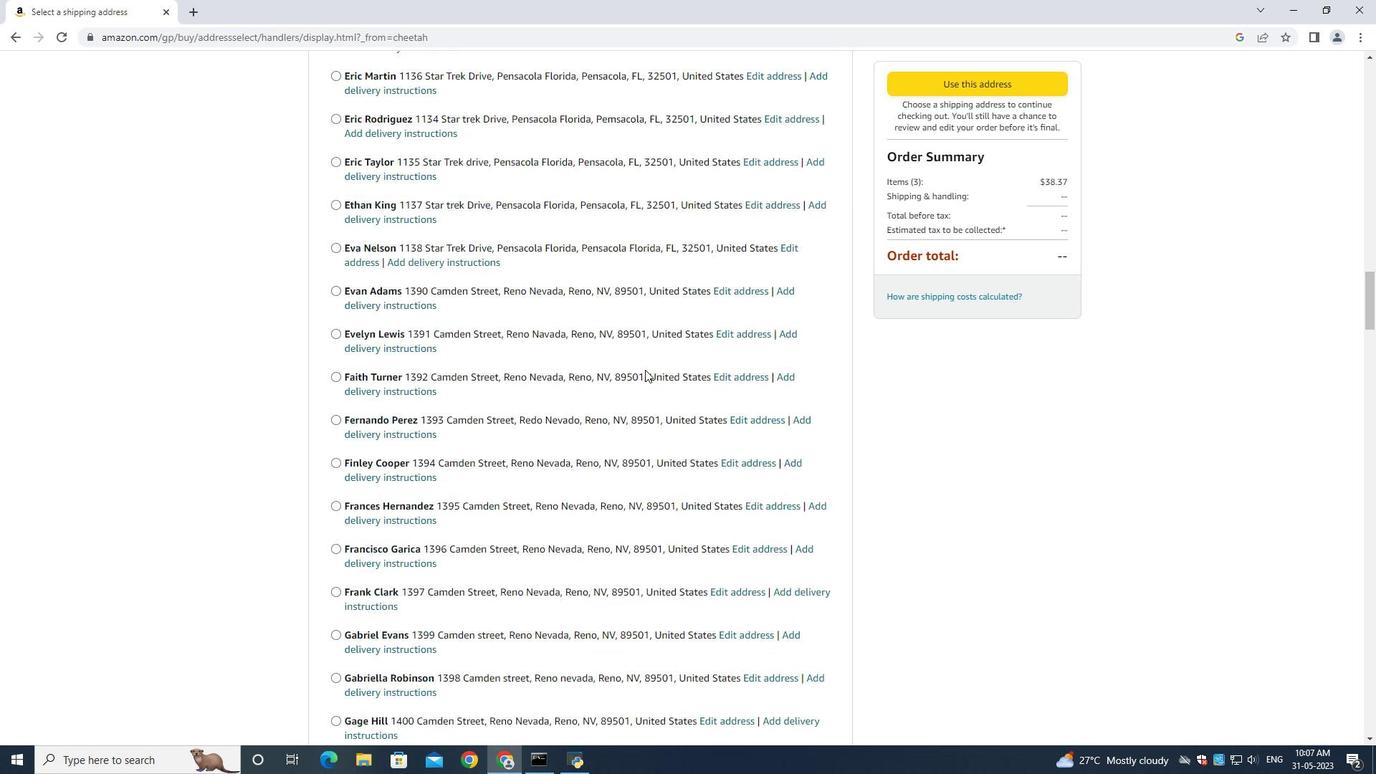 
Action: Mouse scrolled (645, 369) with delta (0, 0)
Screenshot: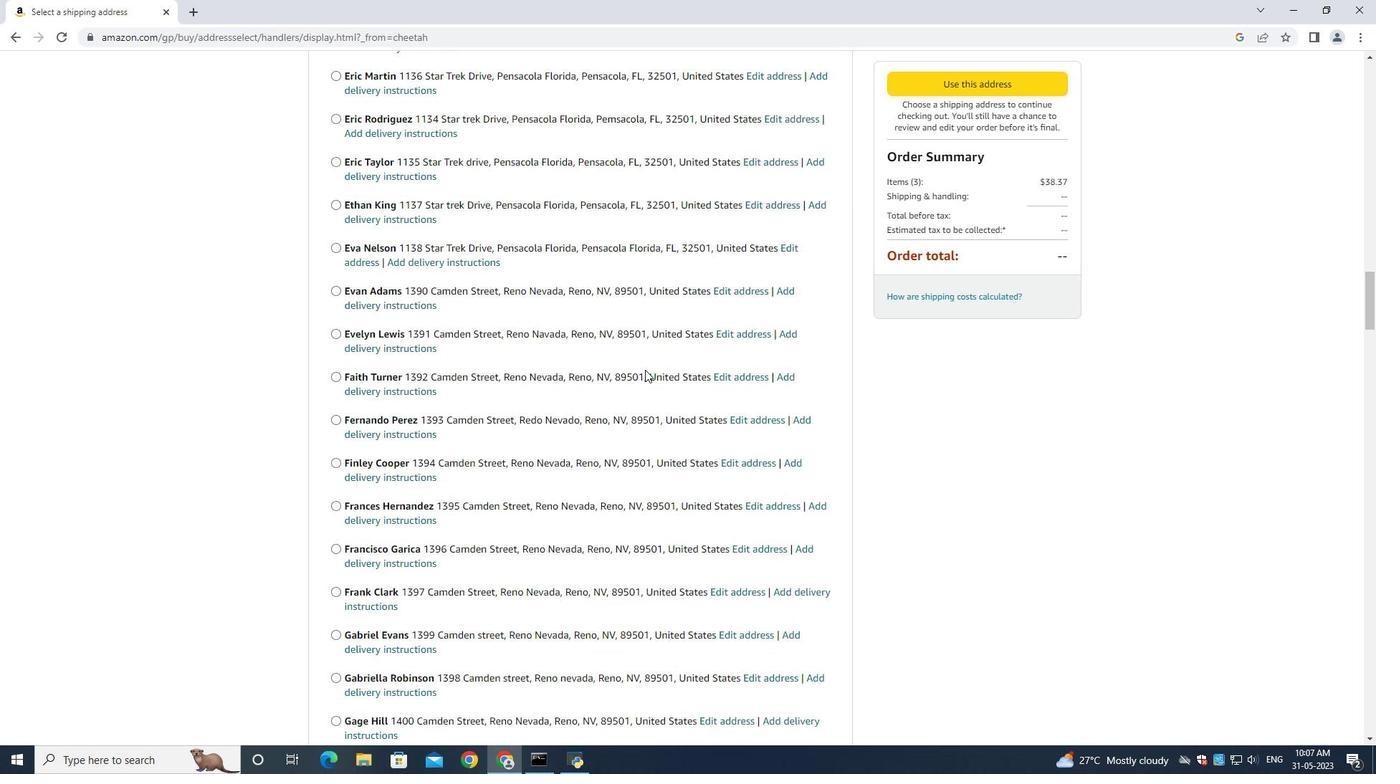 
Action: Mouse scrolled (645, 369) with delta (0, 0)
Screenshot: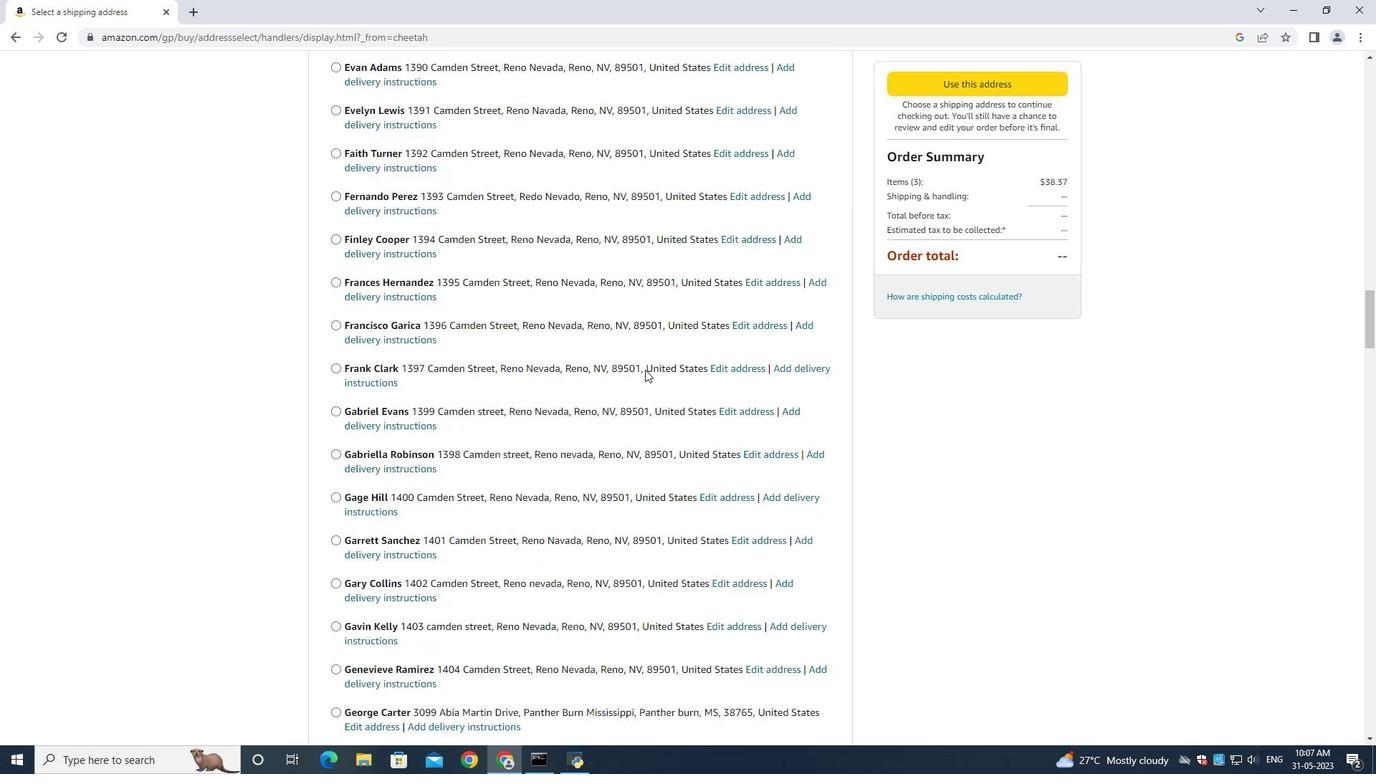 
Action: Mouse scrolled (645, 369) with delta (0, 0)
Screenshot: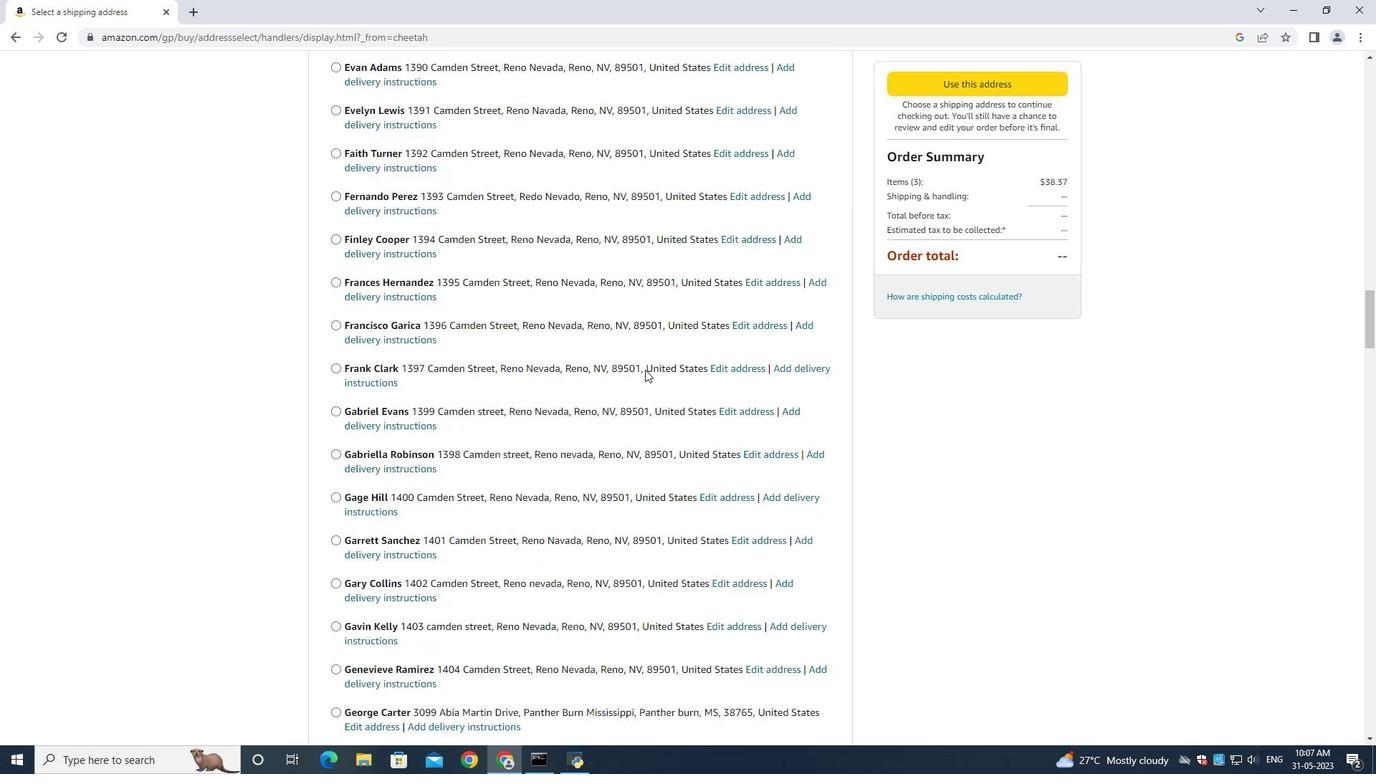 
Action: Mouse moved to (645, 369)
Screenshot: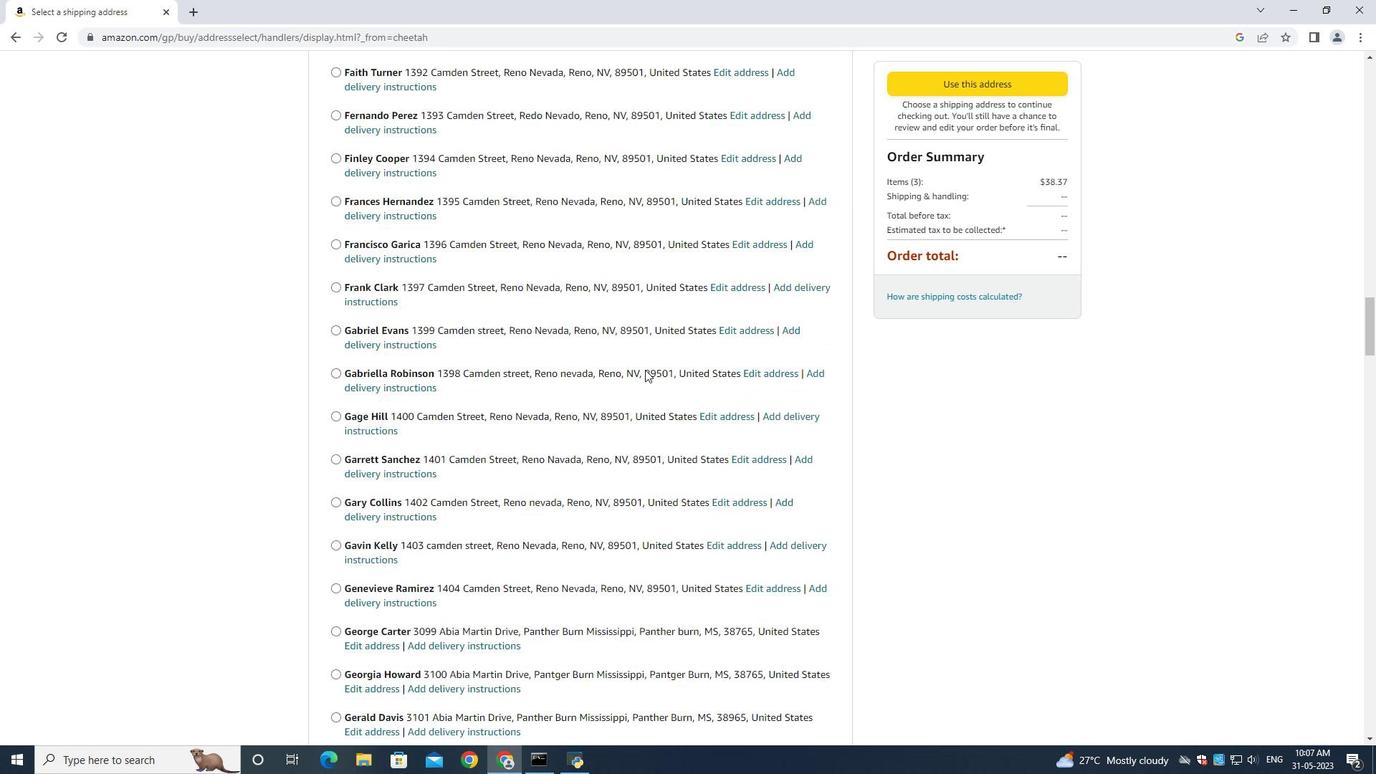 
Action: Mouse scrolled (645, 368) with delta (0, 0)
Screenshot: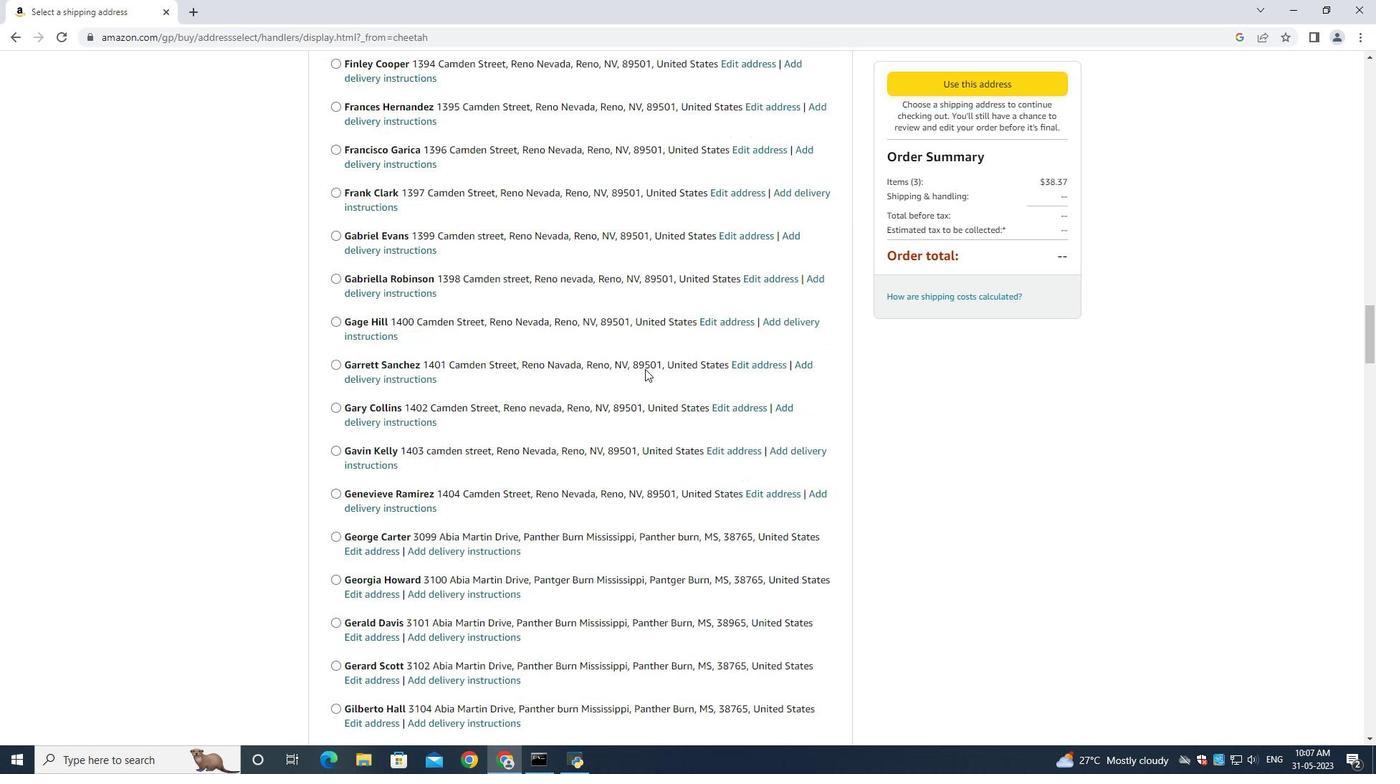 
Action: Mouse scrolled (645, 368) with delta (0, 0)
Screenshot: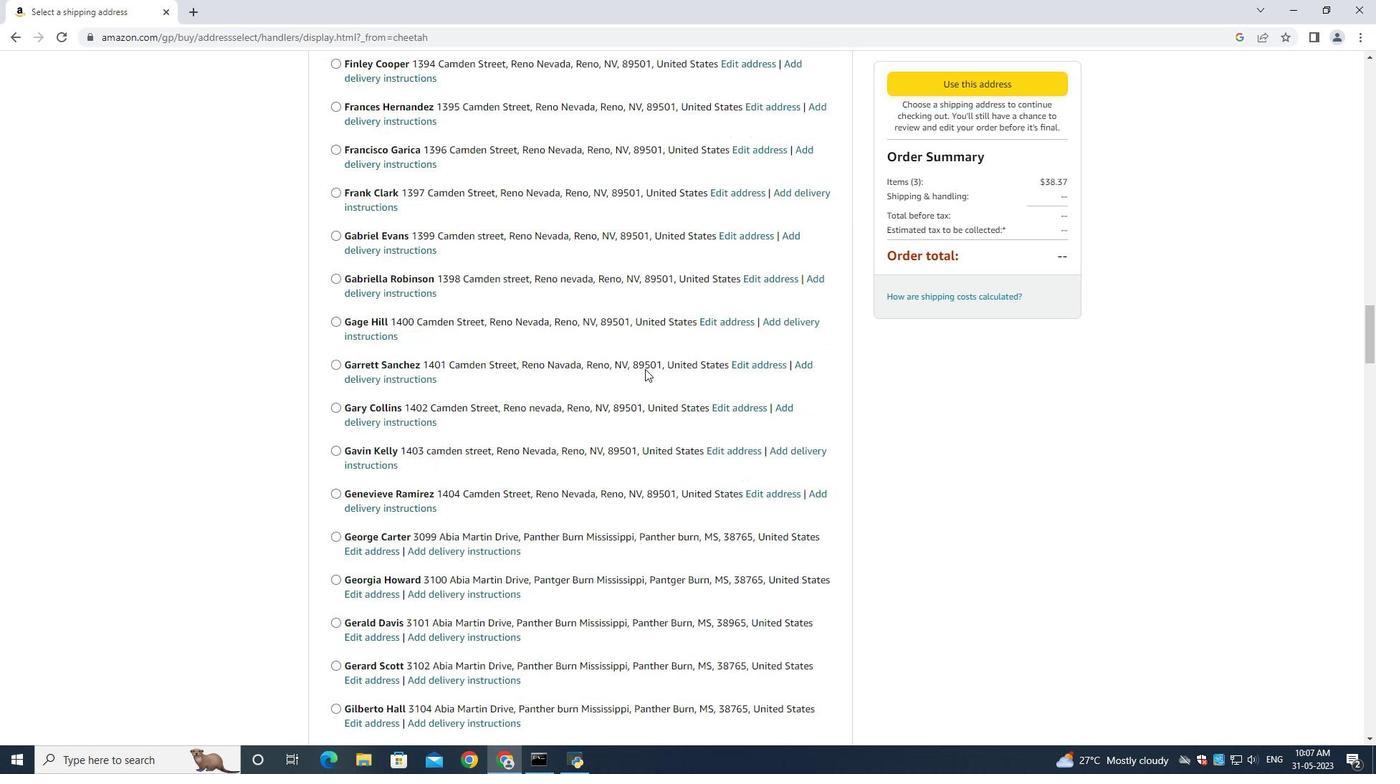 
Action: Mouse scrolled (645, 368) with delta (0, 0)
Screenshot: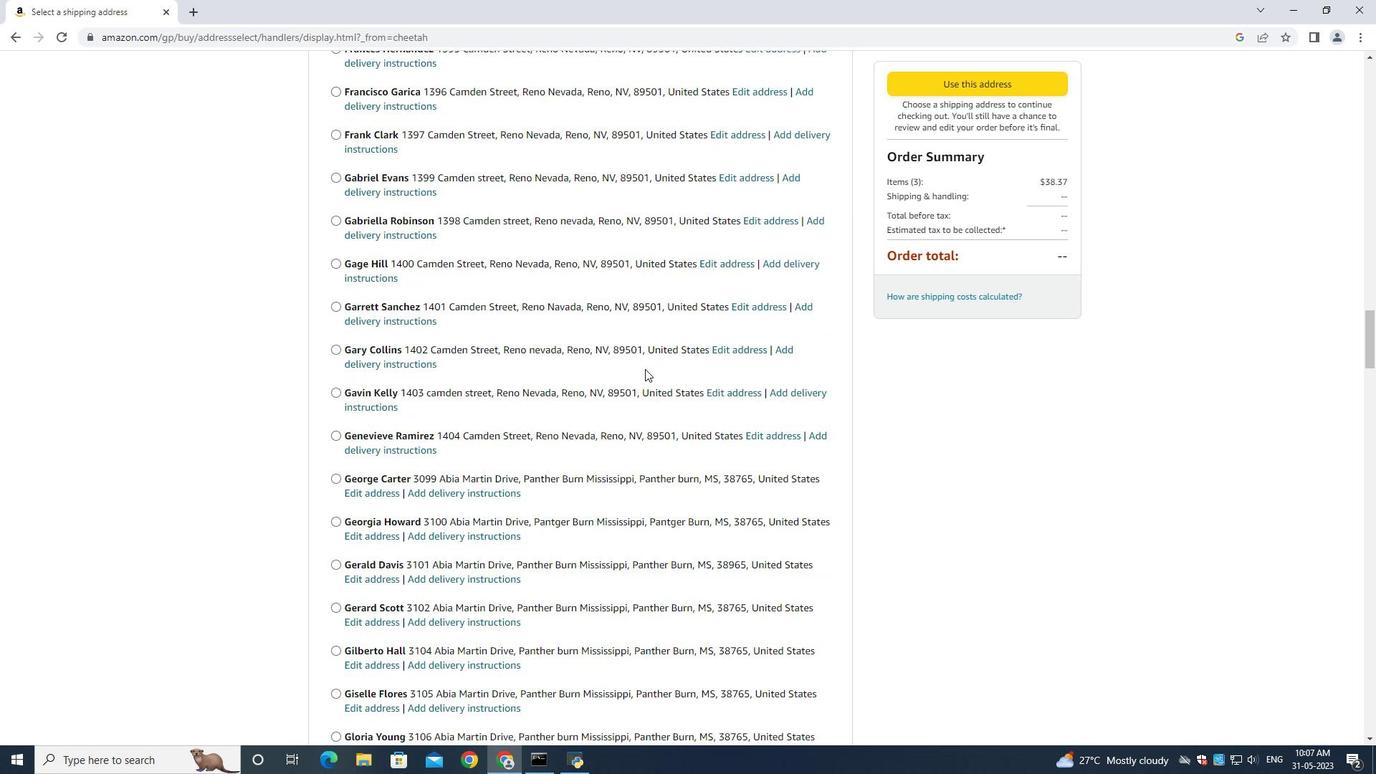 
Action: Mouse scrolled (645, 368) with delta (0, 0)
Screenshot: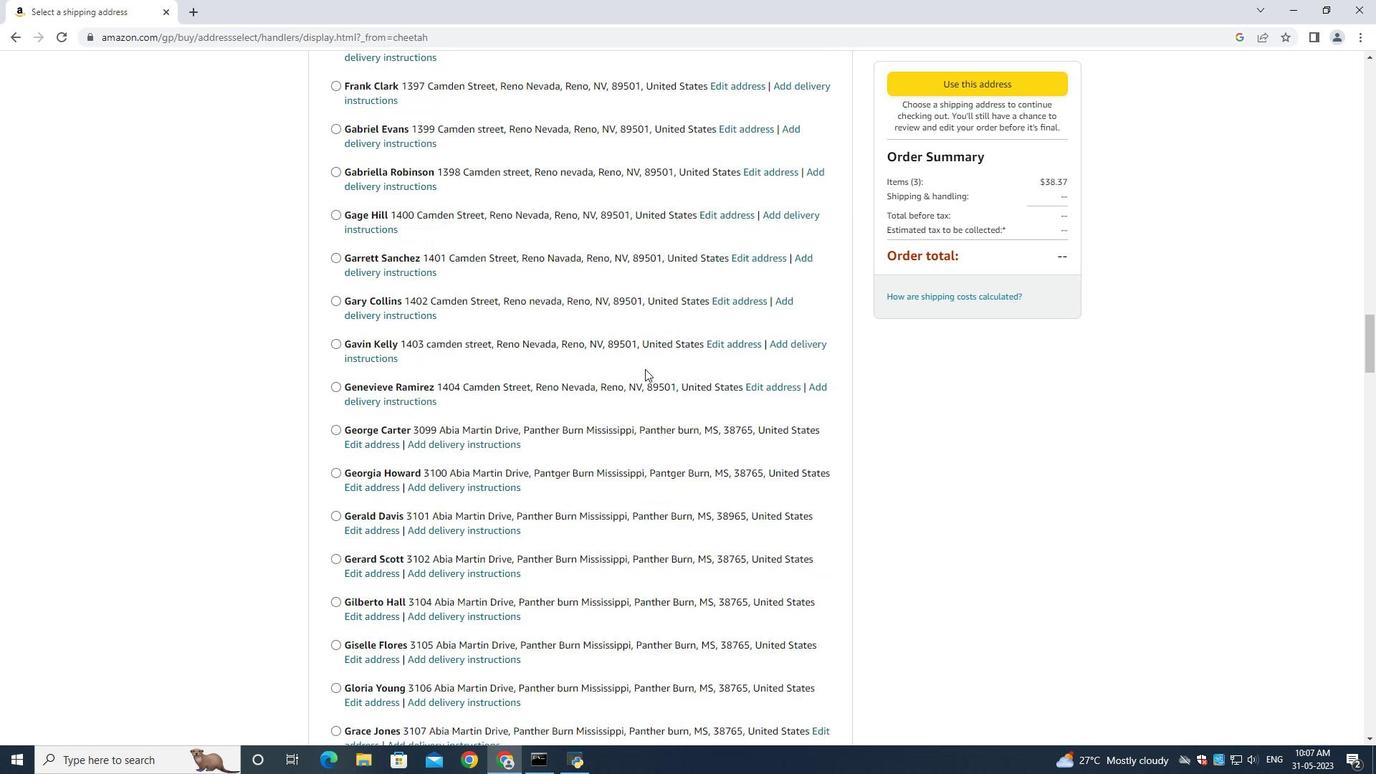 
Action: Mouse scrolled (645, 368) with delta (0, 0)
Screenshot: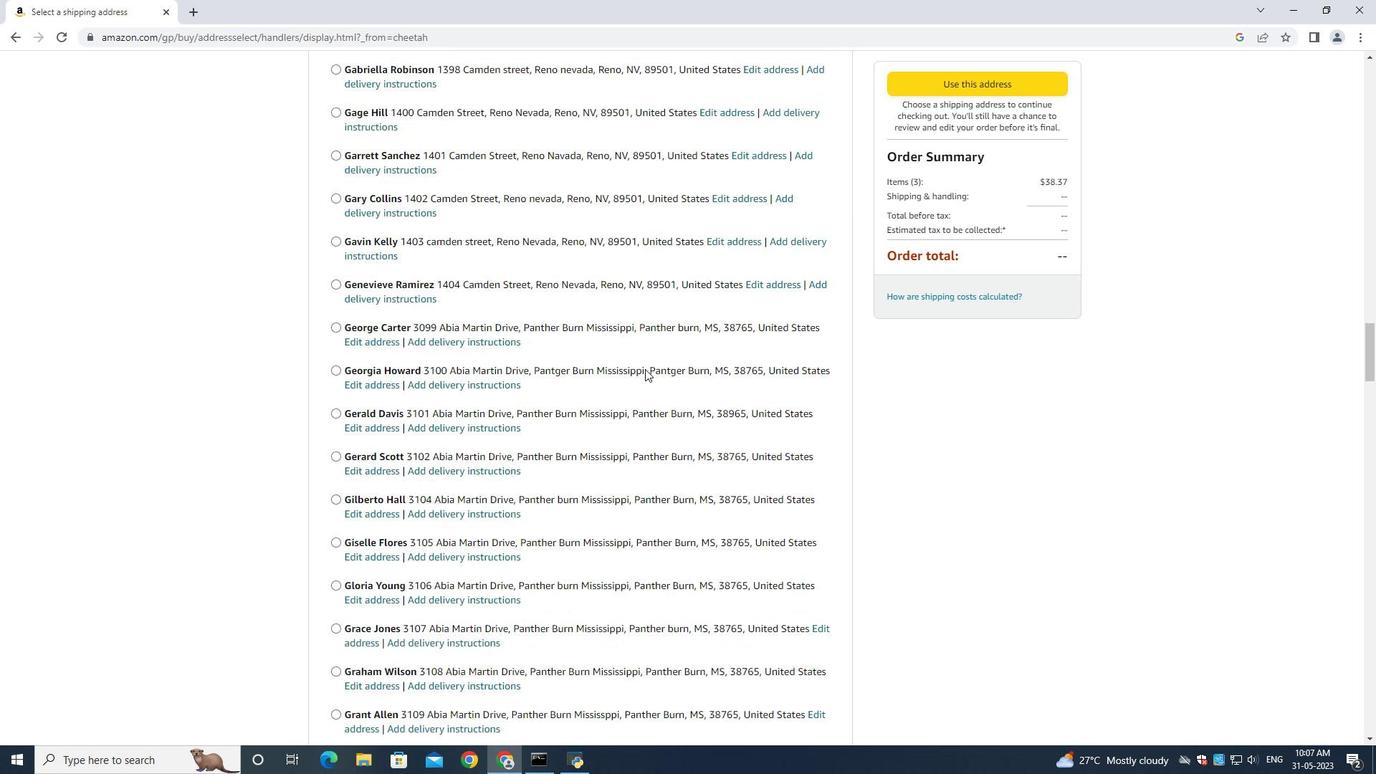 
Action: Mouse scrolled (645, 368) with delta (0, 0)
Screenshot: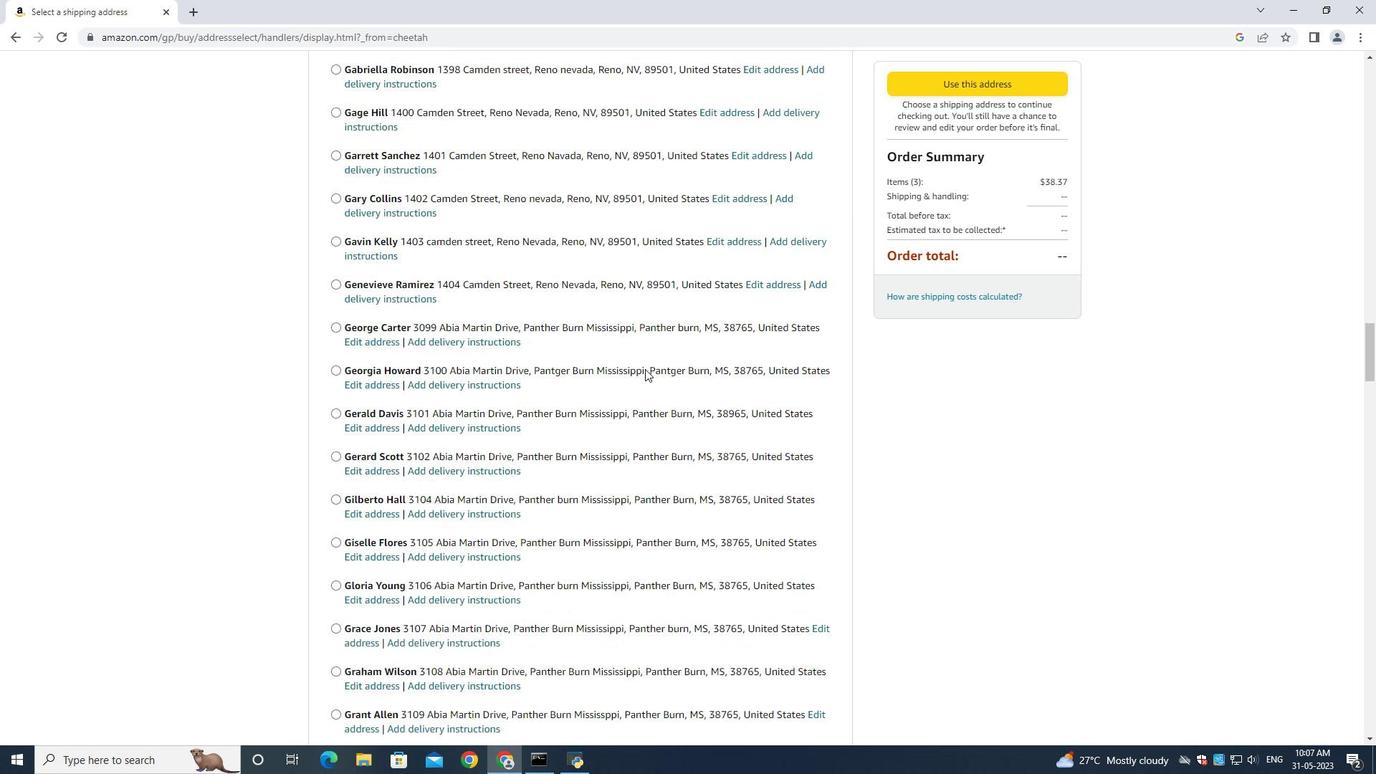 
Action: Mouse scrolled (645, 368) with delta (0, 0)
Screenshot: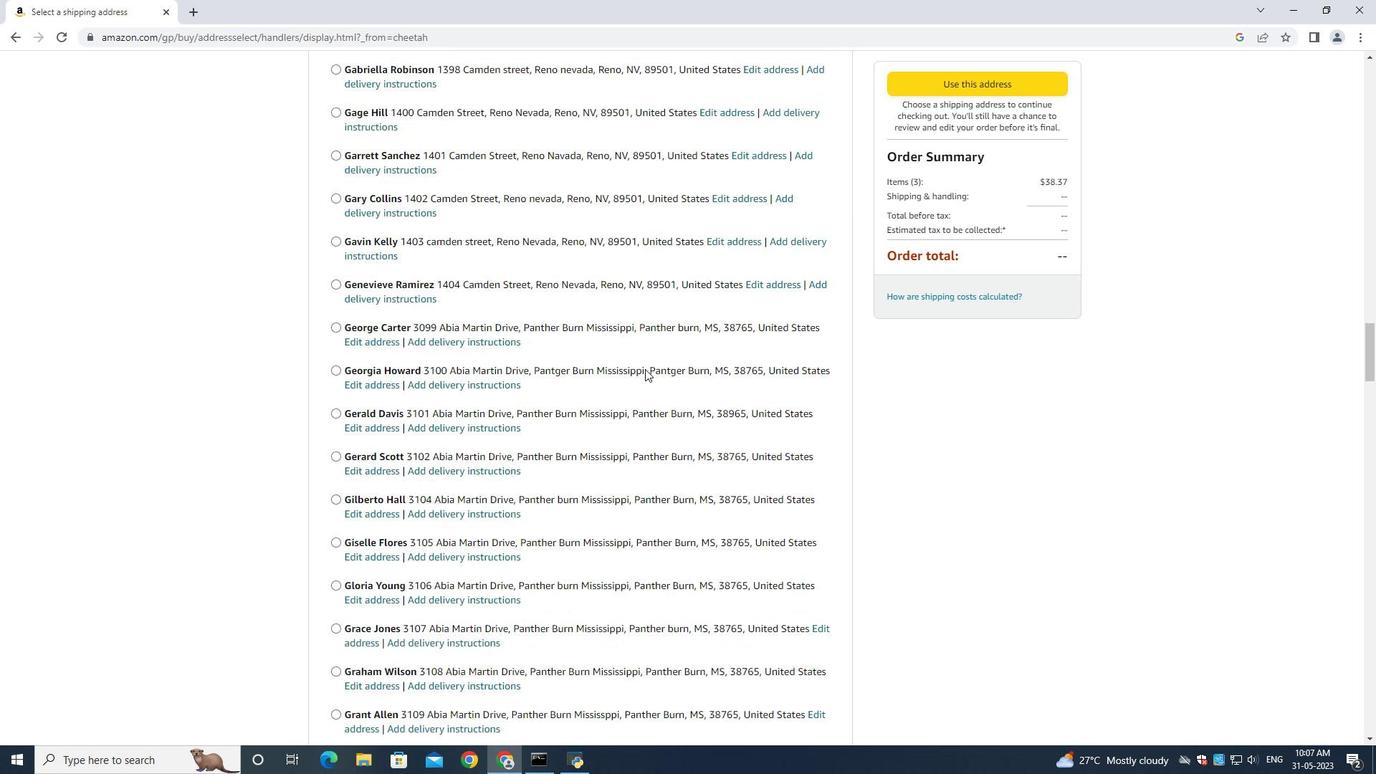
Action: Mouse scrolled (645, 368) with delta (0, 0)
Screenshot: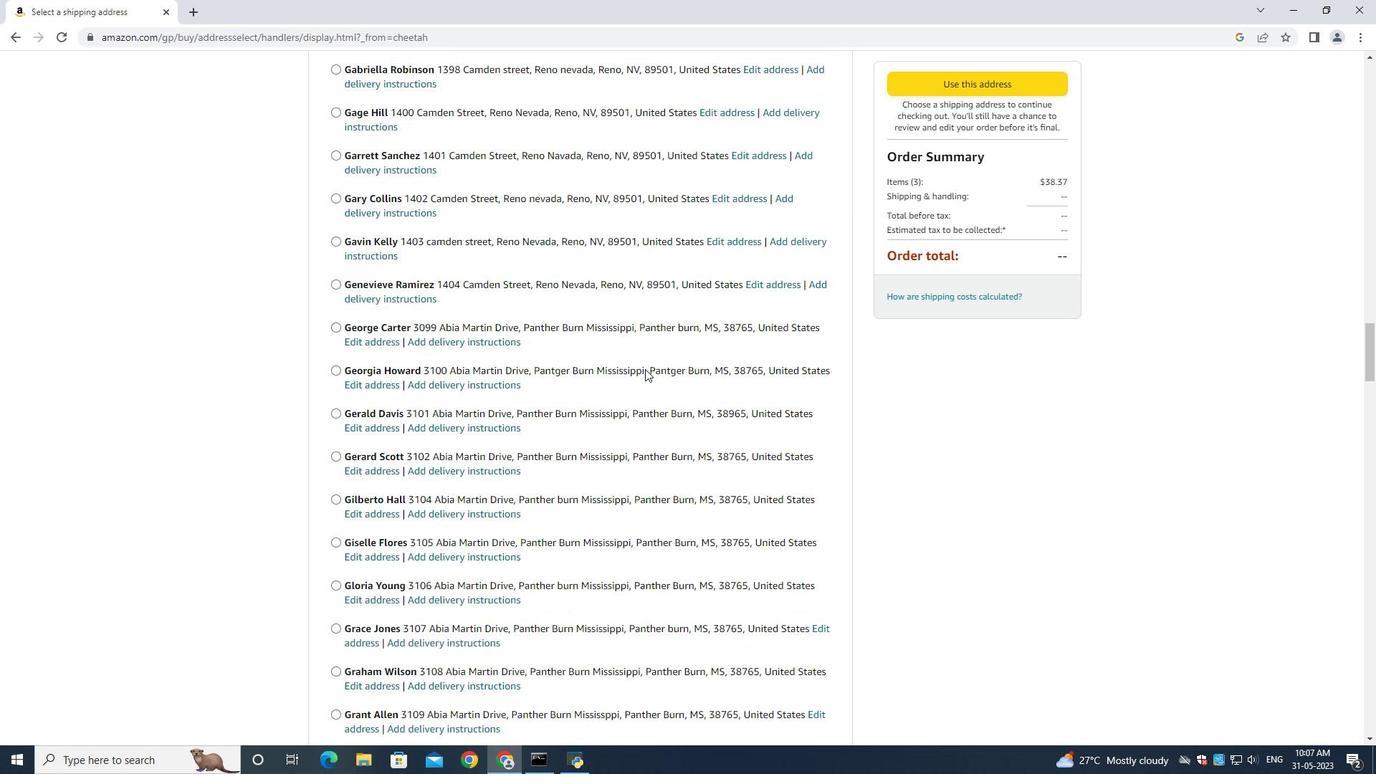 
Action: Mouse scrolled (645, 368) with delta (0, 0)
Screenshot: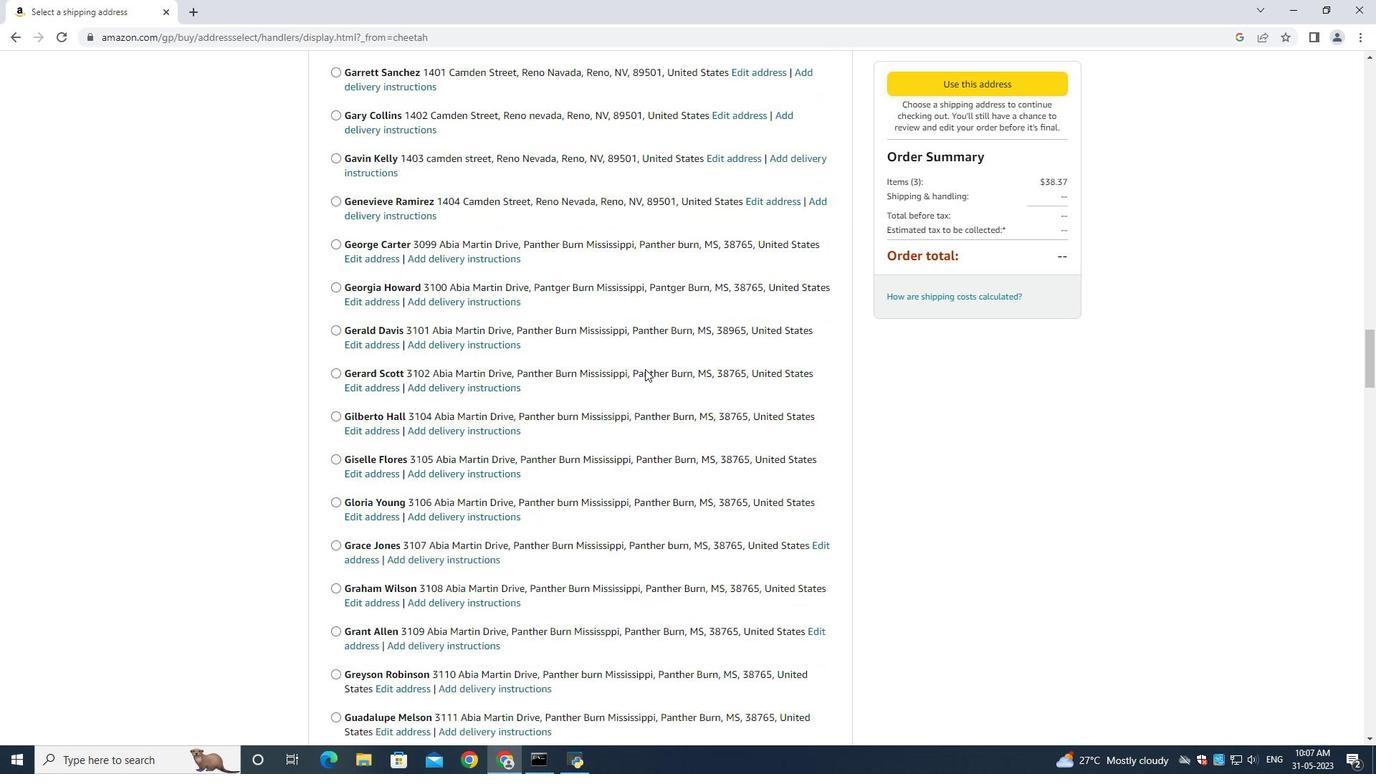 
Action: Mouse scrolled (645, 368) with delta (0, 0)
Screenshot: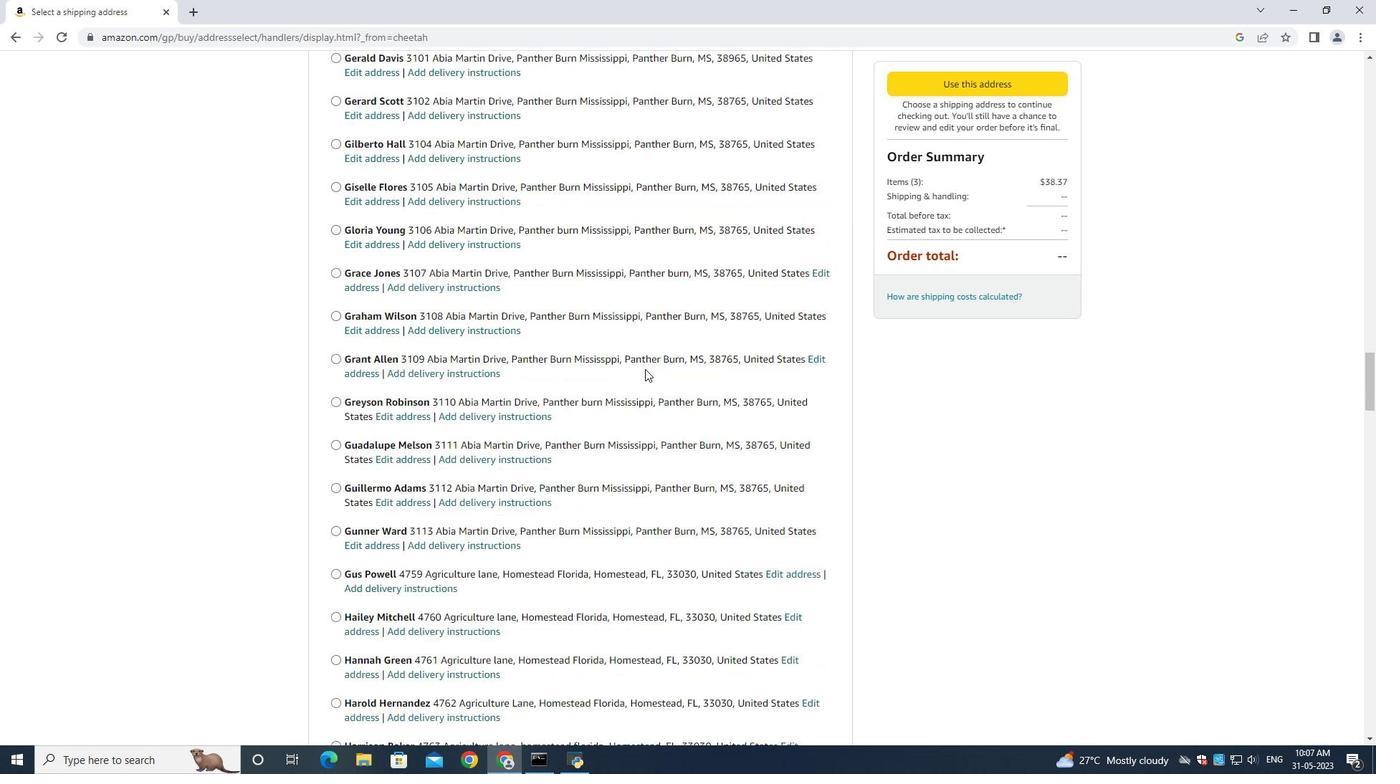 
Action: Mouse scrolled (645, 368) with delta (0, 0)
Screenshot: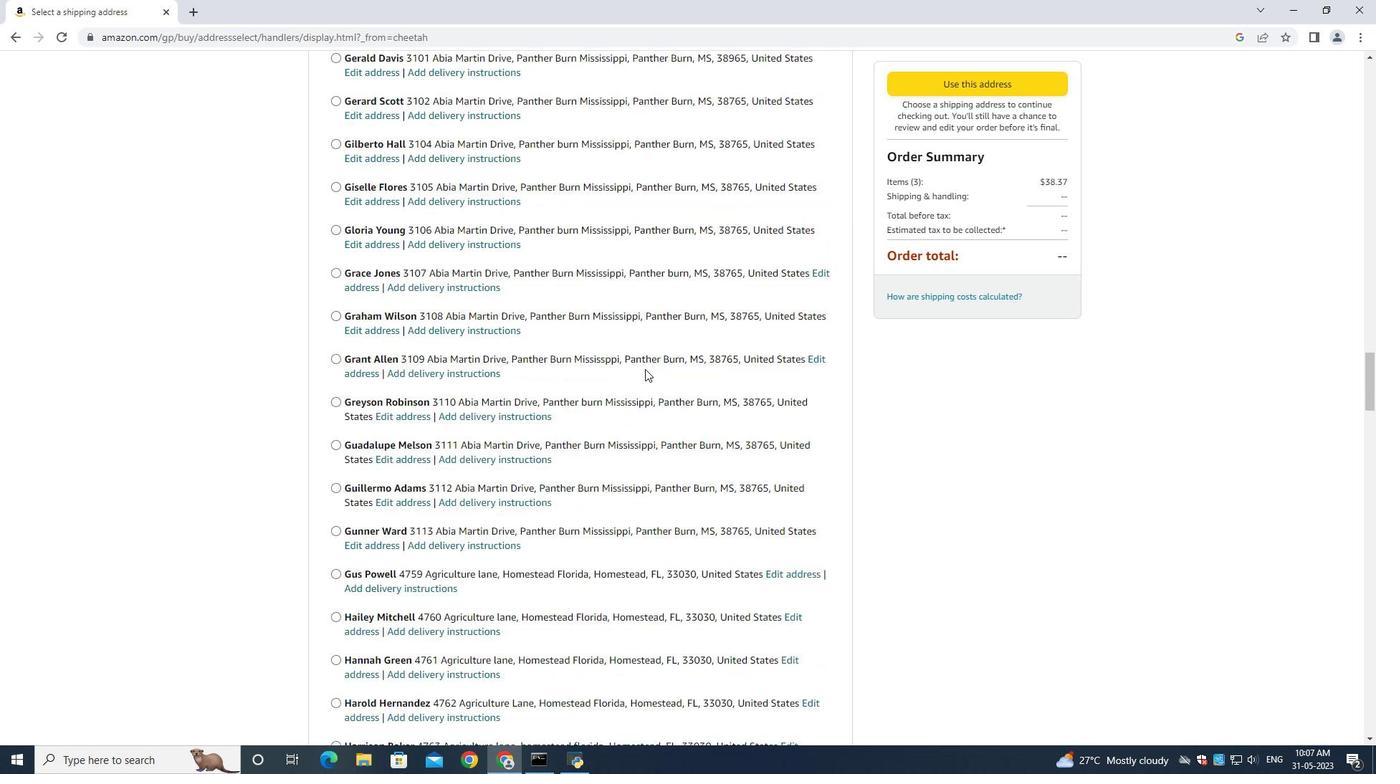 
Action: Mouse scrolled (645, 368) with delta (0, 0)
Screenshot: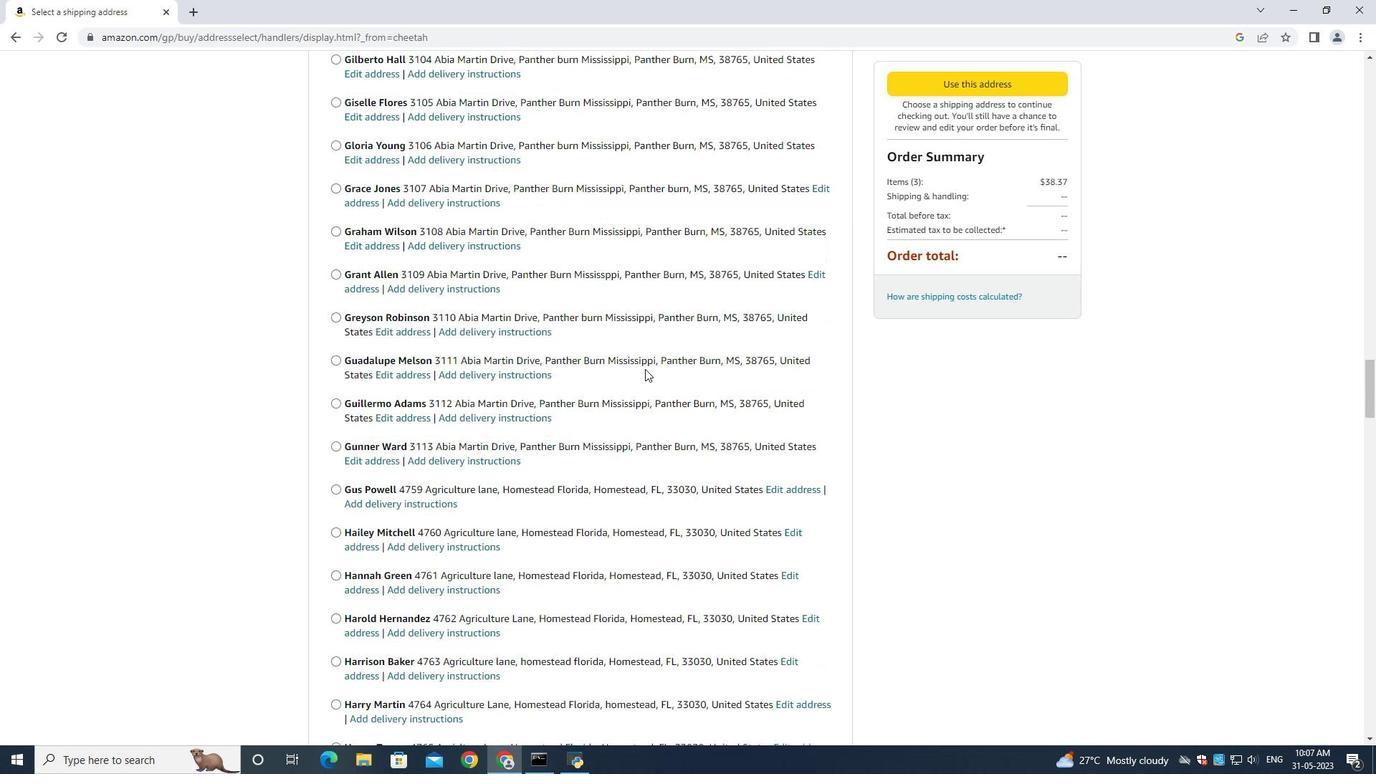 
Action: Mouse scrolled (645, 368) with delta (0, 0)
Screenshot: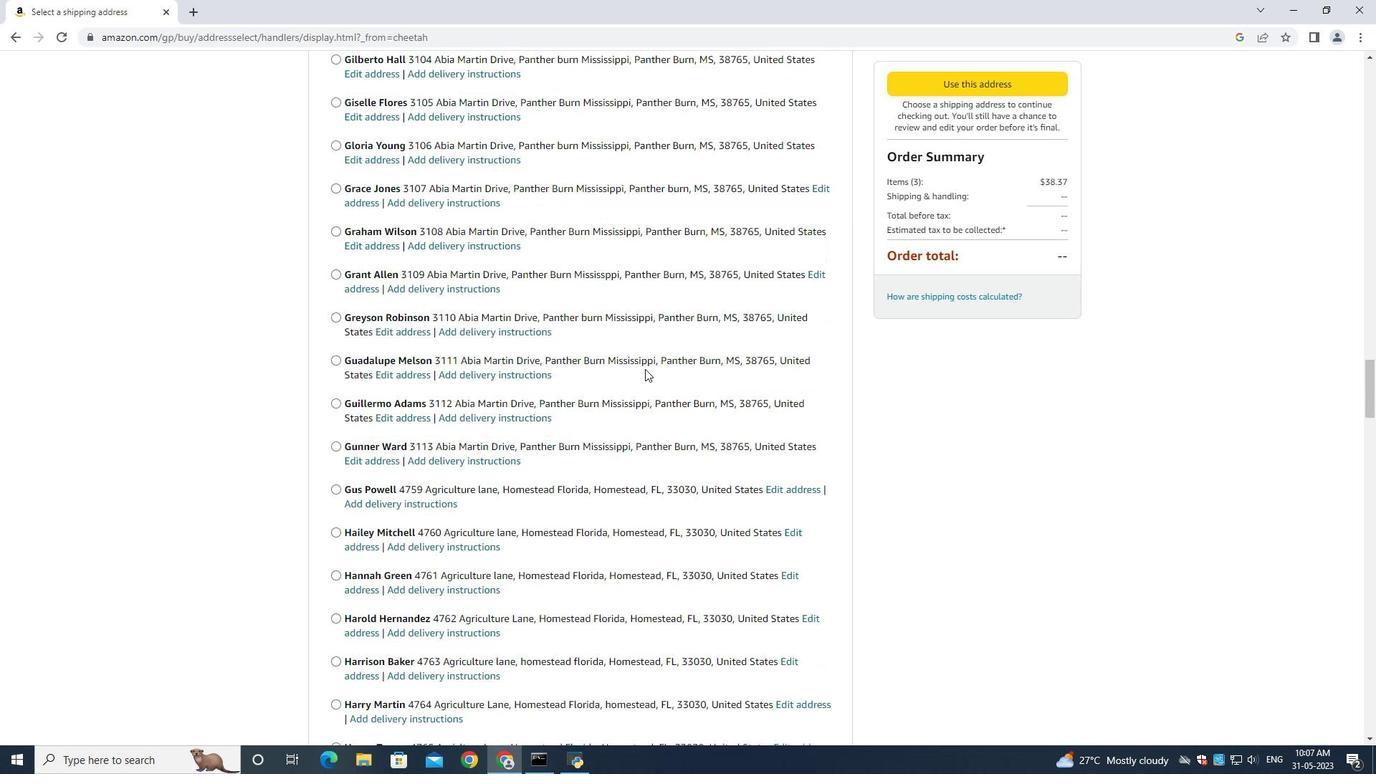 
Action: Mouse moved to (645, 369)
Screenshot: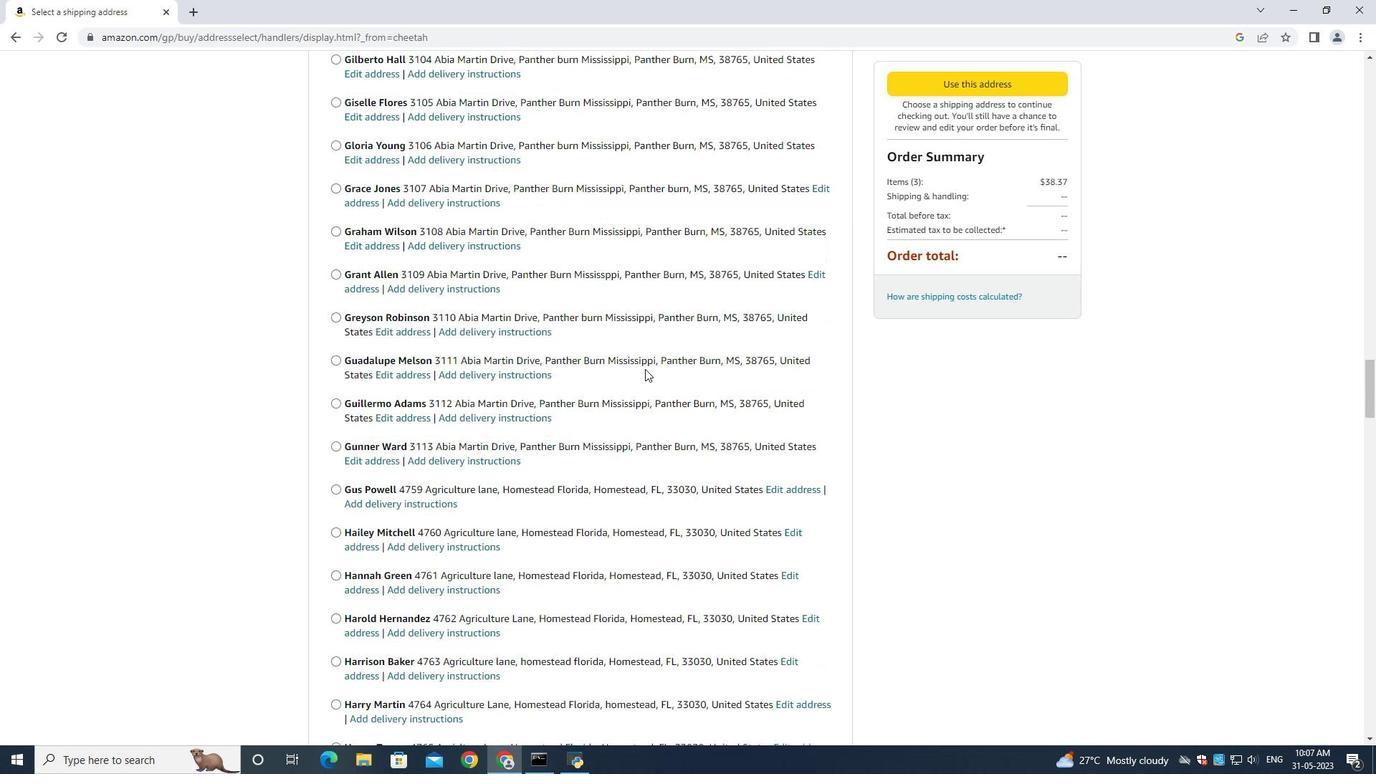 
Action: Mouse scrolled (645, 368) with delta (0, 0)
Screenshot: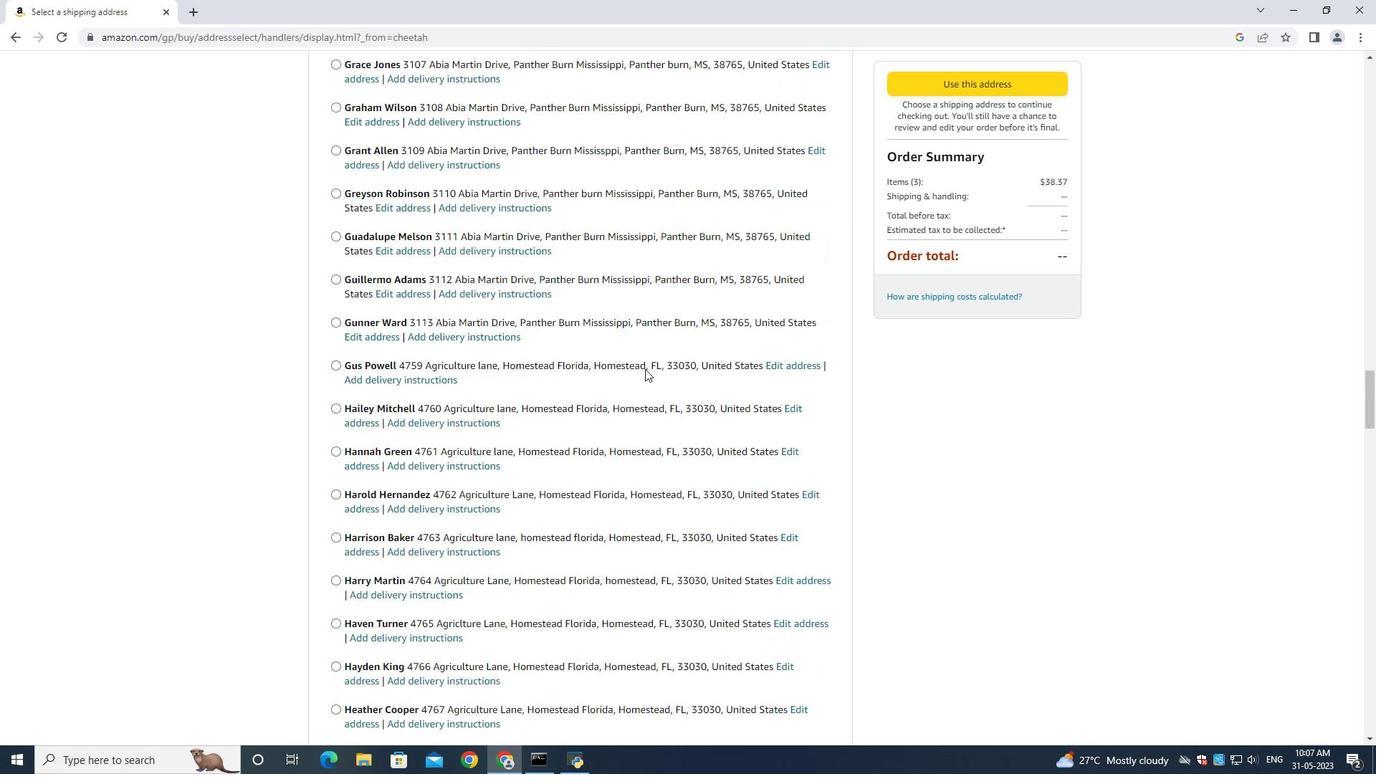 
Action: Mouse moved to (645, 369)
Screenshot: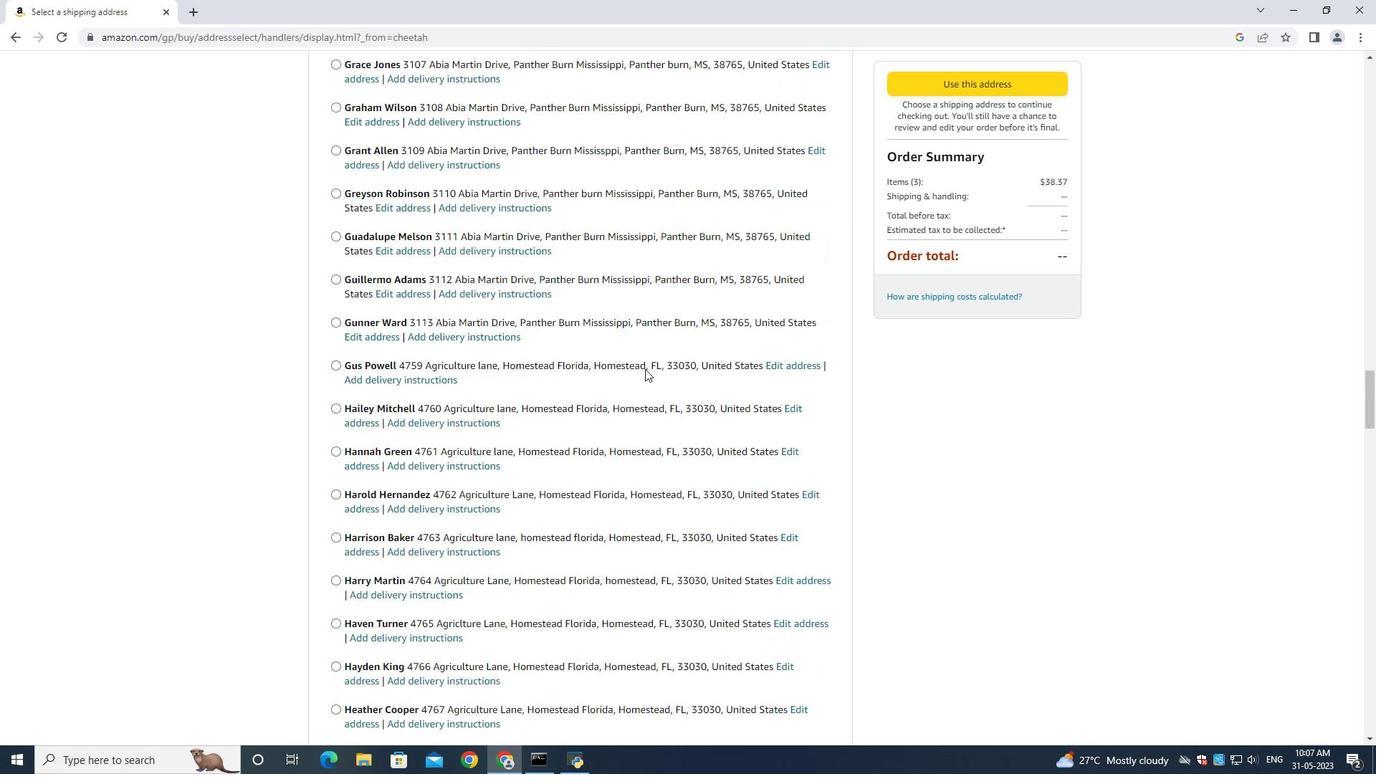 
Action: Mouse scrolled (645, 368) with delta (0, 0)
Screenshot: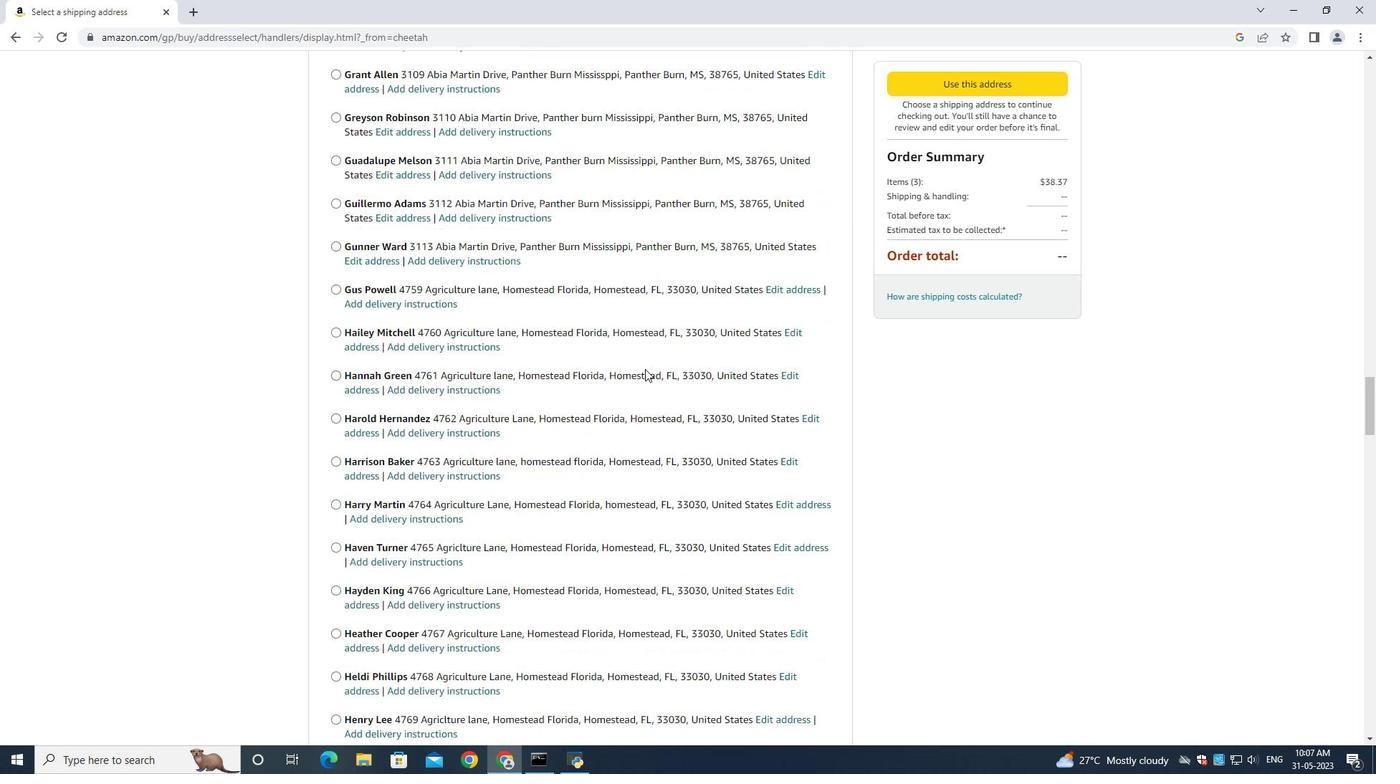 
Action: Mouse scrolled (645, 368) with delta (0, 0)
Screenshot: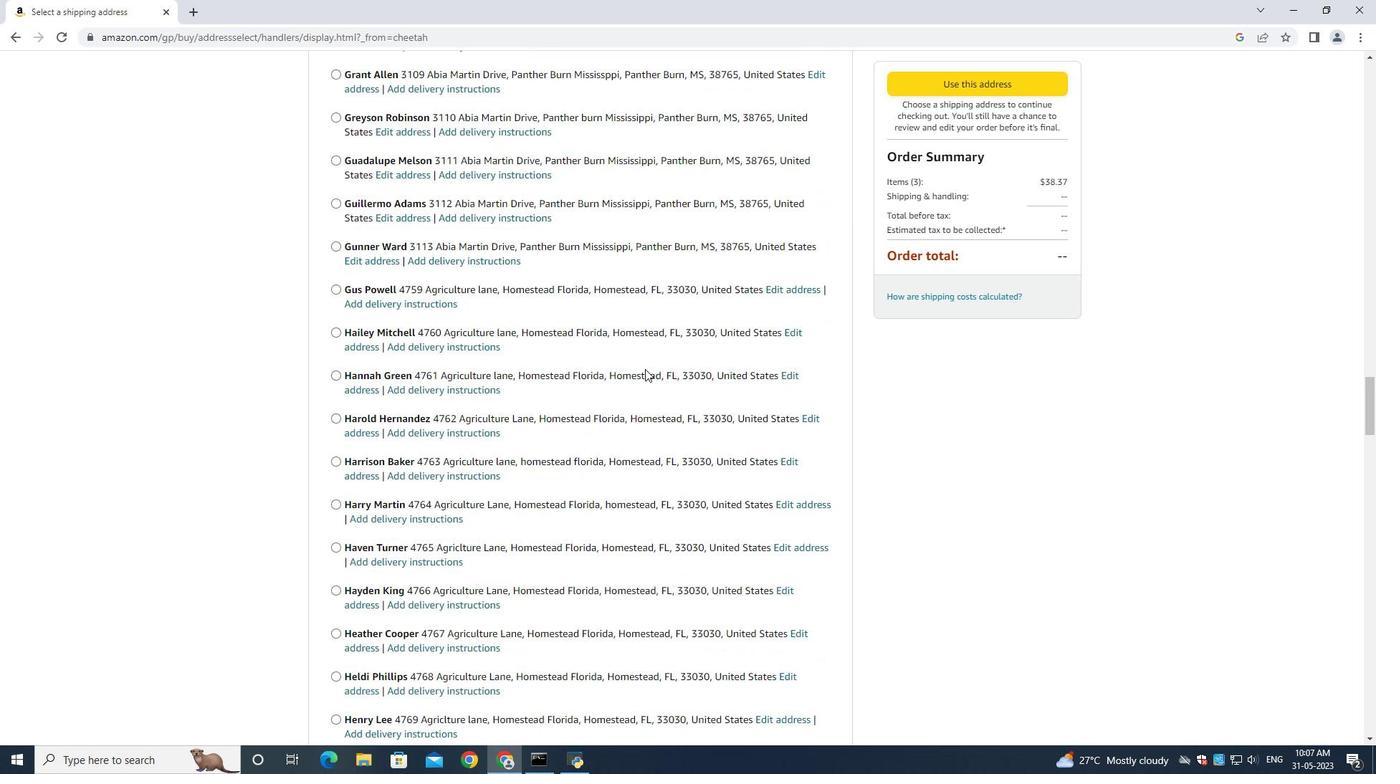 
Action: Mouse scrolled (645, 368) with delta (0, 0)
Screenshot: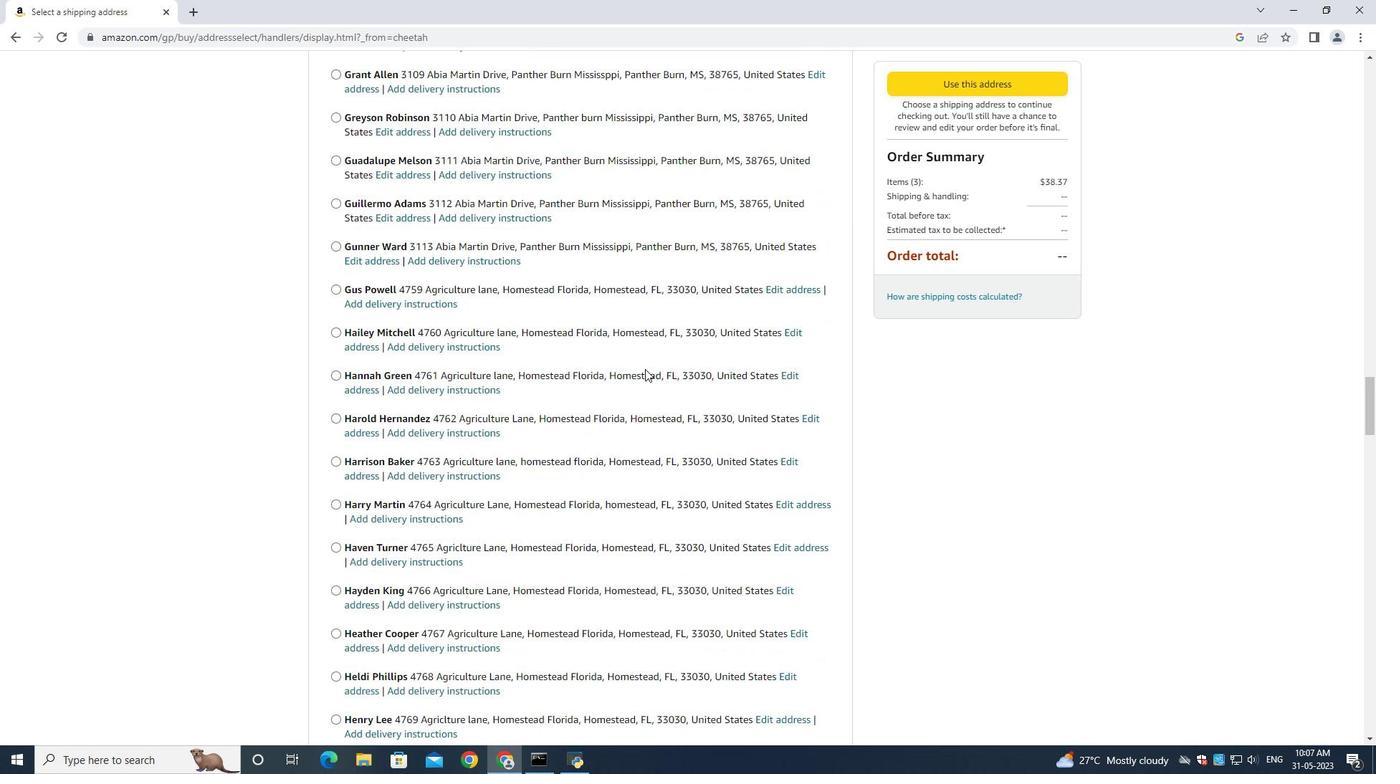 
Action: Mouse scrolled (645, 368) with delta (0, 0)
Screenshot: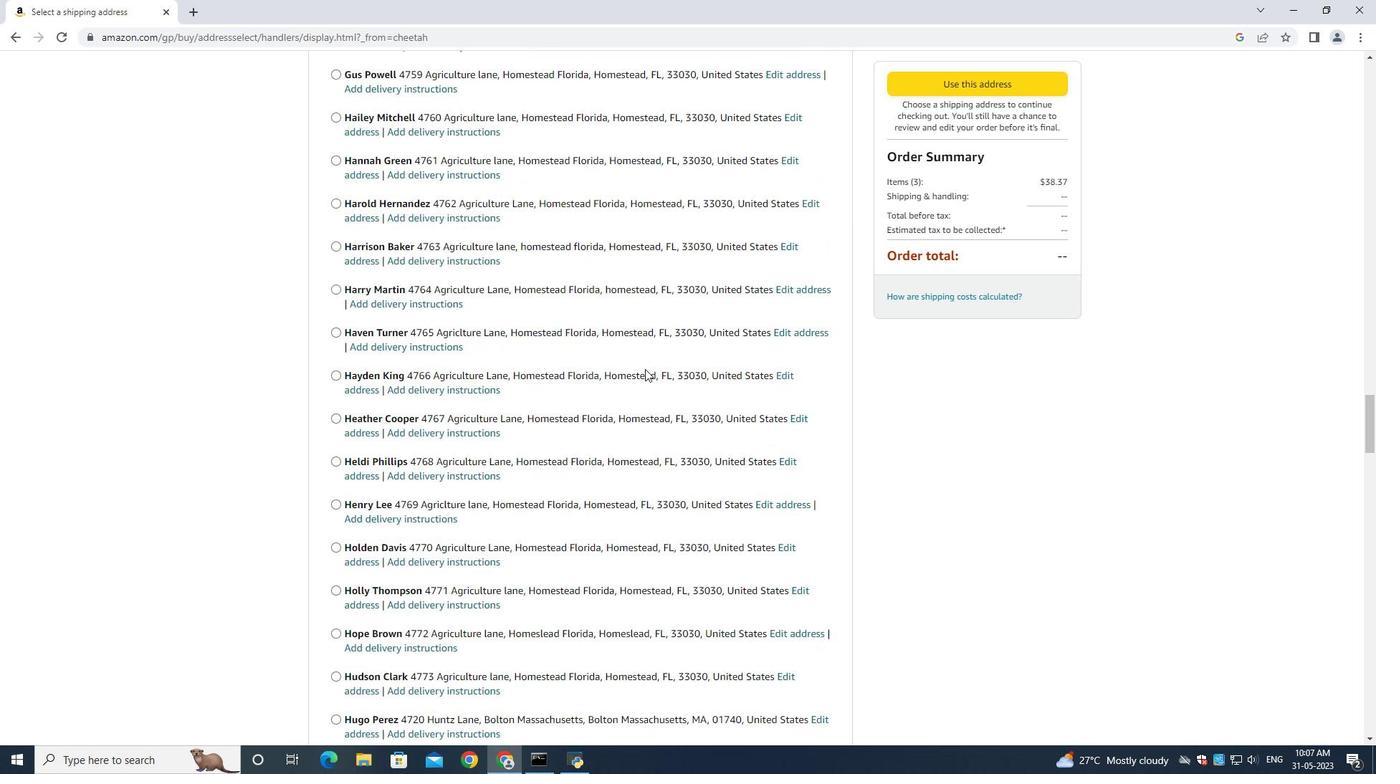 
Action: Mouse scrolled (645, 368) with delta (0, 0)
Screenshot: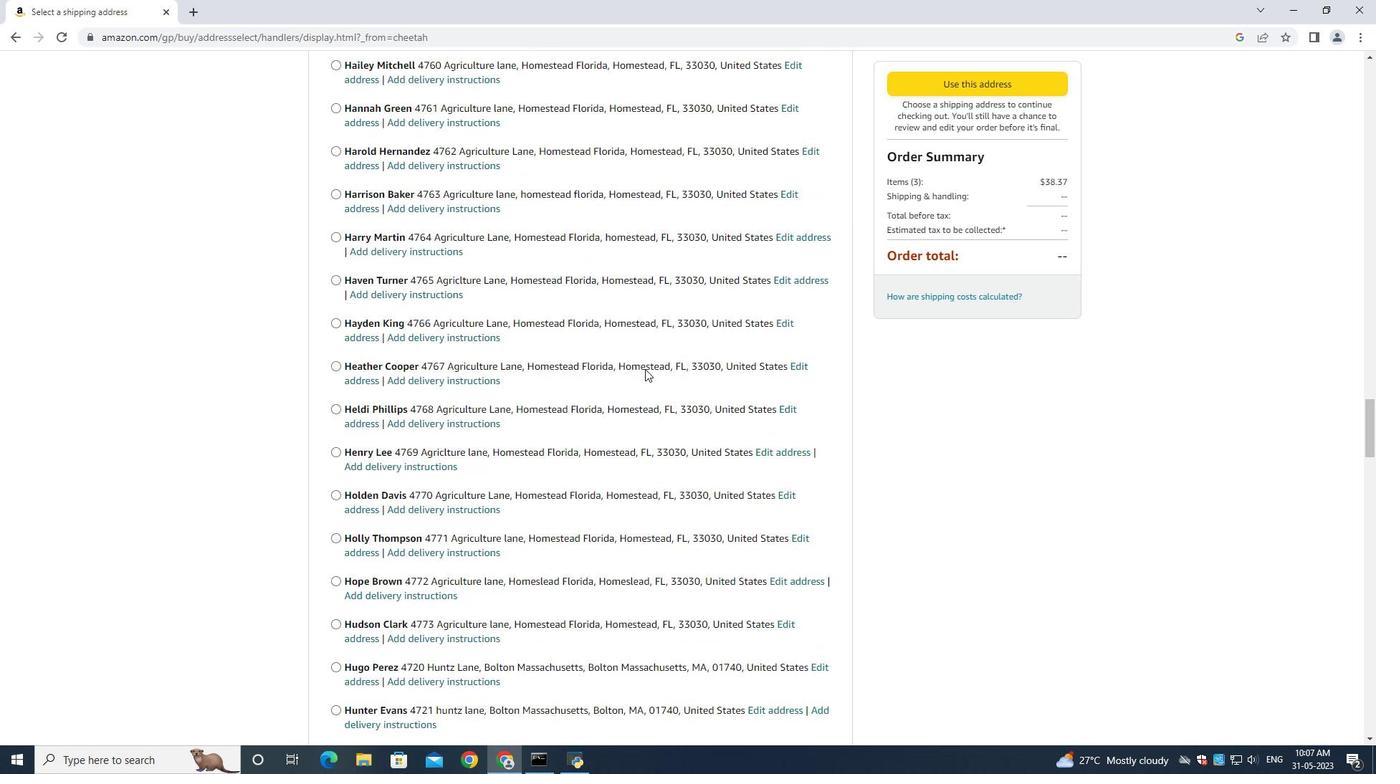 
Action: Mouse scrolled (645, 368) with delta (0, 0)
Screenshot: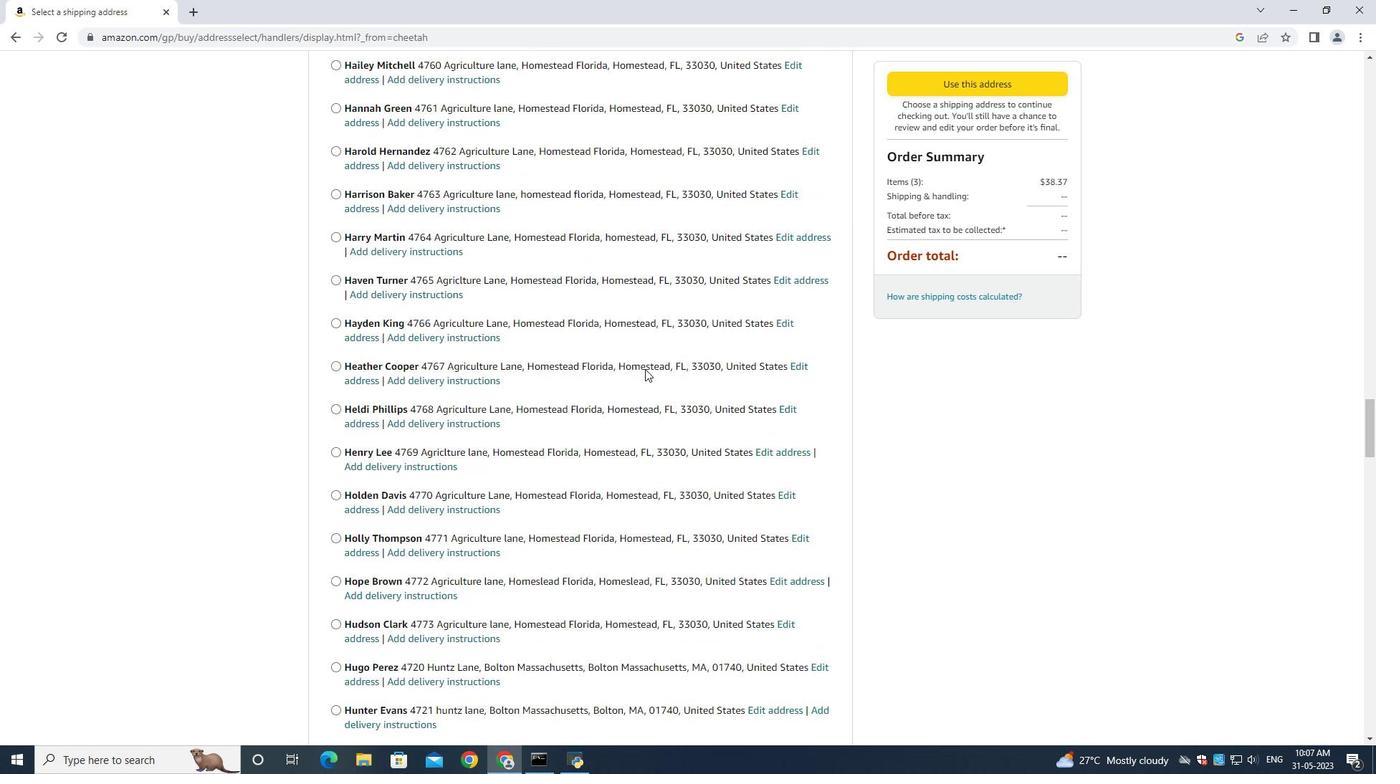 
Action: Mouse scrolled (645, 368) with delta (0, 0)
Screenshot: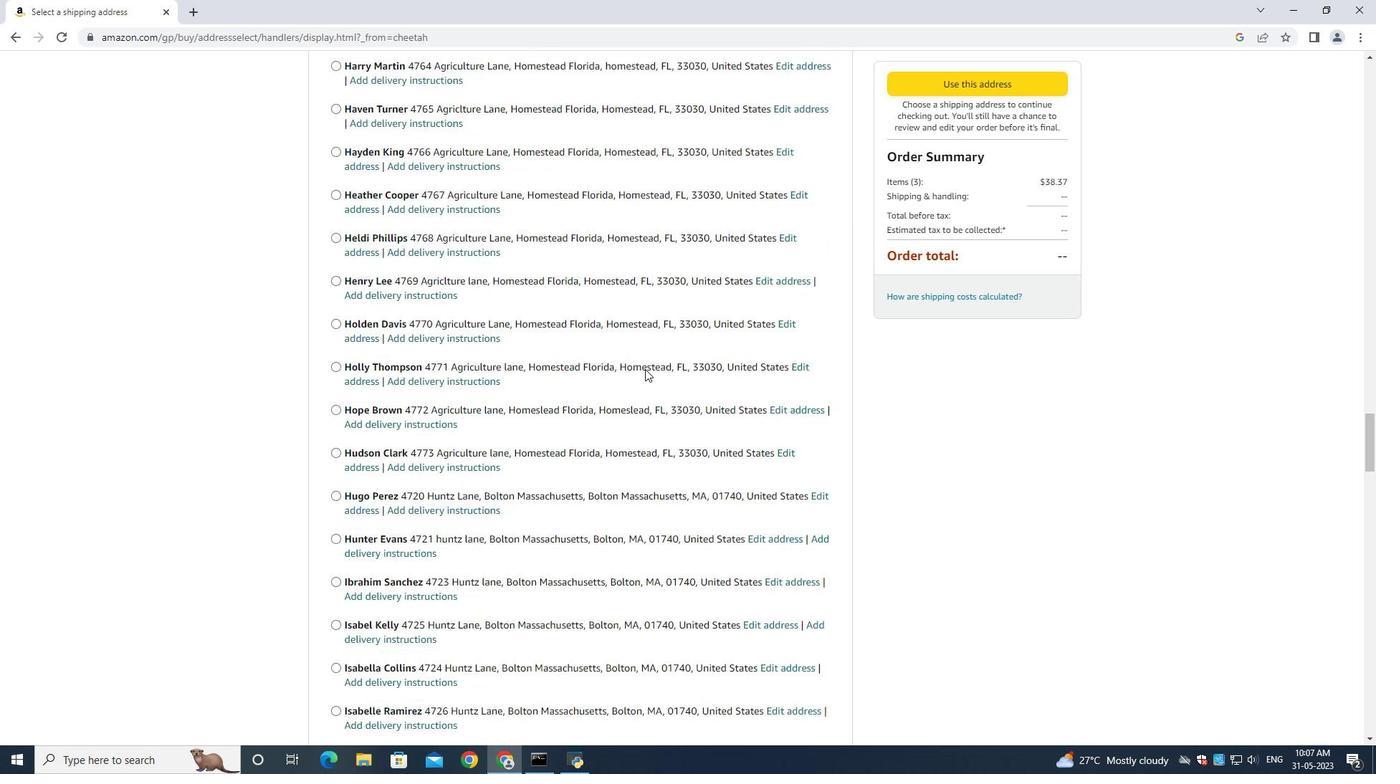 
Action: Mouse scrolled (645, 368) with delta (0, 0)
Screenshot: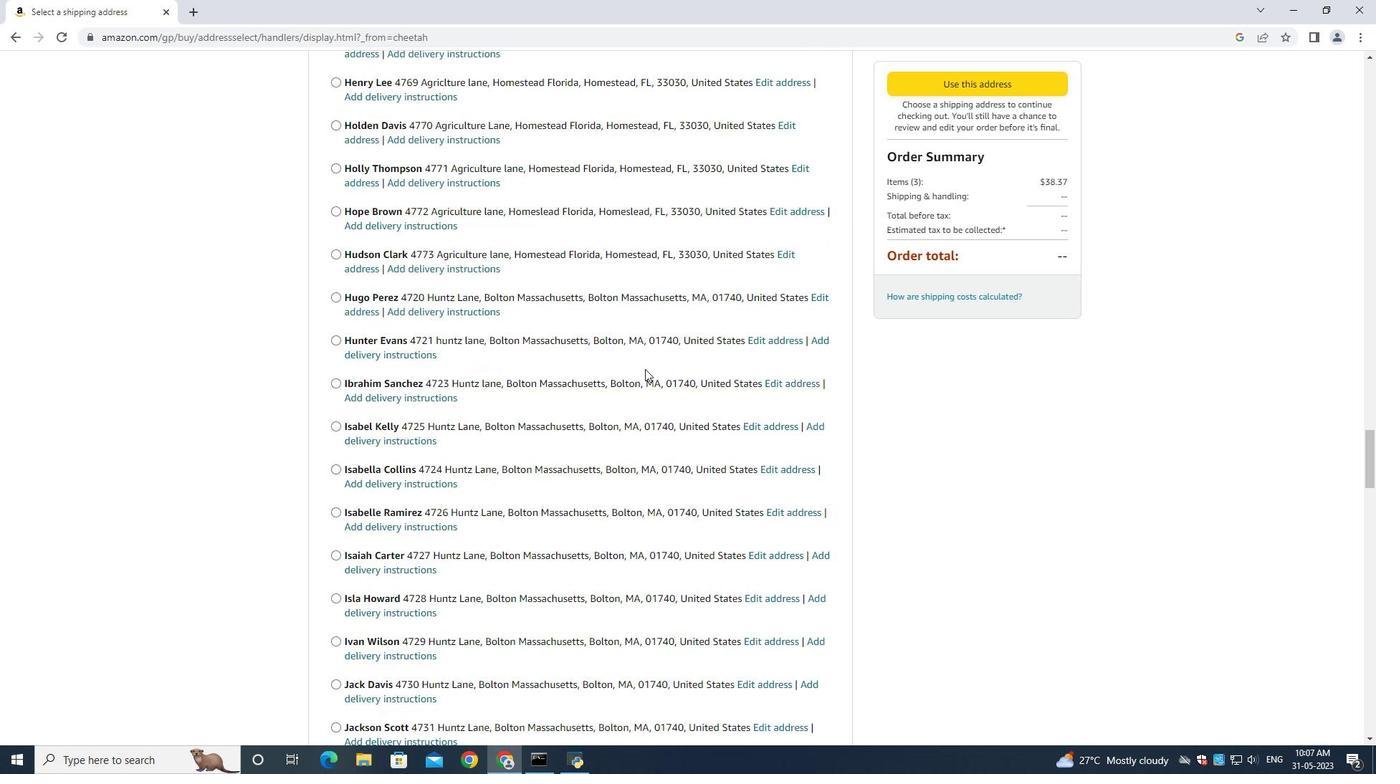 
Action: Mouse scrolled (645, 368) with delta (0, 0)
Screenshot: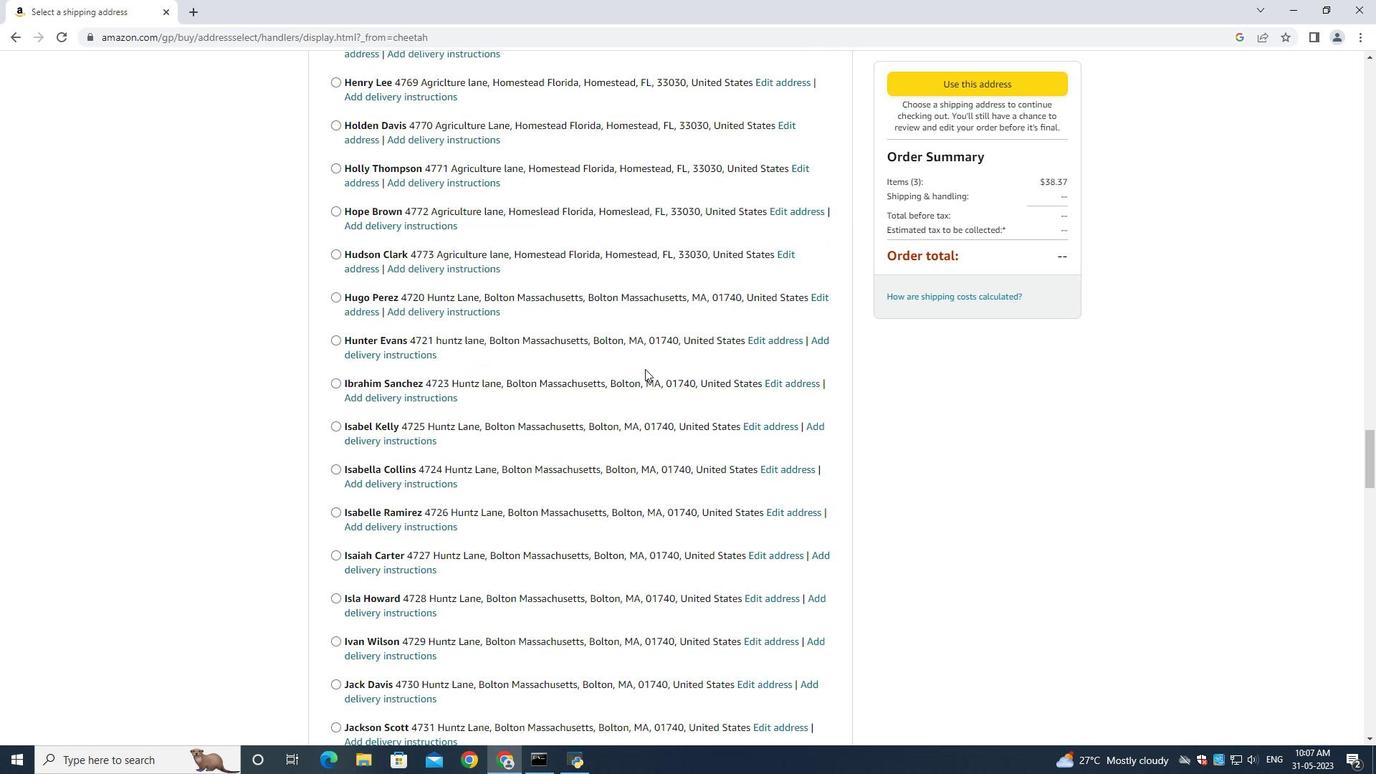
Action: Mouse scrolled (645, 368) with delta (0, 0)
Screenshot: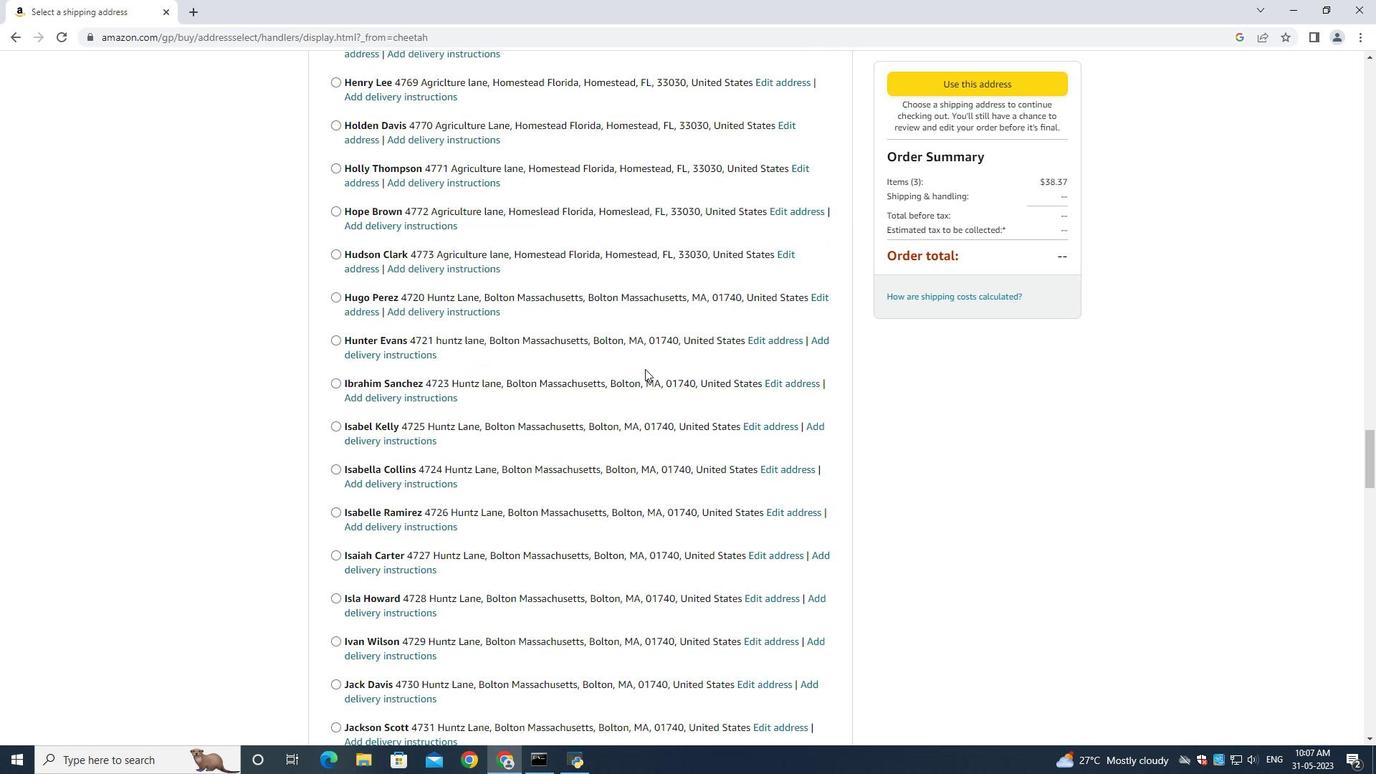 
Action: Mouse scrolled (645, 368) with delta (0, 0)
Screenshot: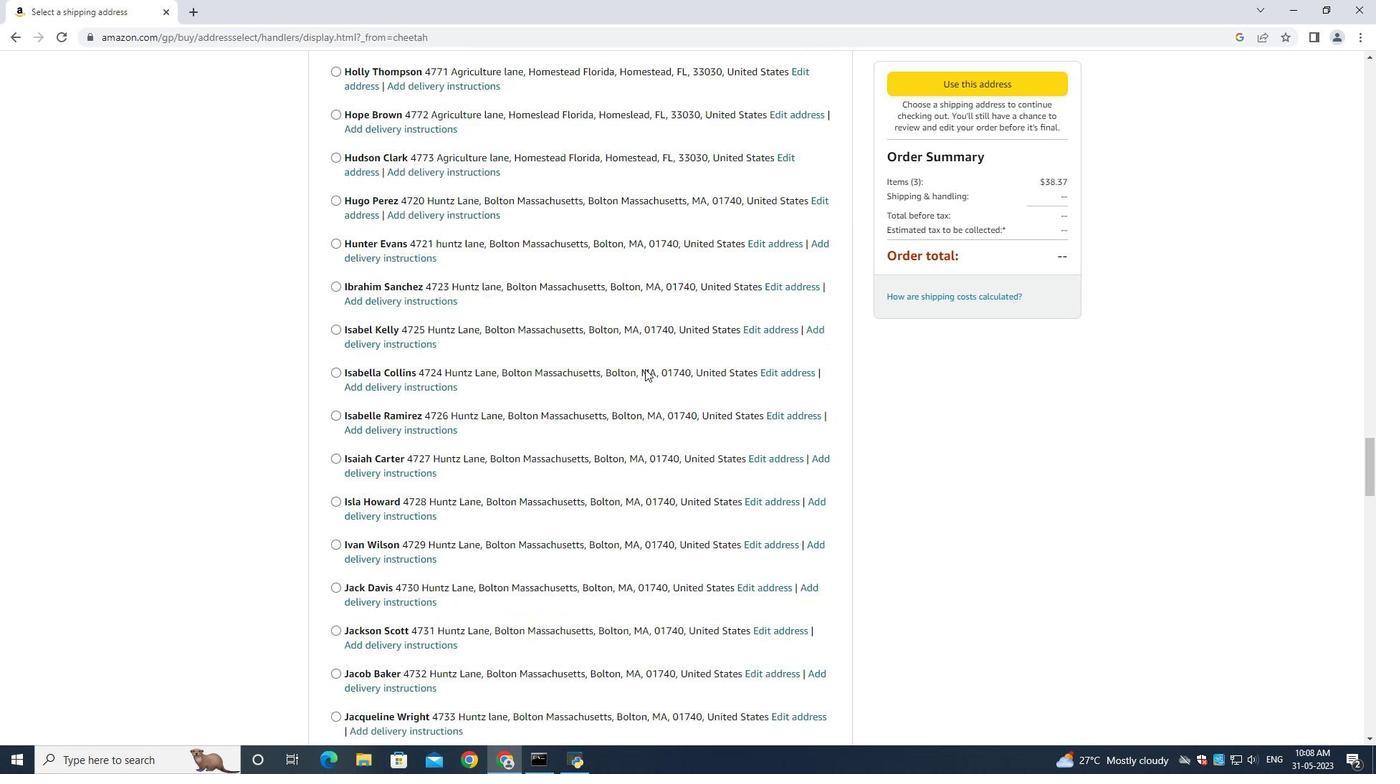 
Action: Mouse moved to (644, 369)
Screenshot: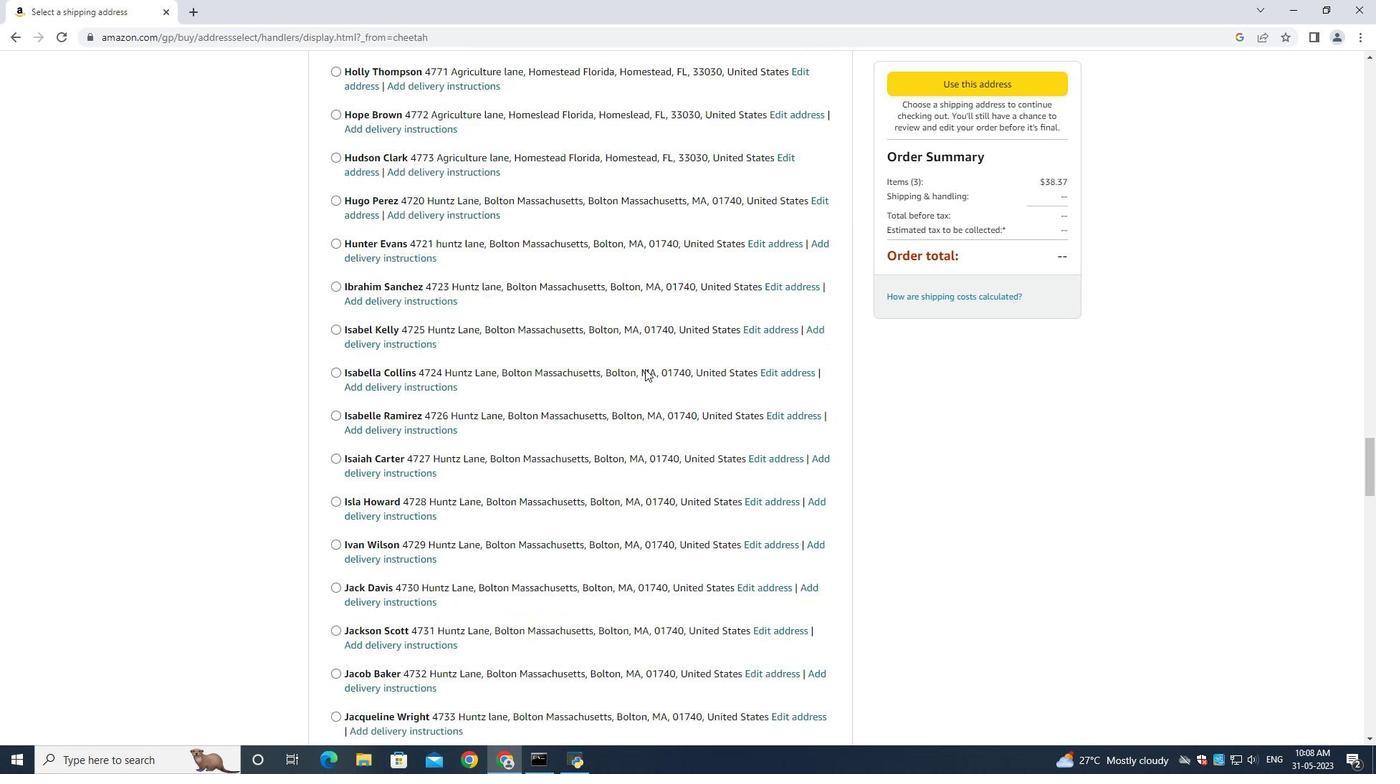 
Action: Mouse scrolled (644, 368) with delta (0, 0)
Screenshot: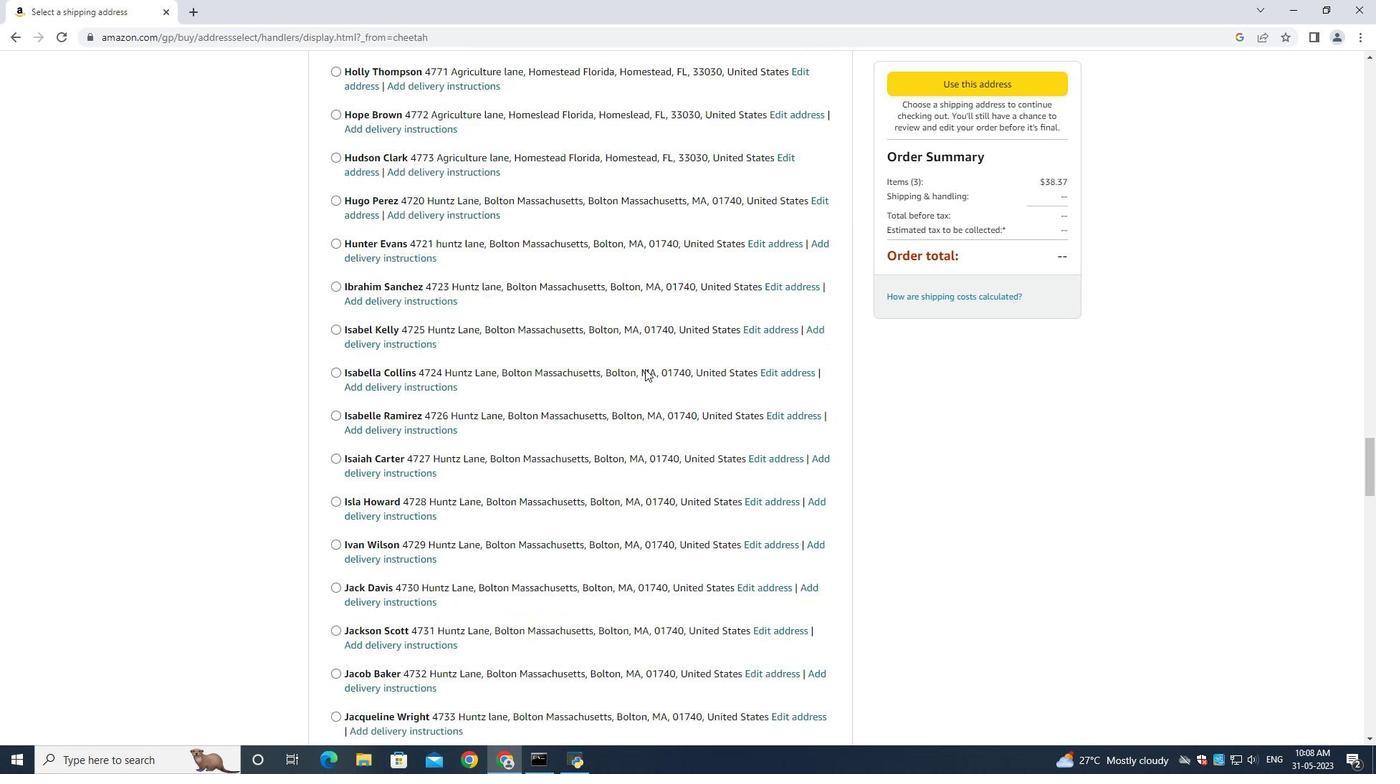 
Action: Mouse scrolled (644, 368) with delta (0, 0)
Screenshot: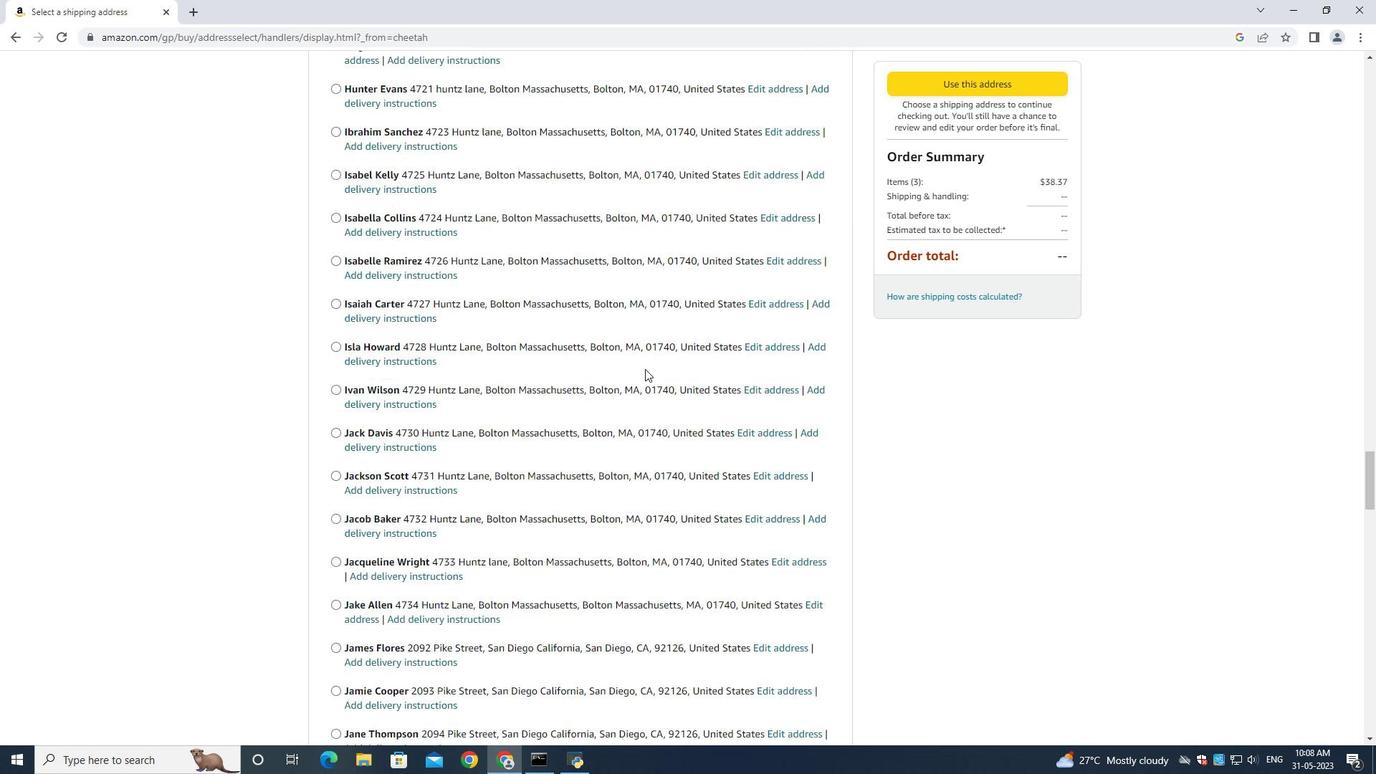 
Action: Mouse scrolled (644, 368) with delta (0, 0)
Screenshot: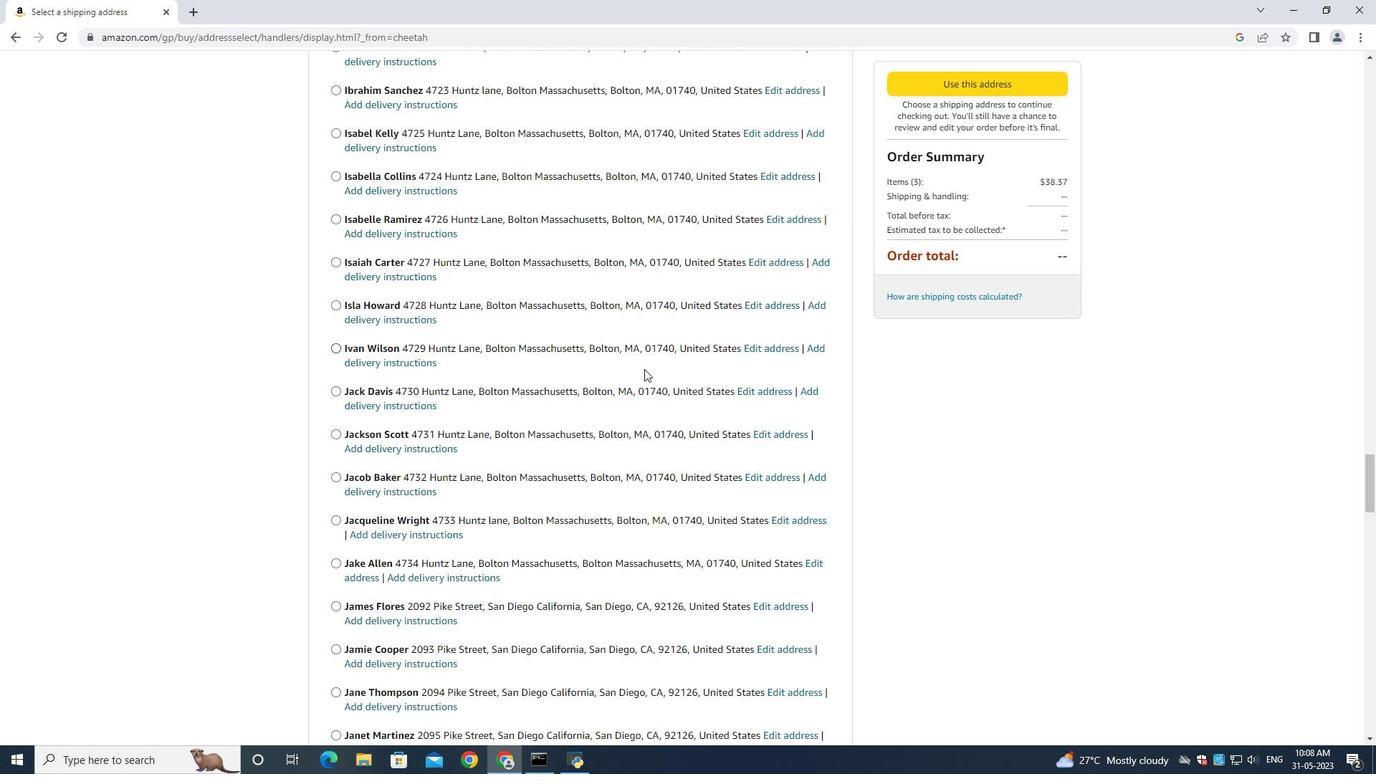 
Action: Mouse scrolled (644, 368) with delta (0, 0)
Screenshot: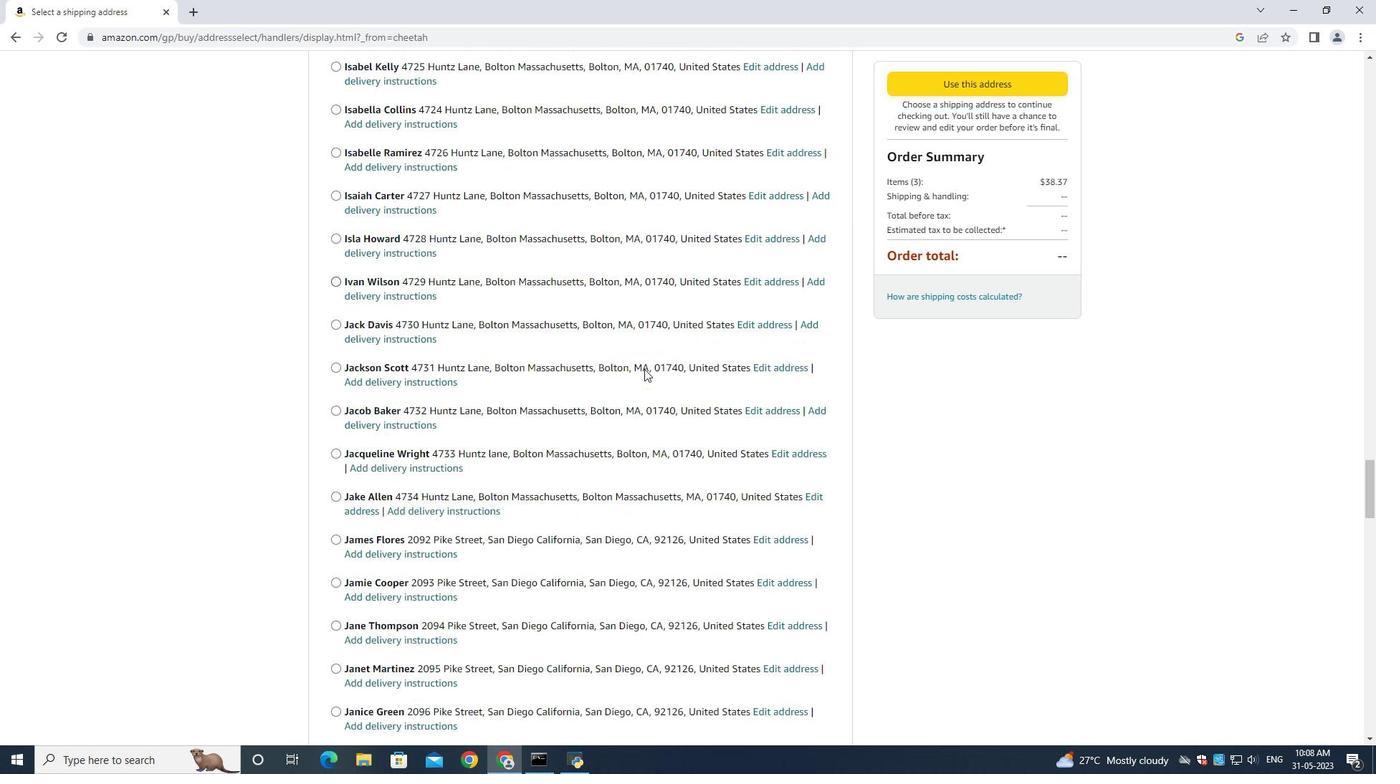 
Action: Mouse scrolled (644, 368) with delta (0, 0)
Screenshot: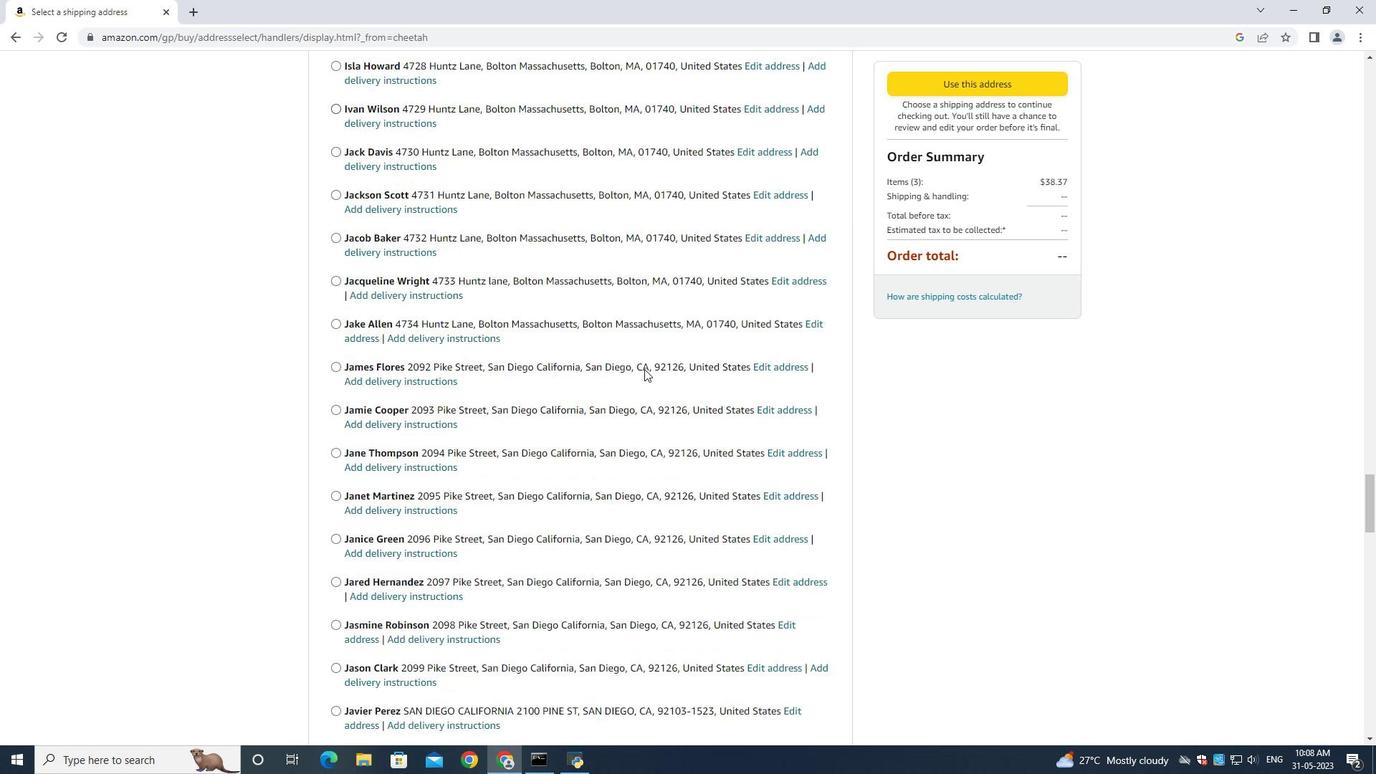 
Action: Mouse scrolled (644, 368) with delta (0, 0)
Screenshot: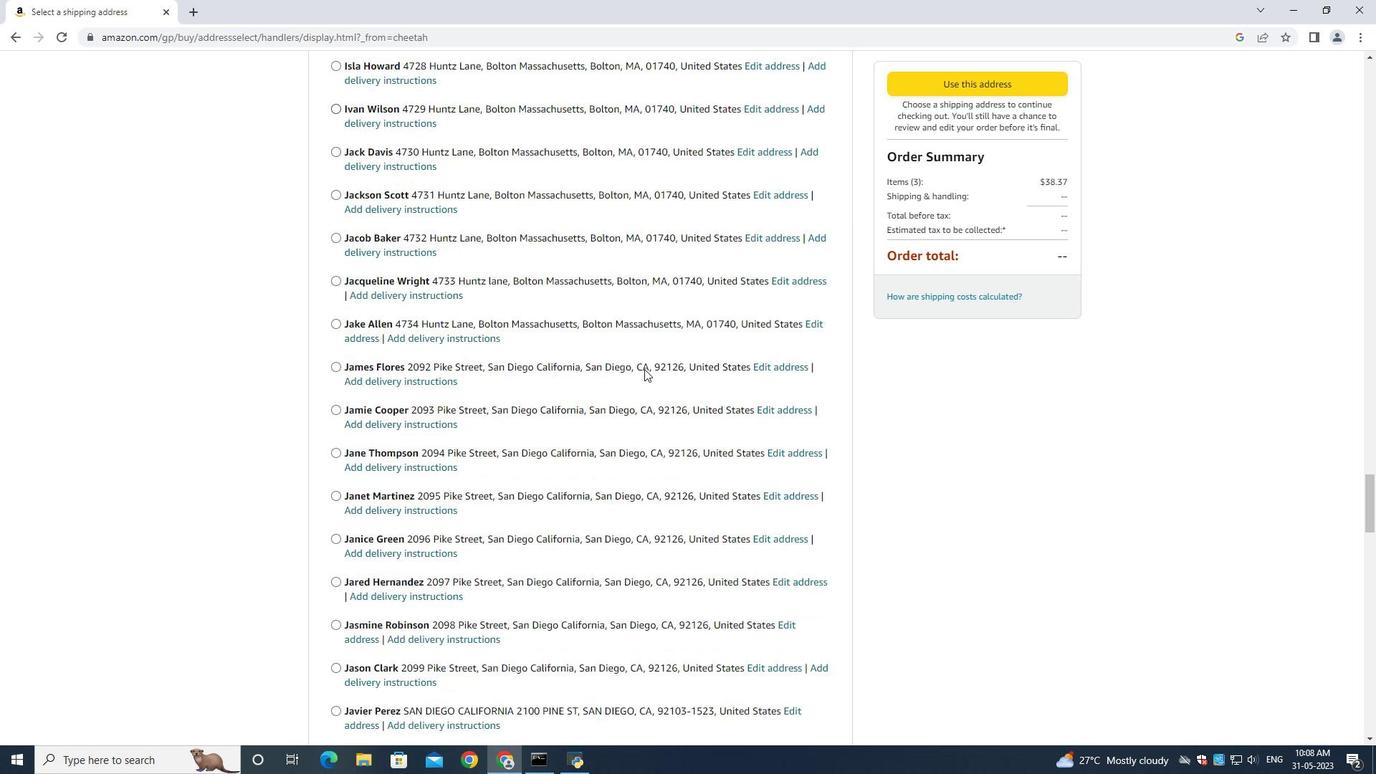 
Action: Mouse scrolled (644, 368) with delta (0, 0)
Screenshot: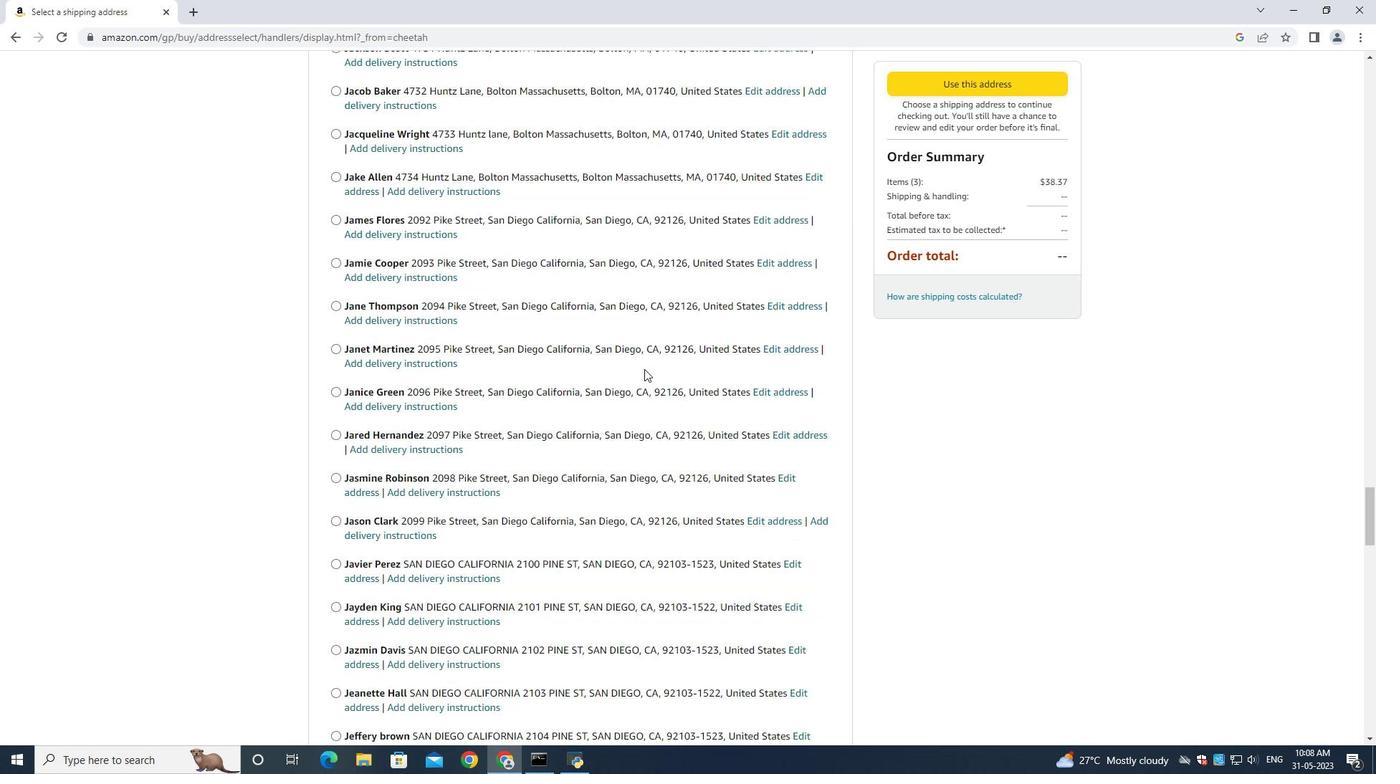 
Action: Mouse scrolled (644, 368) with delta (0, 0)
Screenshot: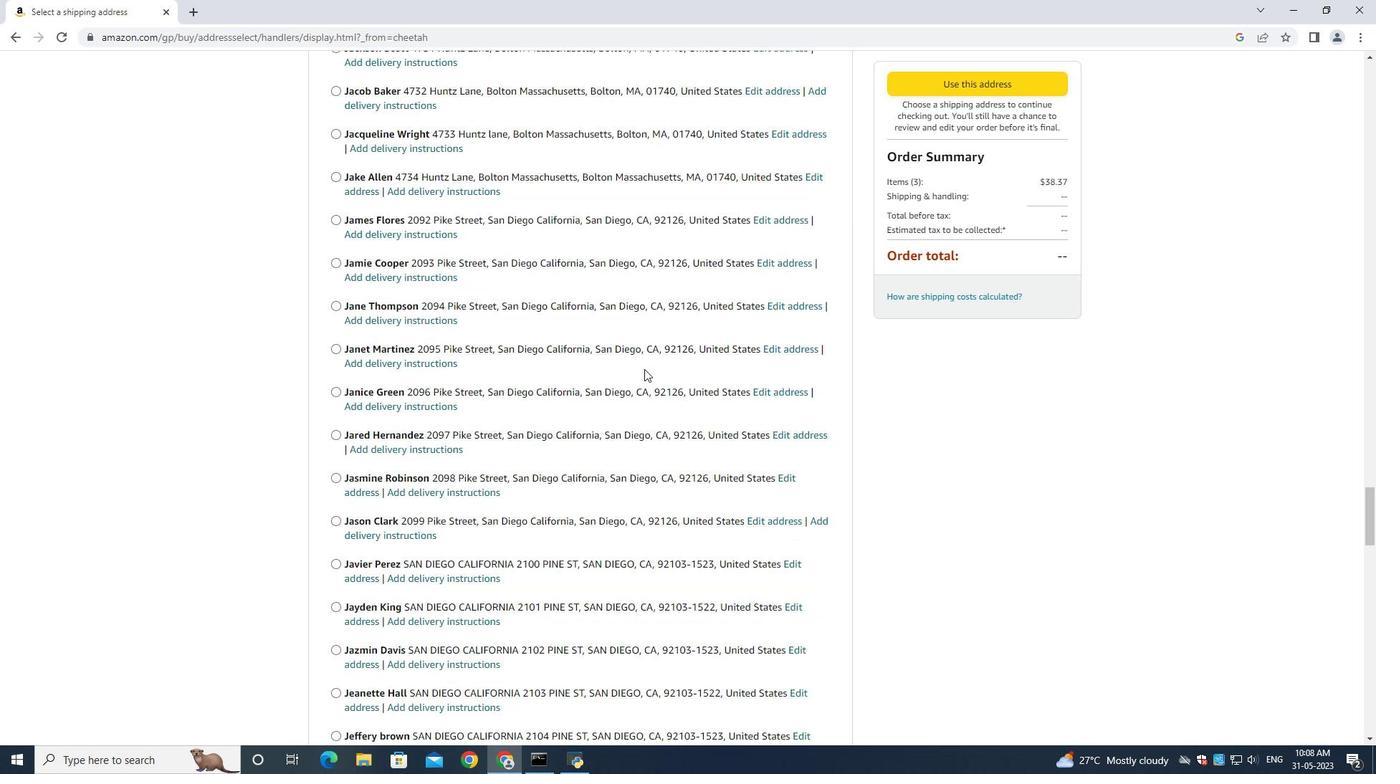 
Action: Mouse scrolled (644, 368) with delta (0, 0)
Screenshot: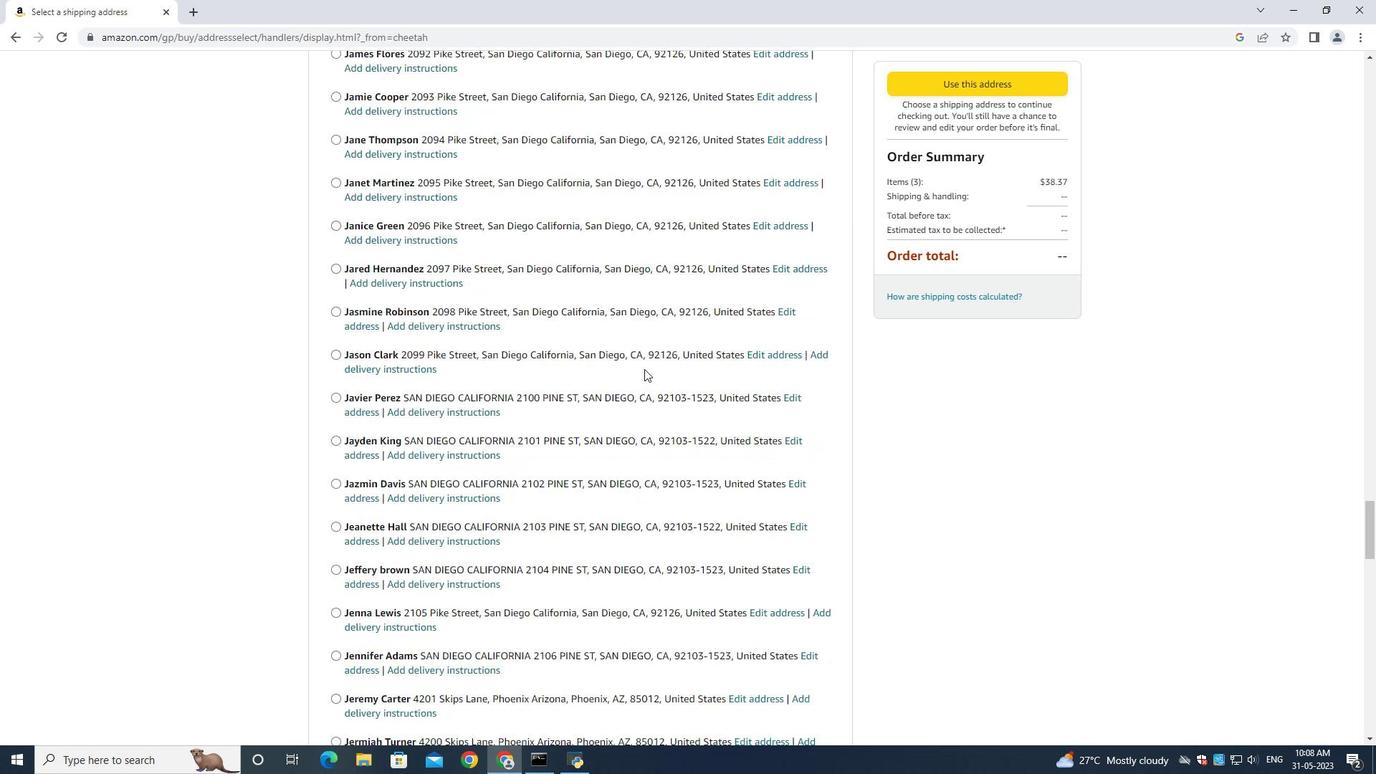 
Action: Mouse scrolled (644, 368) with delta (0, 0)
Screenshot: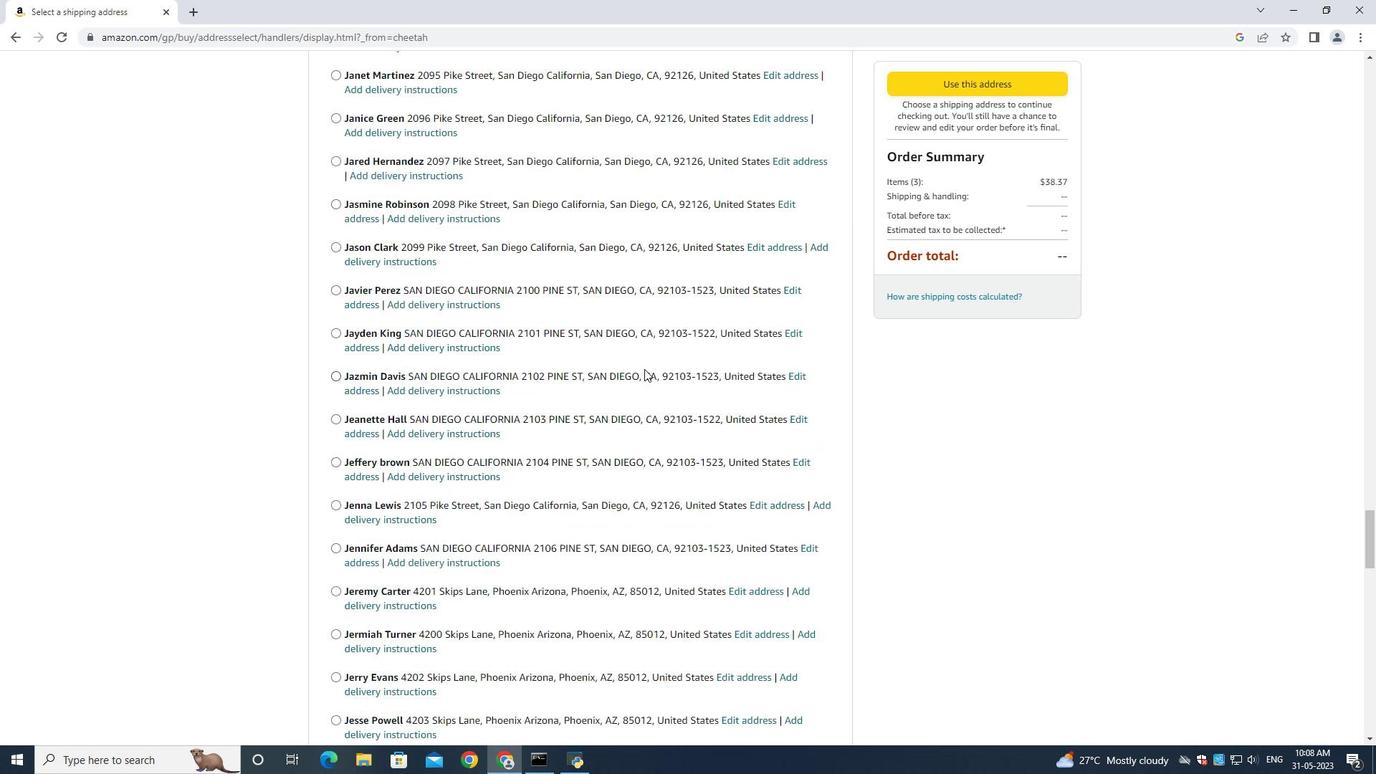 
Action: Mouse scrolled (644, 368) with delta (0, 0)
Screenshot: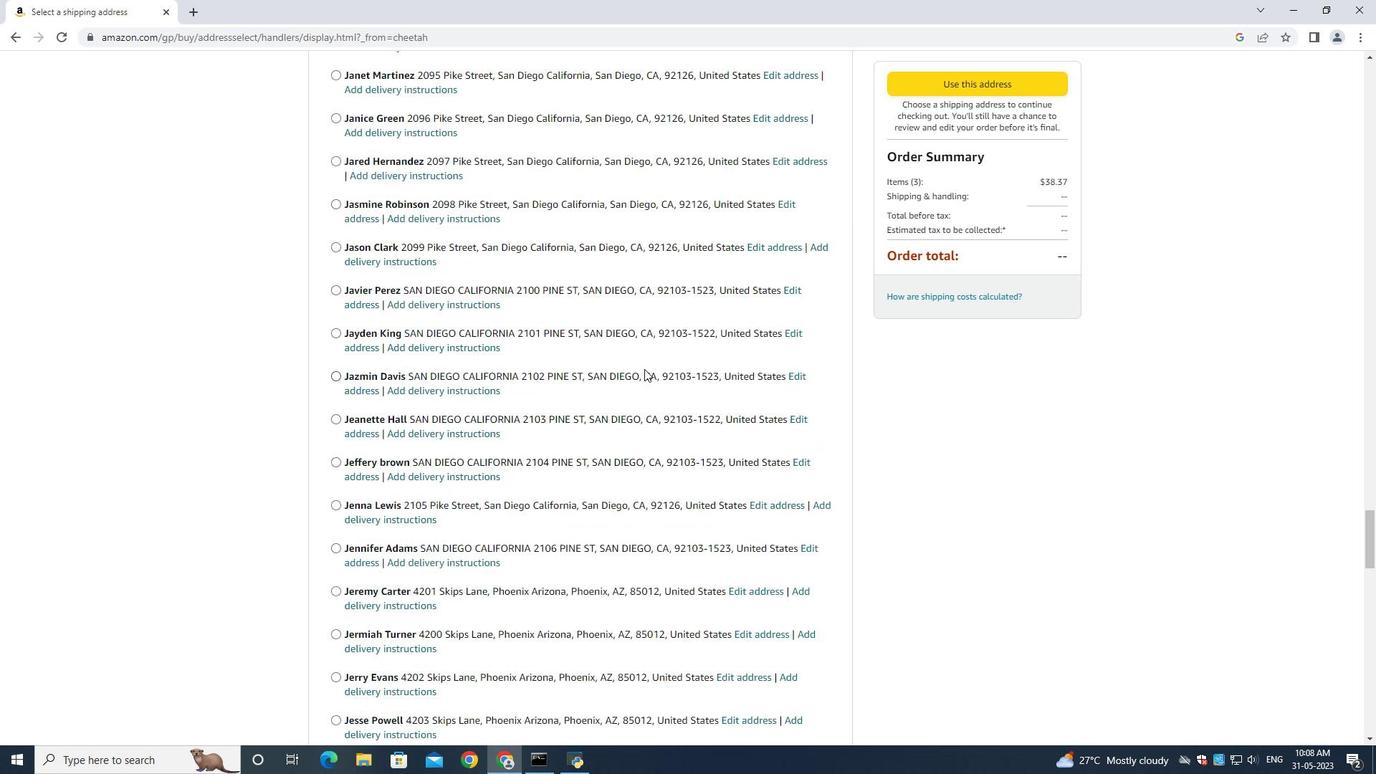 
Action: Mouse scrolled (644, 368) with delta (0, 0)
Screenshot: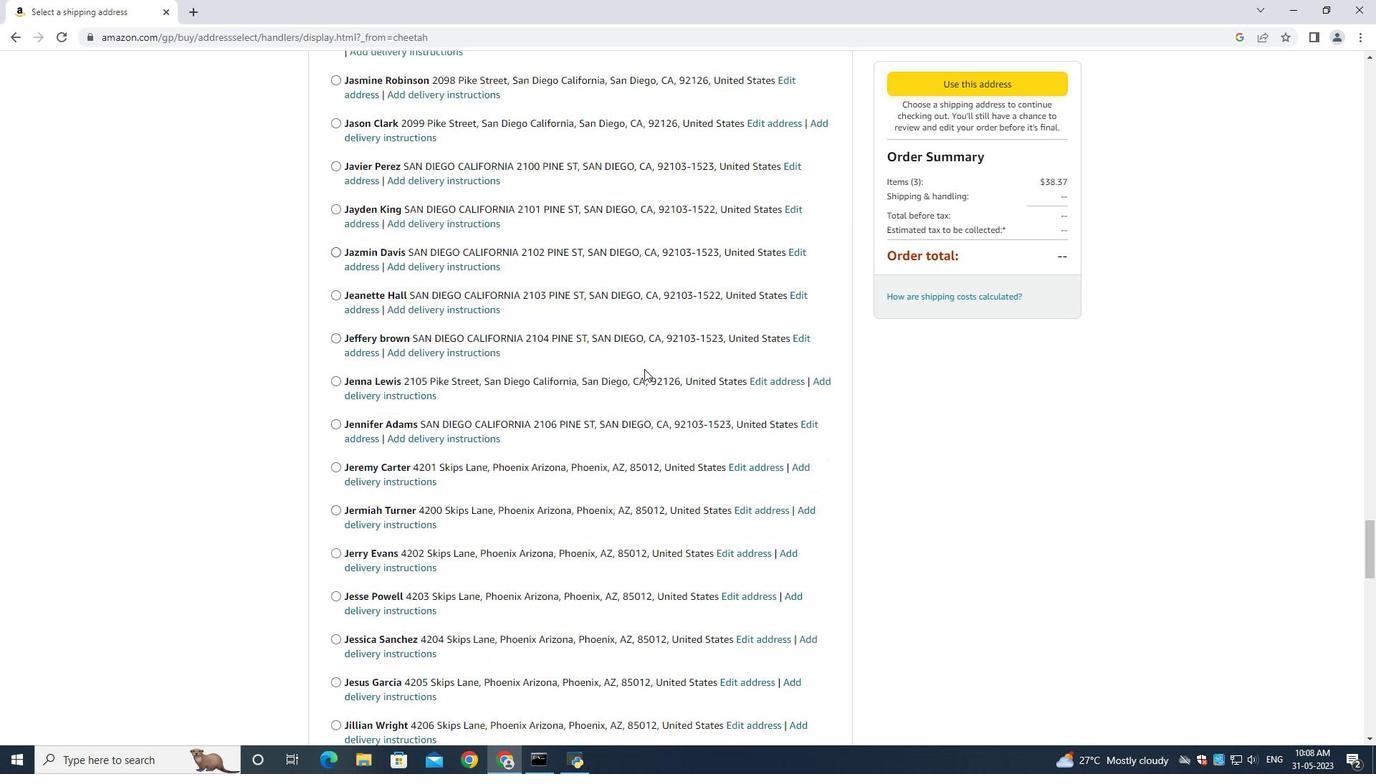 
Action: Mouse scrolled (644, 368) with delta (0, 0)
Screenshot: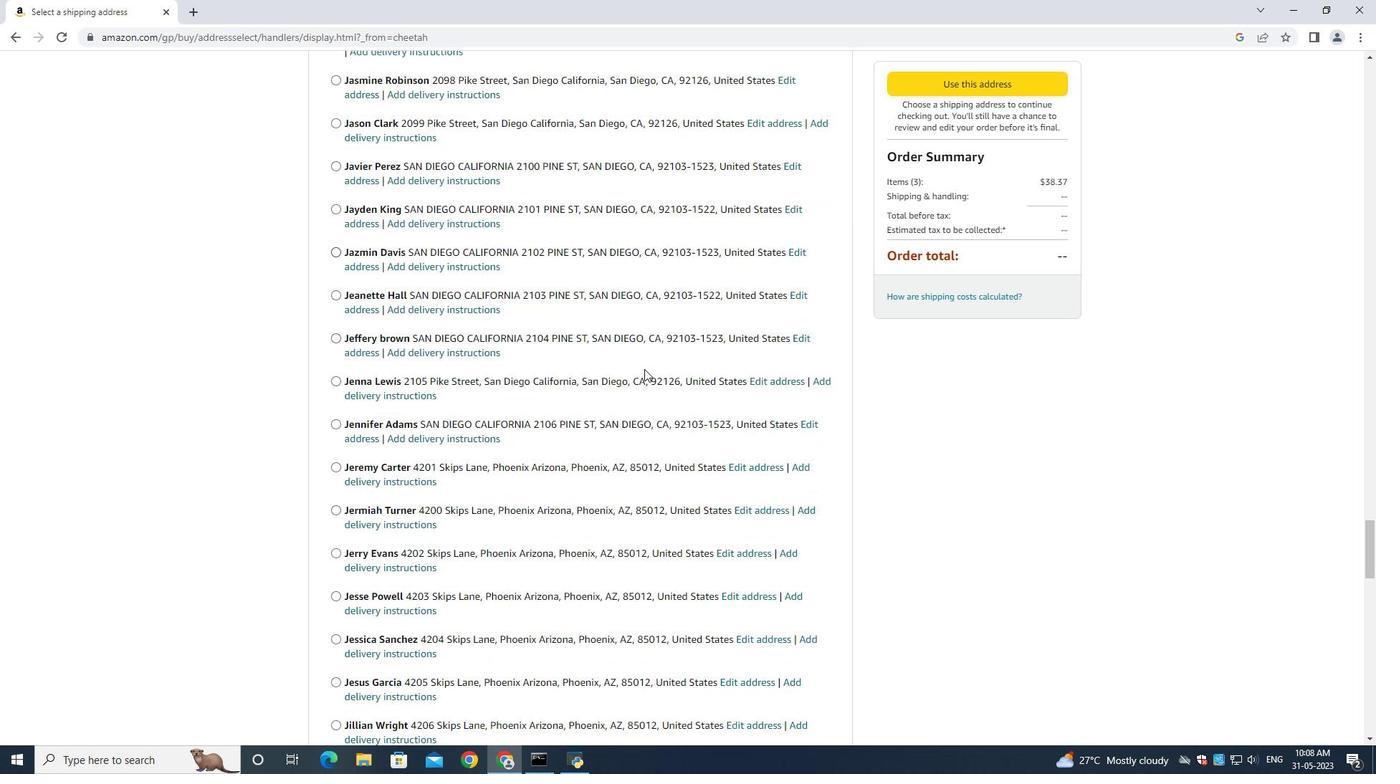 
Action: Mouse scrolled (644, 368) with delta (0, 0)
Screenshot: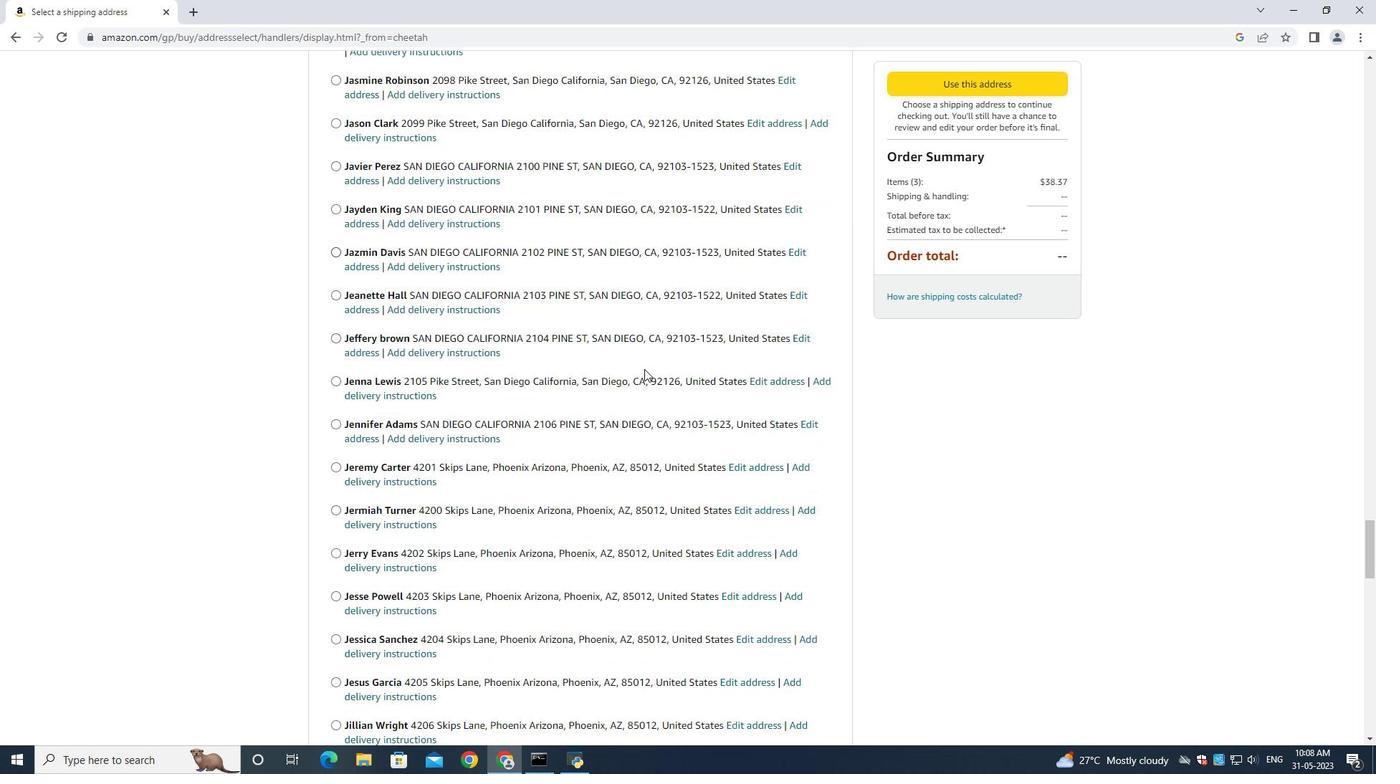 
Action: Mouse scrolled (644, 368) with delta (0, 0)
Screenshot: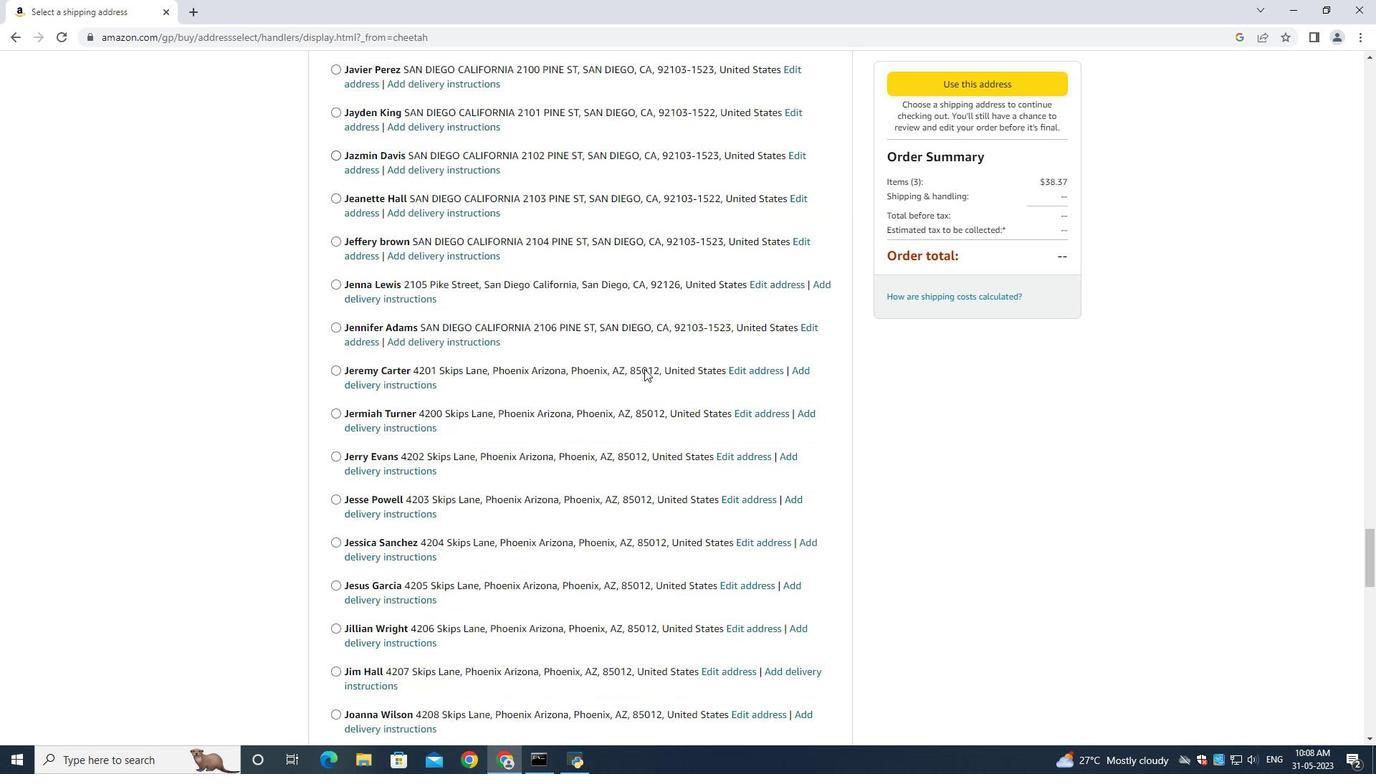 
Action: Mouse scrolled (644, 368) with delta (0, 0)
Screenshot: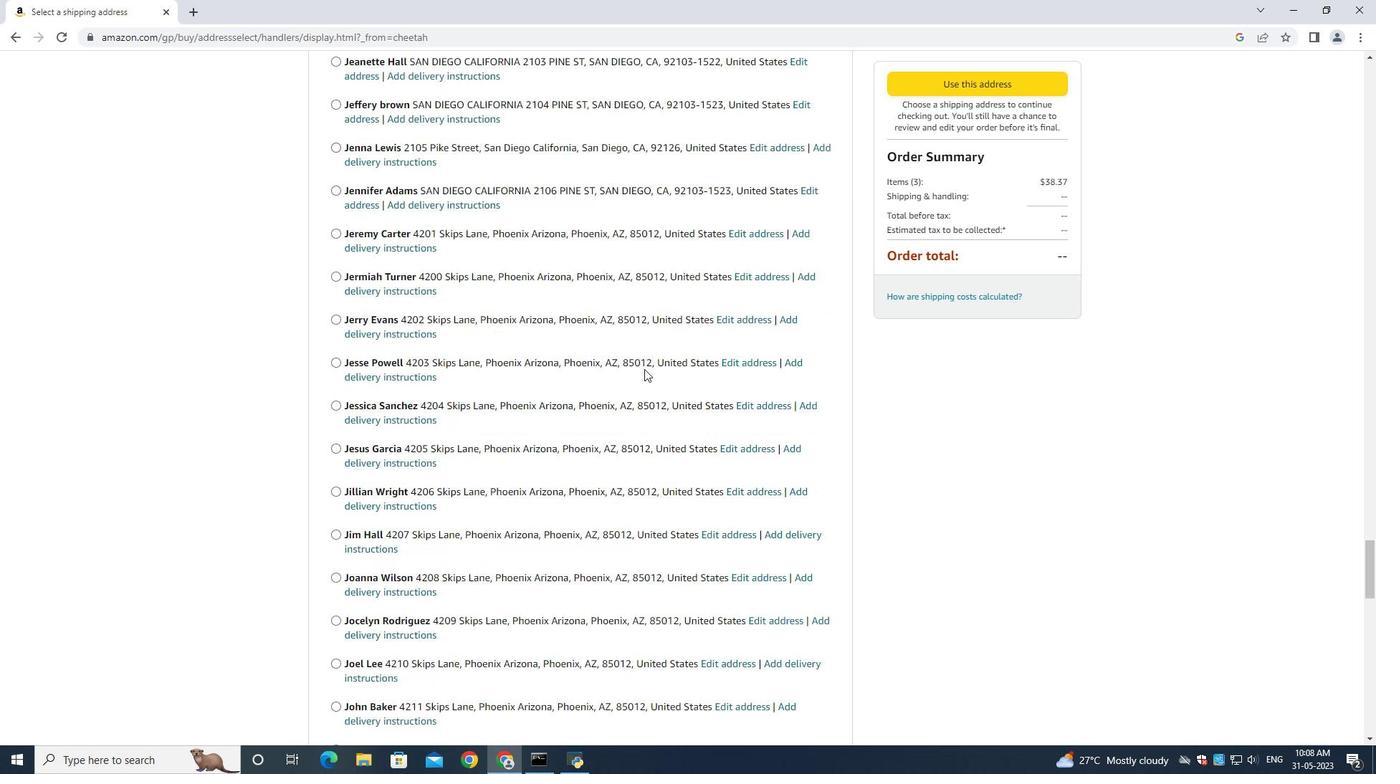 
Action: Mouse scrolled (644, 368) with delta (0, 0)
Screenshot: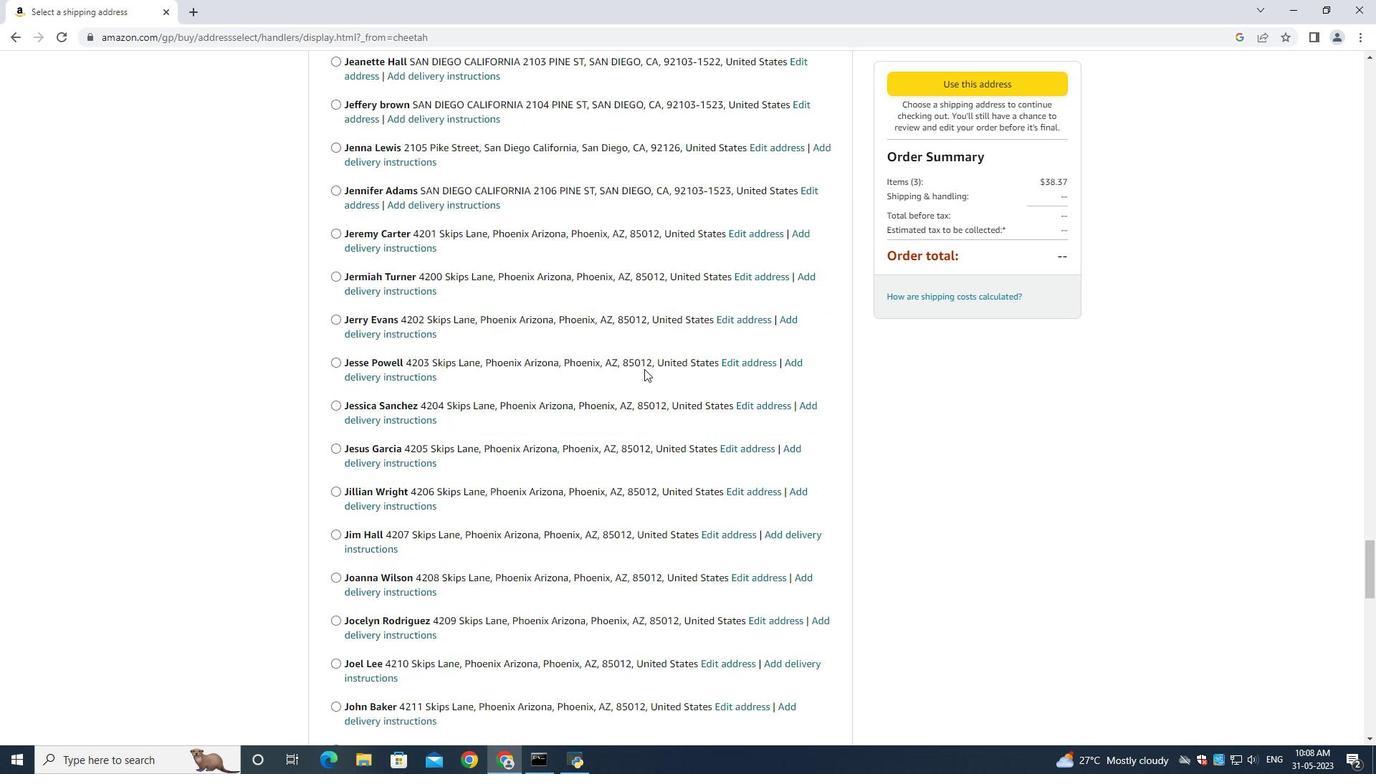 
Action: Mouse scrolled (644, 368) with delta (0, 0)
Screenshot: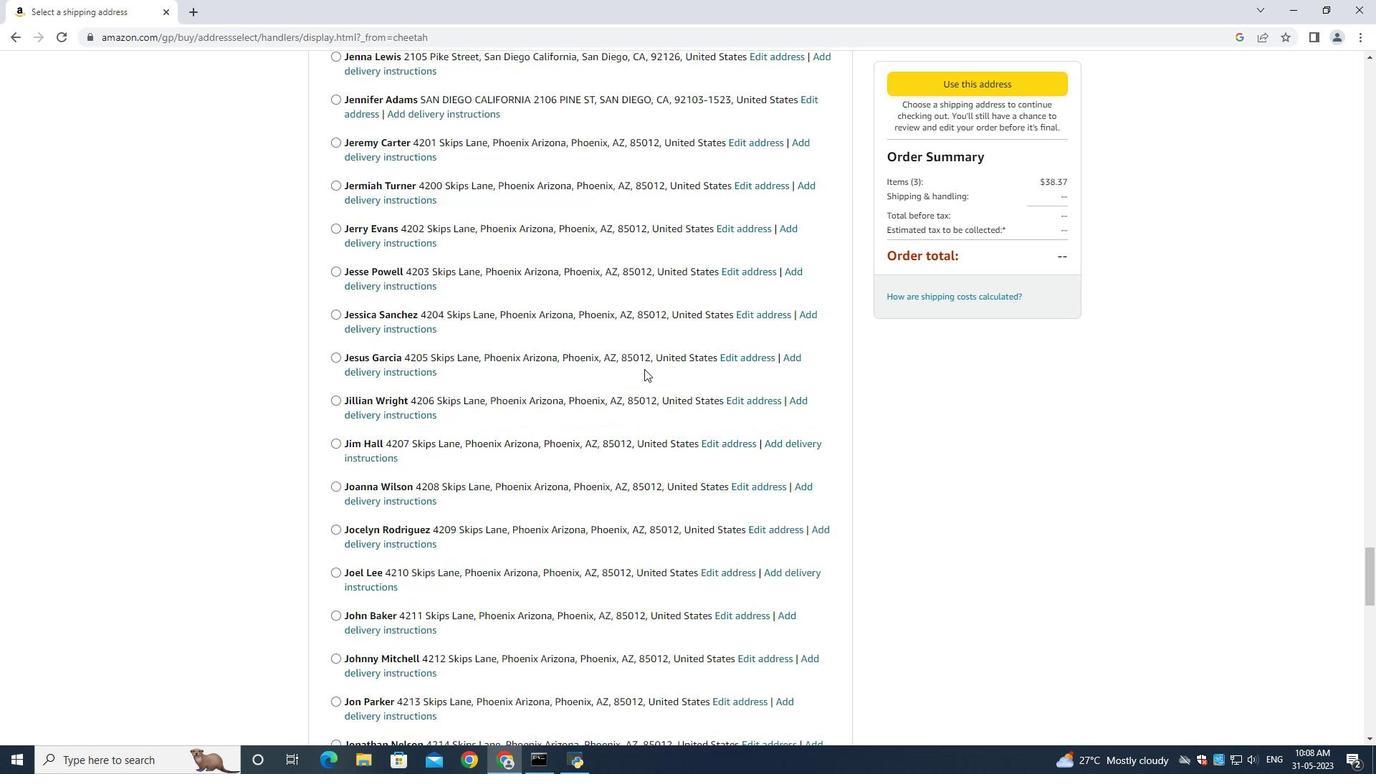 
Action: Mouse scrolled (644, 368) with delta (0, 0)
Screenshot: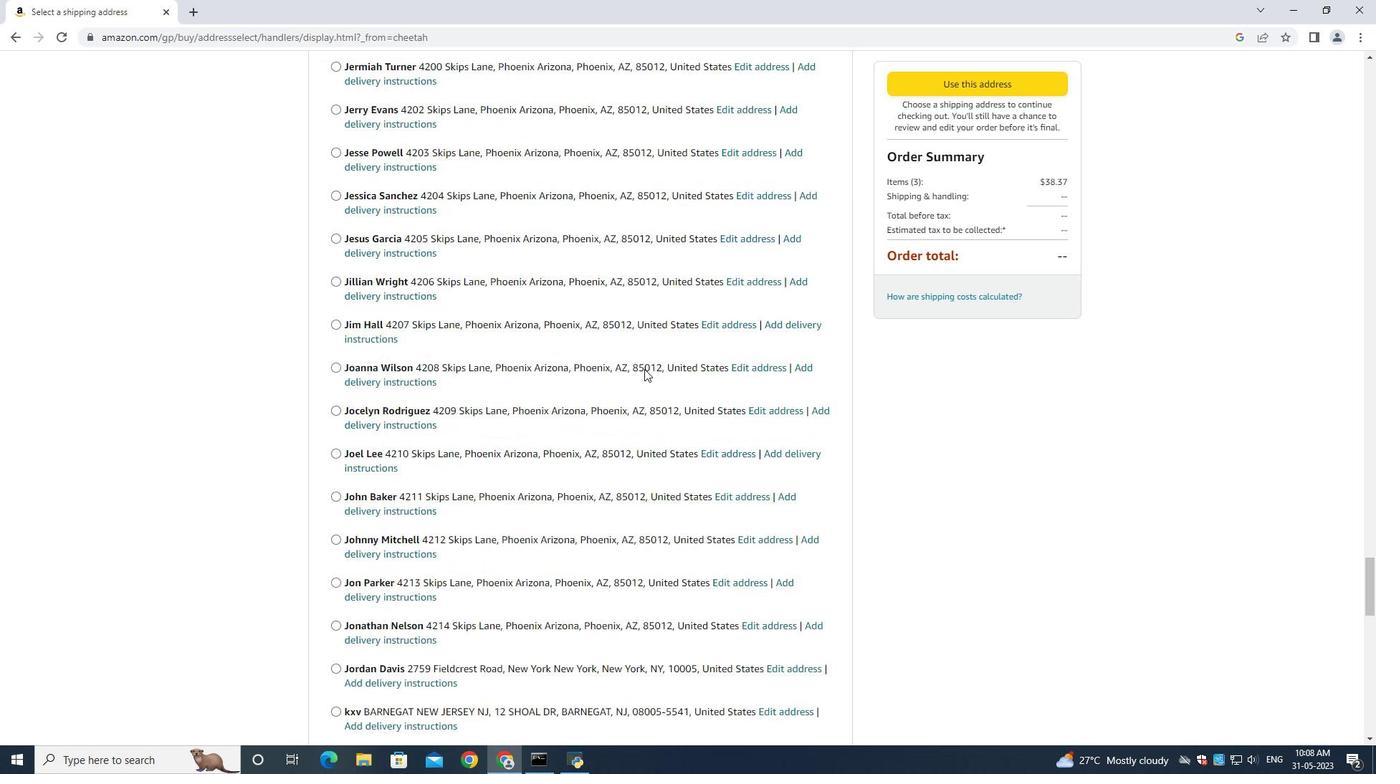 
Action: Mouse scrolled (644, 368) with delta (0, 0)
Screenshot: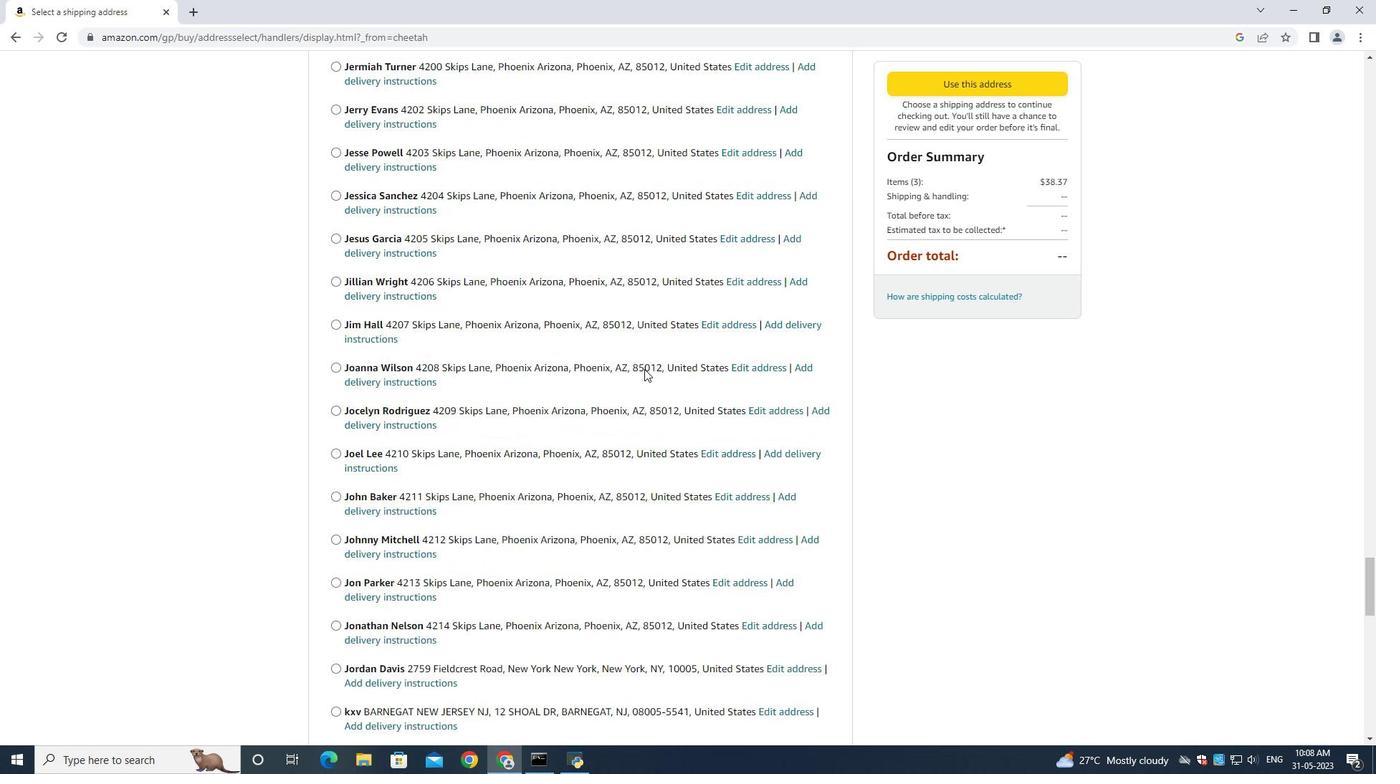 
Action: Mouse scrolled (644, 368) with delta (0, 0)
Screenshot: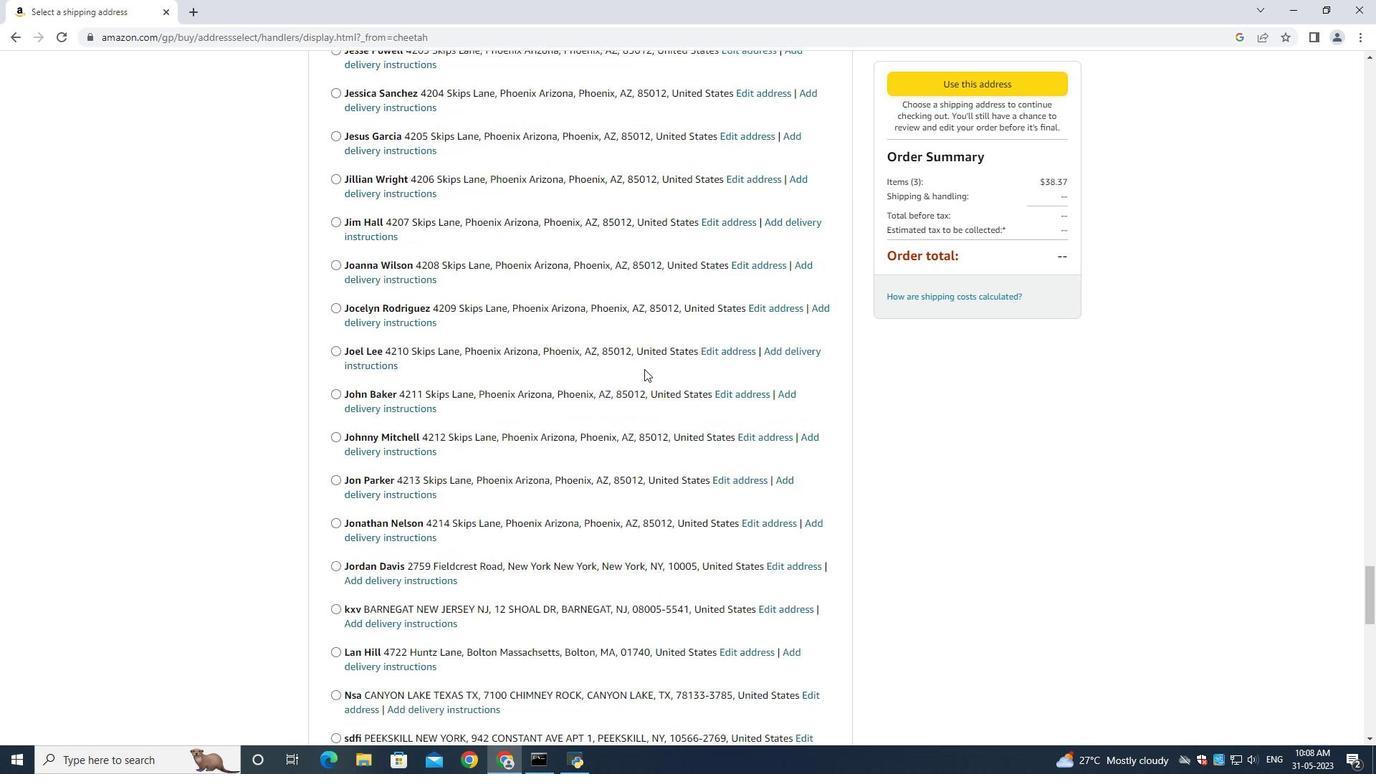 
Action: Mouse scrolled (644, 368) with delta (0, 0)
Screenshot: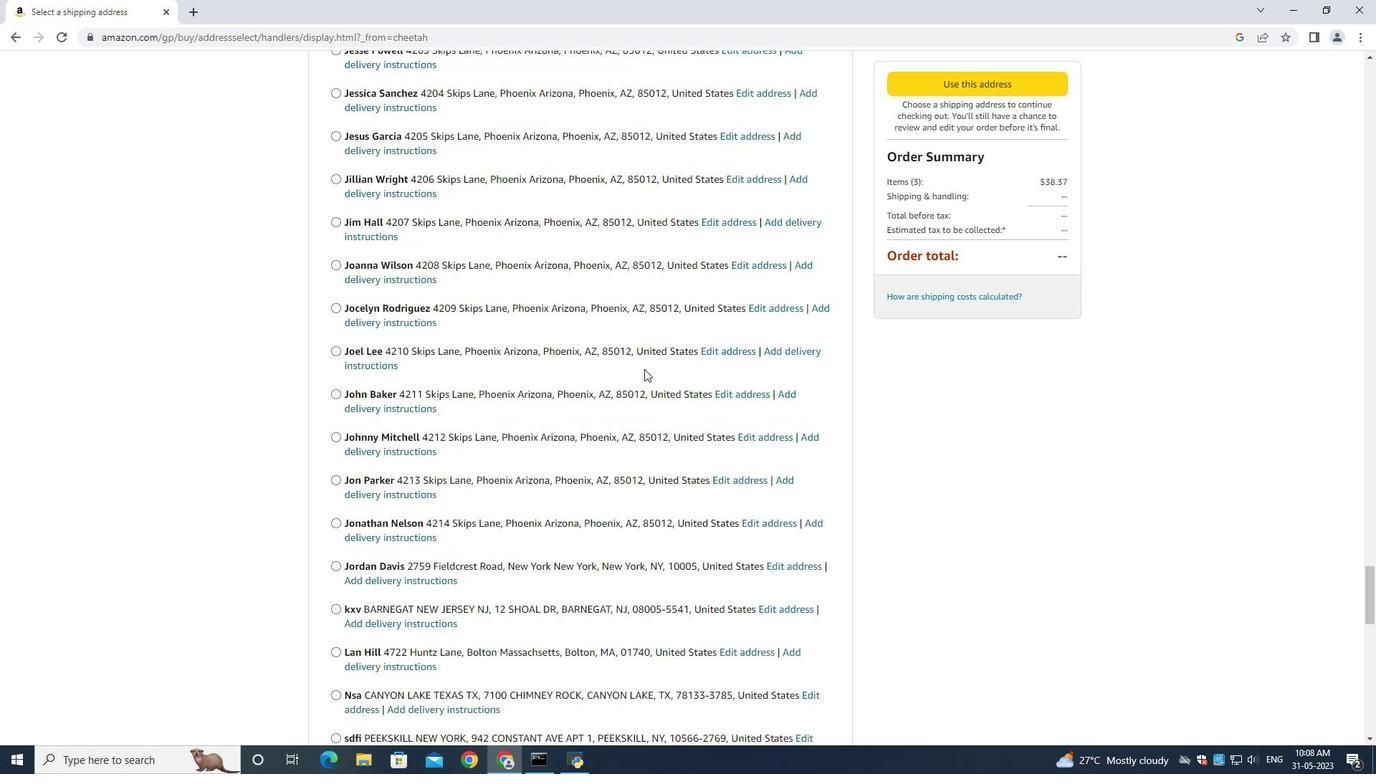 
Action: Mouse scrolled (644, 368) with delta (0, 0)
Screenshot: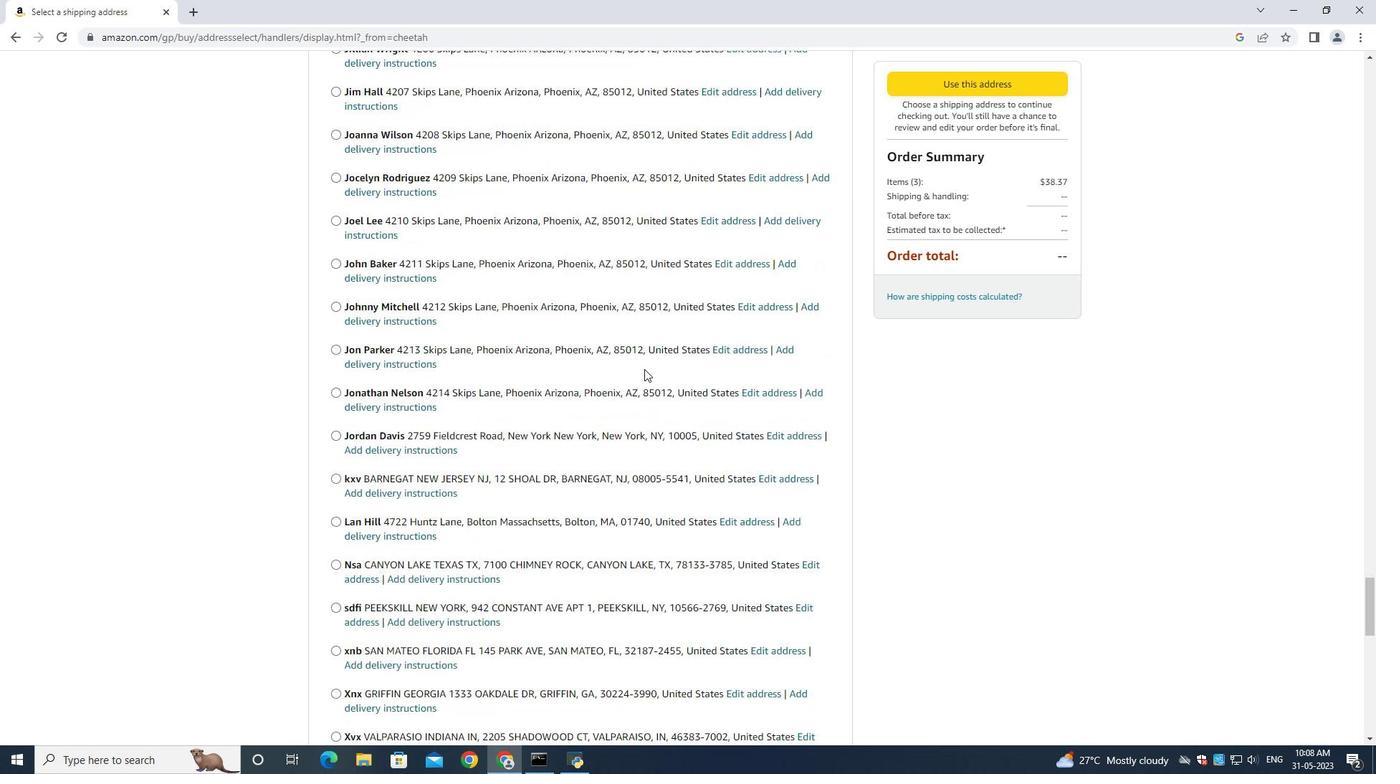 
Action: Mouse scrolled (644, 368) with delta (0, 0)
Screenshot: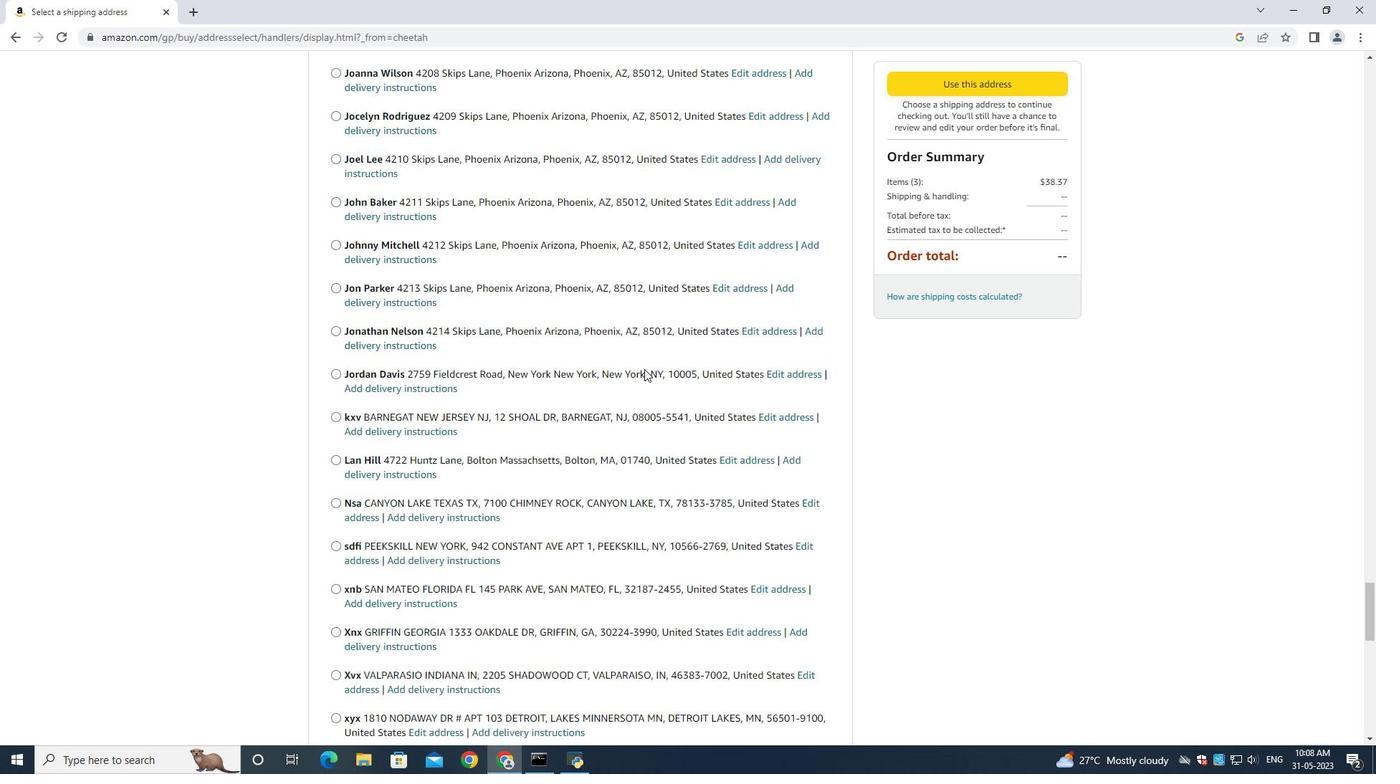 
Action: Mouse scrolled (644, 368) with delta (0, 0)
Screenshot: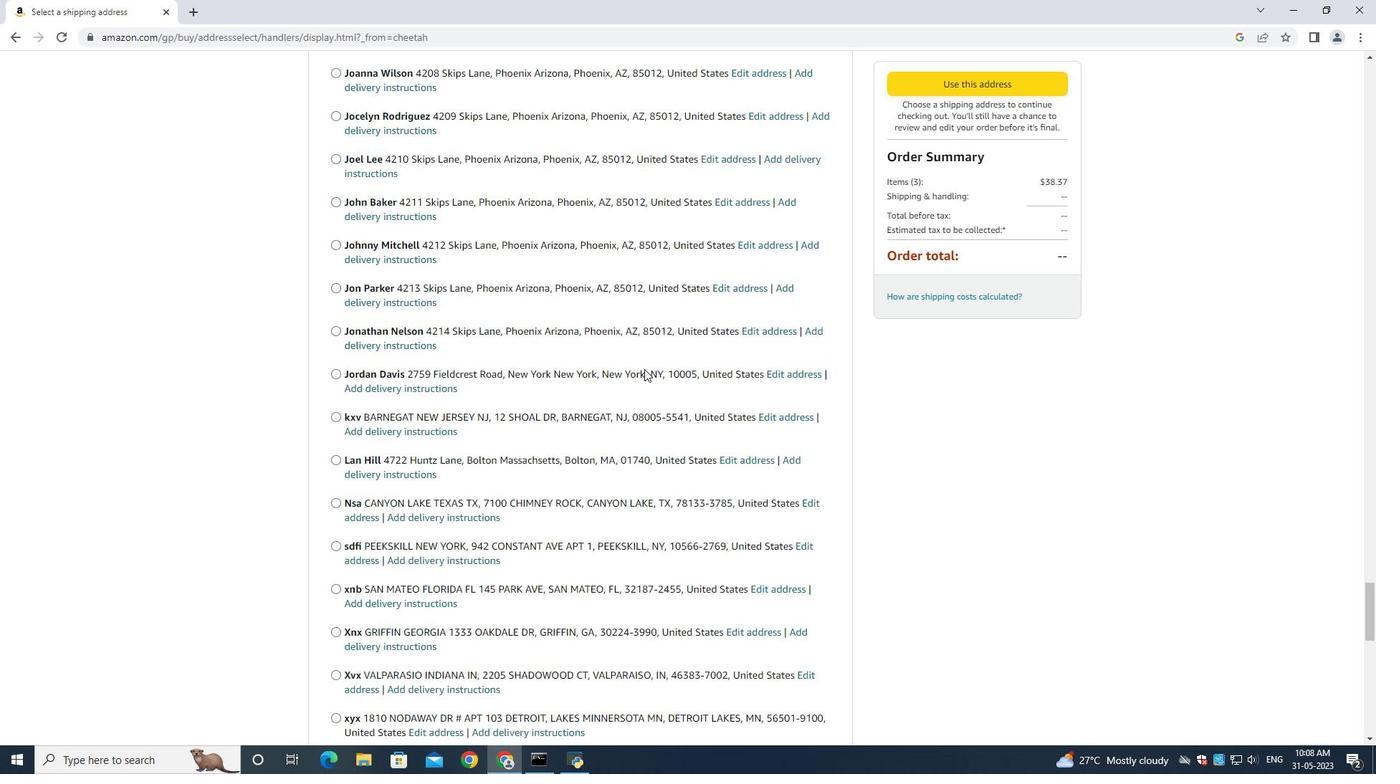 
Action: Mouse scrolled (644, 368) with delta (0, 0)
Screenshot: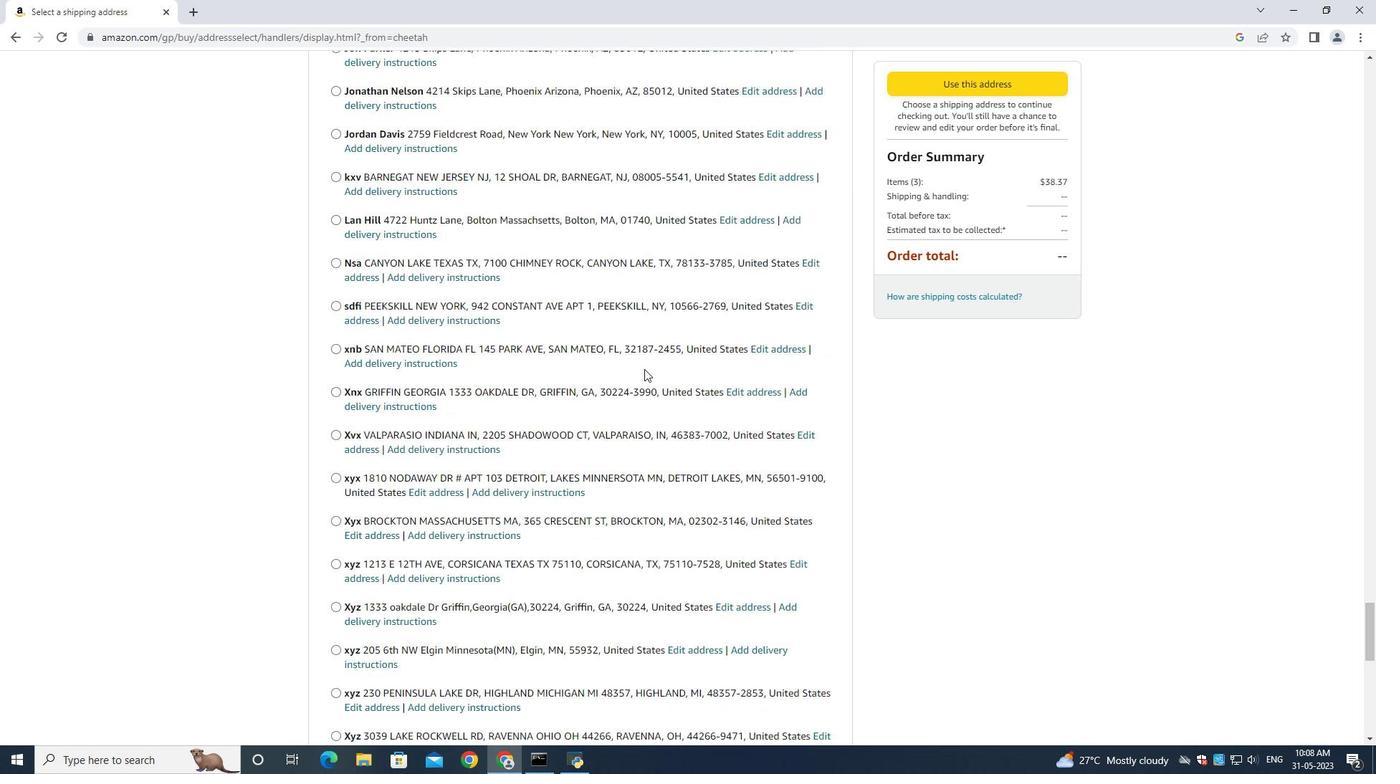 
Action: Mouse scrolled (644, 368) with delta (0, 0)
Screenshot: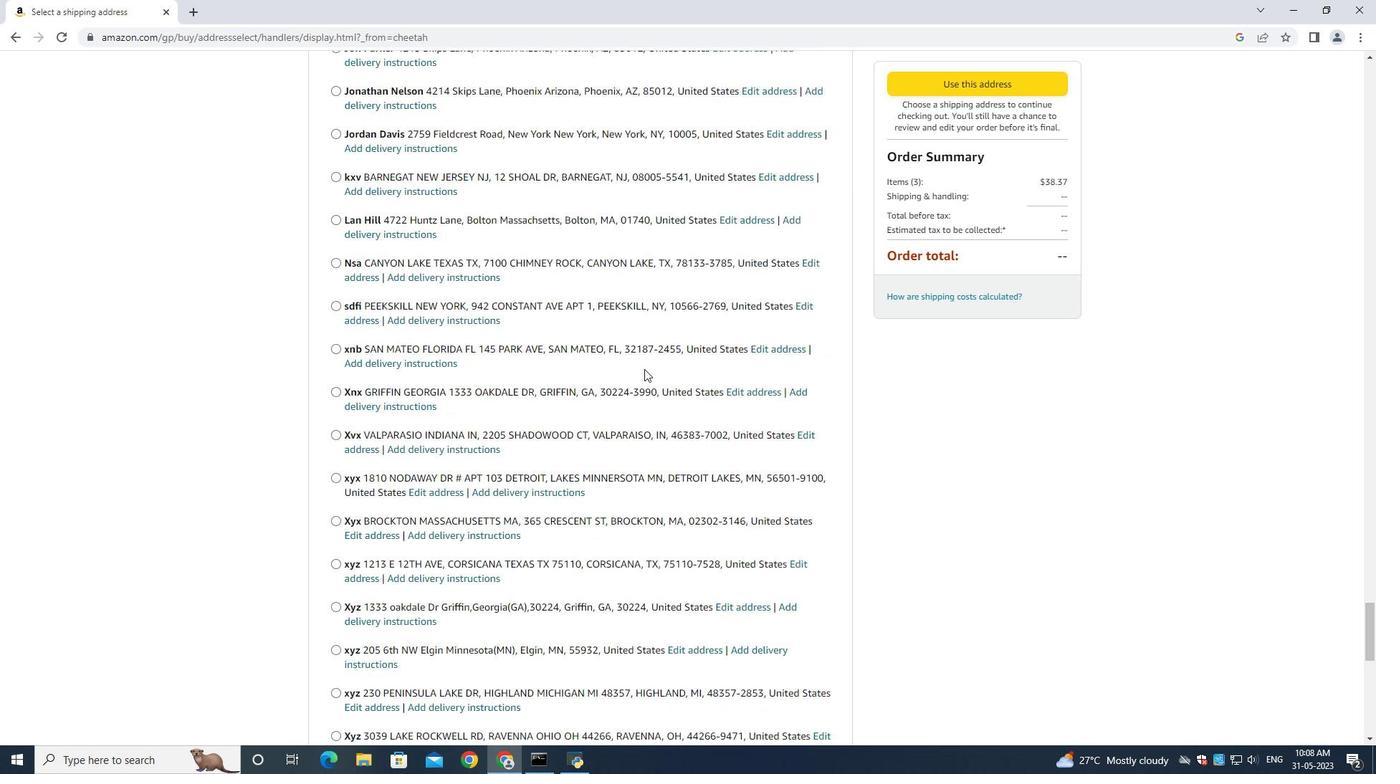 
Action: Mouse scrolled (644, 368) with delta (0, 0)
Screenshot: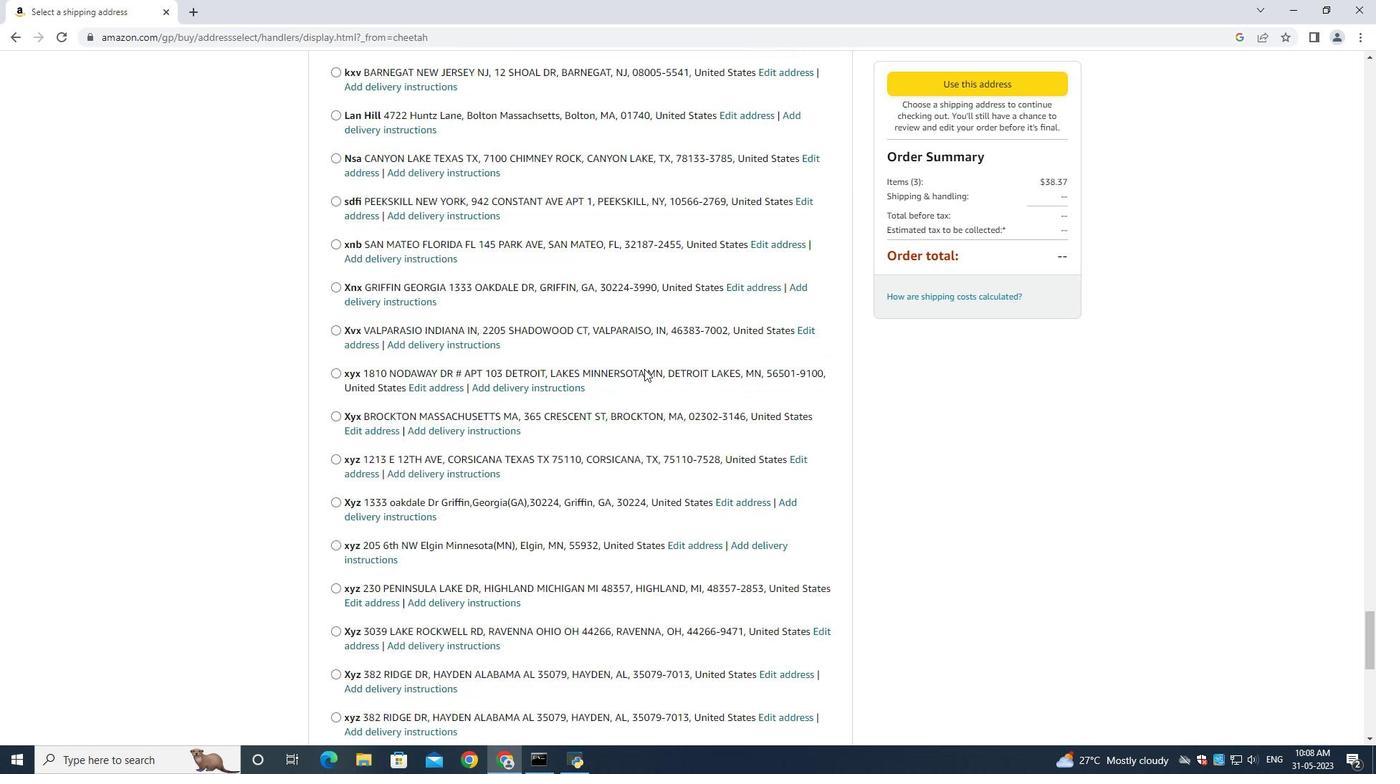 
Action: Mouse scrolled (644, 368) with delta (0, 0)
Screenshot: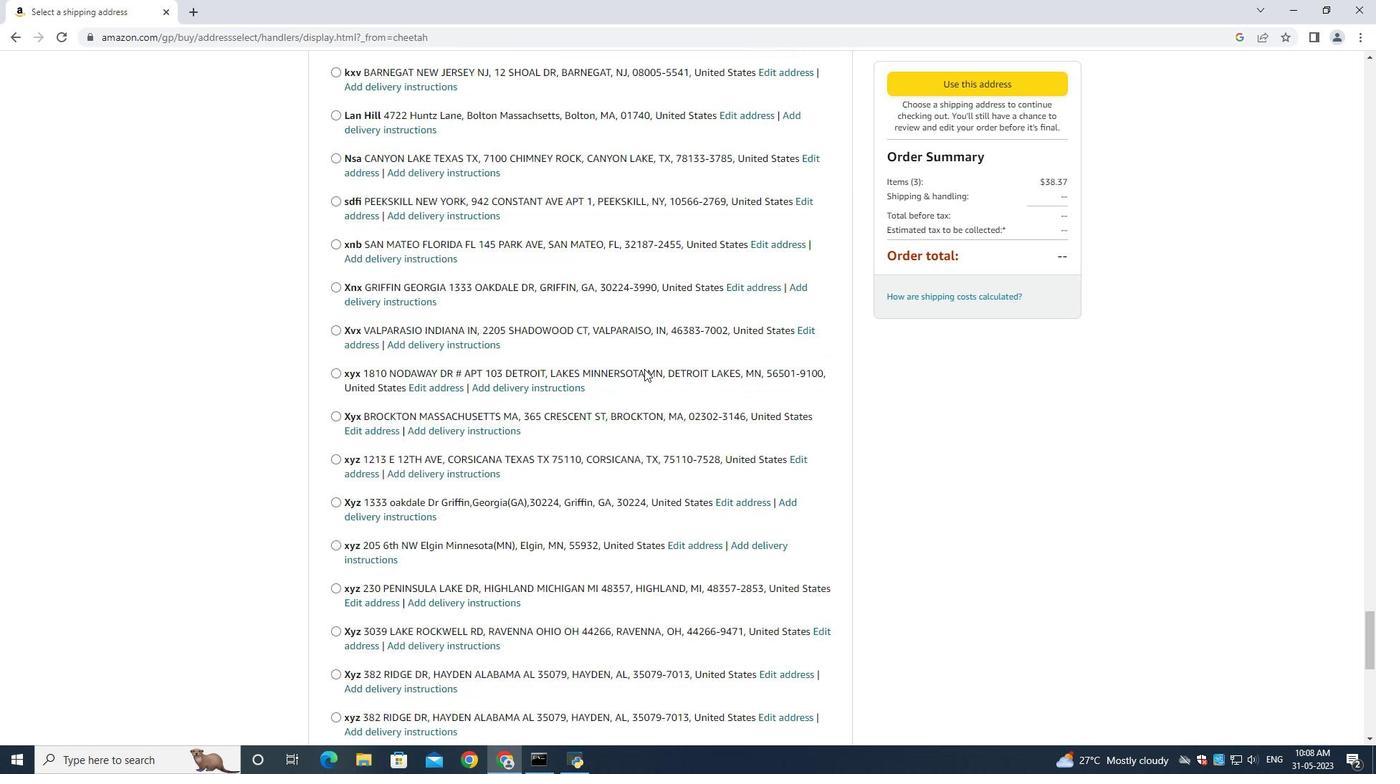 
Action: Mouse scrolled (644, 368) with delta (0, 0)
Screenshot: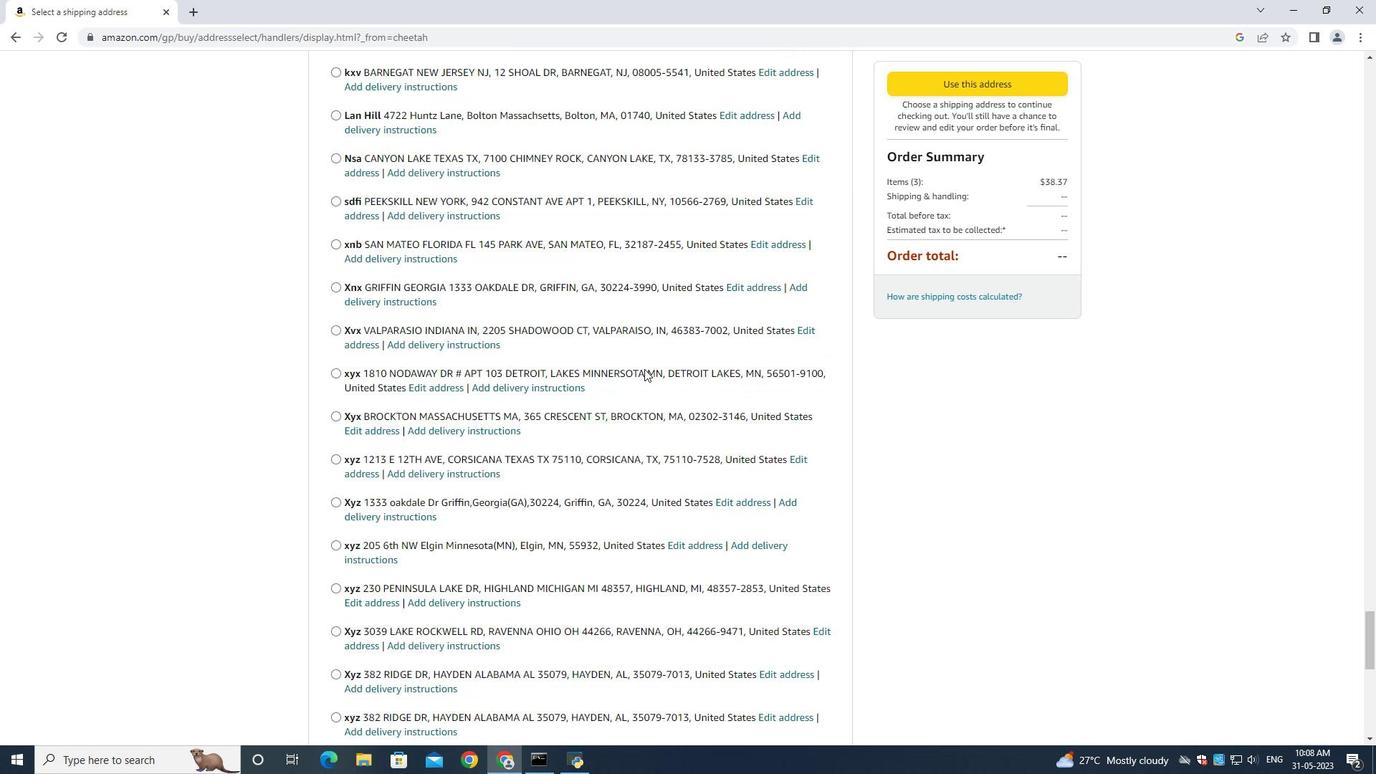 
Action: Mouse scrolled (644, 368) with delta (0, 0)
Screenshot: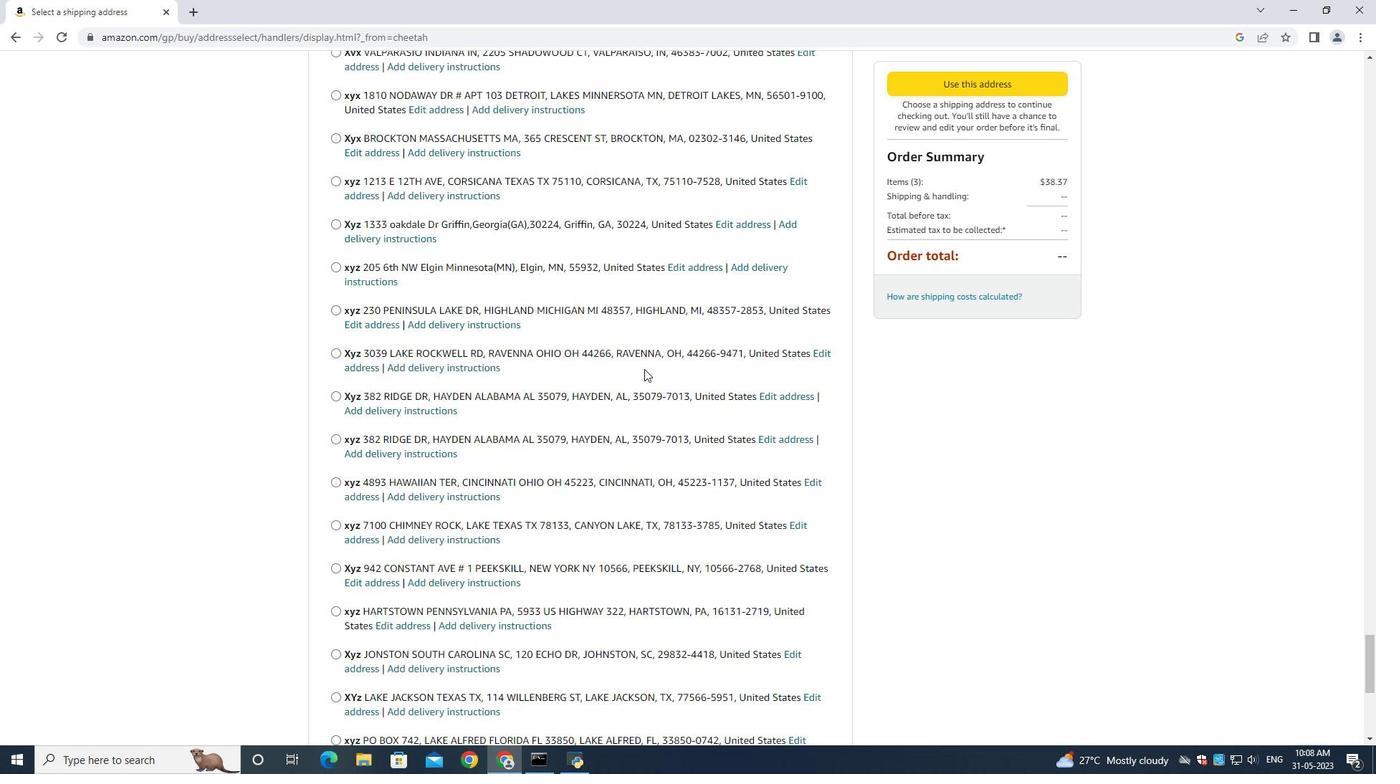 
Action: Mouse scrolled (644, 368) with delta (0, 0)
Screenshot: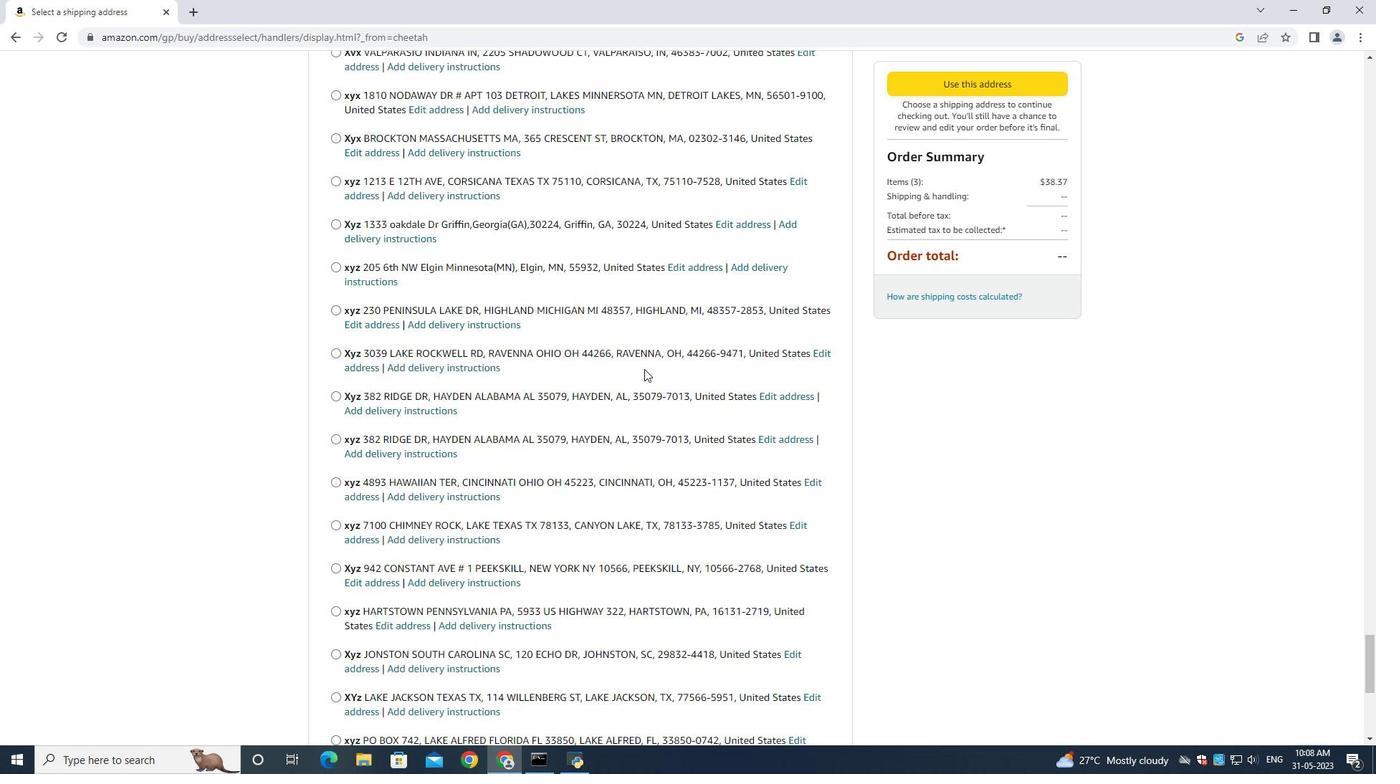 
Action: Mouse scrolled (644, 368) with delta (0, 0)
Screenshot: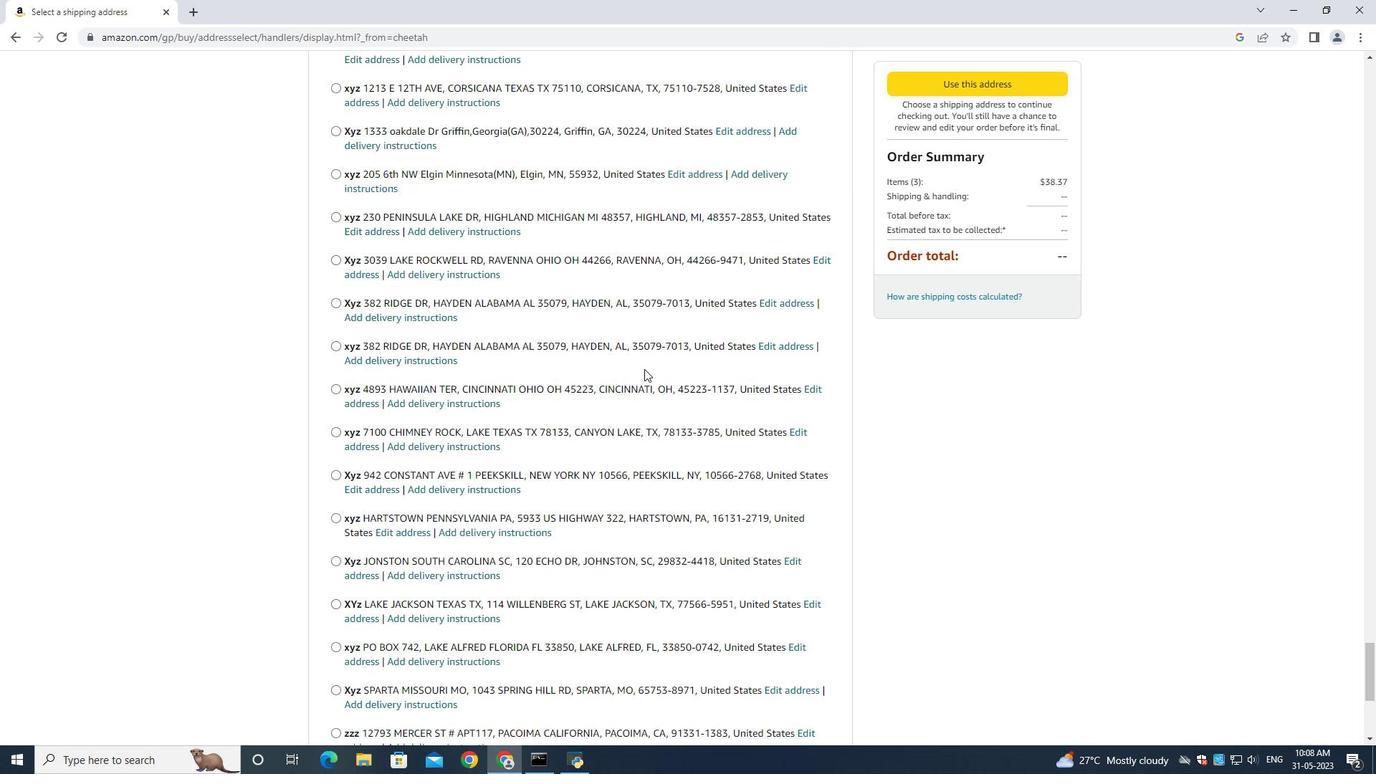
Action: Mouse scrolled (644, 368) with delta (0, 0)
Screenshot: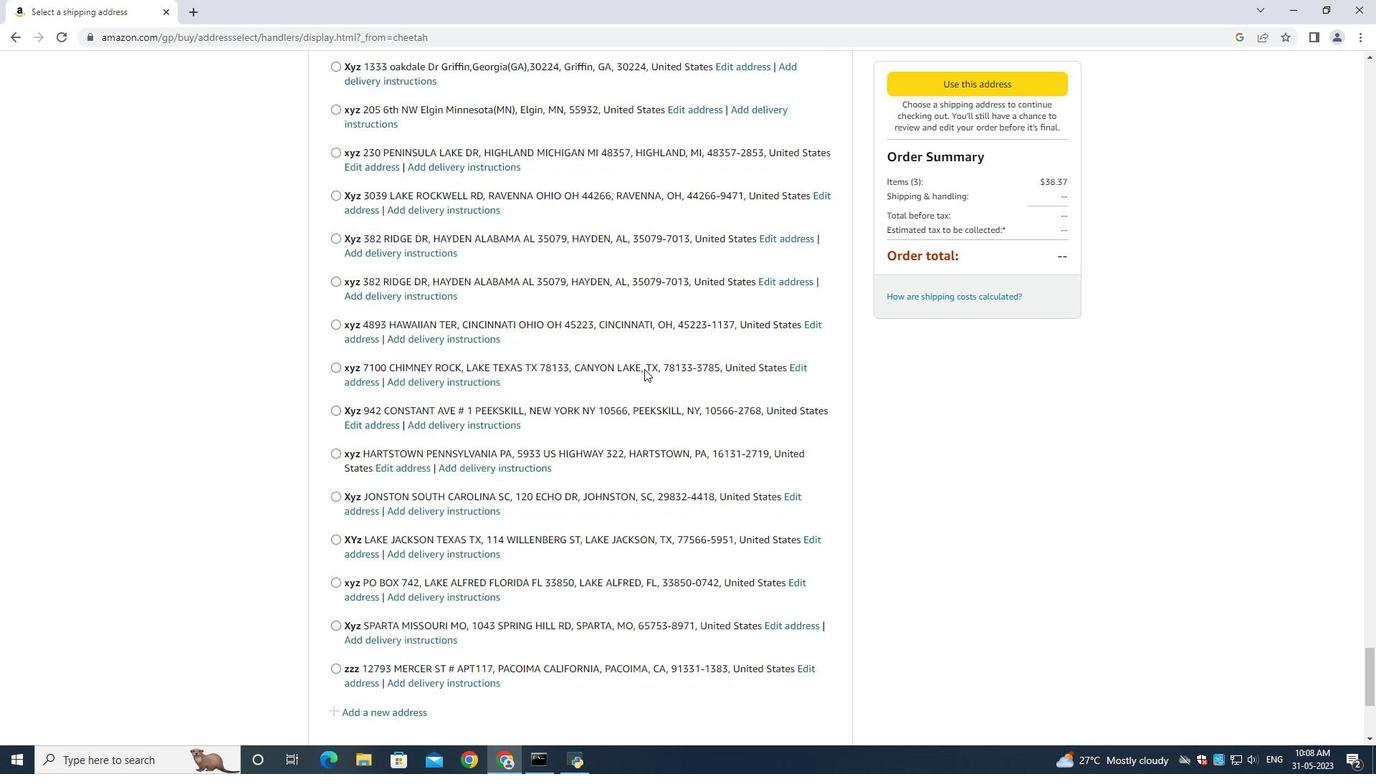
Action: Mouse scrolled (644, 368) with delta (0, 0)
Screenshot: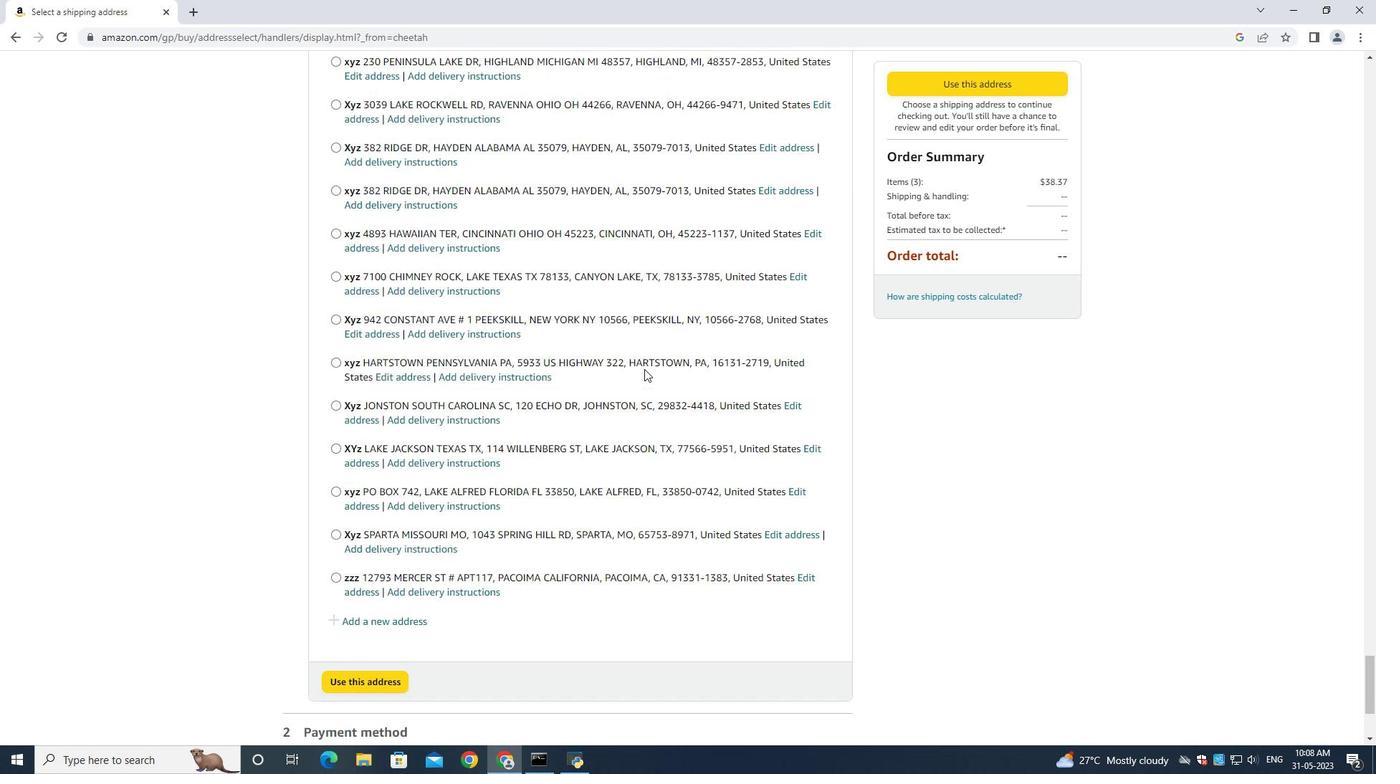 
Action: Mouse moved to (402, 445)
Screenshot: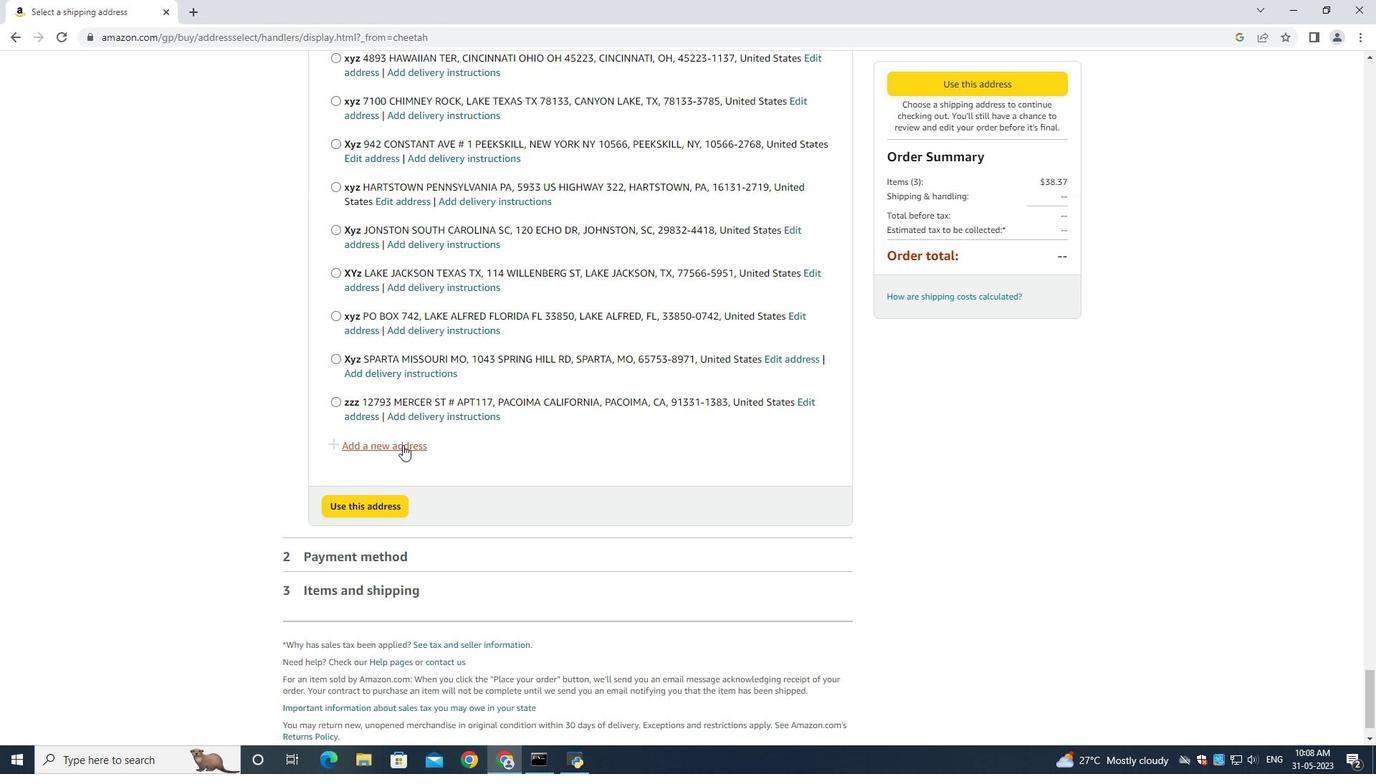 
Action: Mouse pressed left at (402, 445)
Screenshot: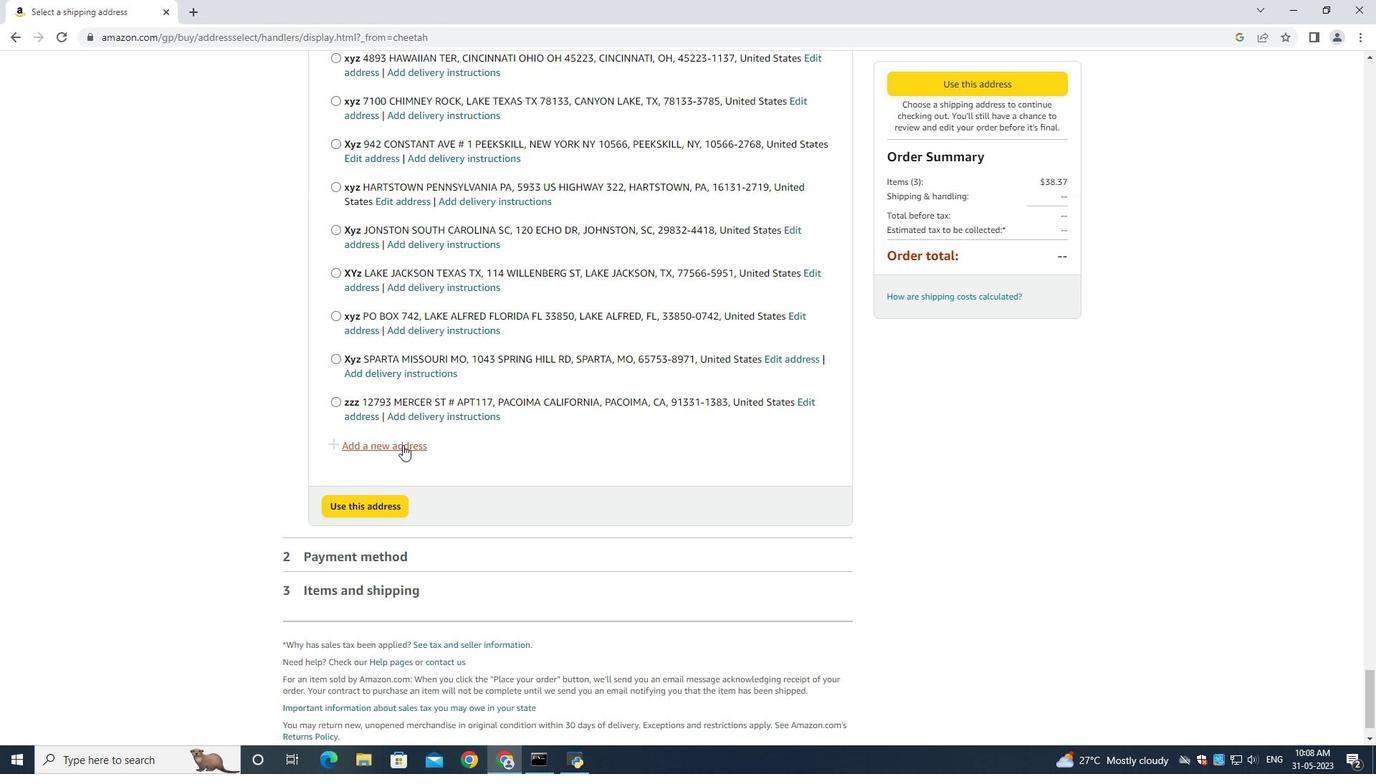 
Action: Mouse moved to (516, 356)
Screenshot: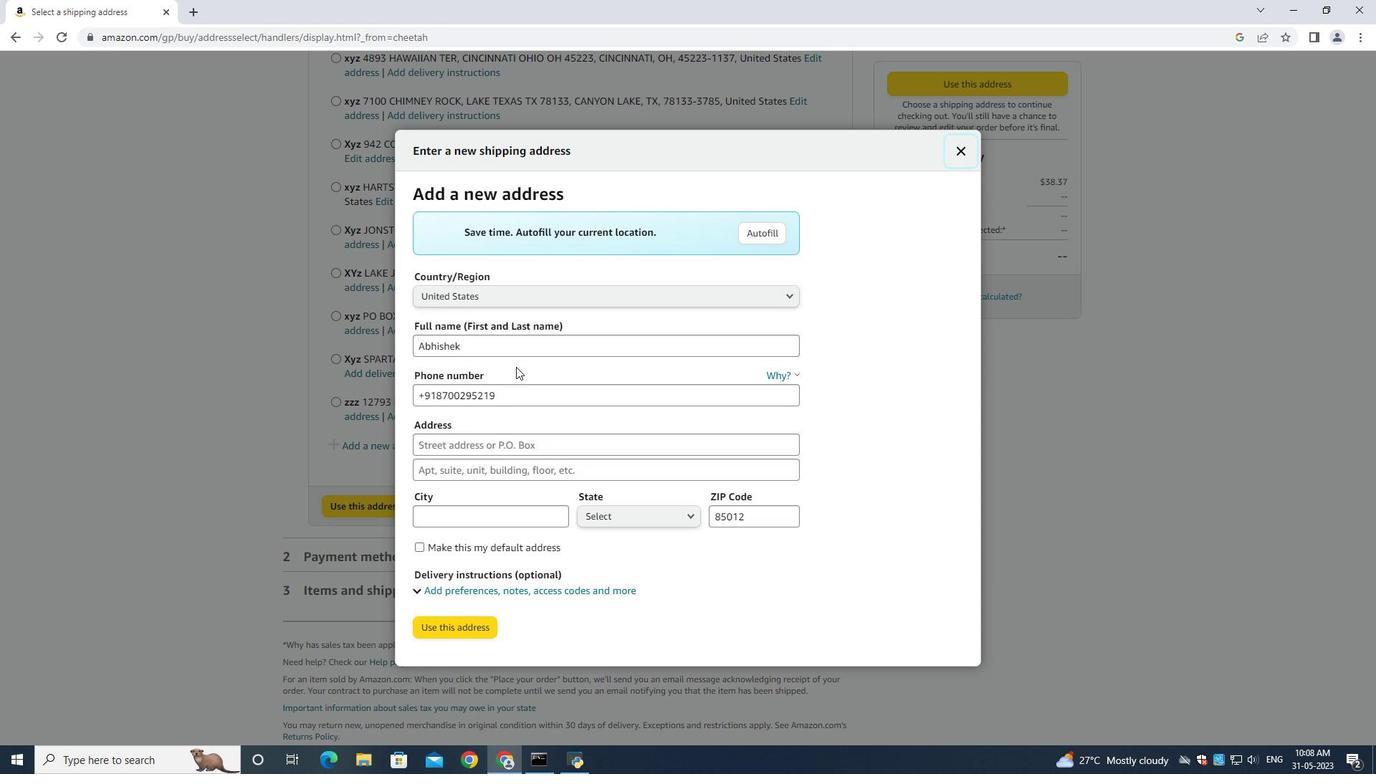 
Action: Mouse pressed left at (516, 356)
Screenshot: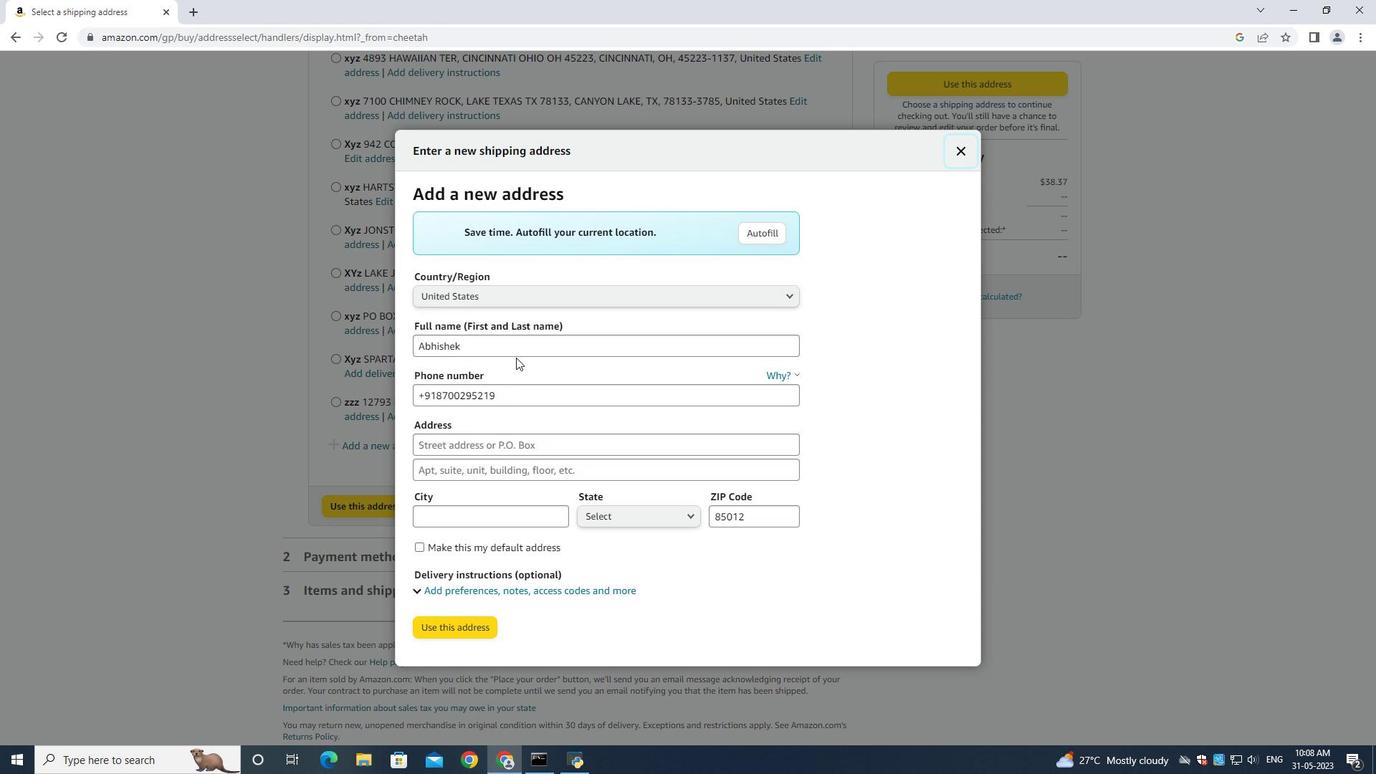 
Action: Mouse moved to (513, 344)
Screenshot: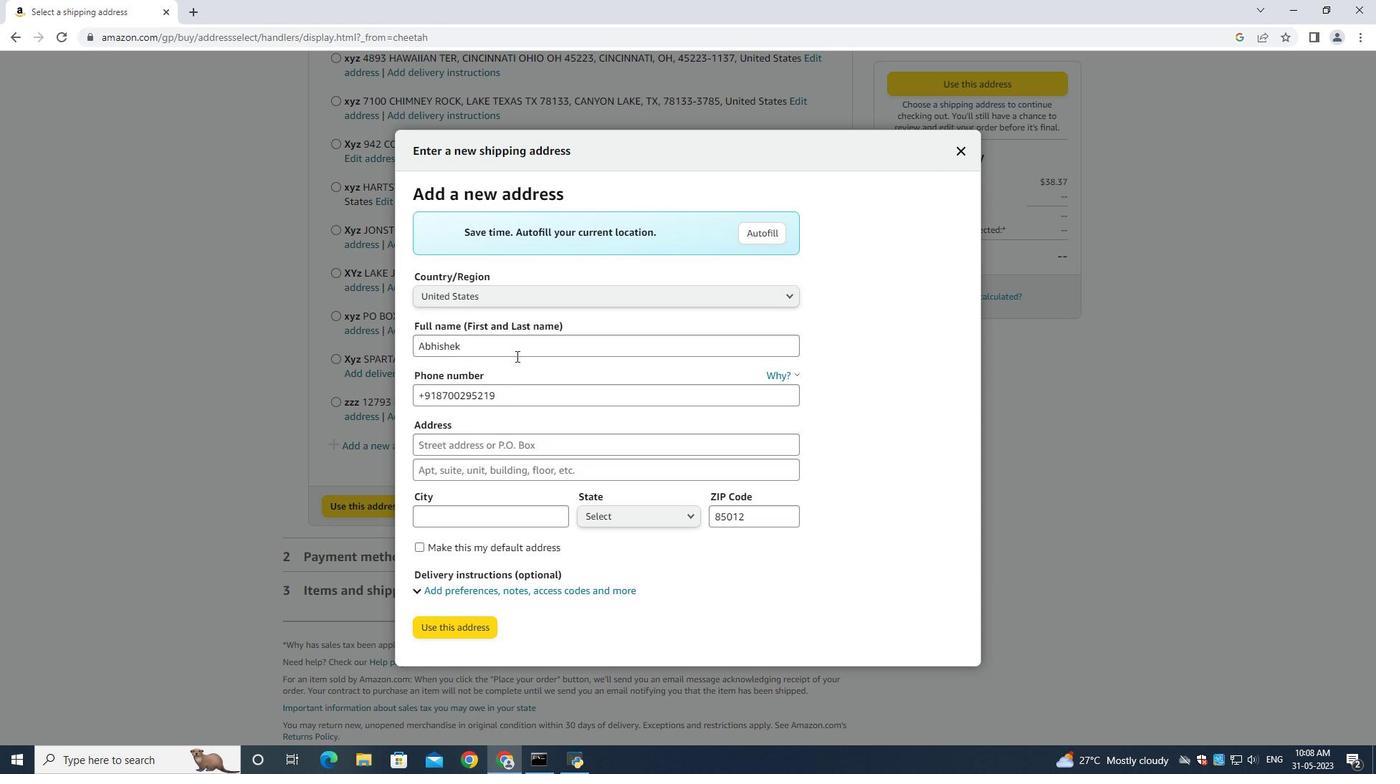
Action: Mouse pressed left at (513, 344)
Screenshot: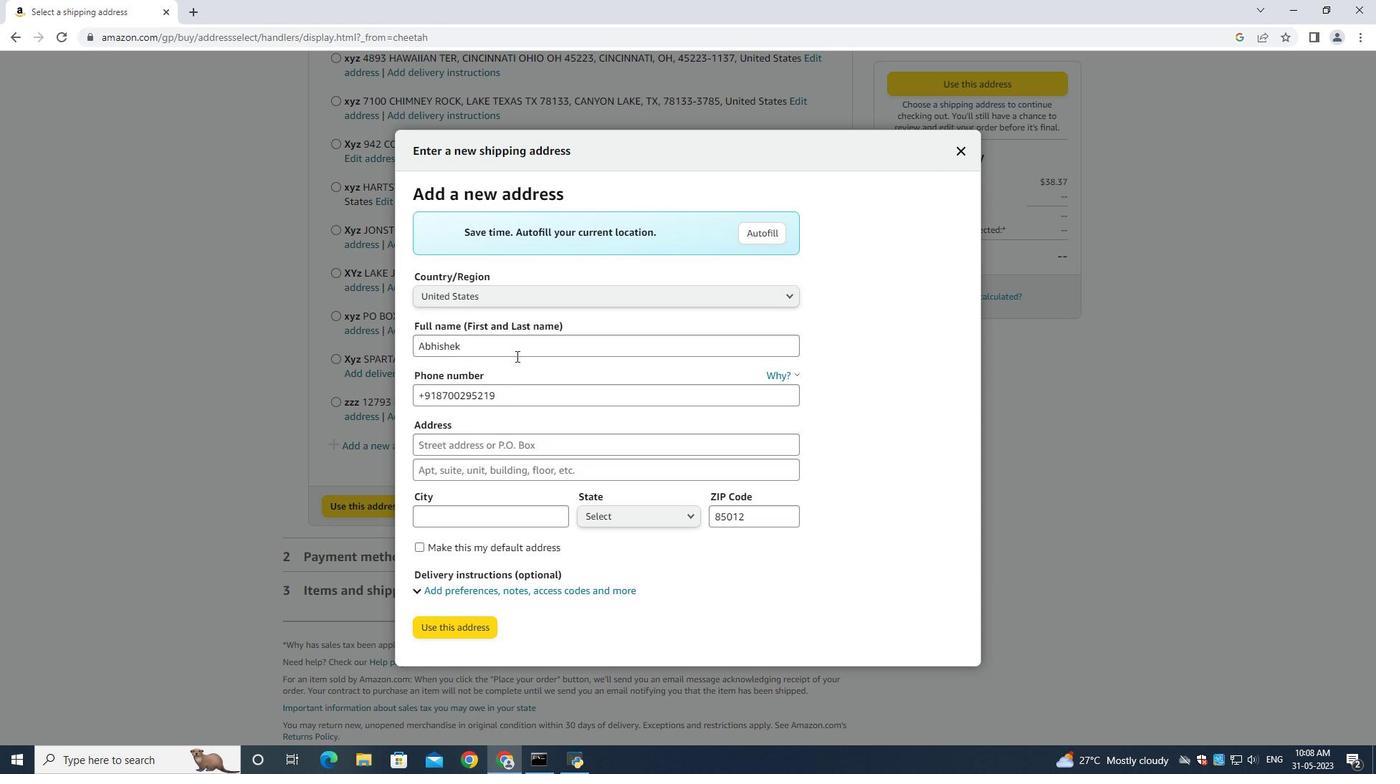 
Action: Mouse moved to (516, 347)
Screenshot: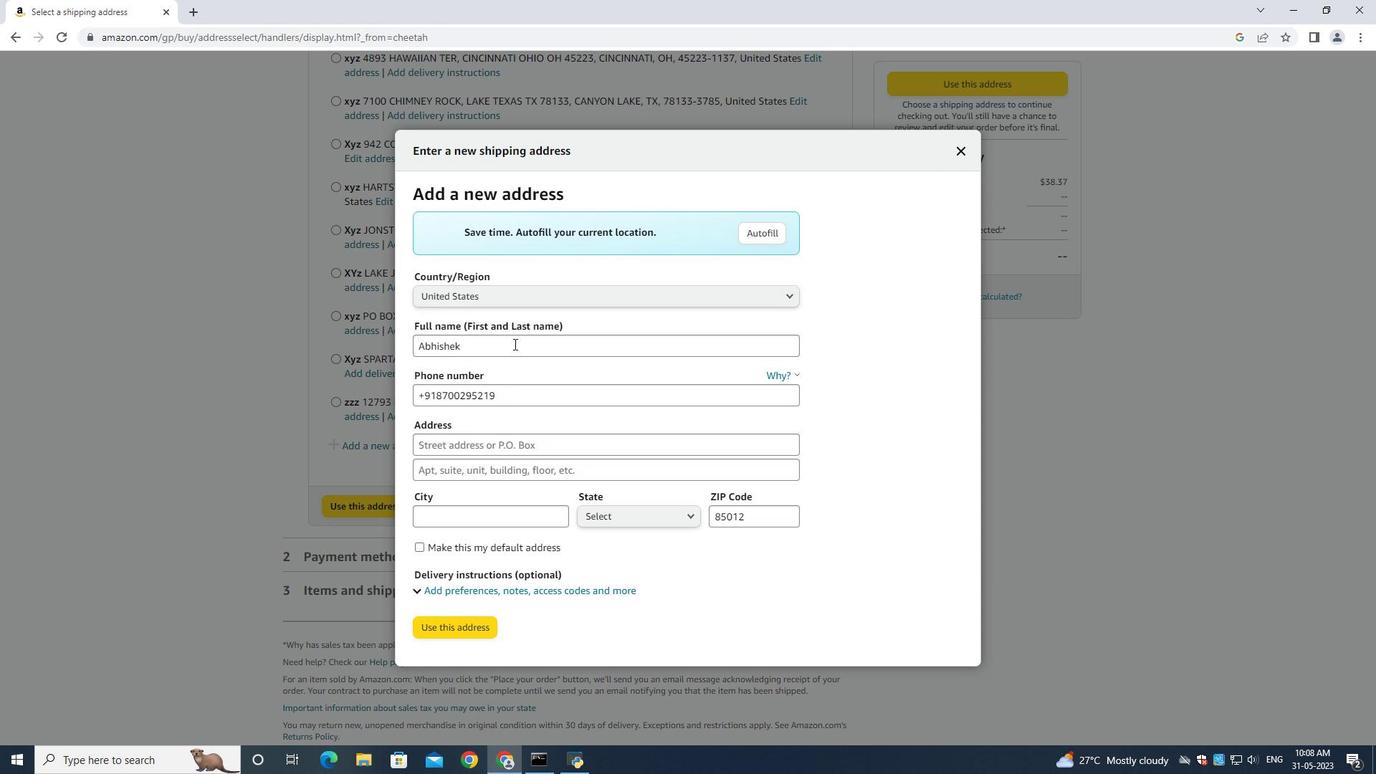 
Action: Key pressed ctrl+A<Key.backspace><Key.shift>Jorgge<Key.backspace><Key.backspace>e<Key.space><Key.shift>Perez<Key.tab><Key.tab><Key.backspace>6318992398<Key.tab>276<Key.space><Key.backspace>0<Key.space><Key.shift>Field<Key.space><Key.backspace>crest<Key.space><Key.shift><Key.shift><Key.shift><Key.shift><Key.shift><Key.shift><Key.shift><Key.shift><Key.shift><Key.shift><Key.shift><Key.shift>Road<Key.tab><Key.shift><Key.shift><Key.shift><Key.shift><Key.shift><Key.shift><Key.shift><Key.shift><Key.shift><Key.shift><Key.shift><Key.shift><Key.shift><Key.shift><Key.shift><Key.shift><Key.shift><Key.shift><Key.shift><Key.shift>New<Key.space>york<Key.space><Key.shift>New<Key.space>you<Key.backspace>rk<Key.tab><Key.shift>New<Key.space><Key.shift><Key.shift><Key.shift>ZYo<Key.backspace><Key.backspace><Key.backspace>u<Key.backspace>york<Key.space><Key.tab>newyo
Screenshot: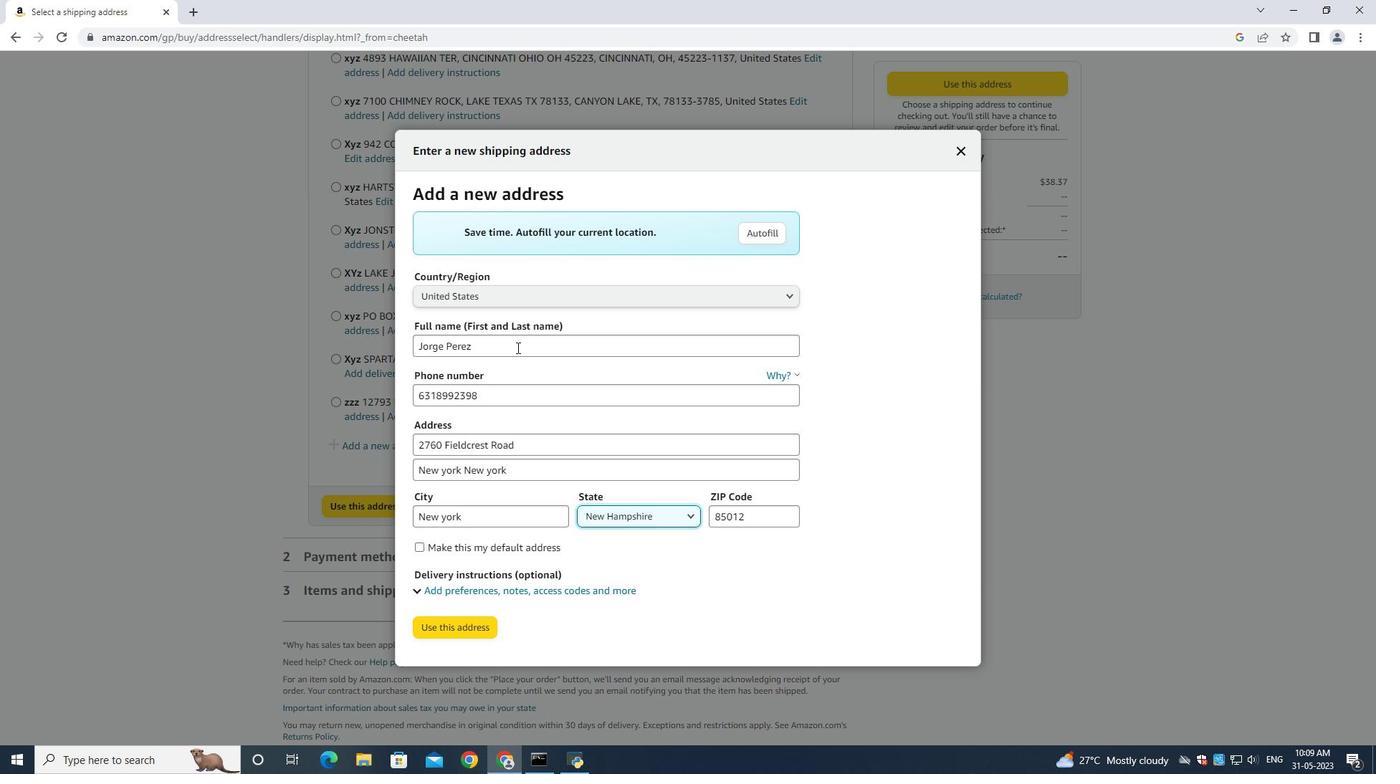 
Action: Mouse moved to (641, 519)
Screenshot: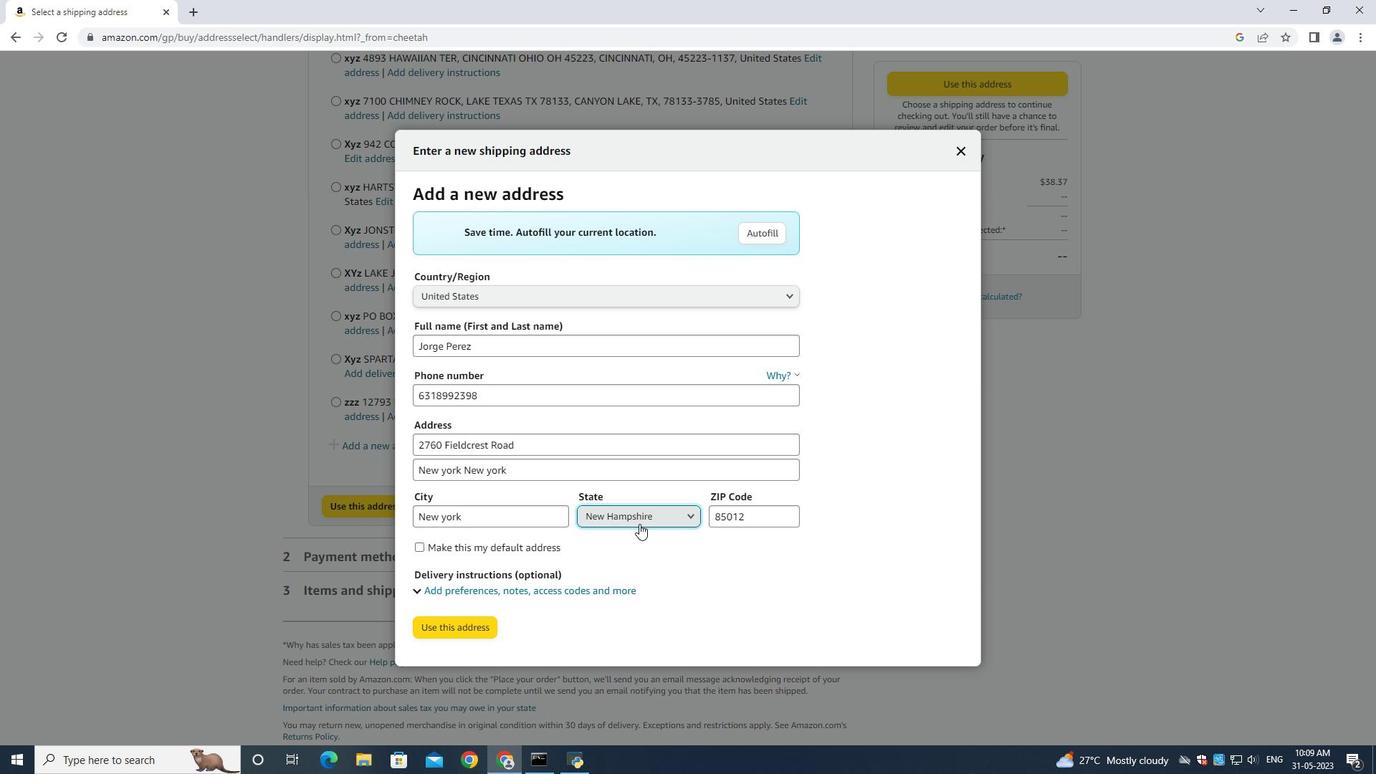 
Action: Mouse pressed left at (641, 519)
Screenshot: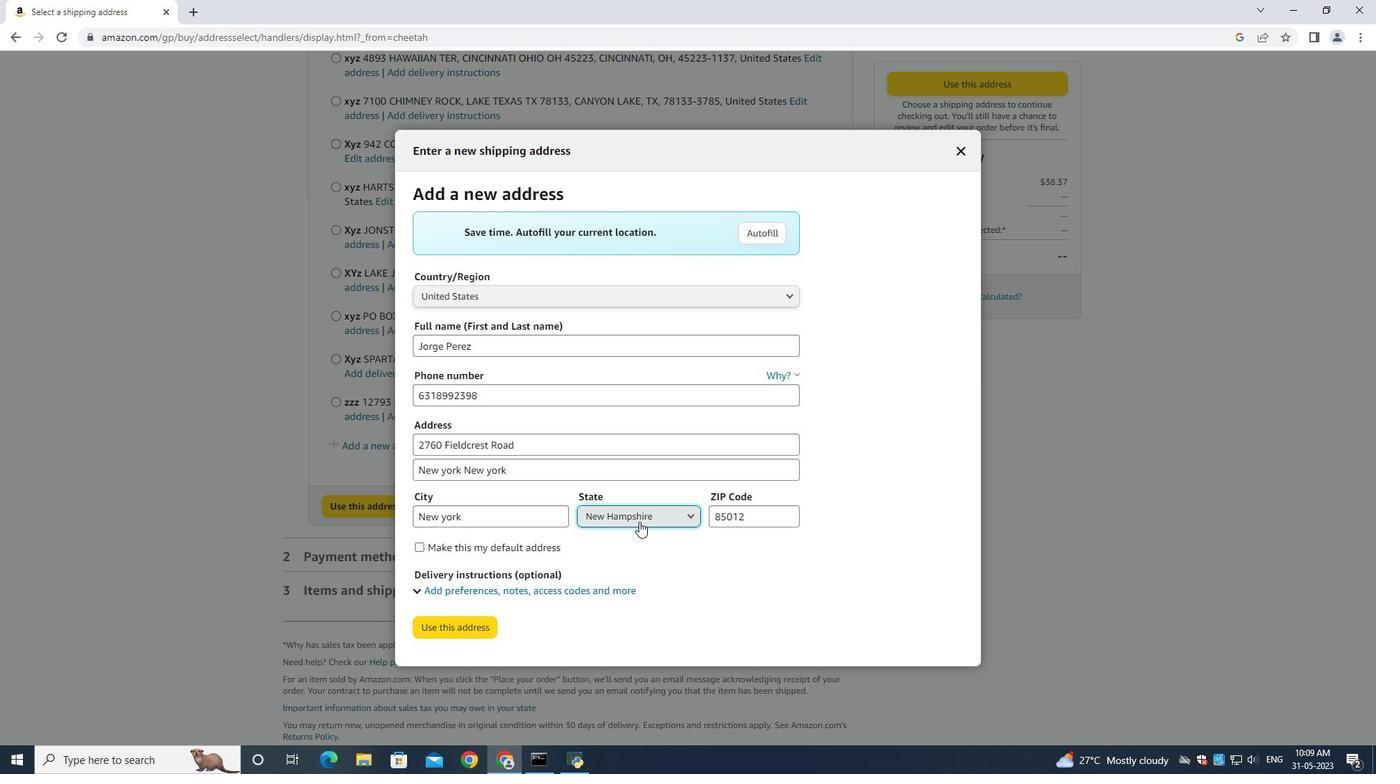 
Action: Mouse moved to (602, 360)
Screenshot: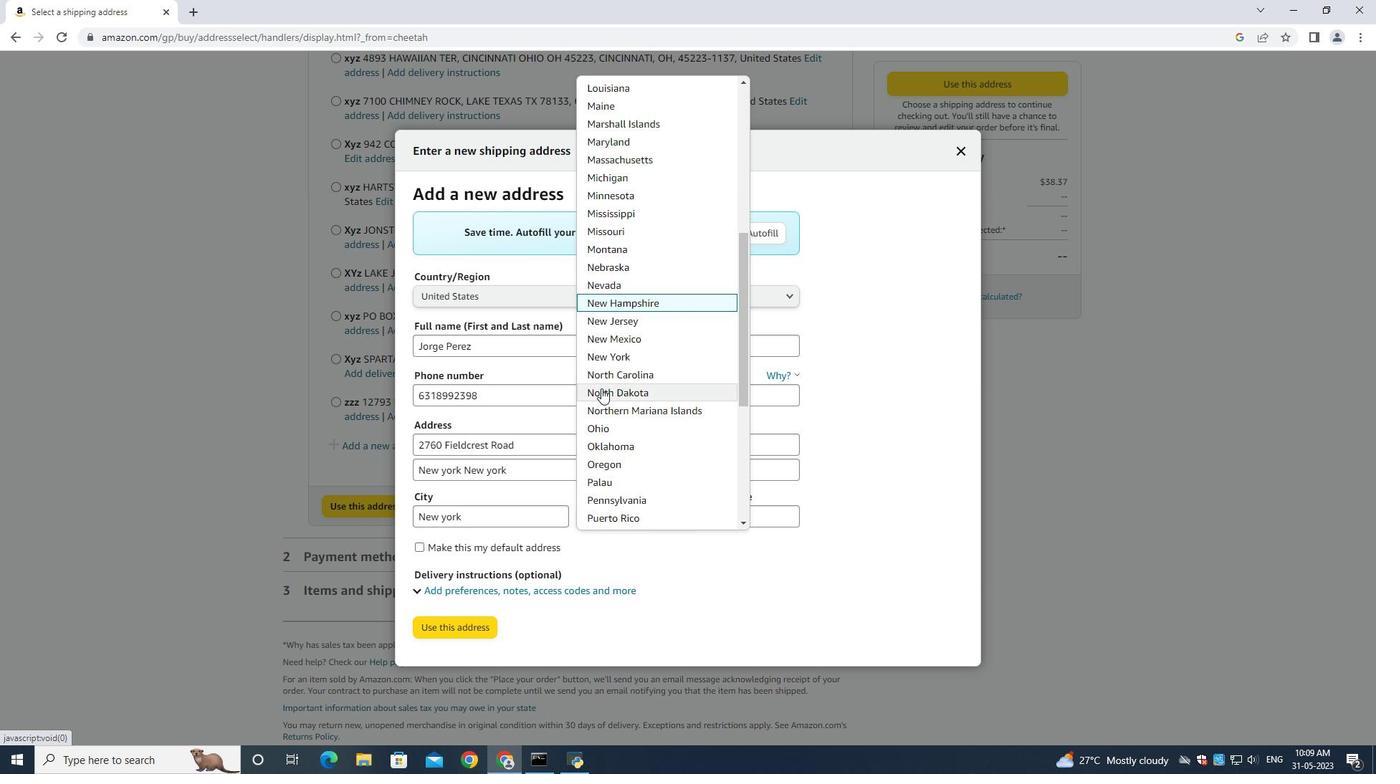 
Action: Mouse pressed left at (602, 360)
Screenshot: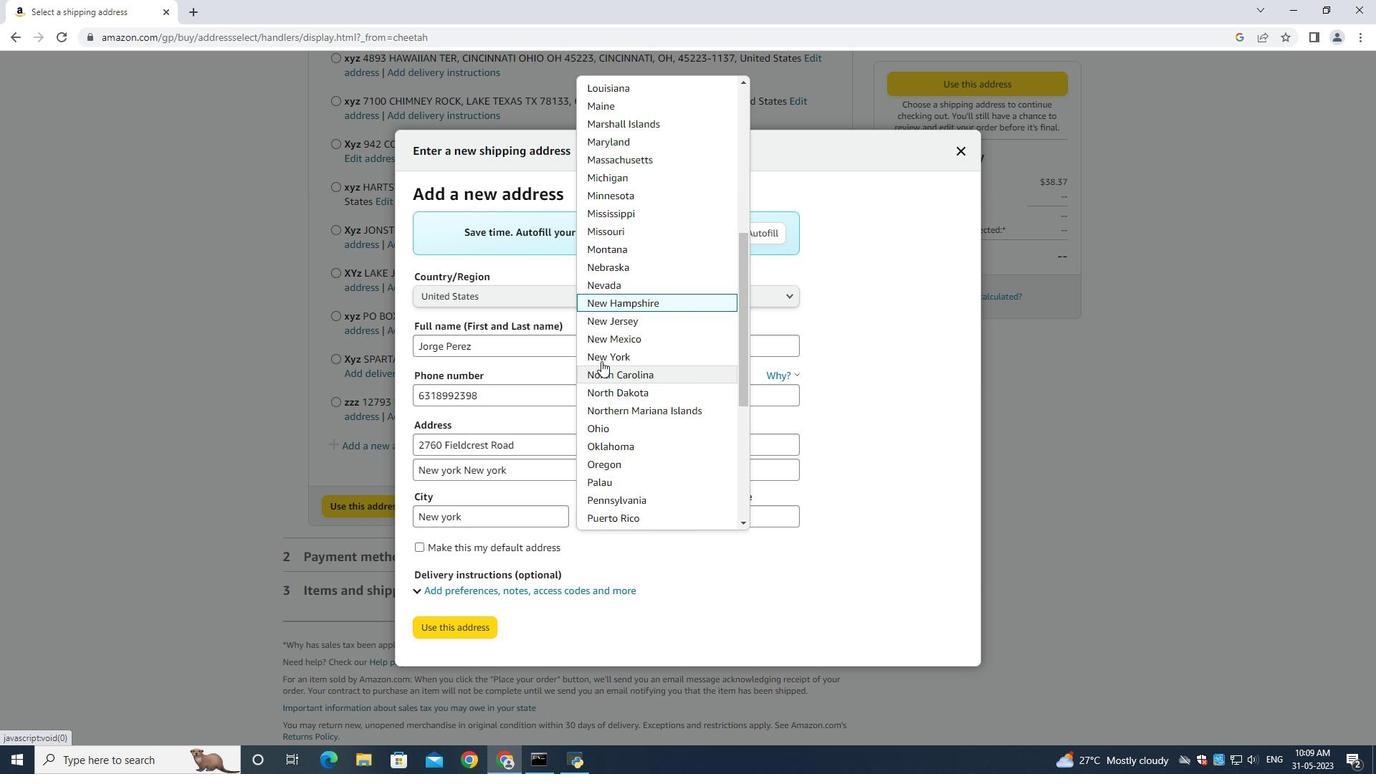 
Action: Mouse moved to (752, 521)
Screenshot: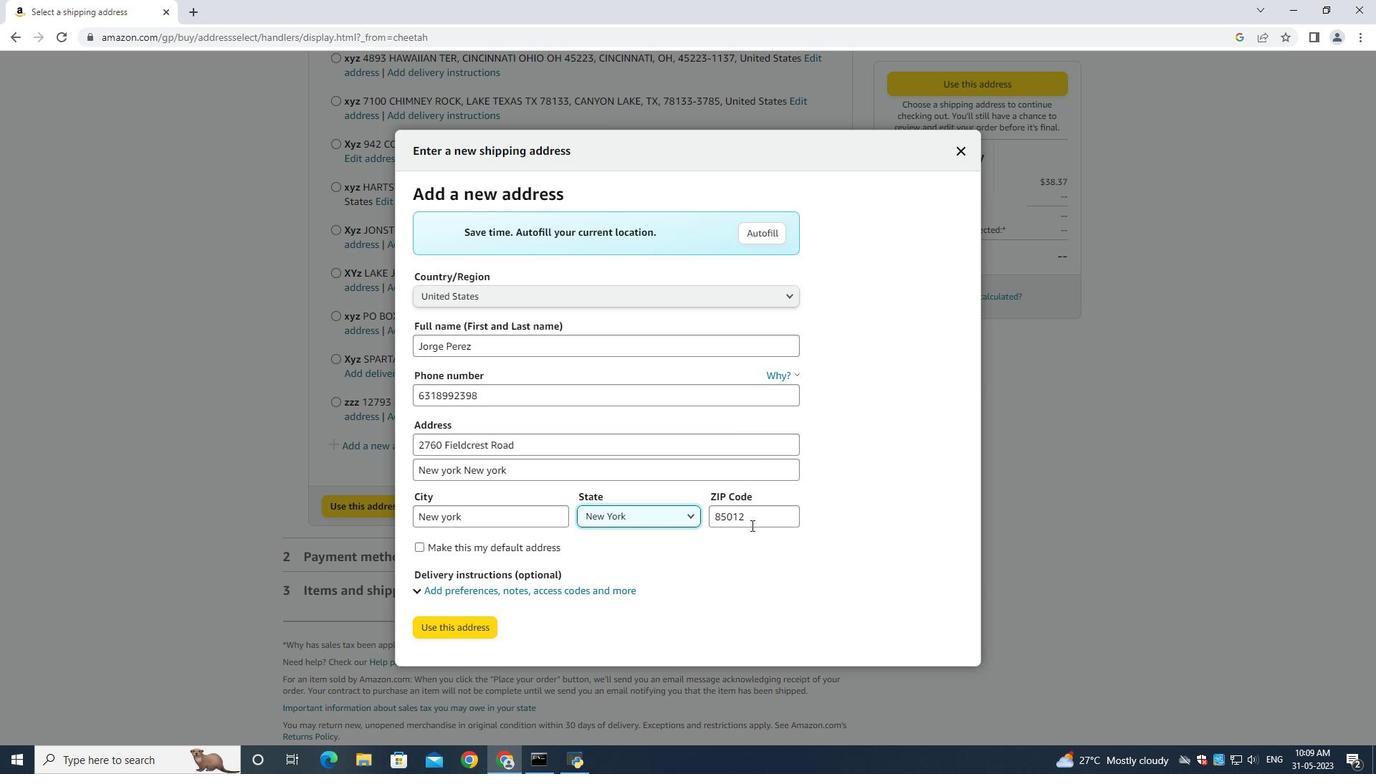 
Action: Mouse pressed left at (752, 521)
Screenshot: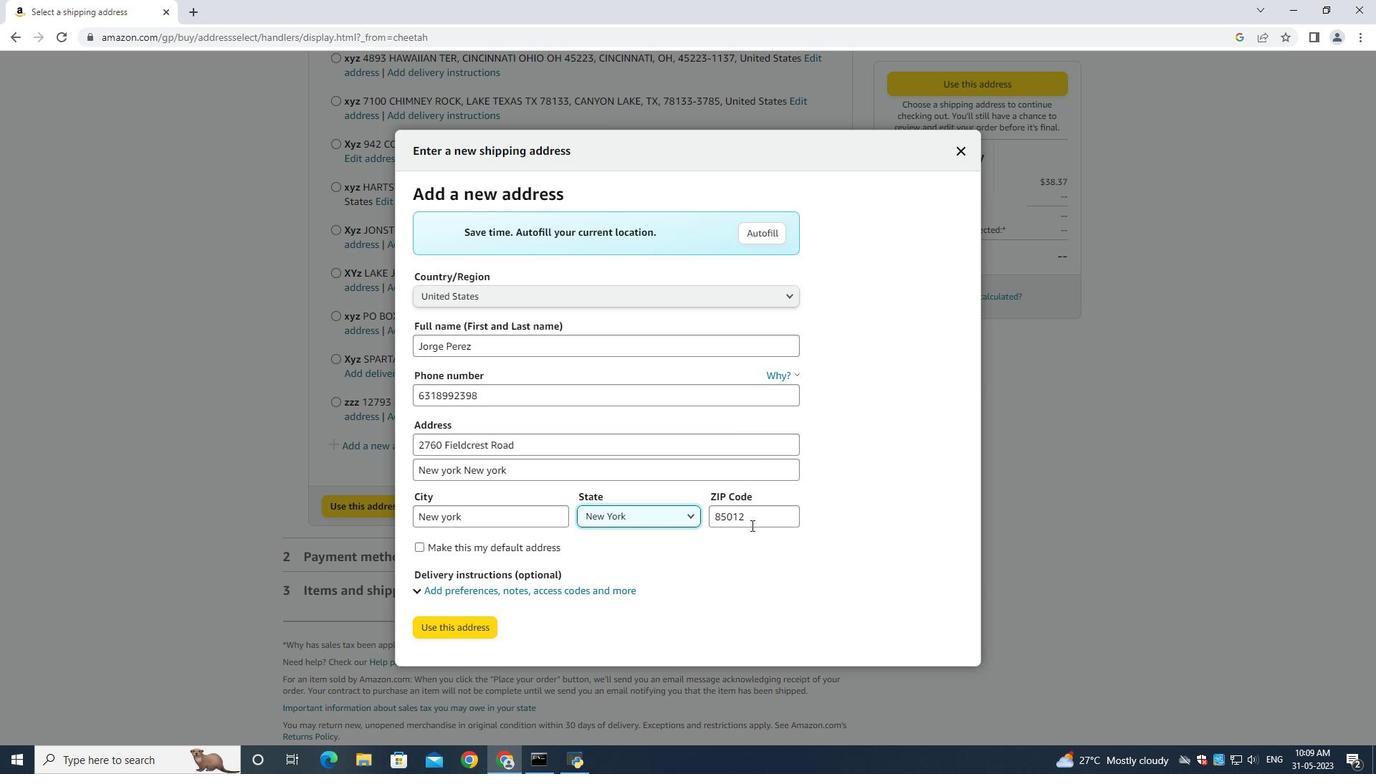 
Action: Mouse moved to (753, 521)
Screenshot: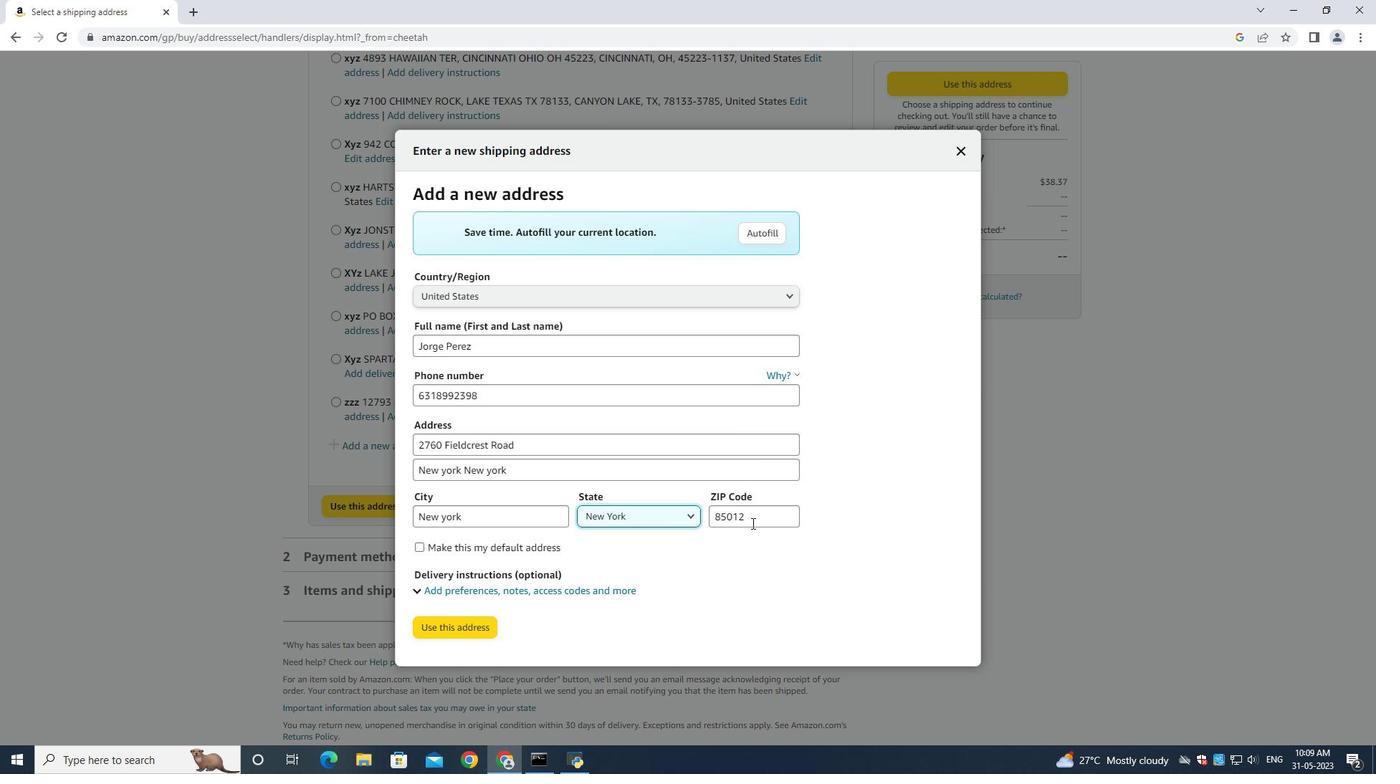 
Action: Key pressed ctrl+A<Key.backspace>10005
Screenshot: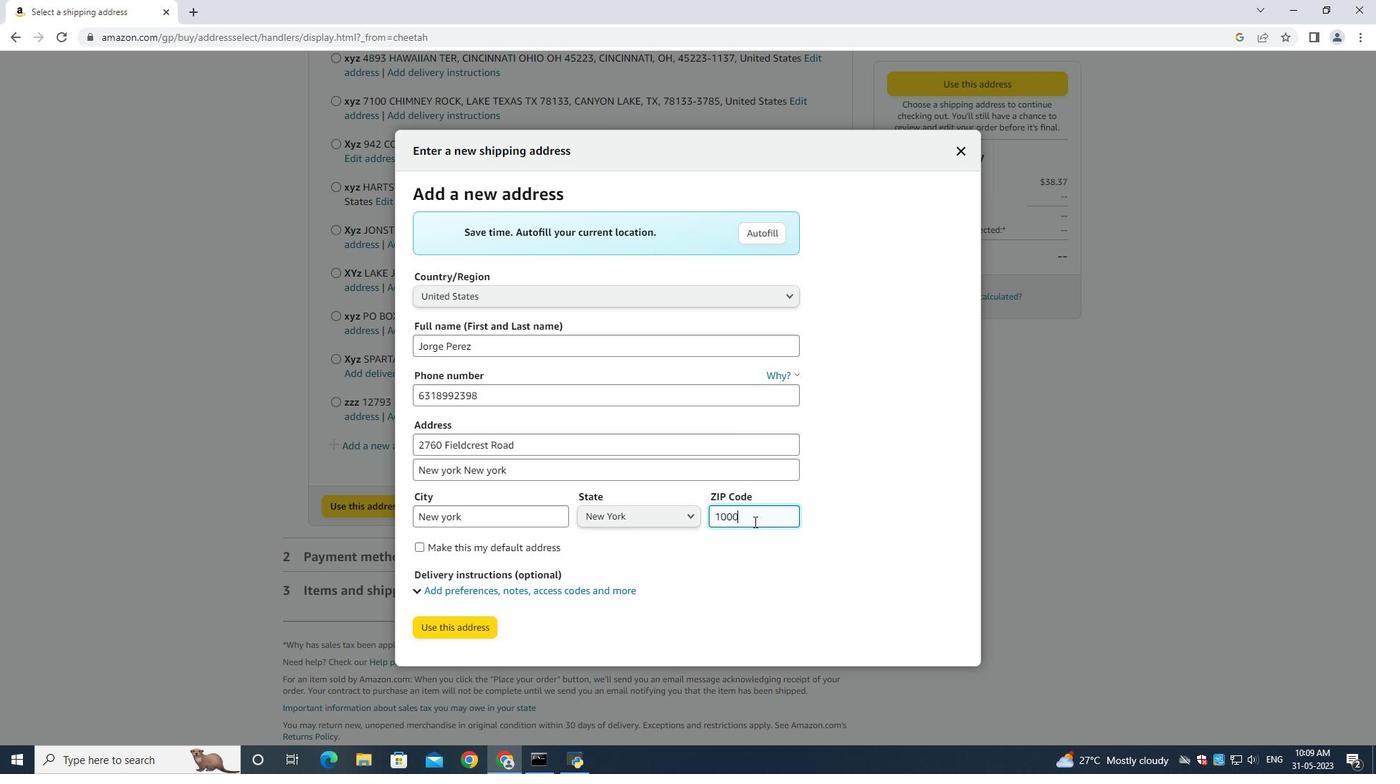 
Action: Mouse moved to (481, 625)
Screenshot: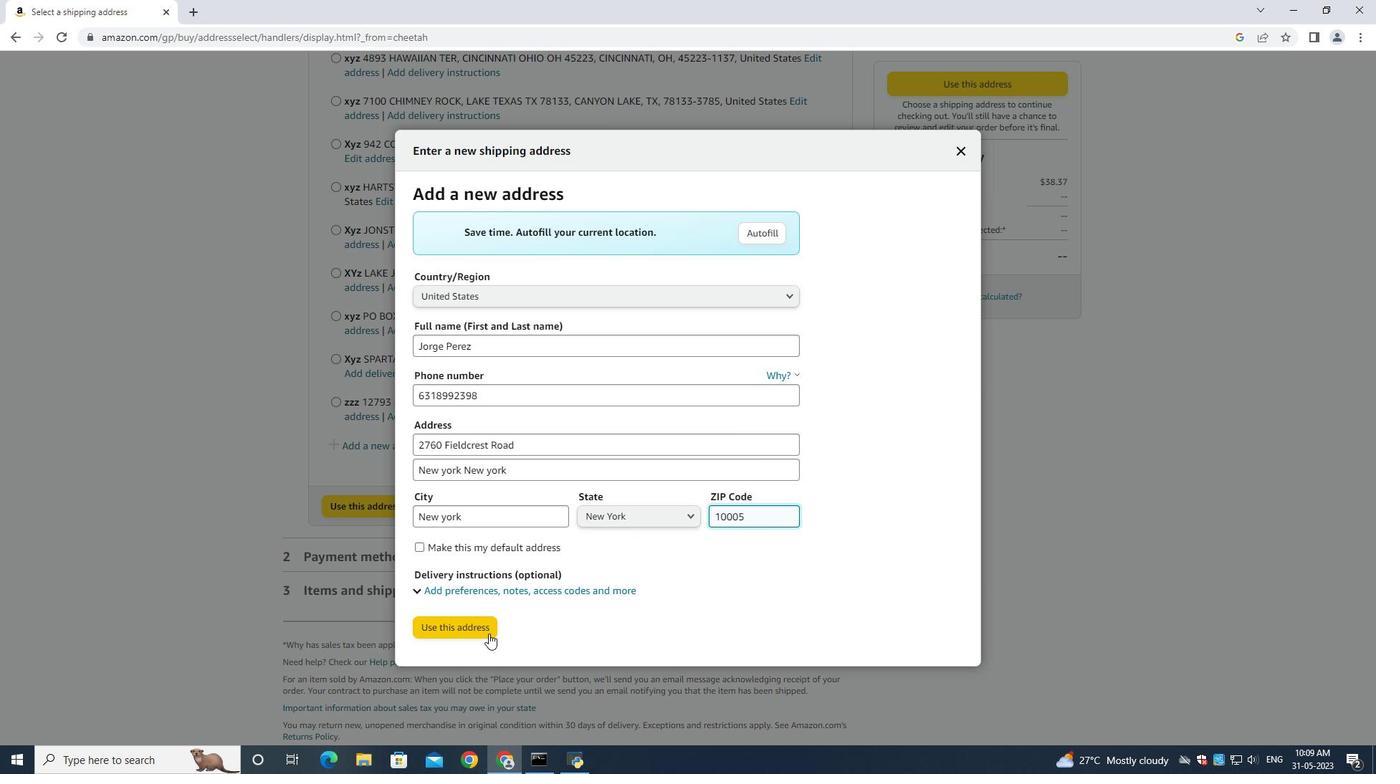 
Action: Mouse pressed left at (481, 625)
Screenshot: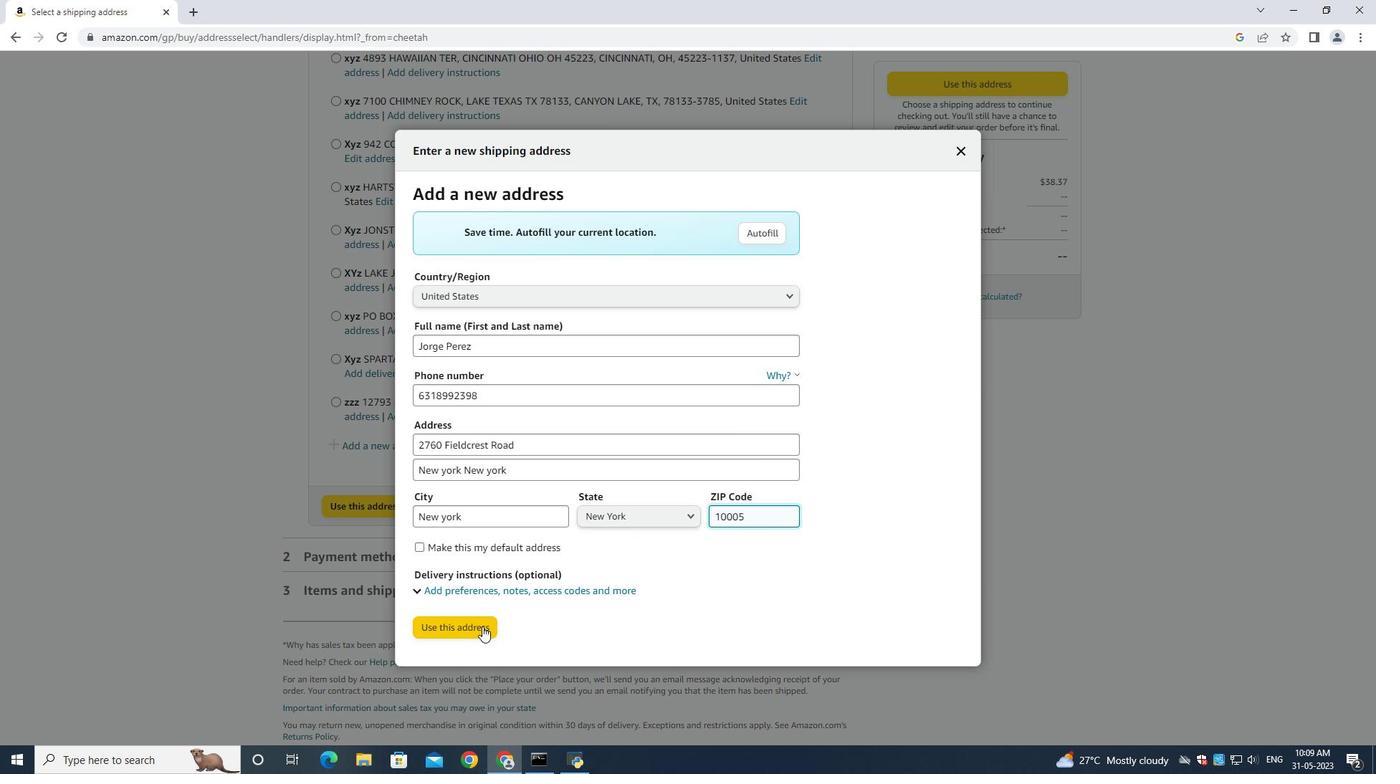 
Action: Mouse moved to (455, 731)
Screenshot: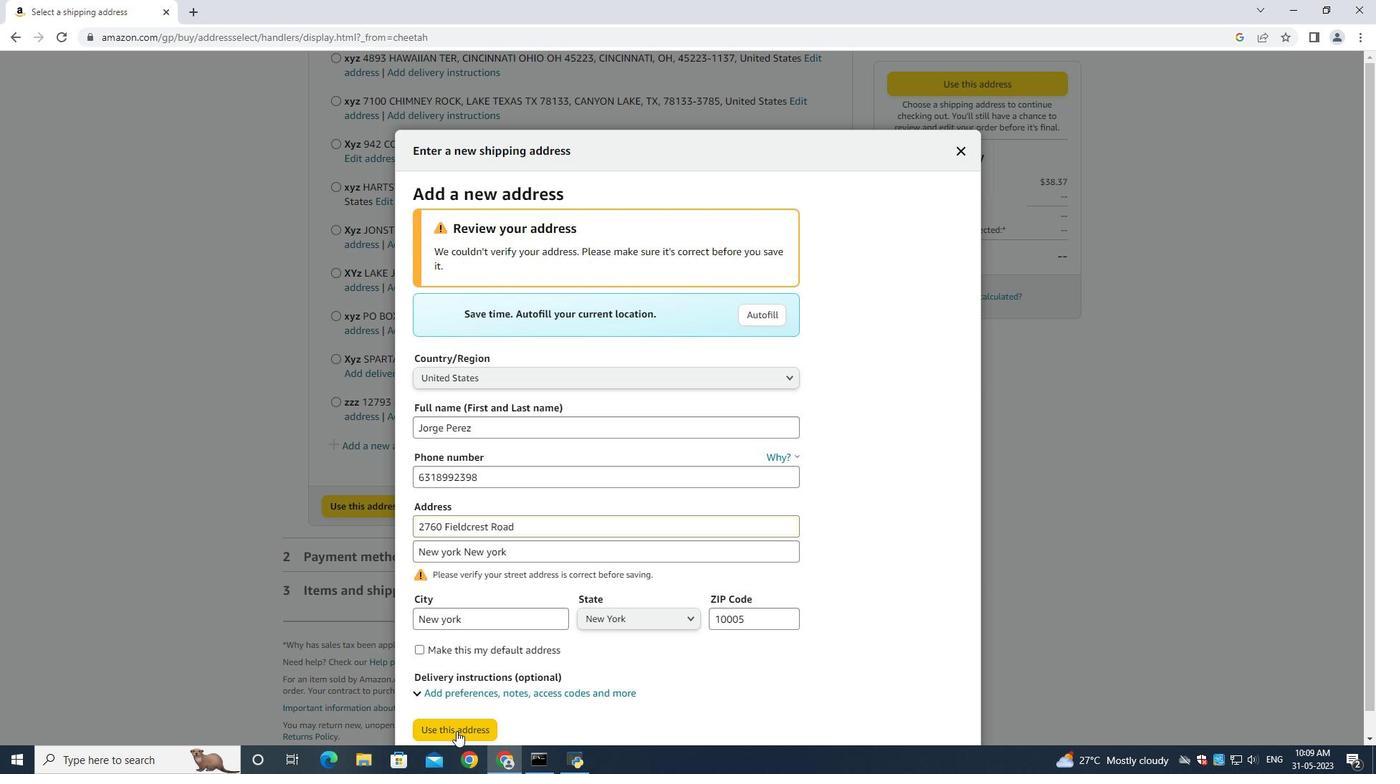 
Action: Mouse pressed left at (455, 731)
Screenshot: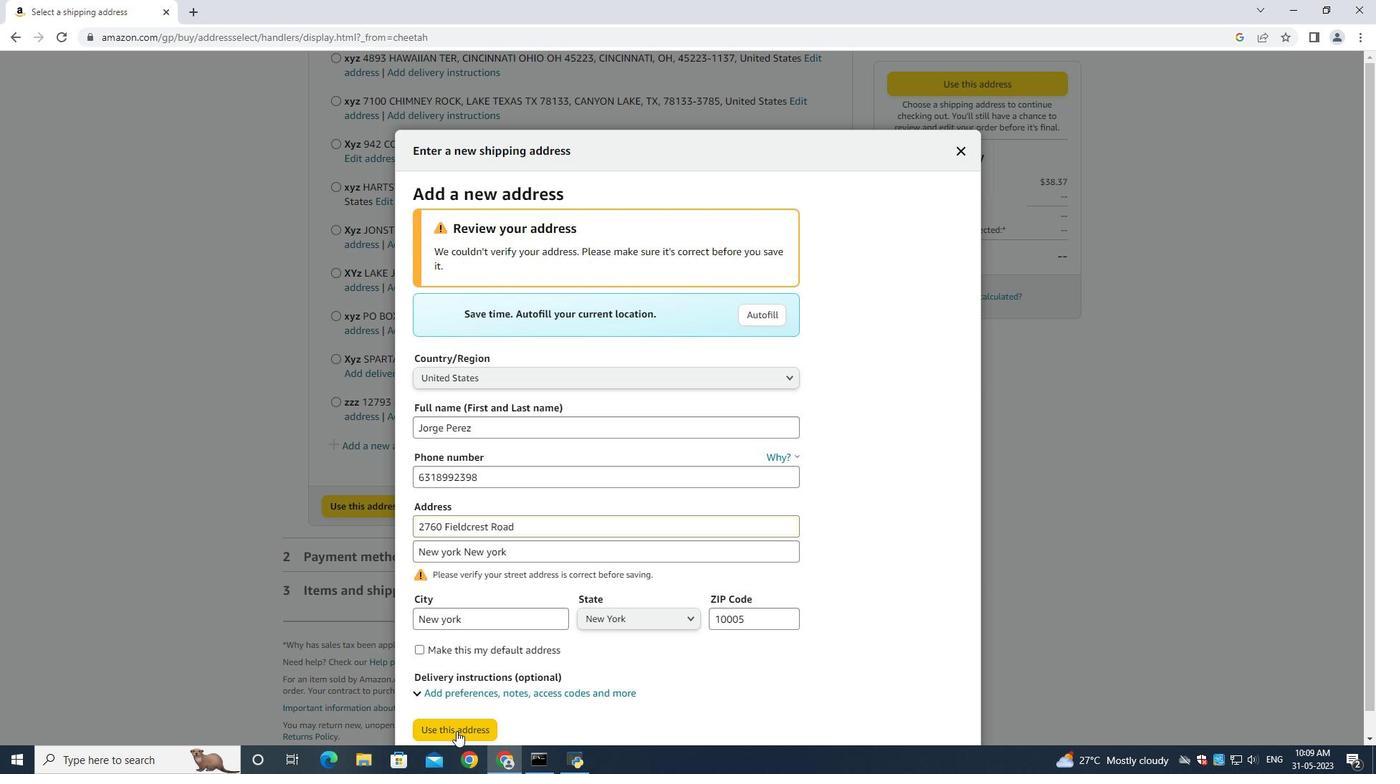 
Action: Mouse moved to (562, 361)
Screenshot: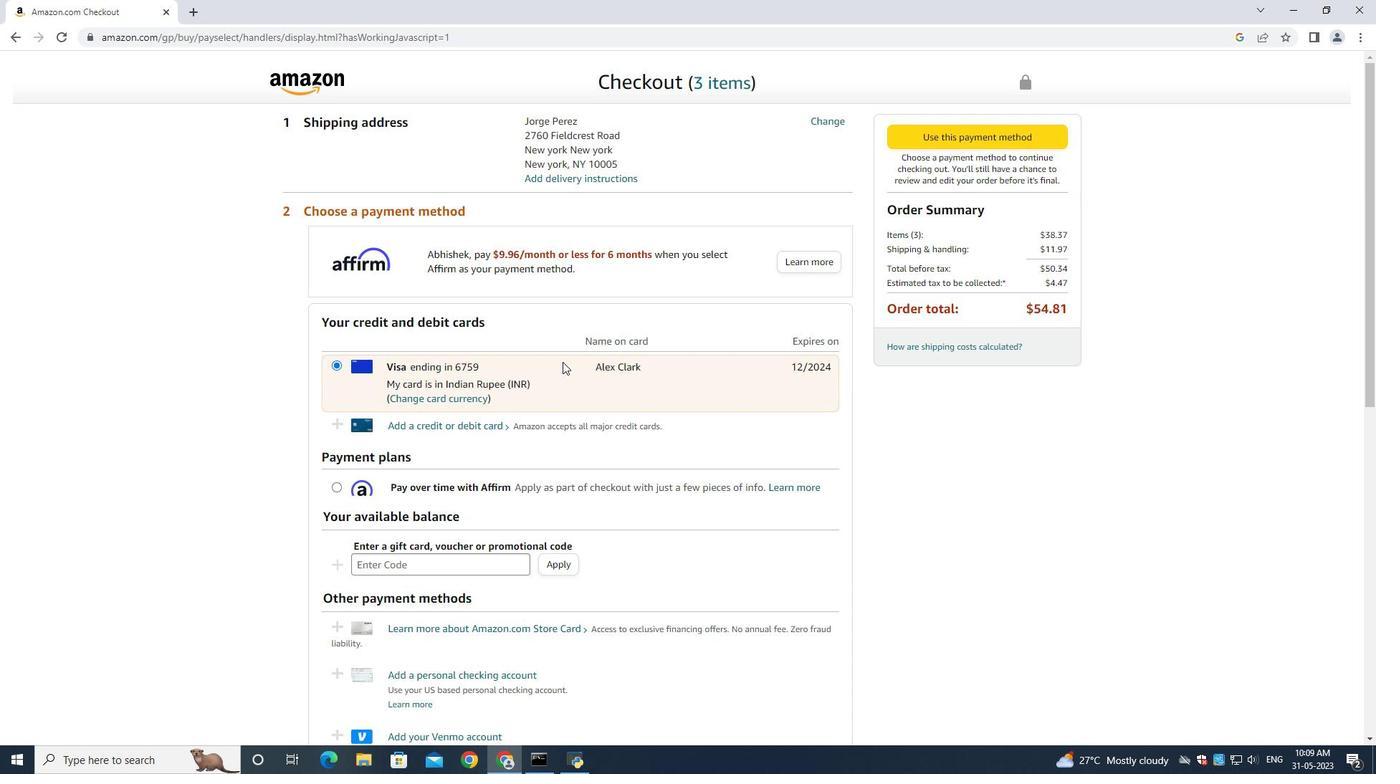 
